 Task: Organize a bucket list of TED Talks and conferences to attend.
Action: Key pressed ted<Key.space>t<Key.caps_lock>ALKS<Key.space>AND<Key.space><Key.caps_lock>c<Key.caps_lock>ONFERENCES<Key.space><Key.caps_lock>b<Key.caps_lock>UCKET<Key.space><Key.caps_lock>l<Key.caps_lock>IST
Screenshot: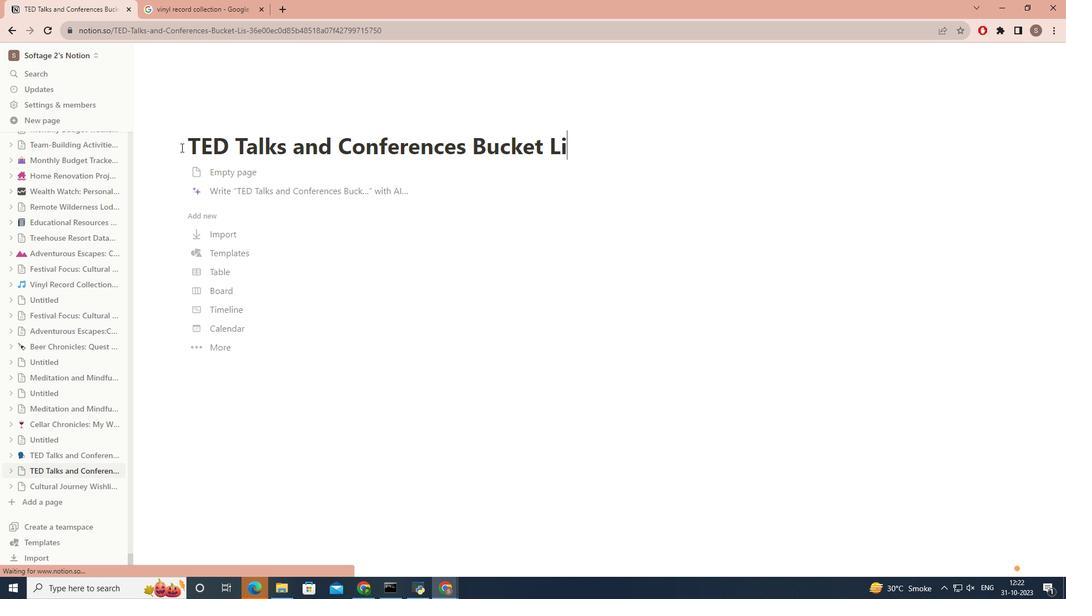 
Action: Mouse moved to (261, 119)
Screenshot: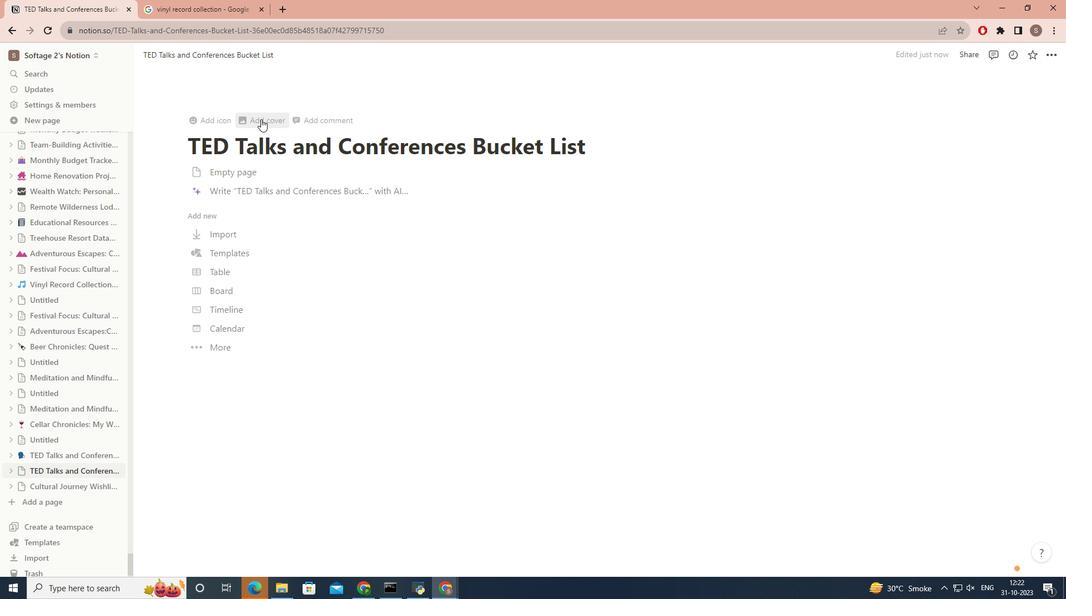 
Action: Mouse pressed left at (261, 119)
Screenshot: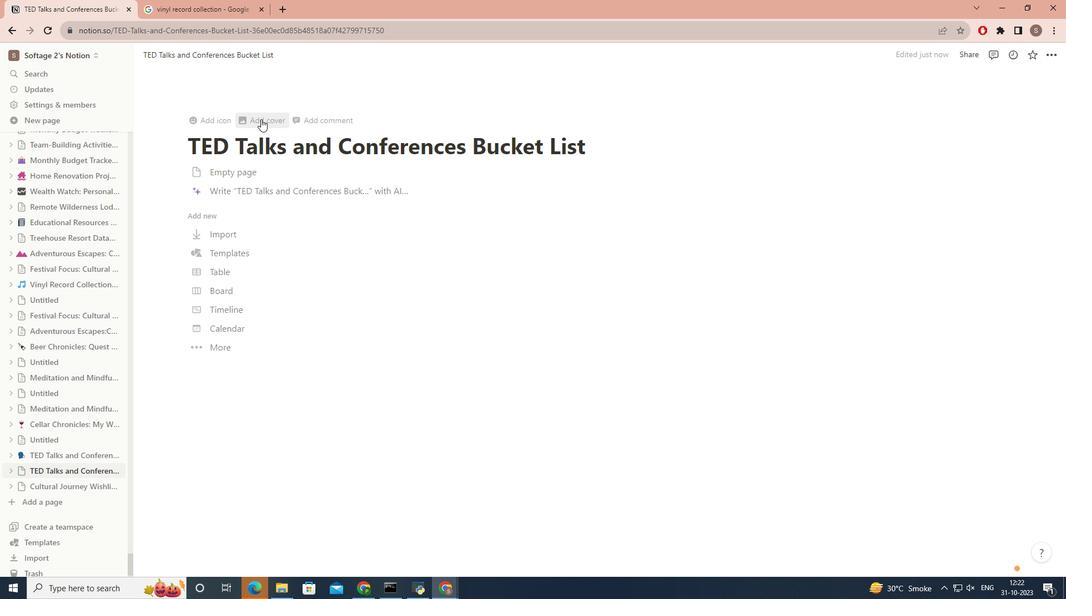 
Action: Mouse moved to (947, 218)
Screenshot: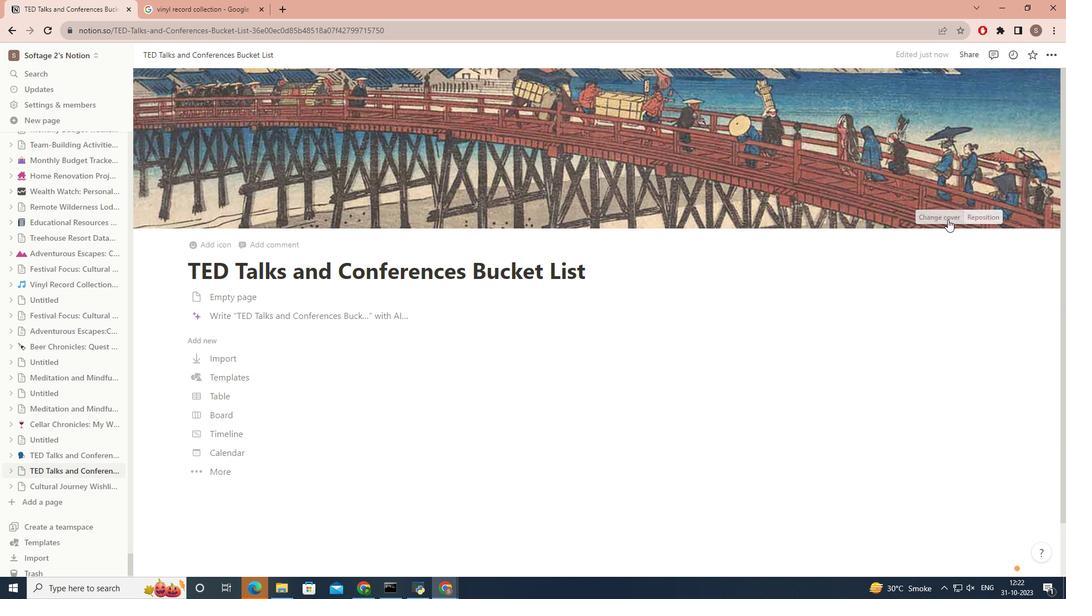
Action: Mouse pressed left at (947, 218)
Screenshot: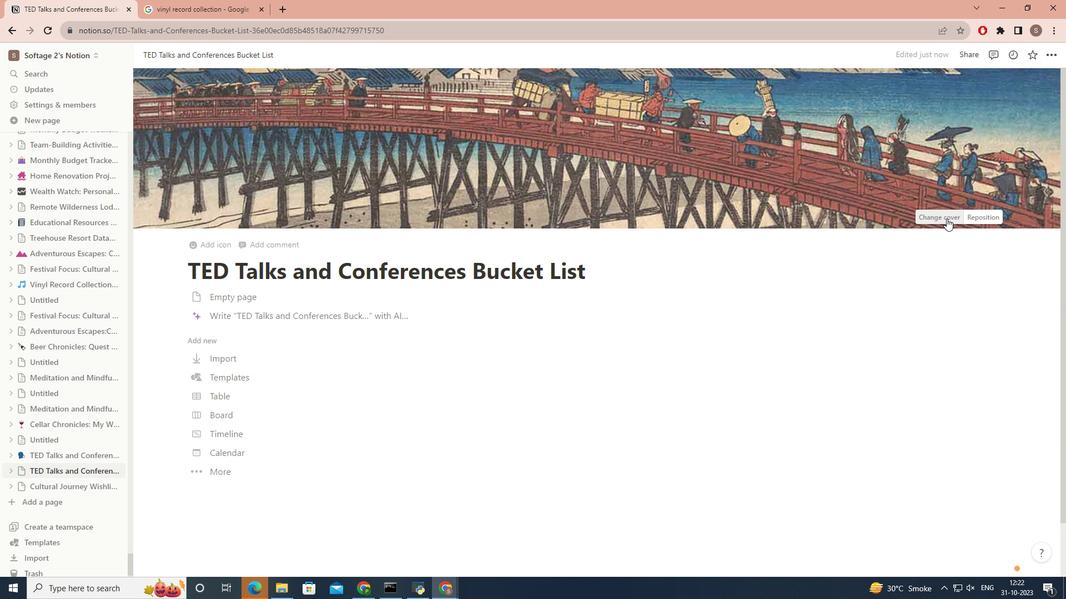 
Action: Mouse moved to (886, 235)
Screenshot: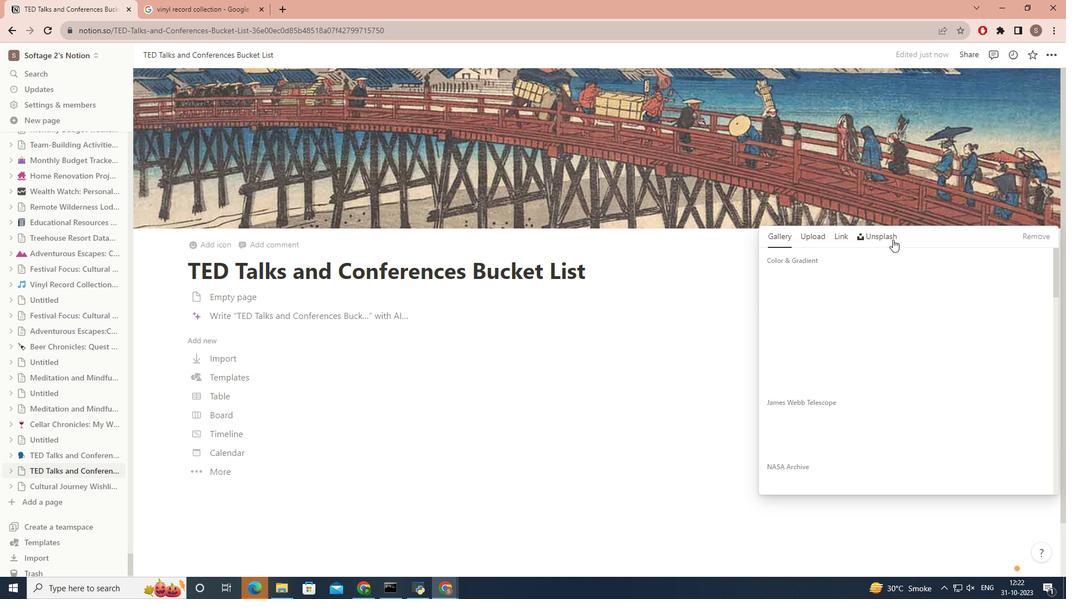 
Action: Mouse pressed left at (886, 235)
Screenshot: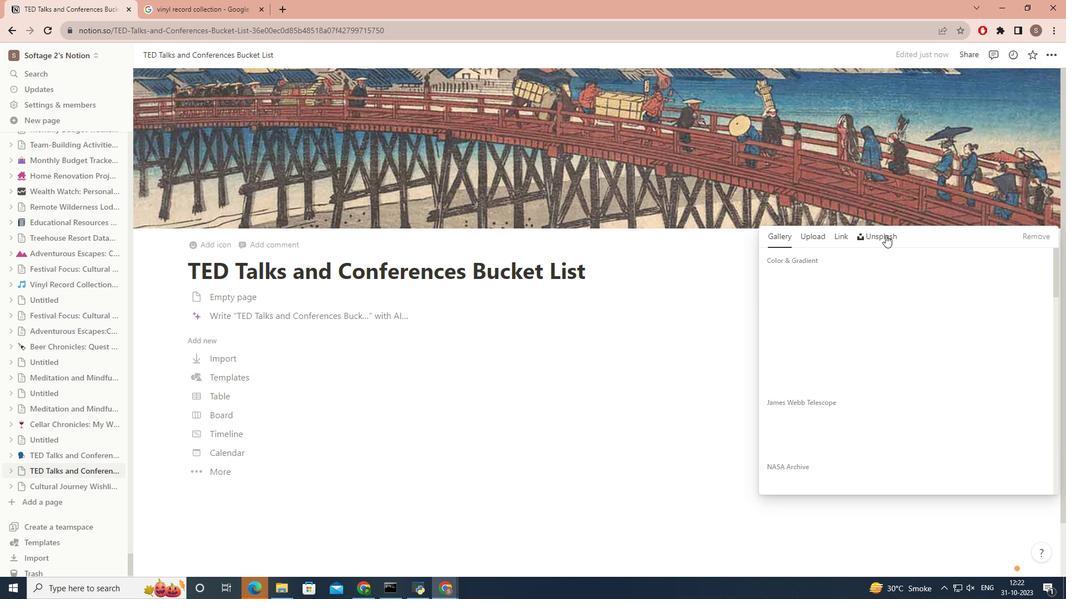 
Action: Mouse moved to (839, 266)
Screenshot: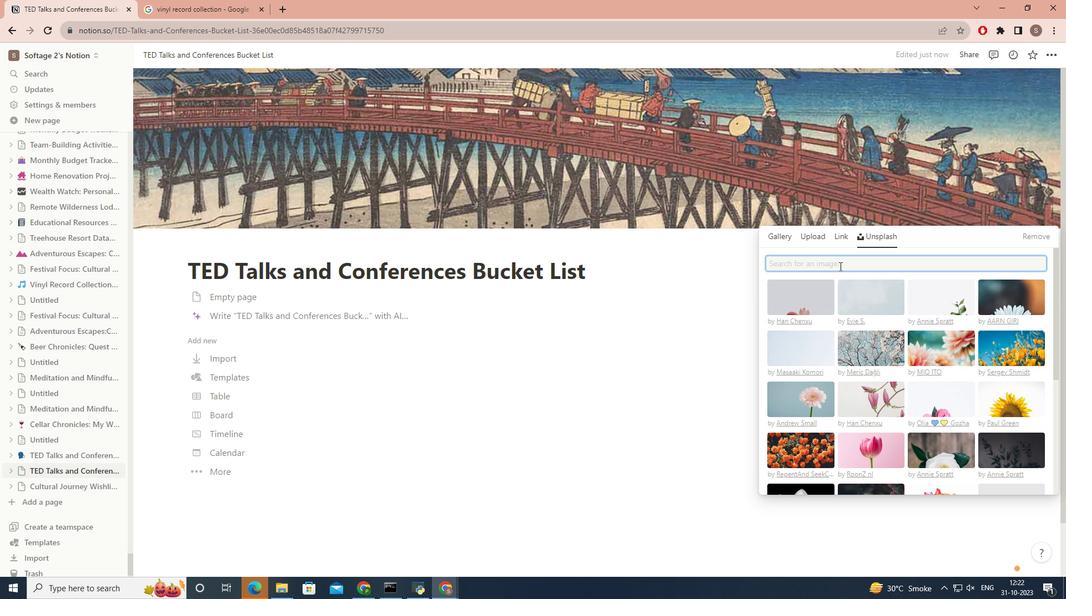 
Action: Key pressed CONFERENCES
Screenshot: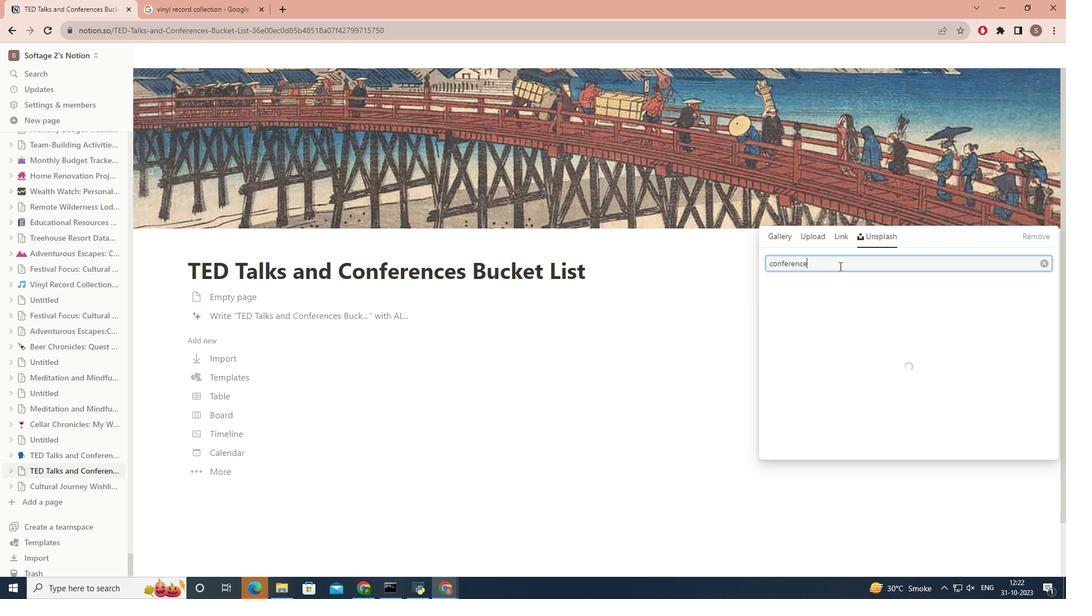 
Action: Mouse moved to (1009, 346)
Screenshot: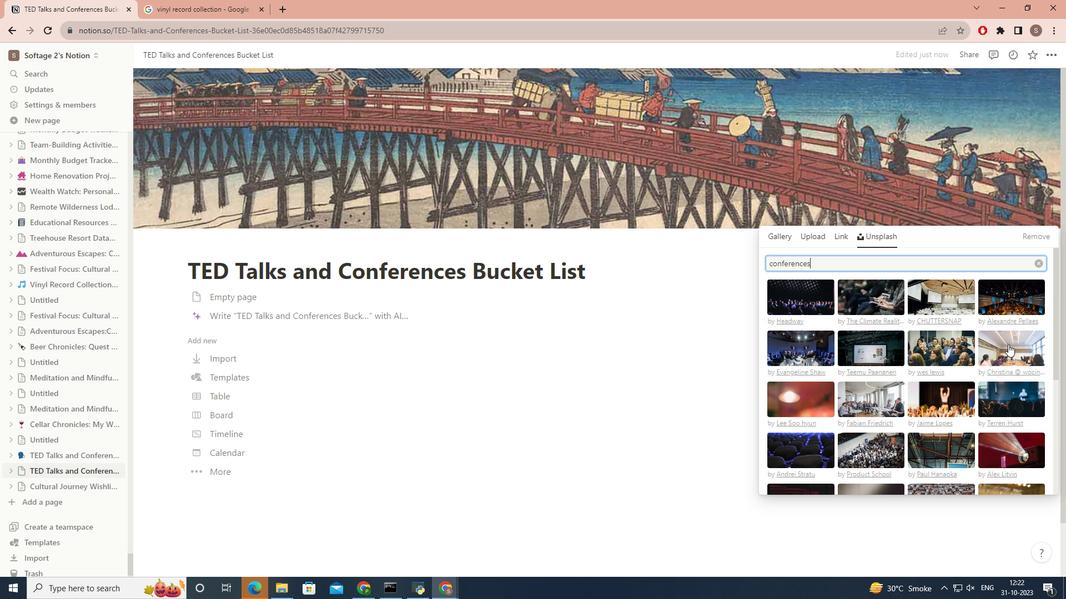 
Action: Mouse pressed left at (1009, 346)
Screenshot: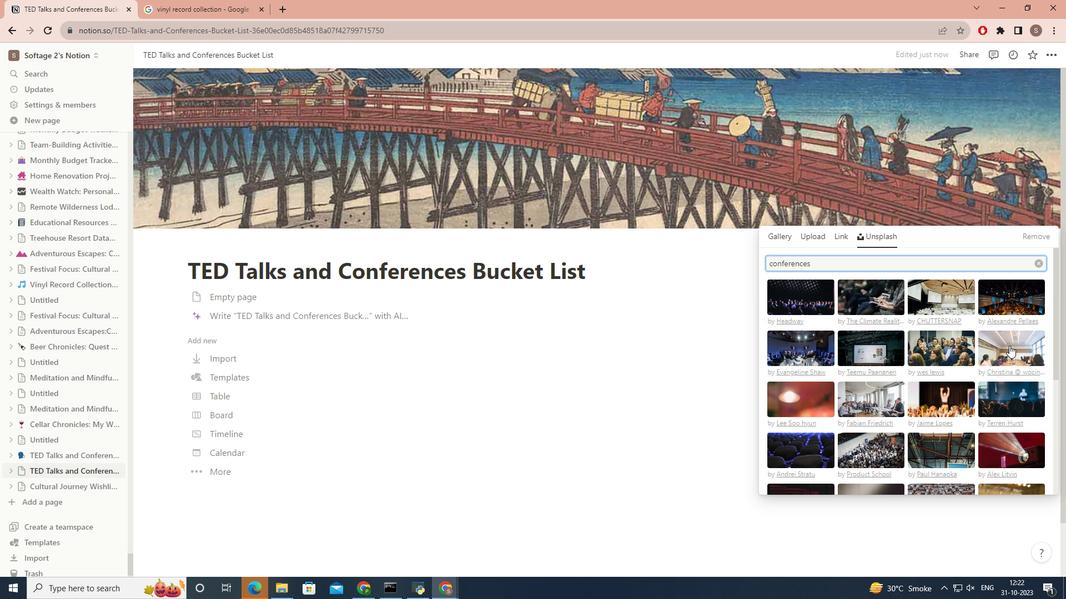 
Action: Mouse pressed left at (1009, 346)
Screenshot: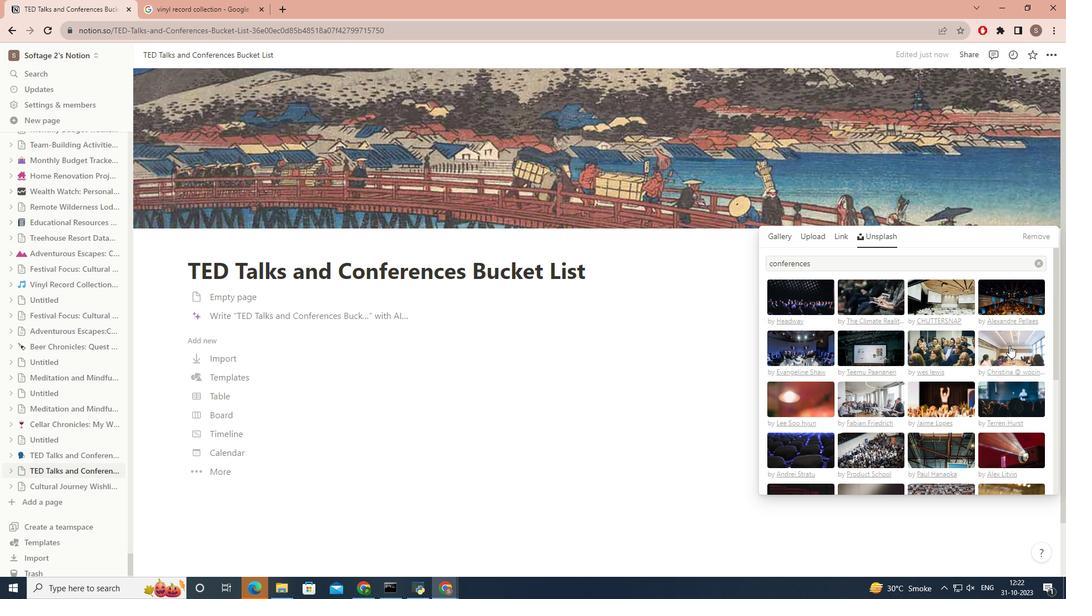 
Action: Mouse moved to (660, 339)
Screenshot: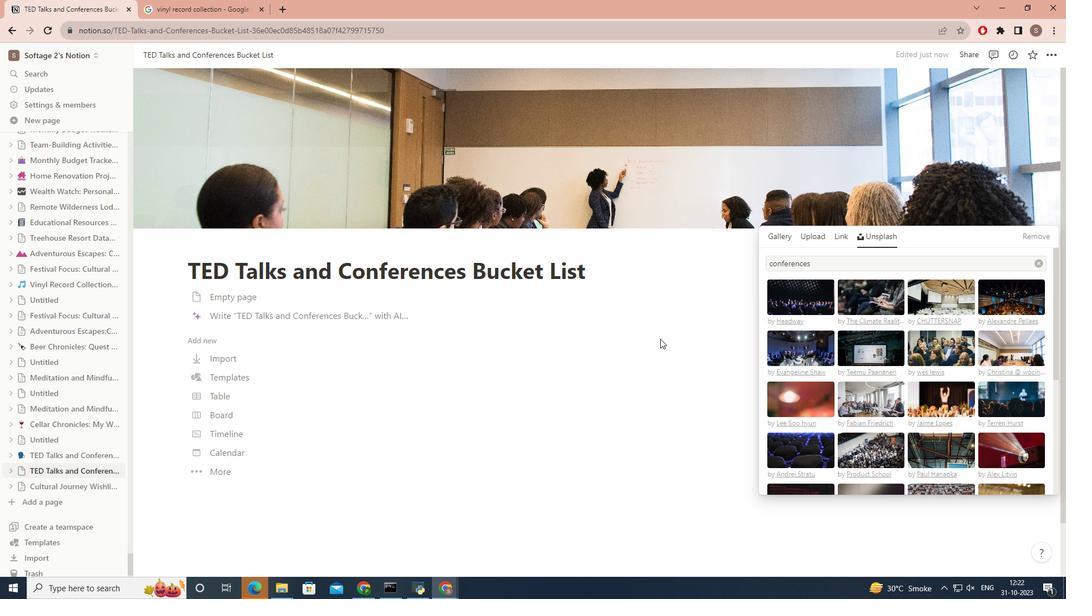 
Action: Mouse pressed left at (660, 339)
Screenshot: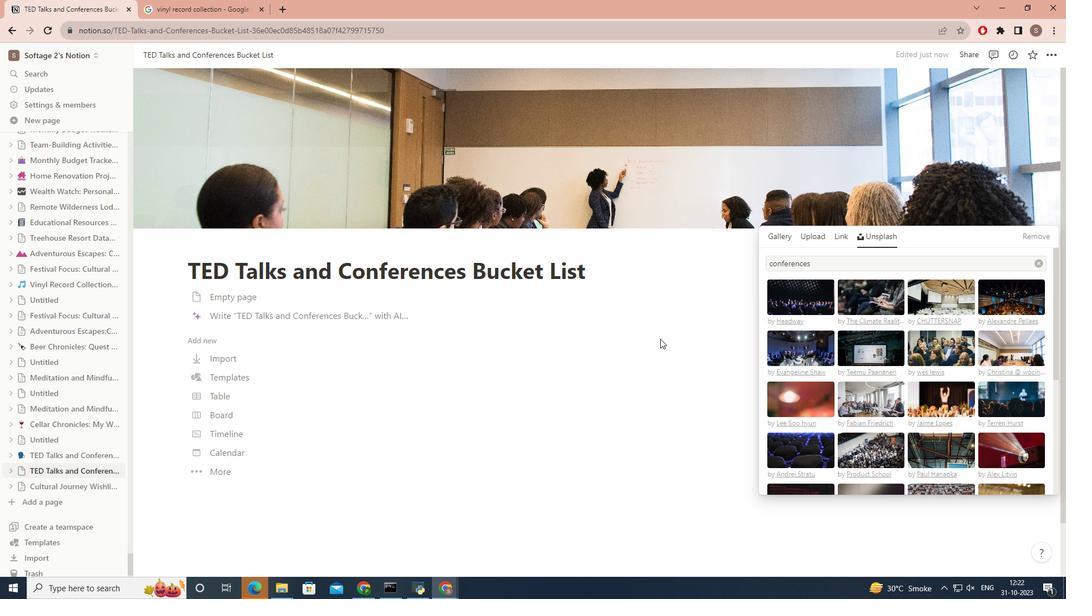 
Action: Mouse moved to (978, 215)
Screenshot: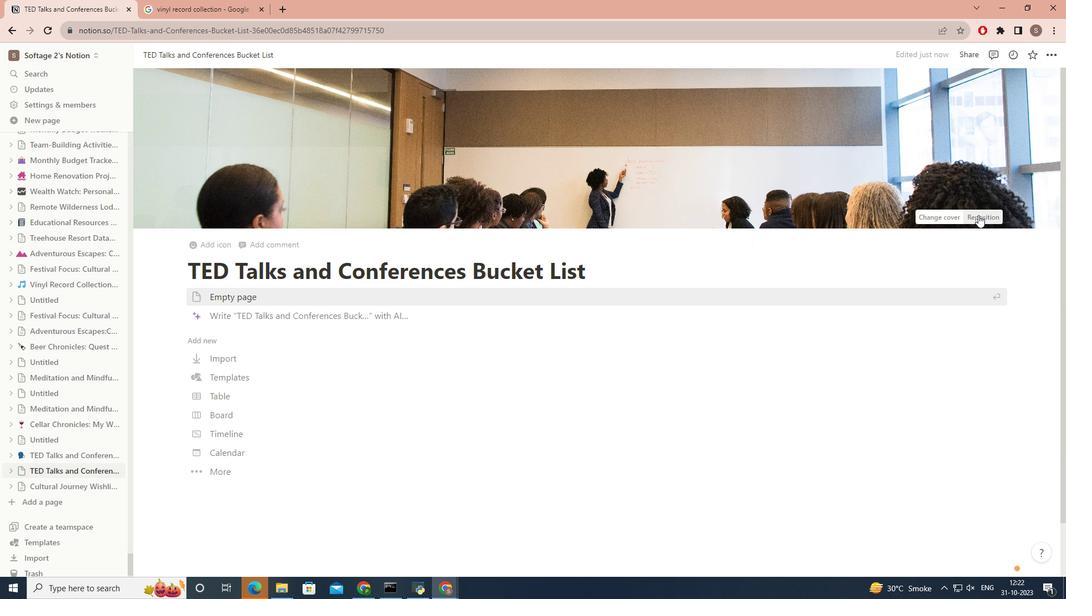 
Action: Mouse pressed left at (978, 215)
Screenshot: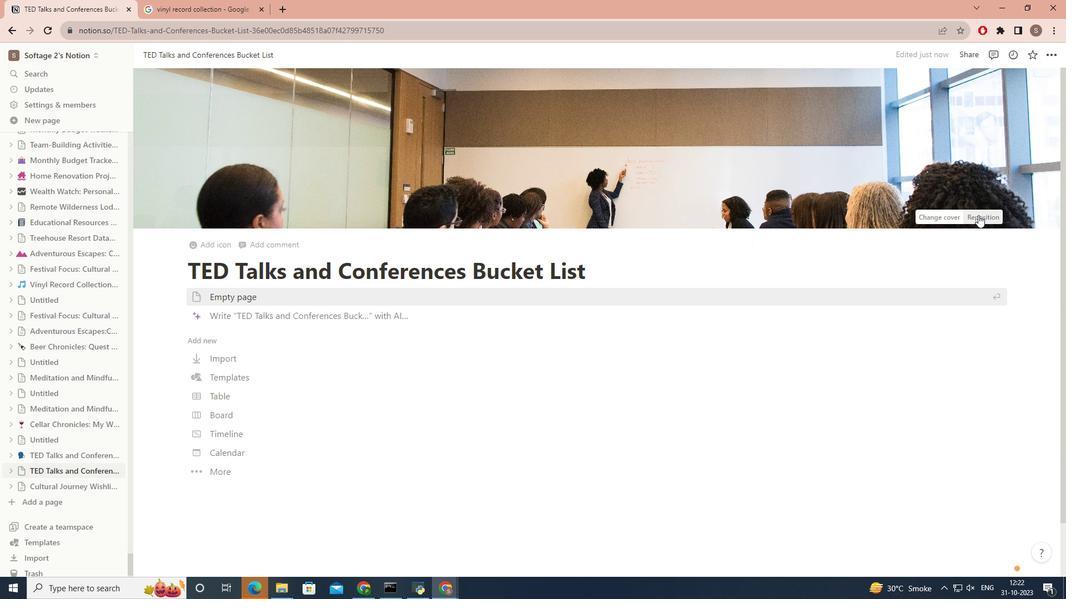 
Action: Mouse moved to (873, 161)
Screenshot: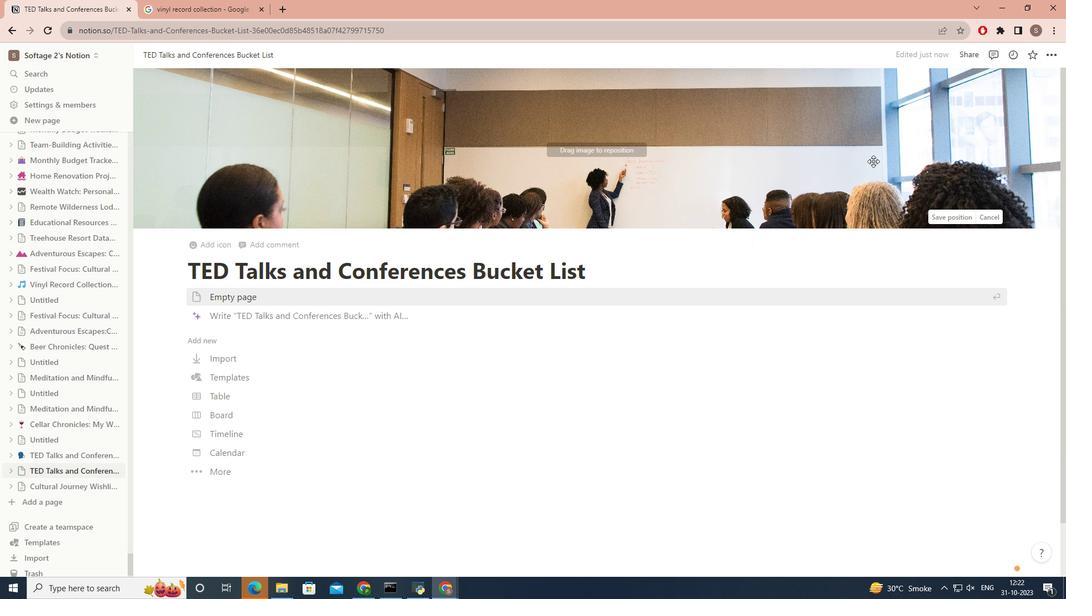 
Action: Mouse pressed left at (873, 161)
Screenshot: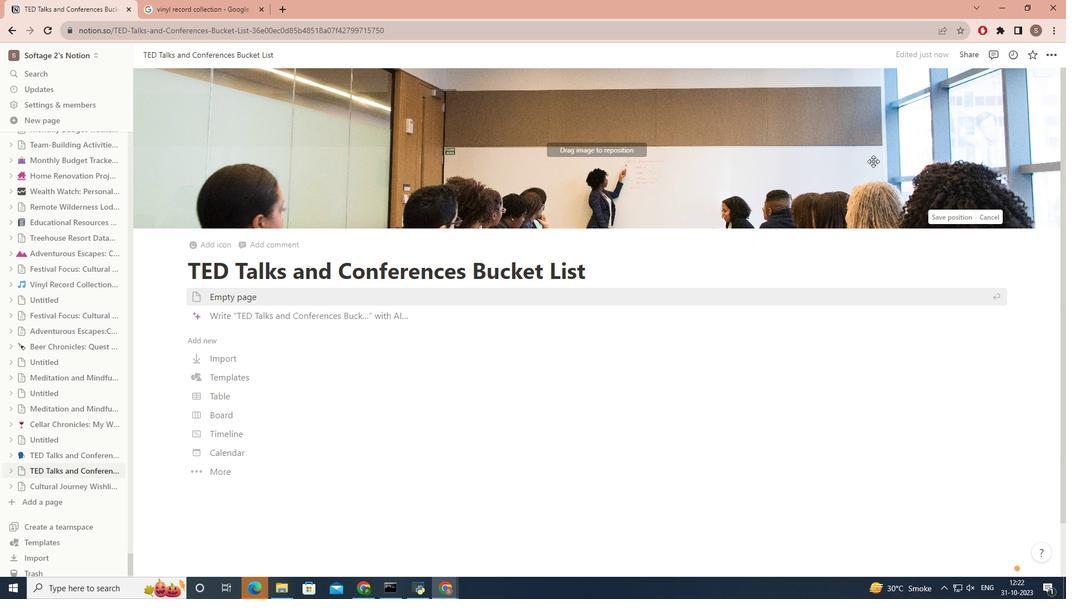 
Action: Mouse moved to (948, 215)
Screenshot: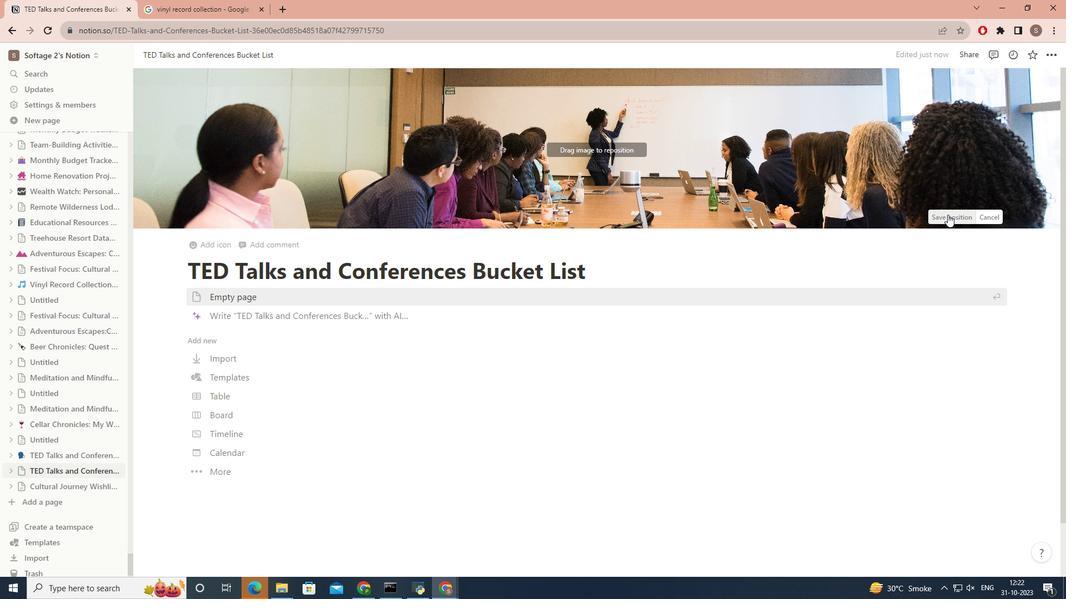 
Action: Mouse pressed left at (948, 215)
Screenshot: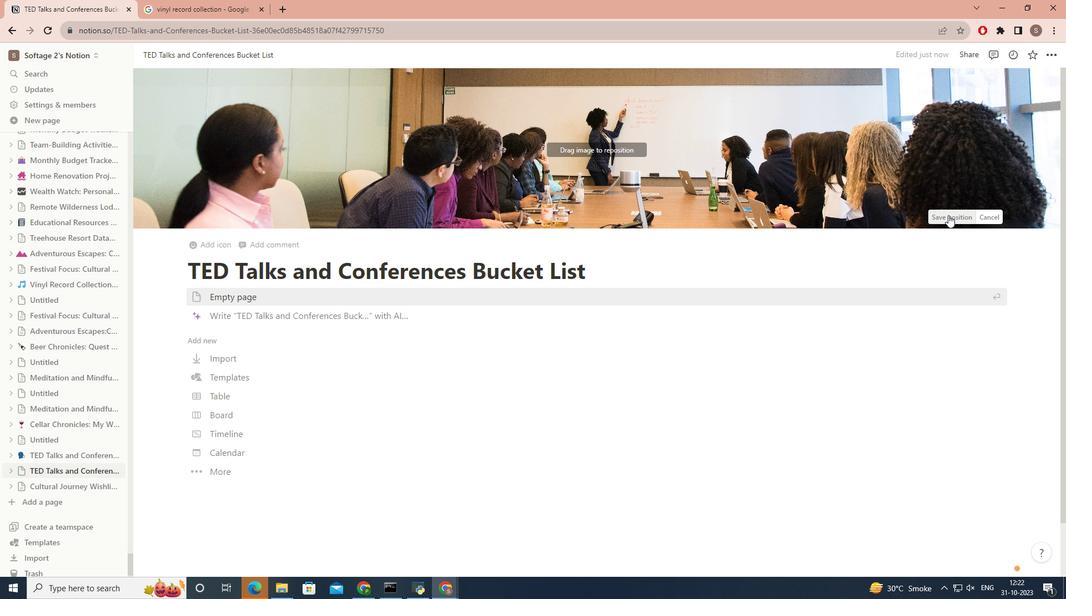 
Action: Mouse moved to (197, 241)
Screenshot: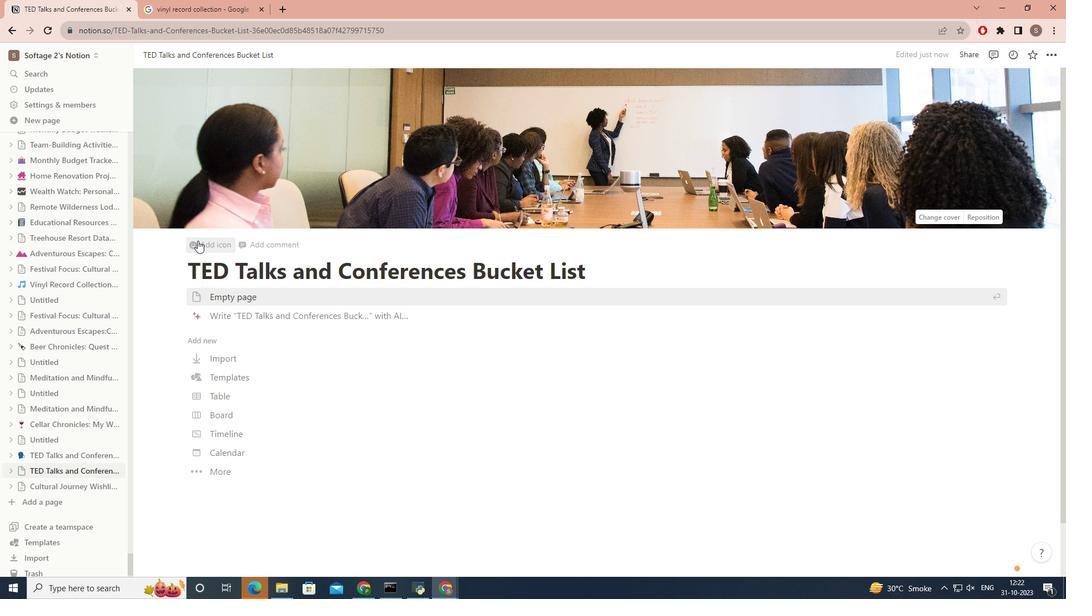 
Action: Mouse pressed left at (197, 241)
Screenshot: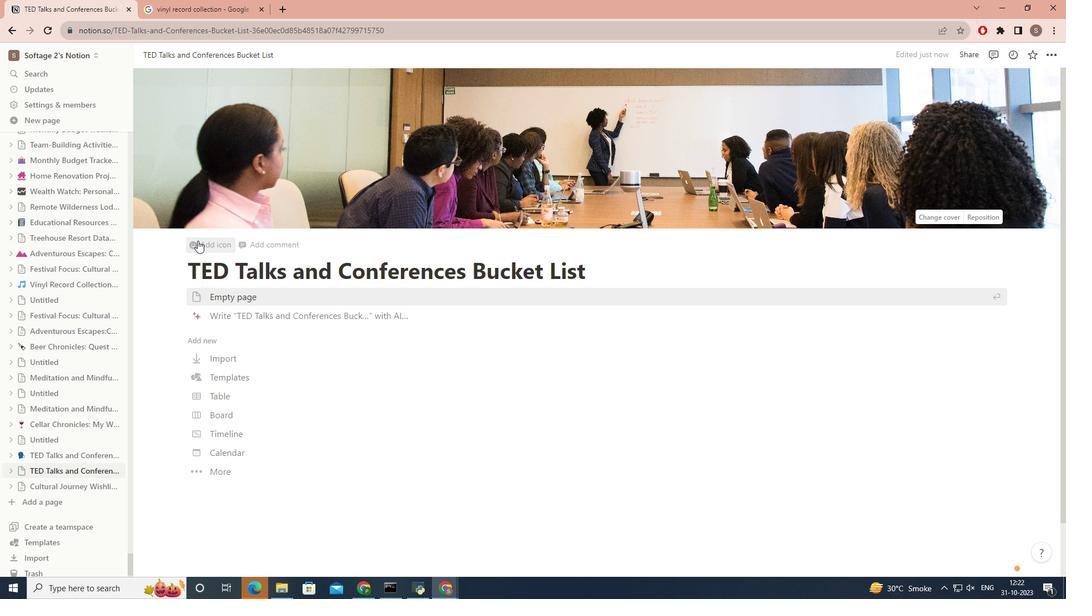 
Action: Mouse moved to (113, 328)
Screenshot: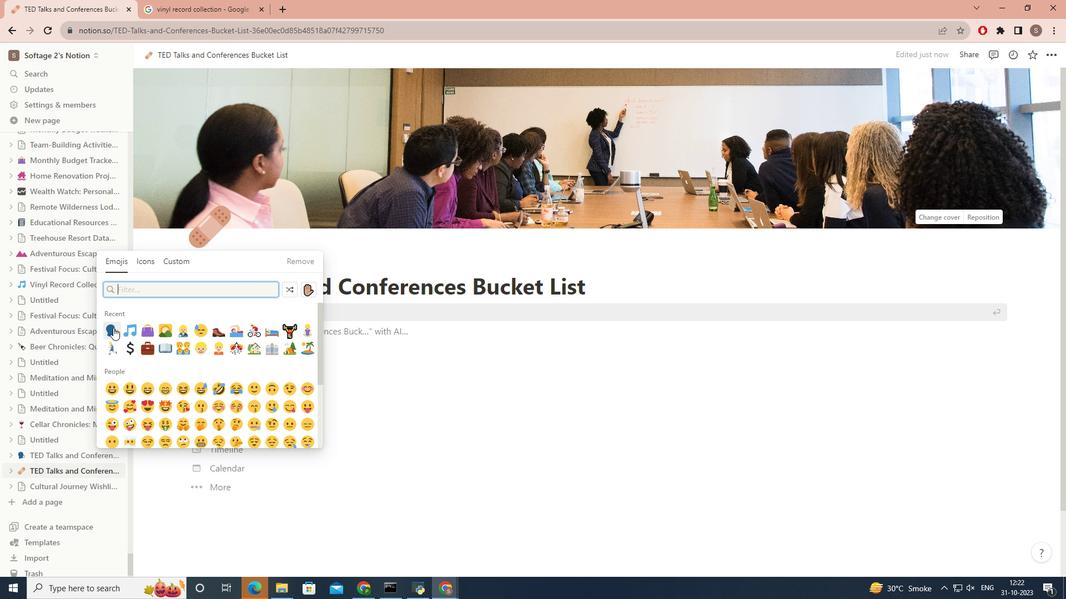 
Action: Mouse pressed left at (113, 328)
Screenshot: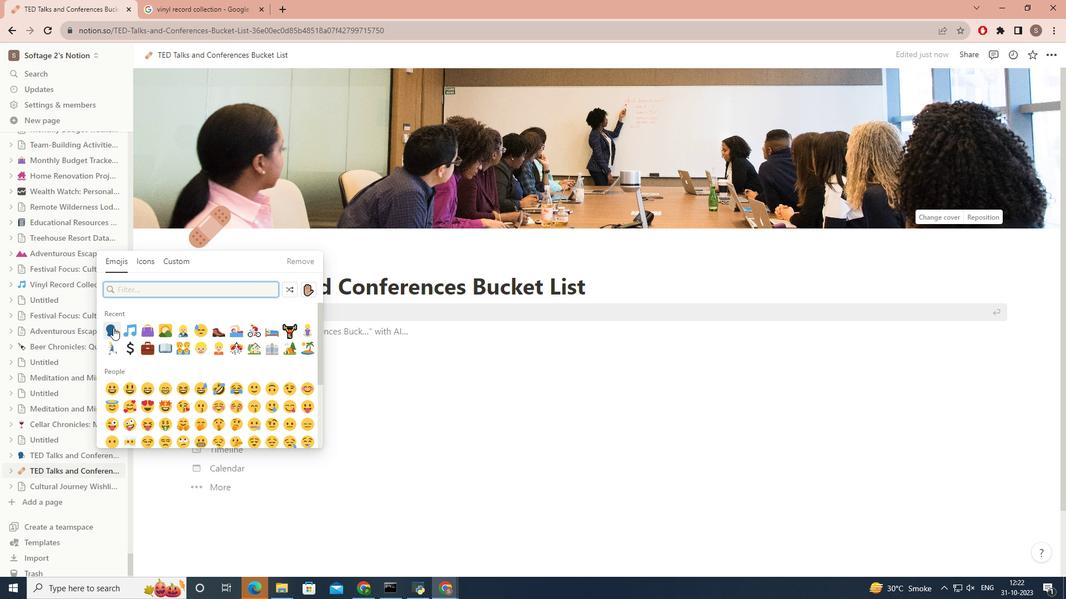 
Action: Mouse moved to (226, 411)
Screenshot: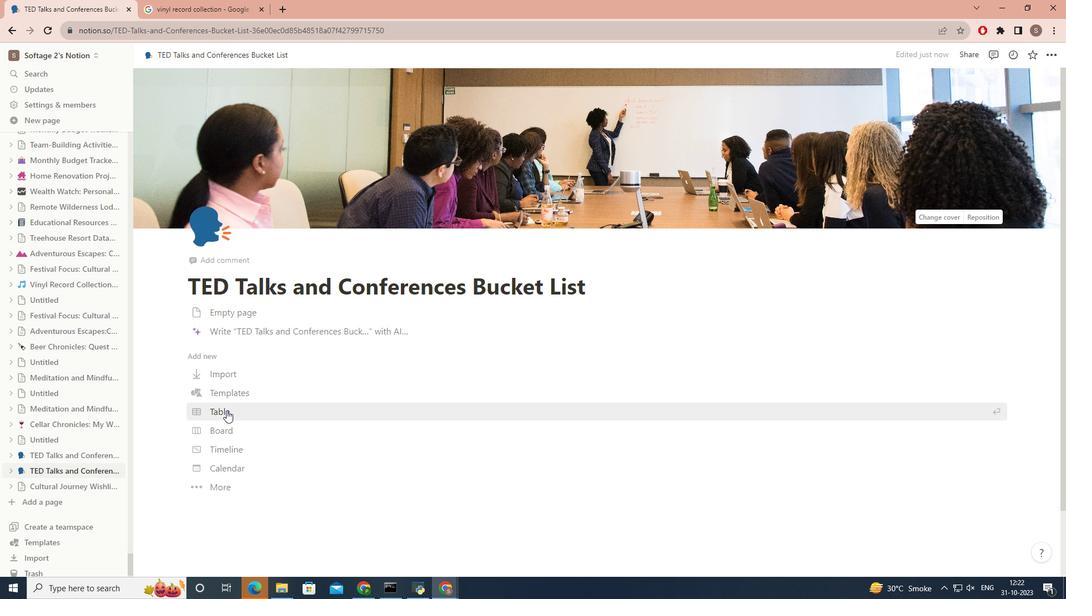 
Action: Mouse pressed left at (226, 411)
Screenshot: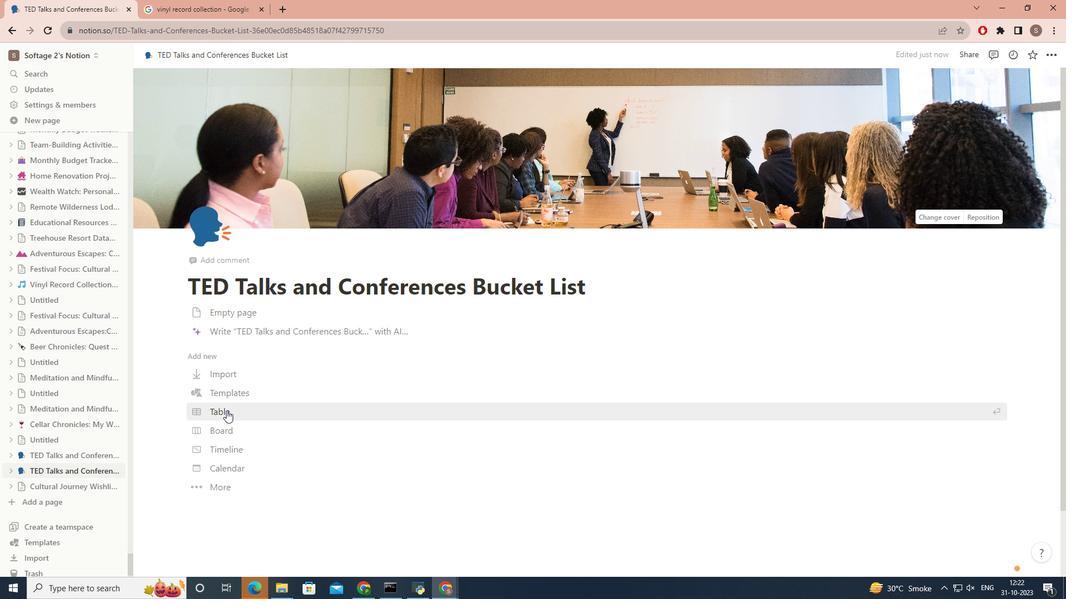 
Action: Mouse moved to (241, 412)
Screenshot: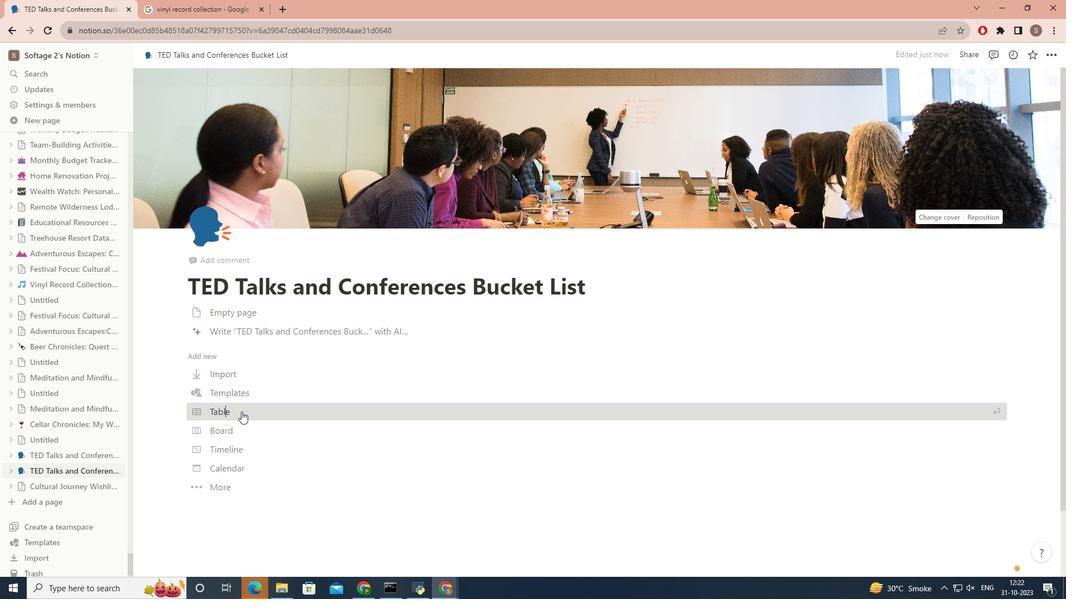 
Action: Mouse pressed left at (241, 412)
Screenshot: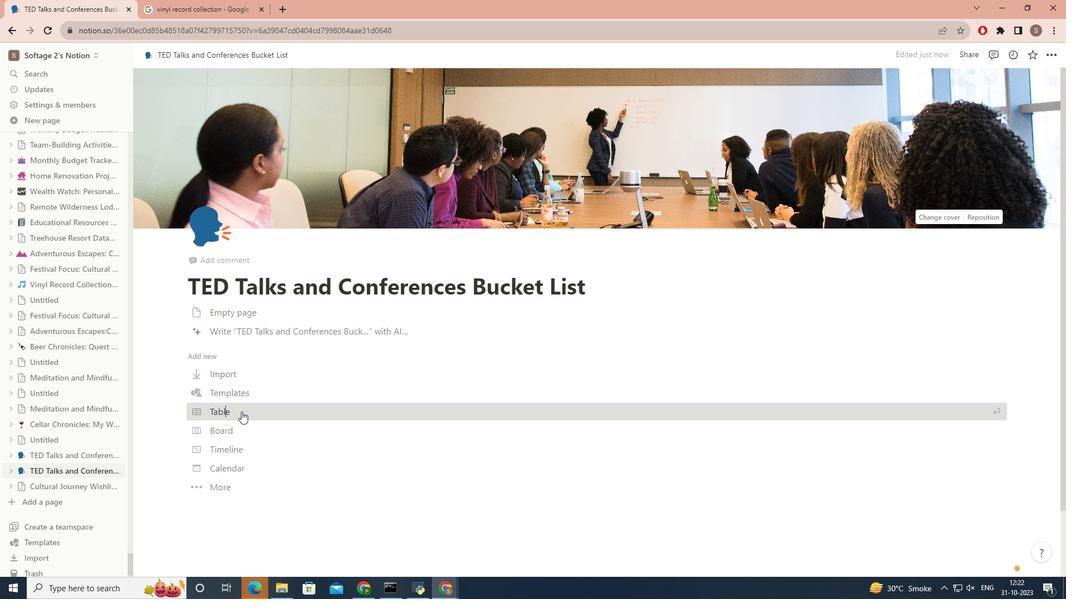 
Action: Mouse moved to (885, 443)
Screenshot: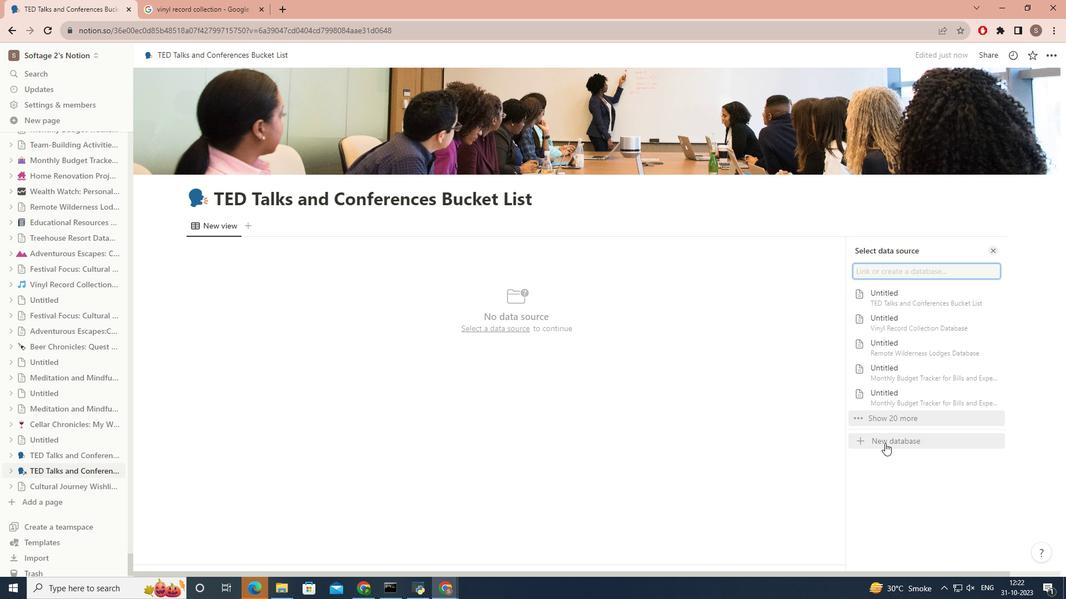 
Action: Mouse pressed left at (885, 443)
Screenshot: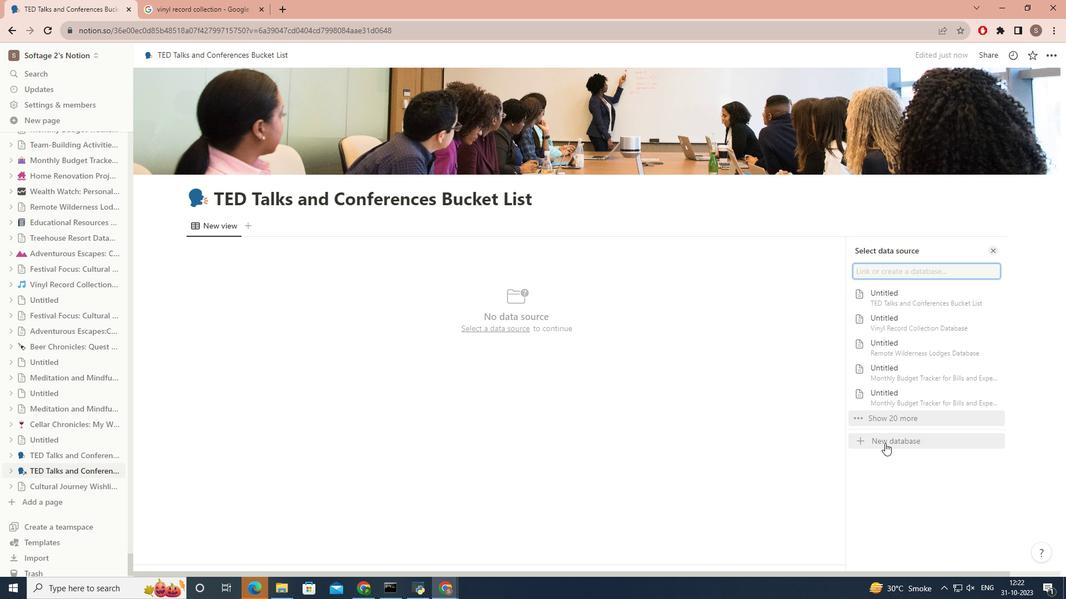 
Action: Mouse moved to (218, 256)
Screenshot: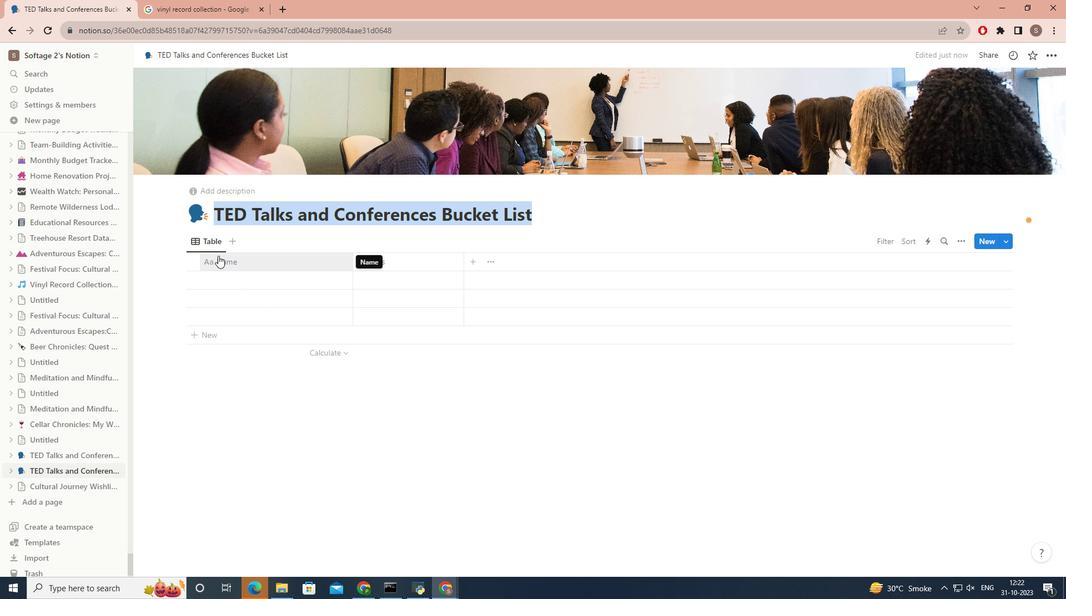 
Action: Mouse pressed left at (218, 256)
Screenshot: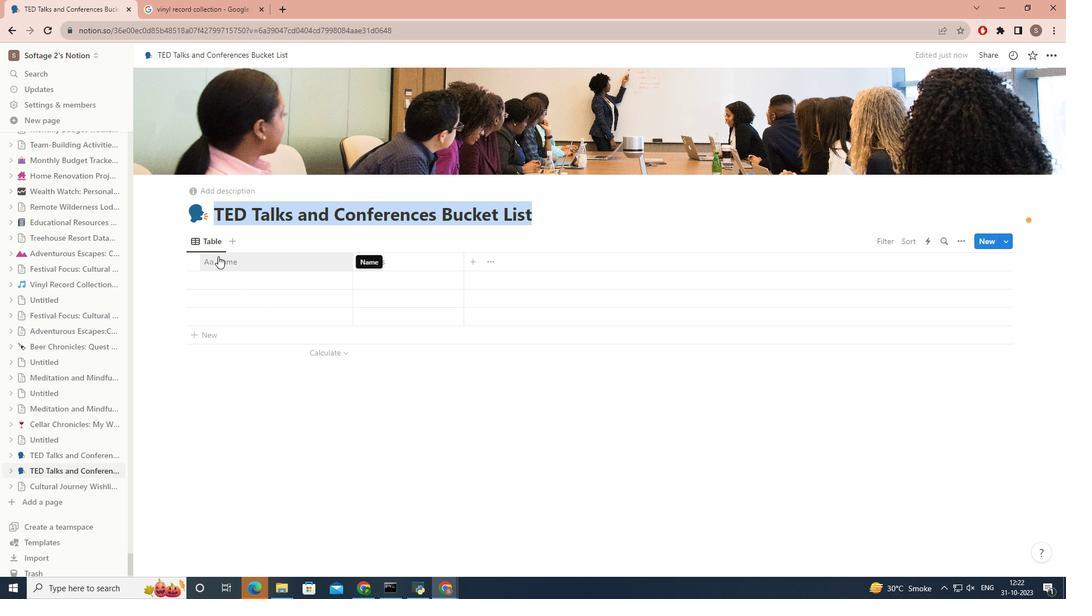 
Action: Mouse moved to (241, 284)
Screenshot: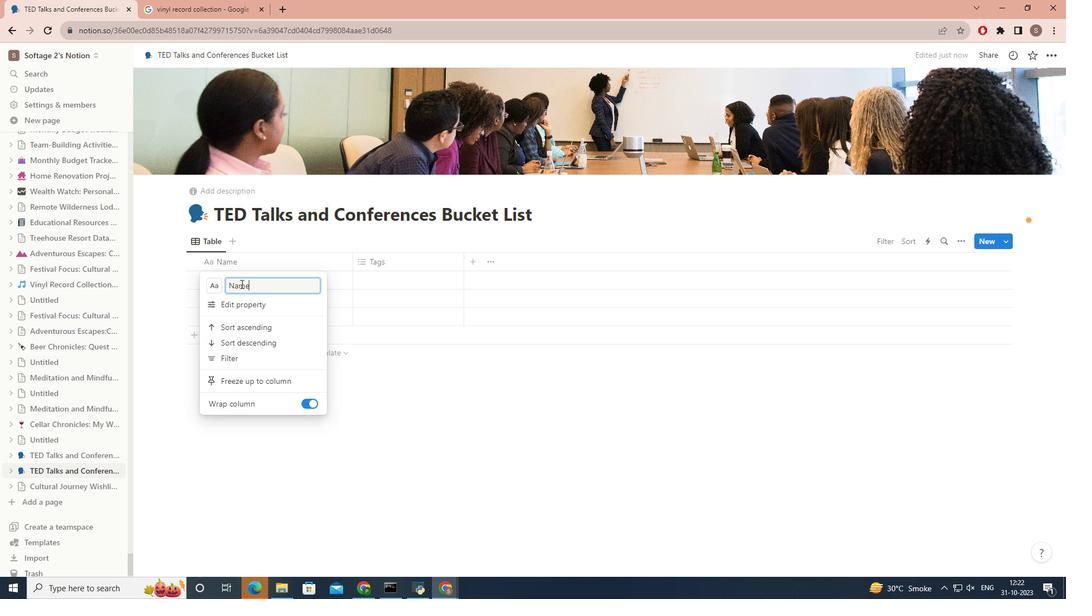 
Action: Mouse pressed left at (241, 284)
Screenshot: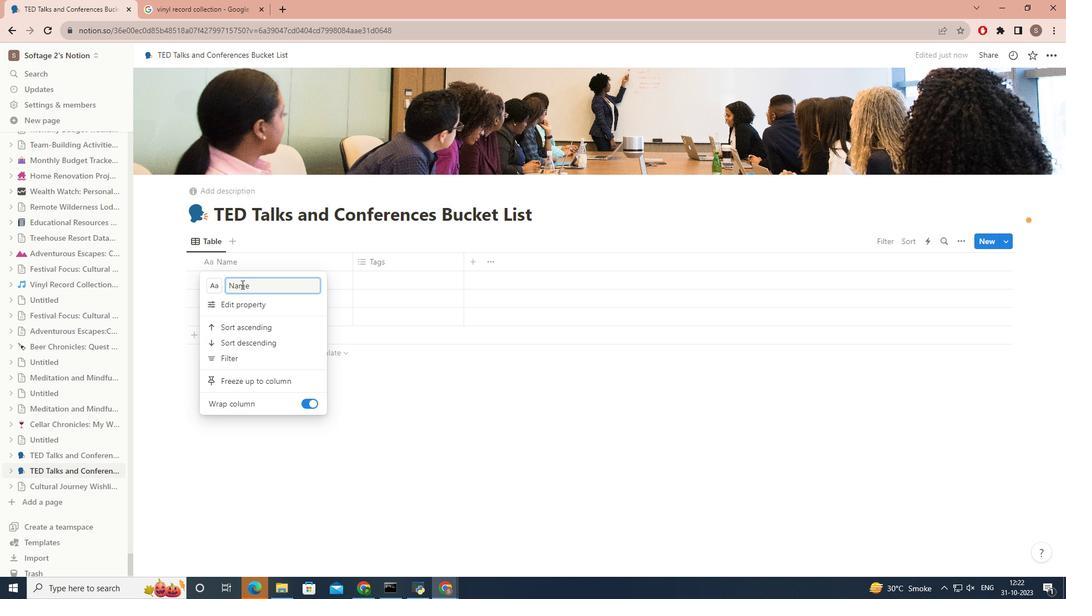 
Action: Mouse pressed left at (241, 284)
Screenshot: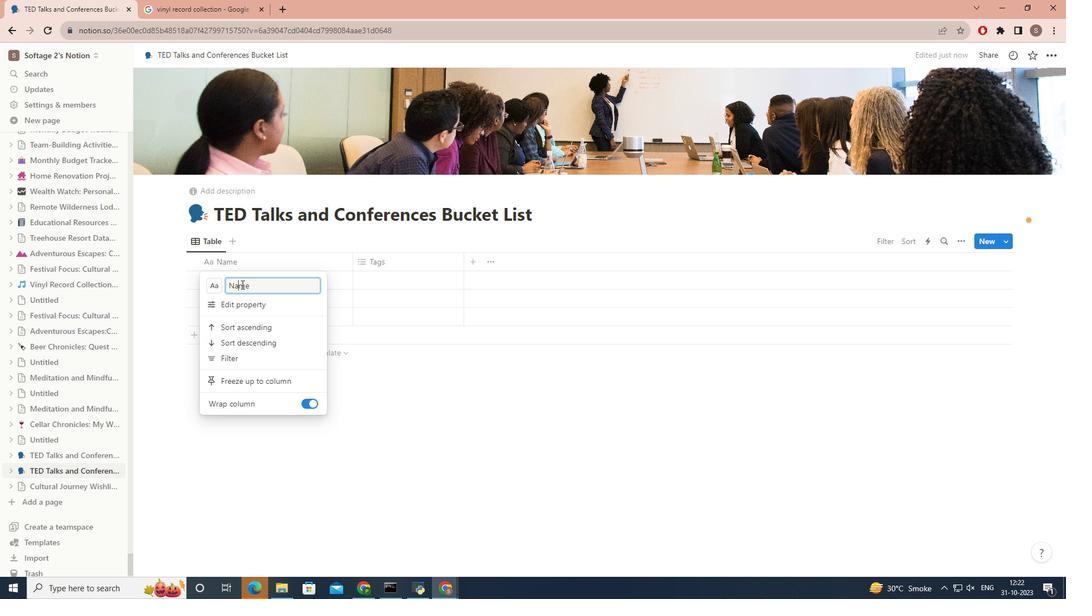 
Action: Key pressed <Key.delete><Key.caps_lock>e<Key.caps_lock>VENT<Key.space><Key.caps_lock>n<Key.caps_lock>AME<Key.space>
Screenshot: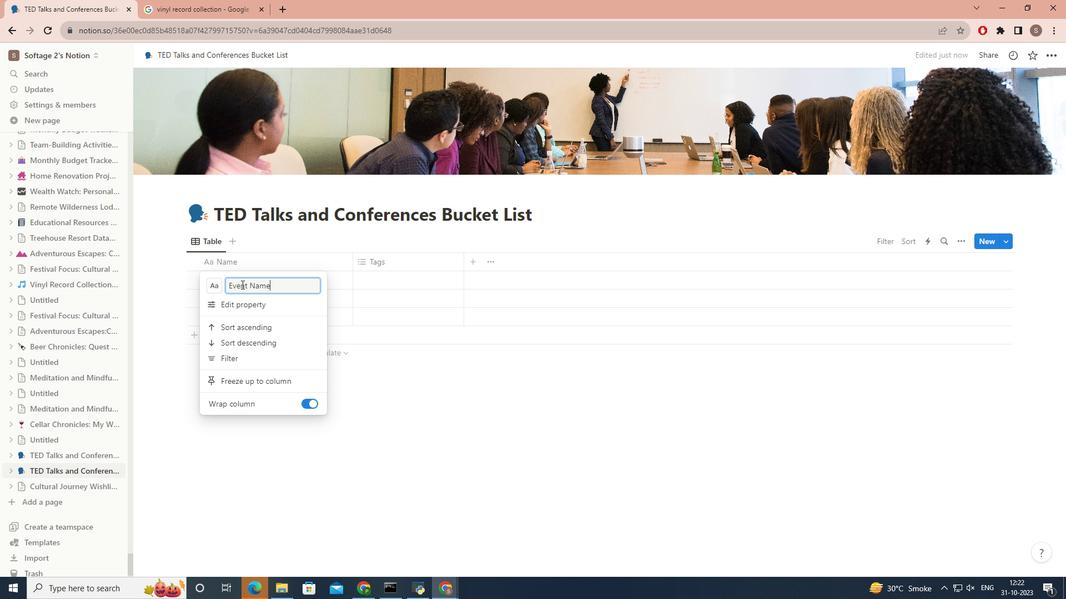 
Action: Mouse moved to (213, 286)
Screenshot: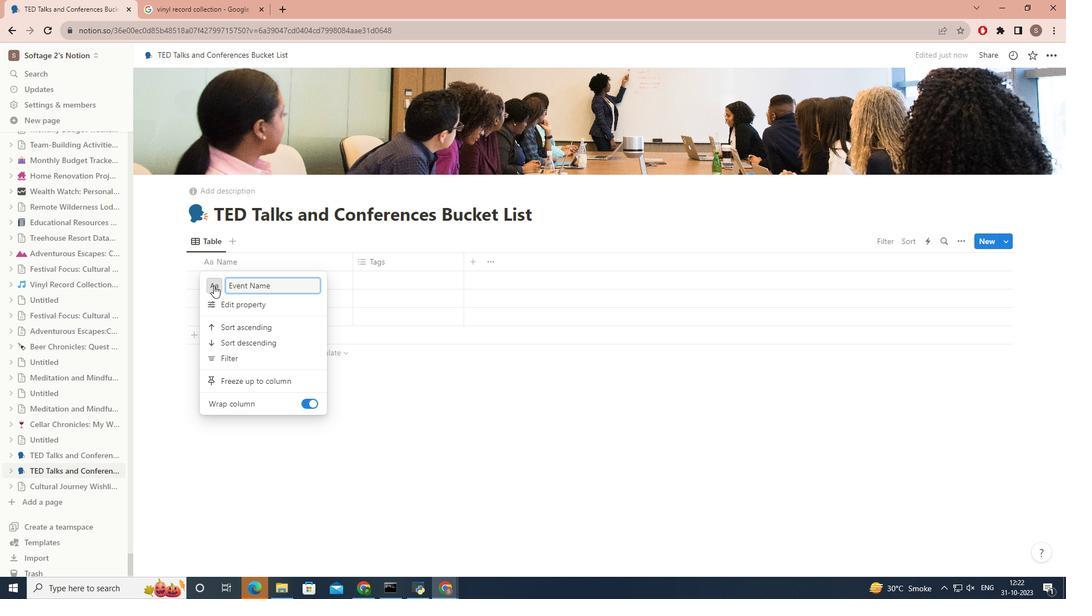 
Action: Mouse pressed left at (213, 286)
Screenshot: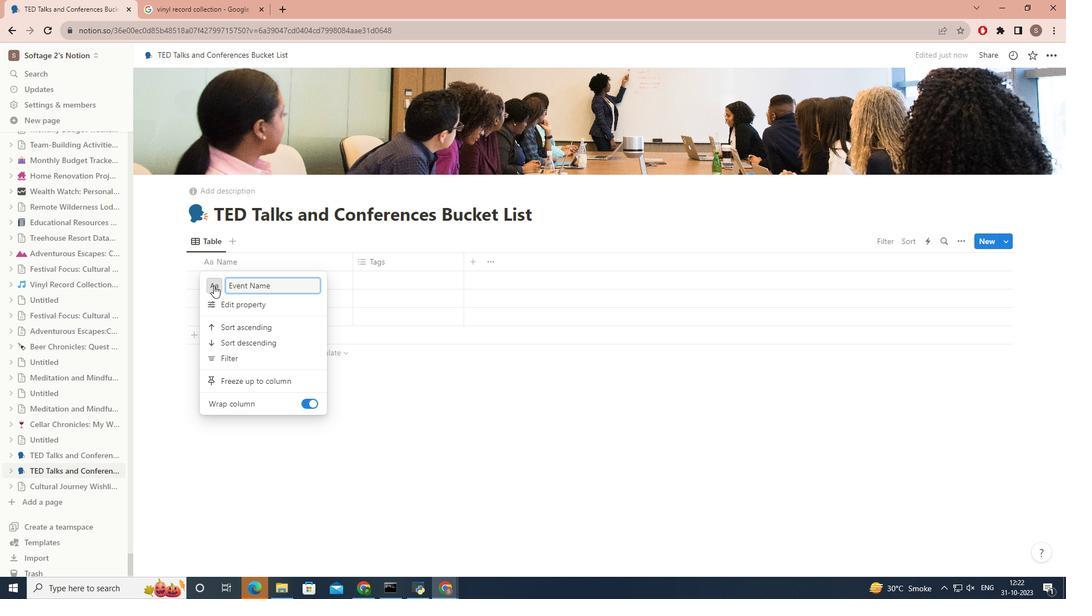 
Action: Mouse moved to (152, 367)
Screenshot: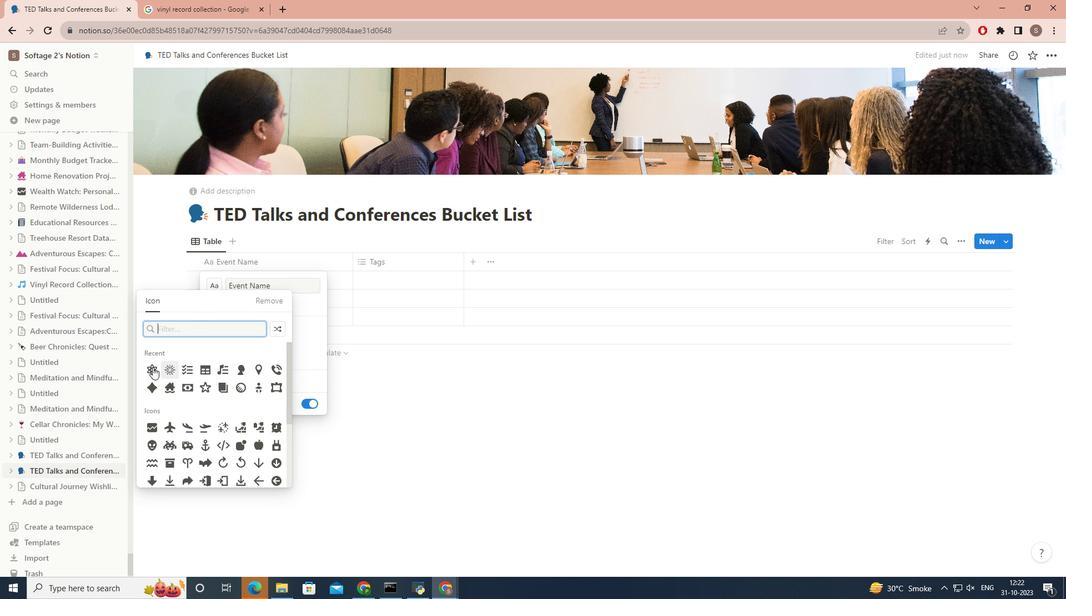 
Action: Mouse pressed left at (152, 367)
Screenshot: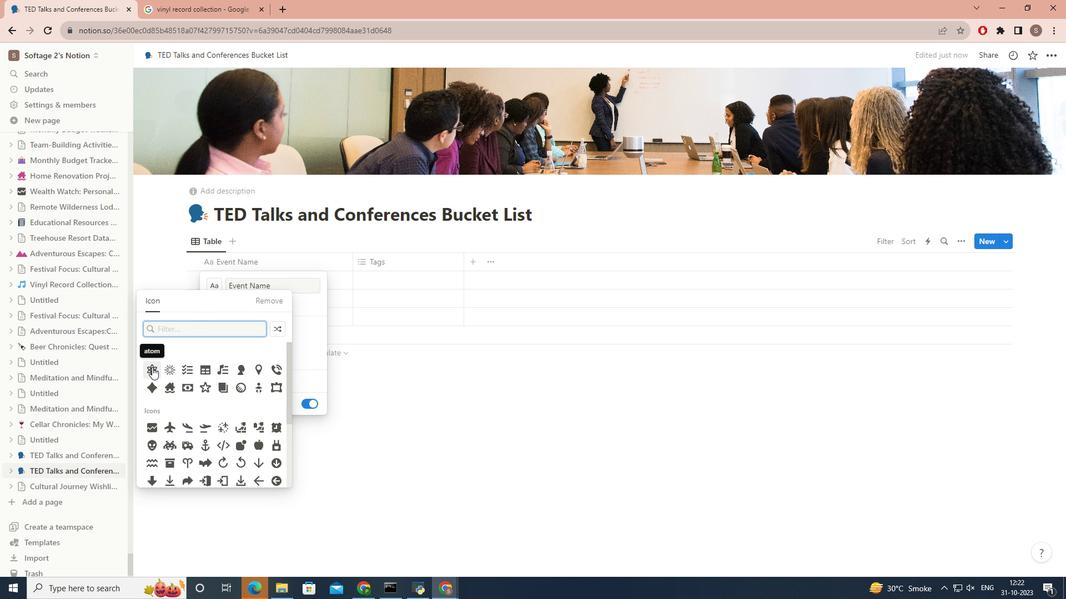 
Action: Mouse moved to (375, 402)
Screenshot: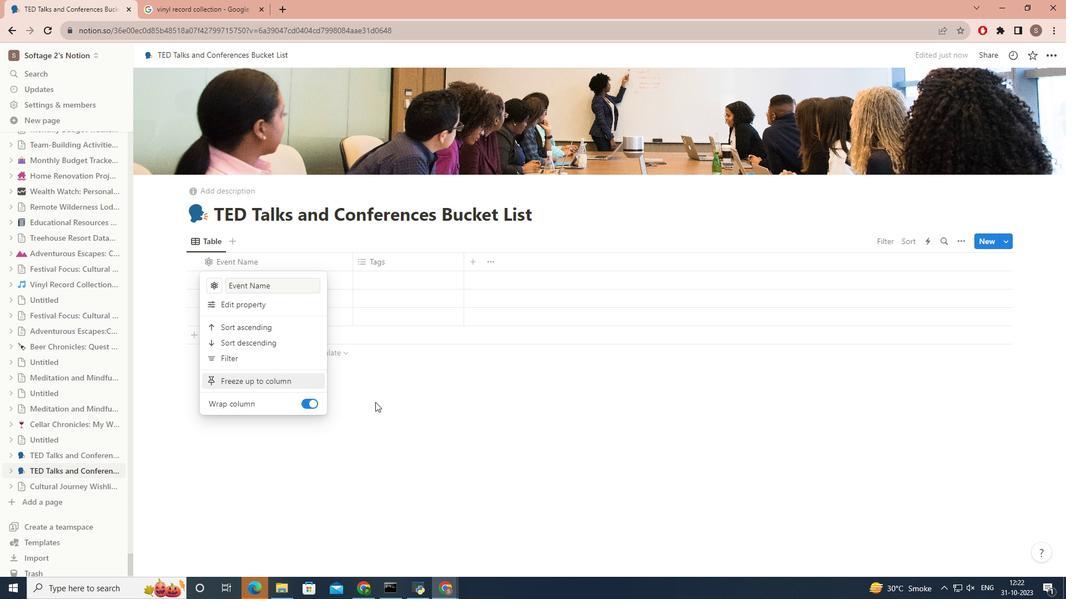
Action: Mouse pressed left at (375, 402)
Screenshot: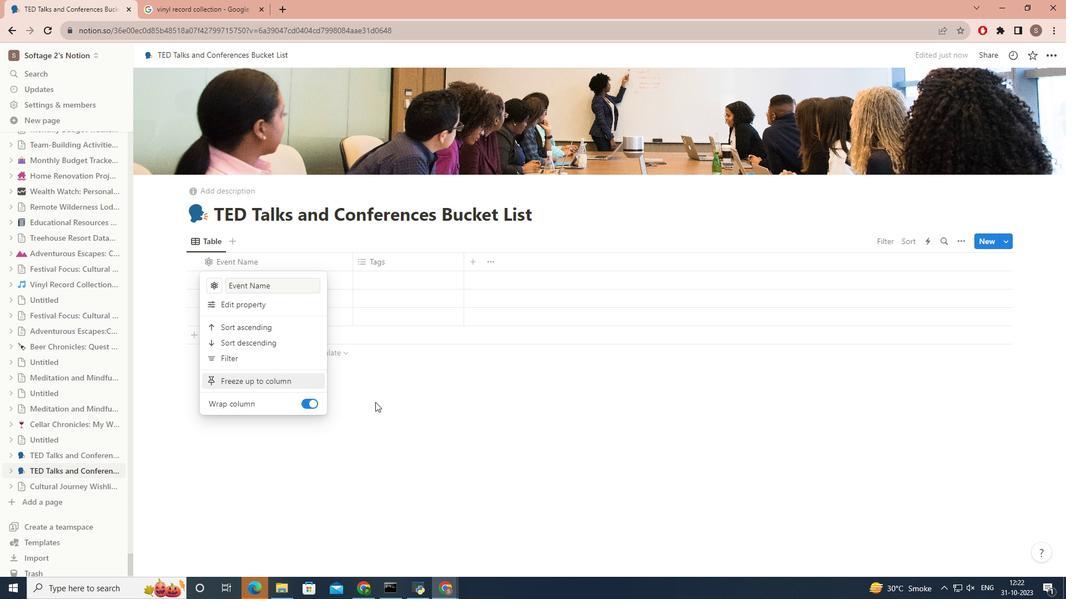 
Action: Mouse moved to (366, 264)
Screenshot: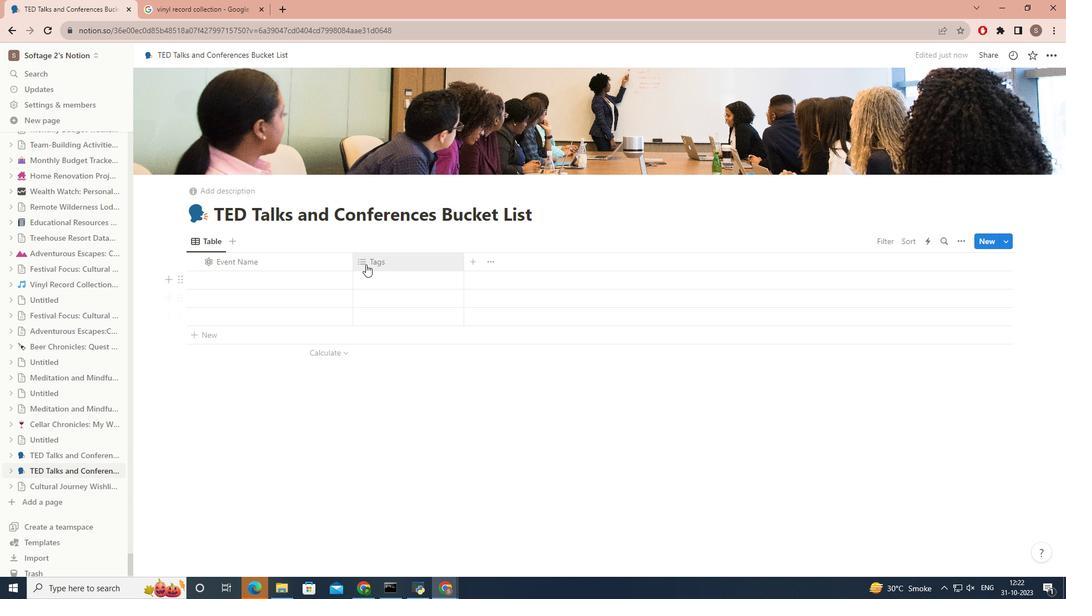 
Action: Mouse pressed left at (366, 264)
Screenshot: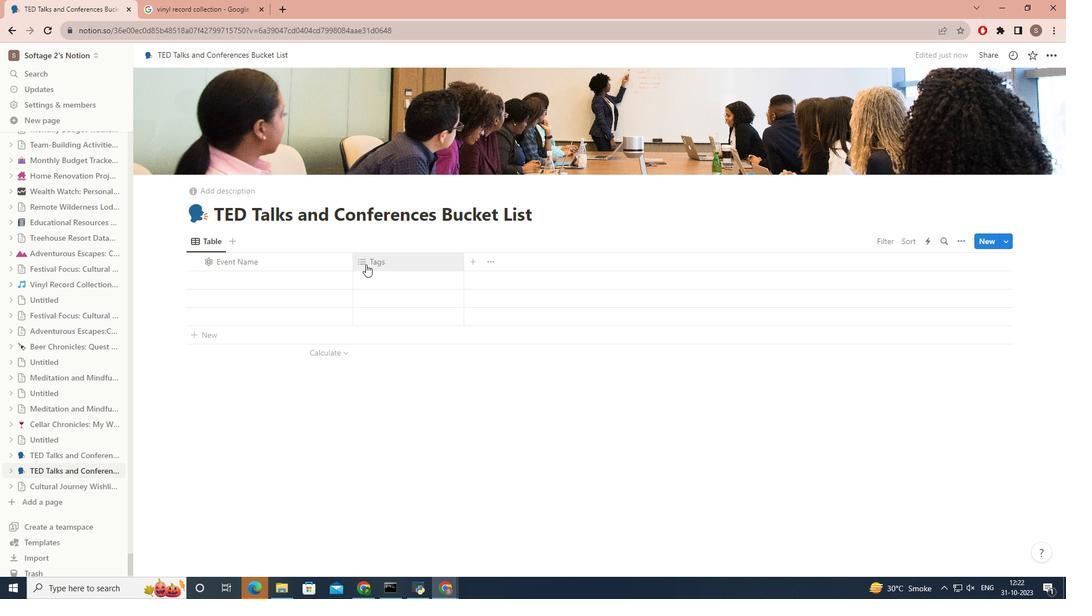 
Action: Key pressed <Key.backspace><Key.backspace><Key.backspace><Key.backspace><Key.backspace><Key.caps_lock>e<Key.caps_lock>VENT<Key.space><Key.caps_lock>t<Key.caps_lock>YPE<Key.space>
Screenshot: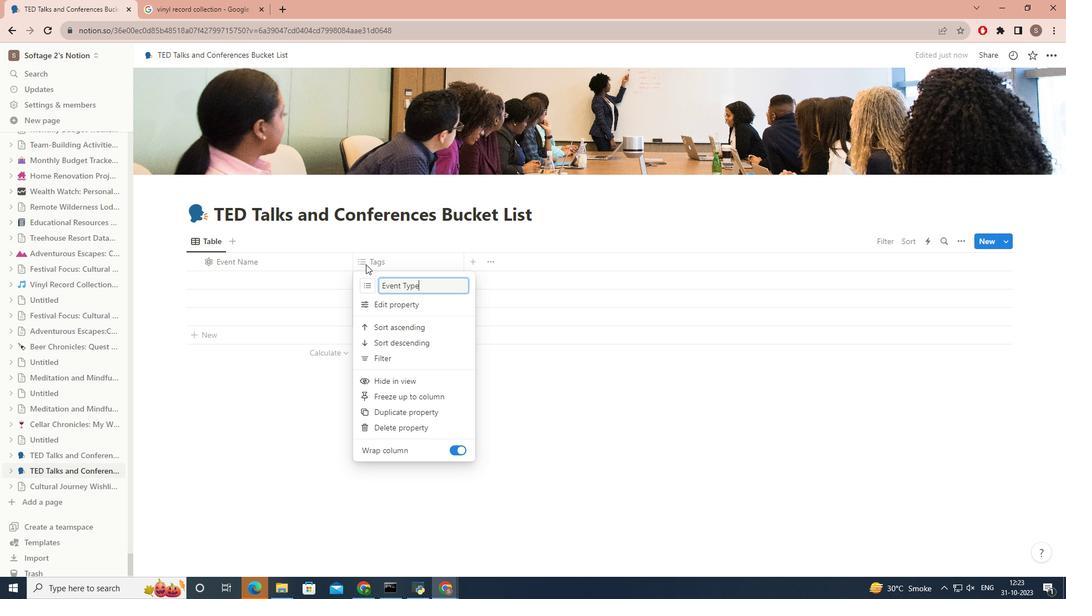 
Action: Mouse moved to (367, 281)
Screenshot: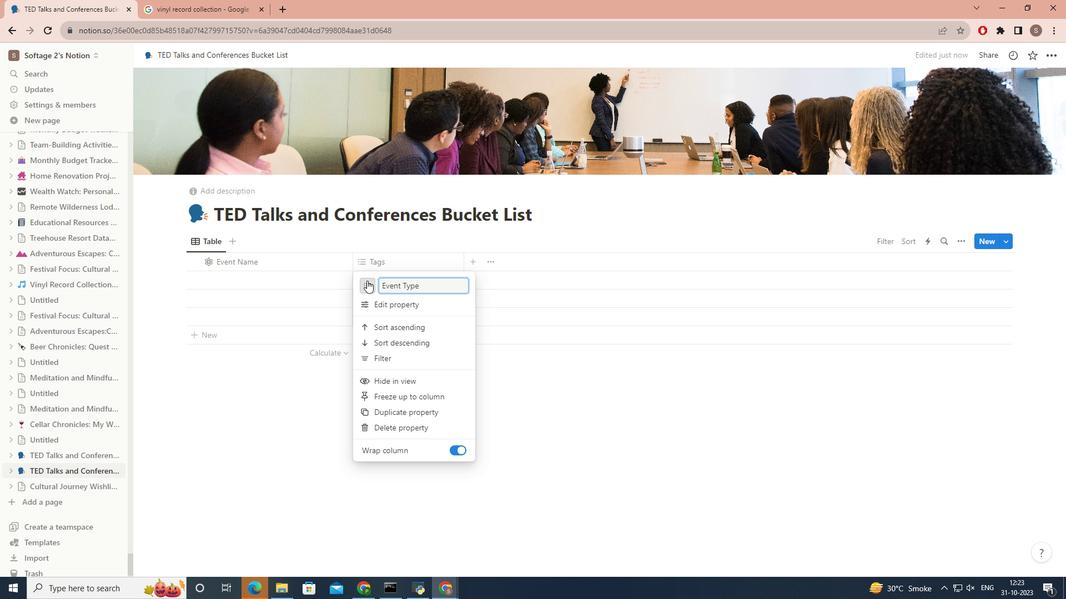 
Action: Mouse pressed left at (367, 281)
Screenshot: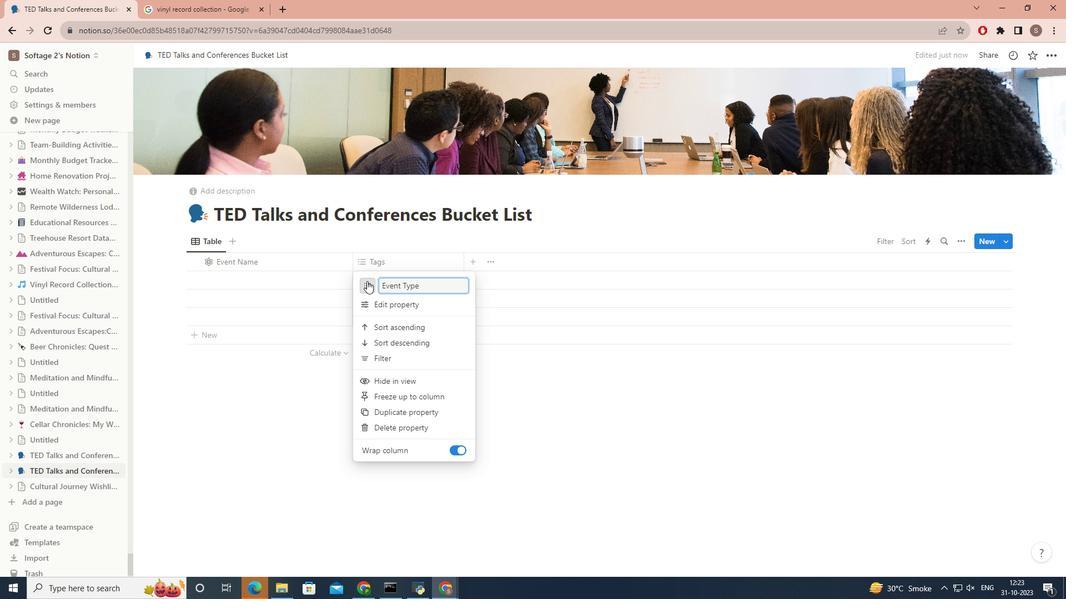 
Action: Mouse moved to (327, 372)
Screenshot: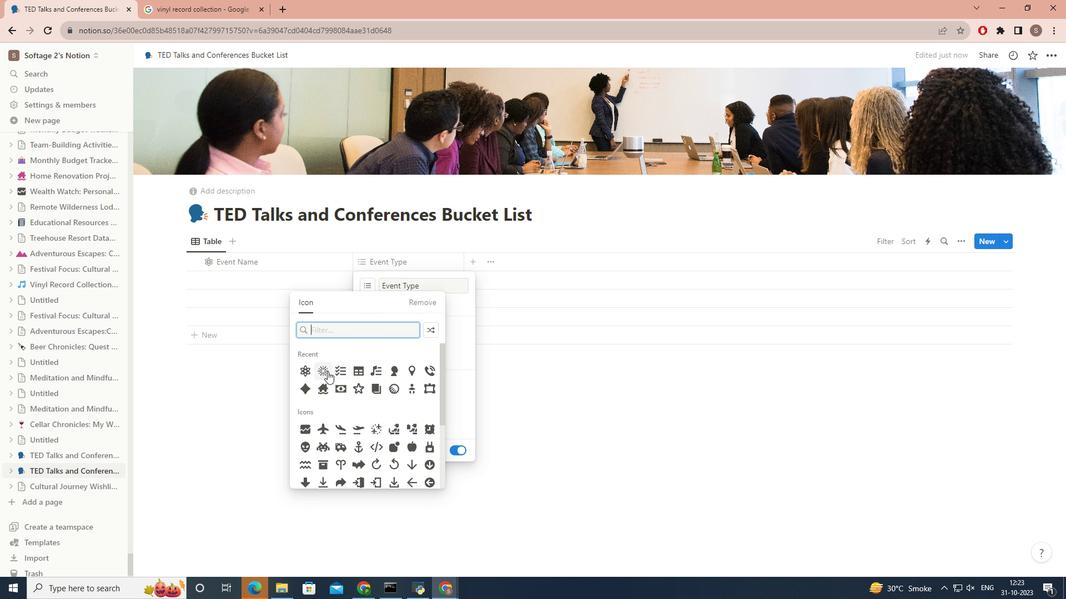 
Action: Mouse pressed left at (327, 372)
Screenshot: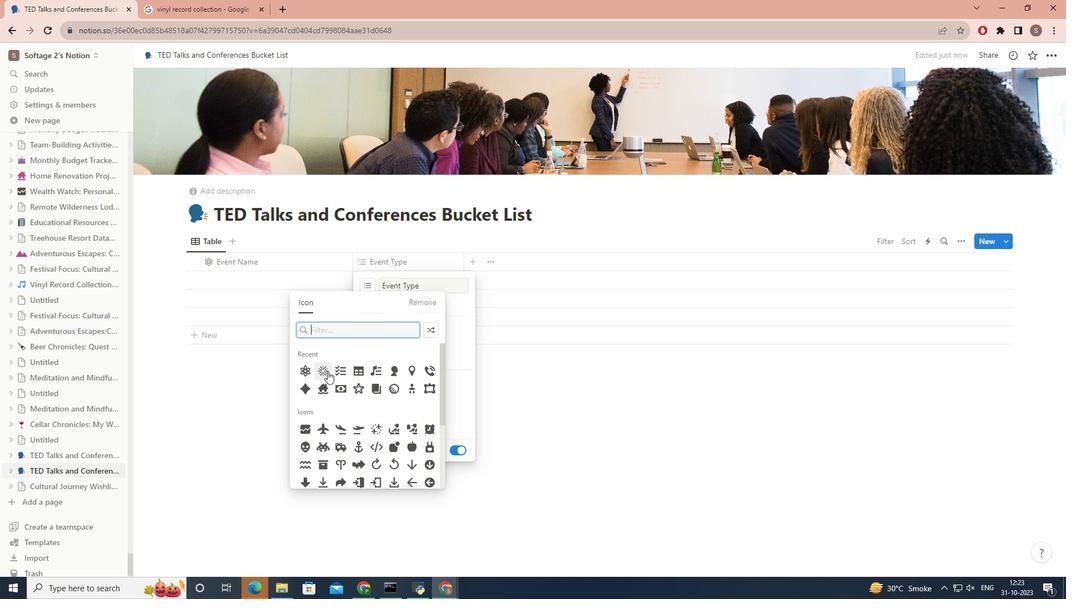 
Action: Mouse moved to (520, 370)
Screenshot: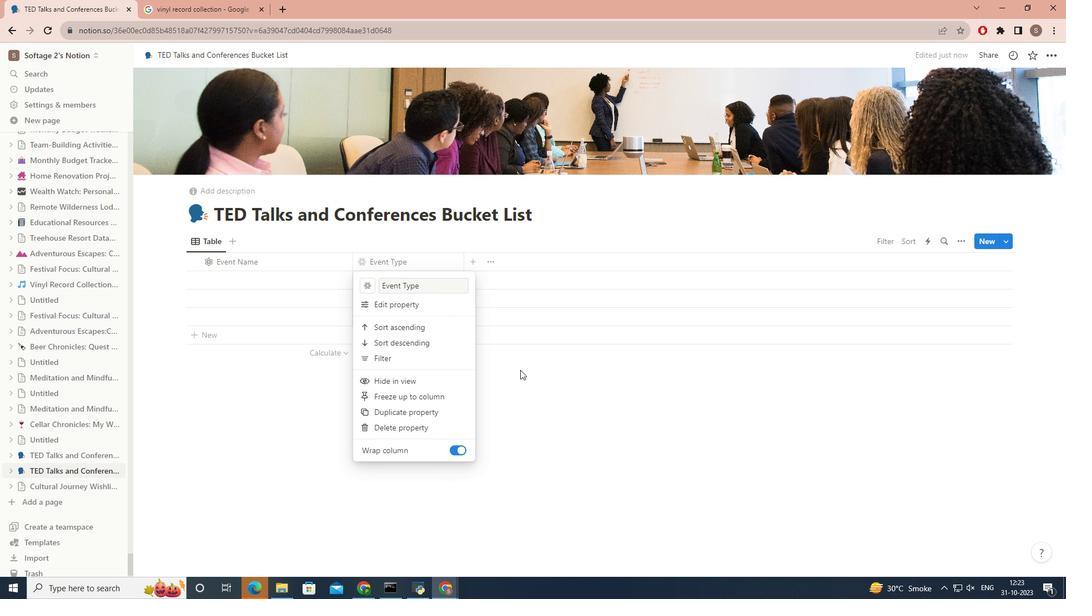 
Action: Mouse pressed left at (520, 370)
Screenshot: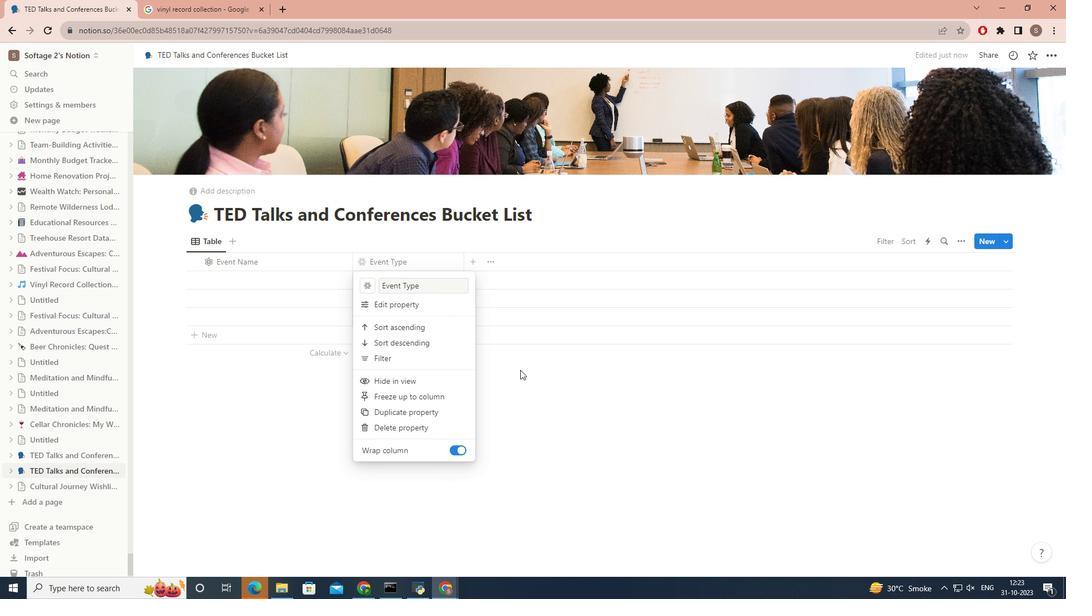 
Action: Mouse moved to (469, 257)
Screenshot: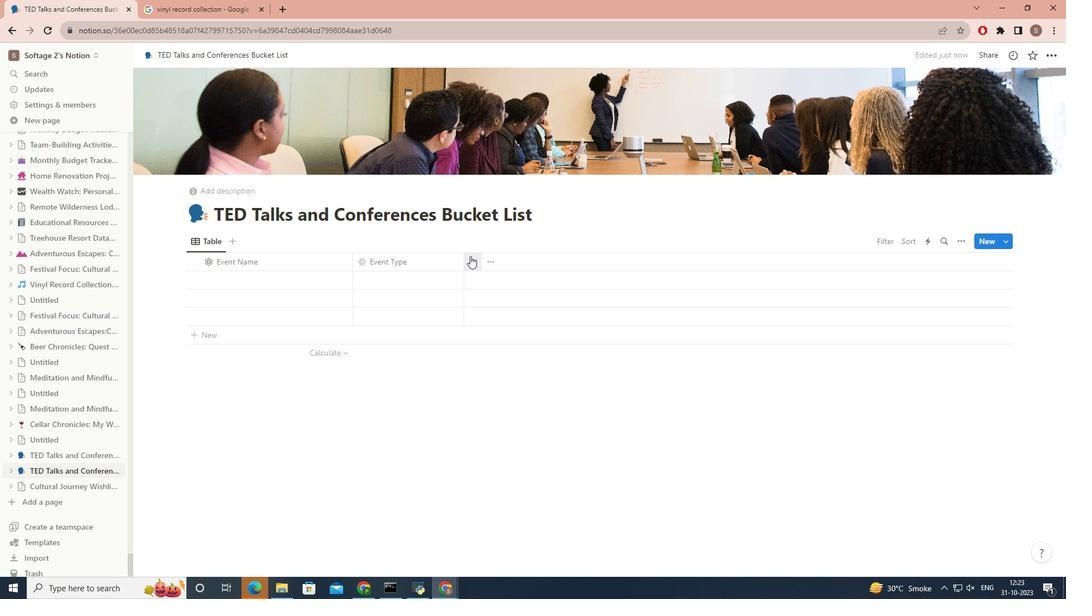 
Action: Mouse pressed left at (469, 257)
Screenshot: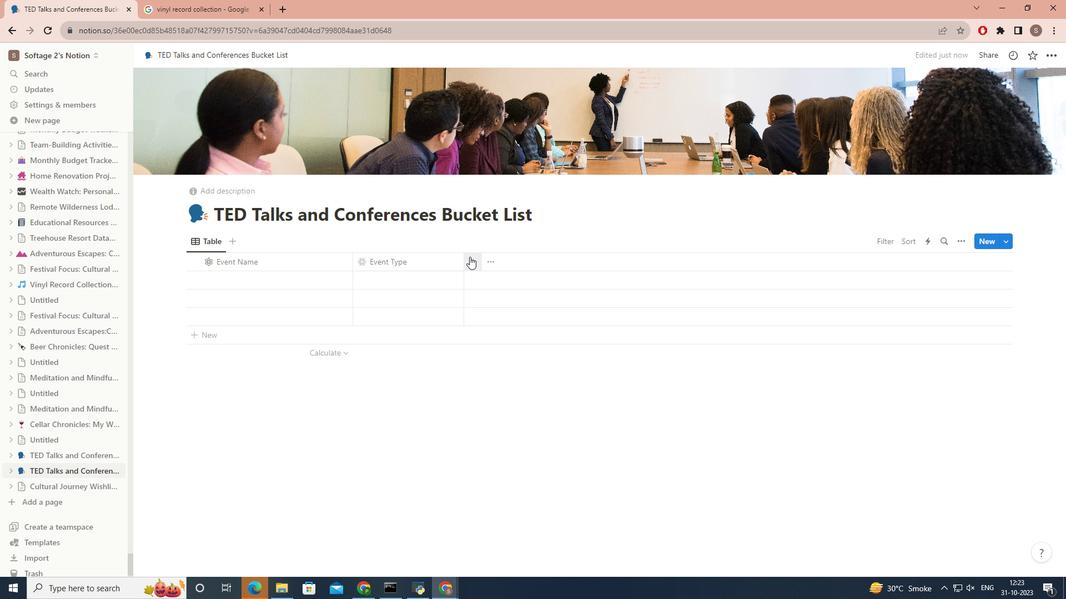 
Action: Key pressed <Key.caps_lock>l<Key.caps_lock>OCATION
Screenshot: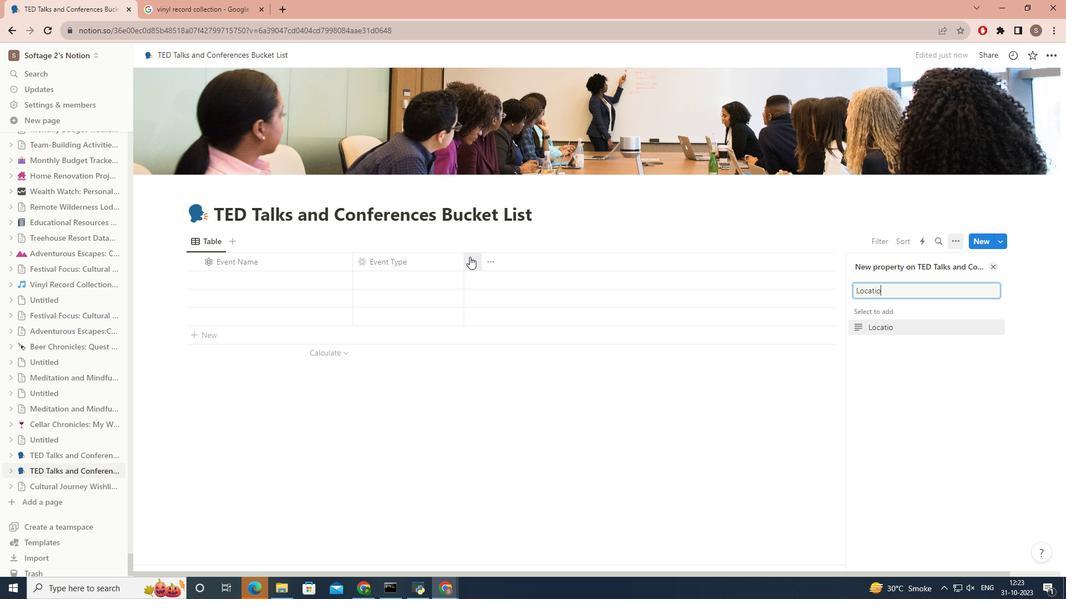 
Action: Mouse moved to (865, 328)
Screenshot: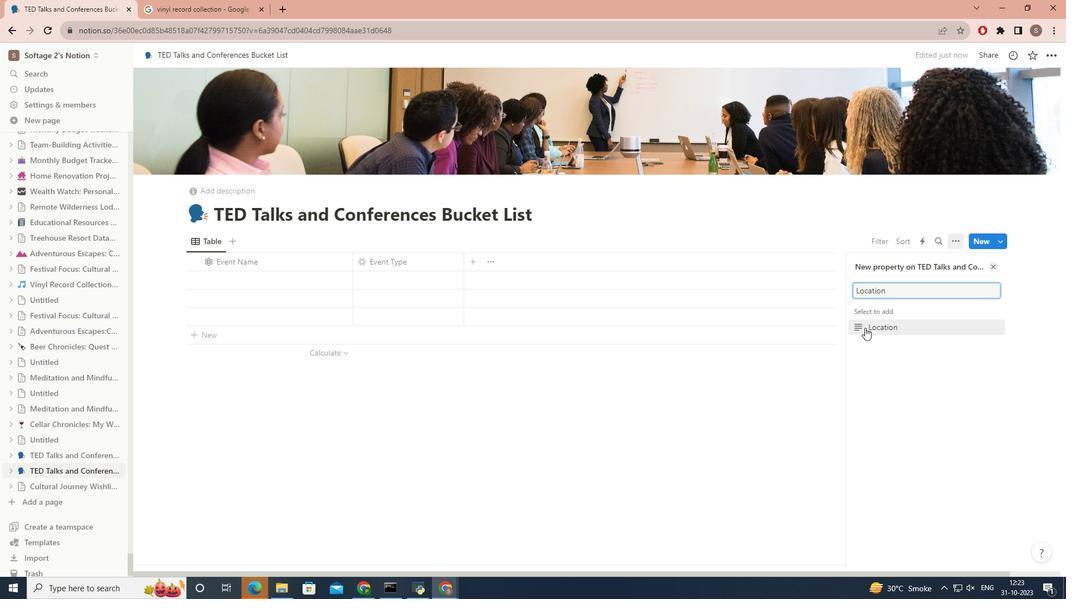 
Action: Mouse pressed left at (865, 328)
Screenshot: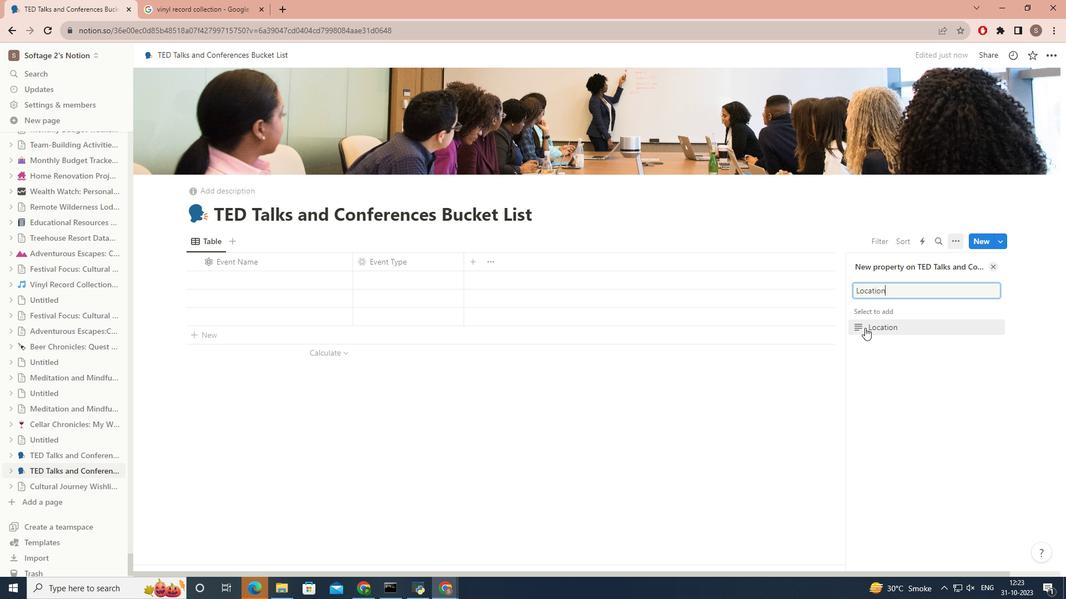 
Action: Mouse moved to (859, 289)
Screenshot: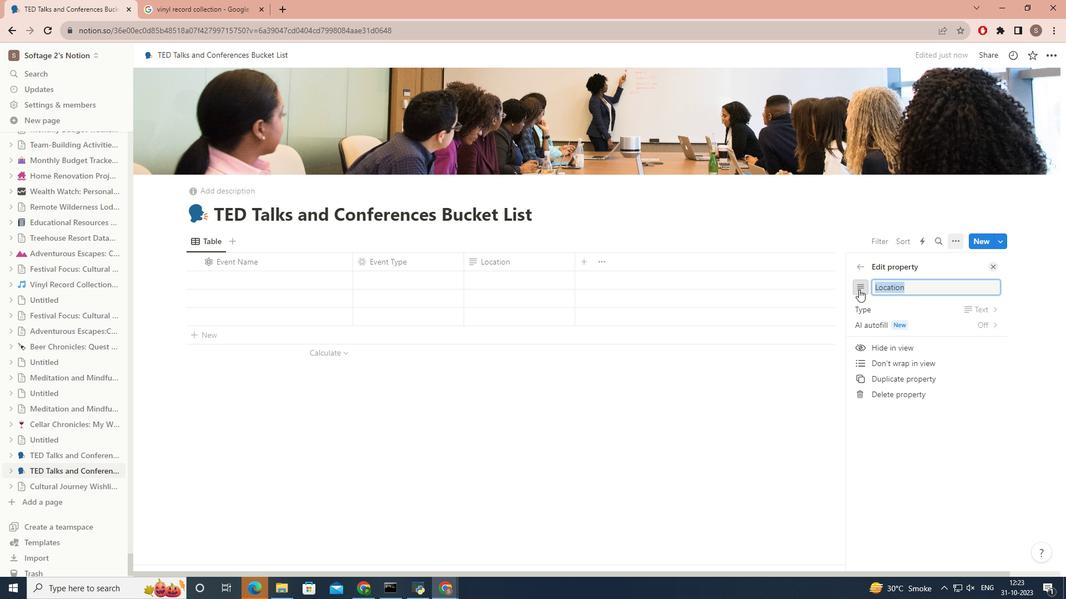 
Action: Mouse pressed left at (859, 289)
Screenshot: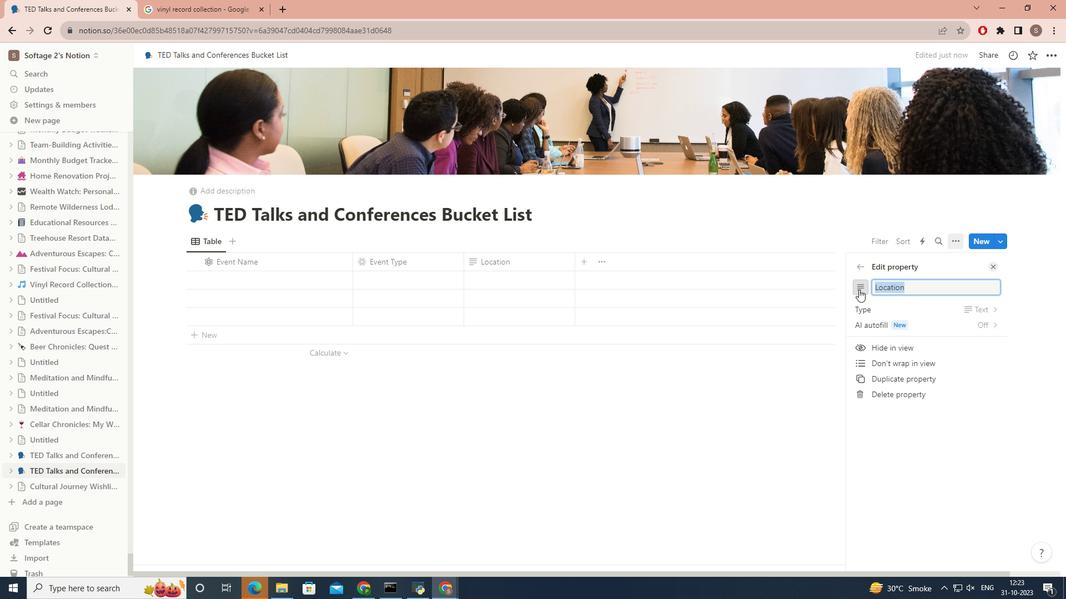
Action: Mouse moved to (906, 375)
Screenshot: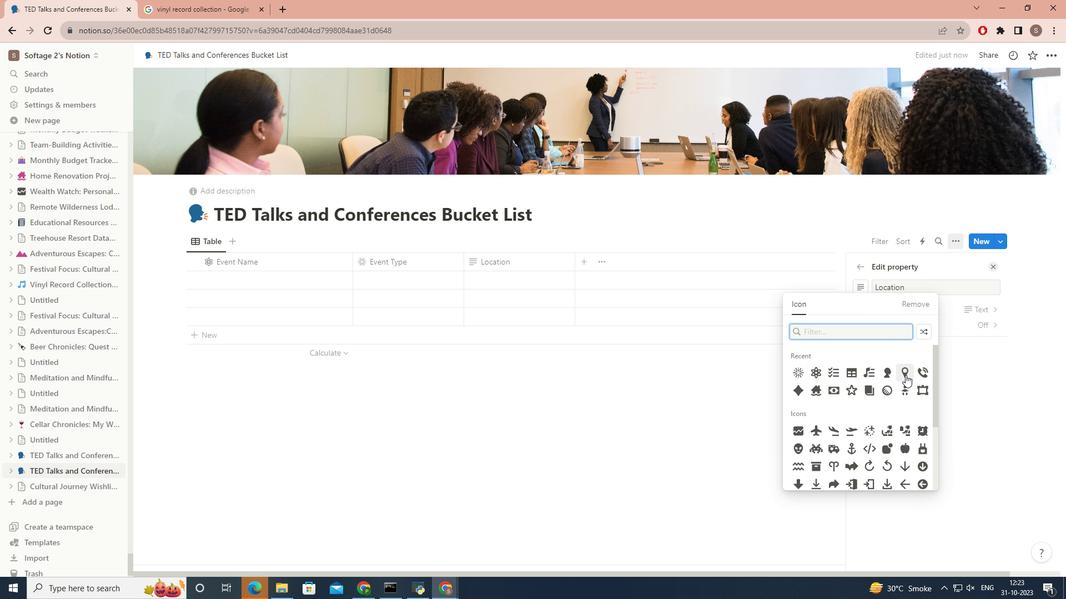 
Action: Mouse pressed left at (906, 375)
Screenshot: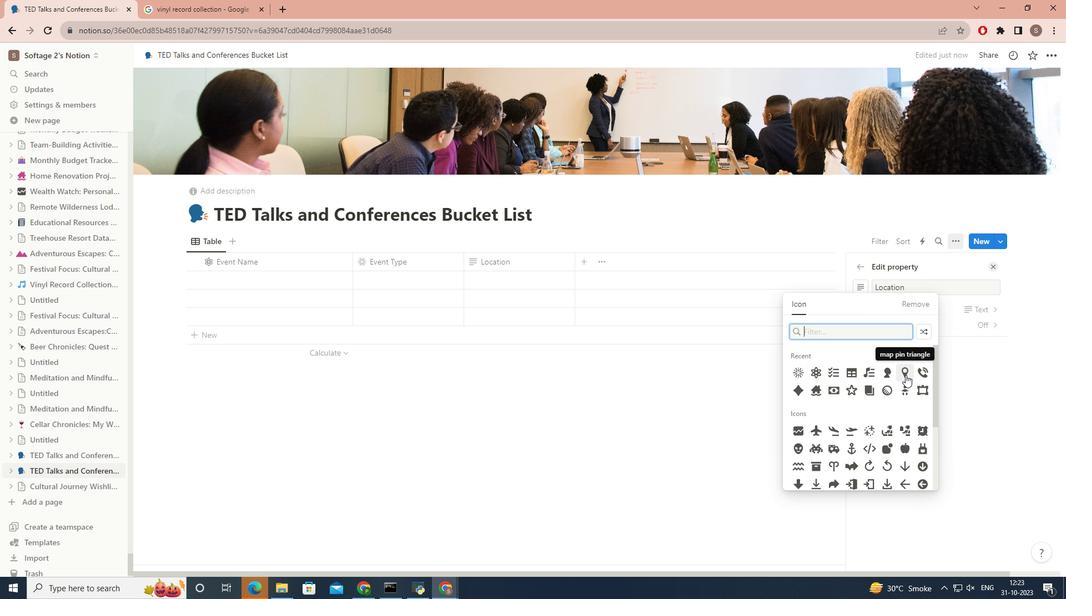 
Action: Mouse moved to (586, 261)
Screenshot: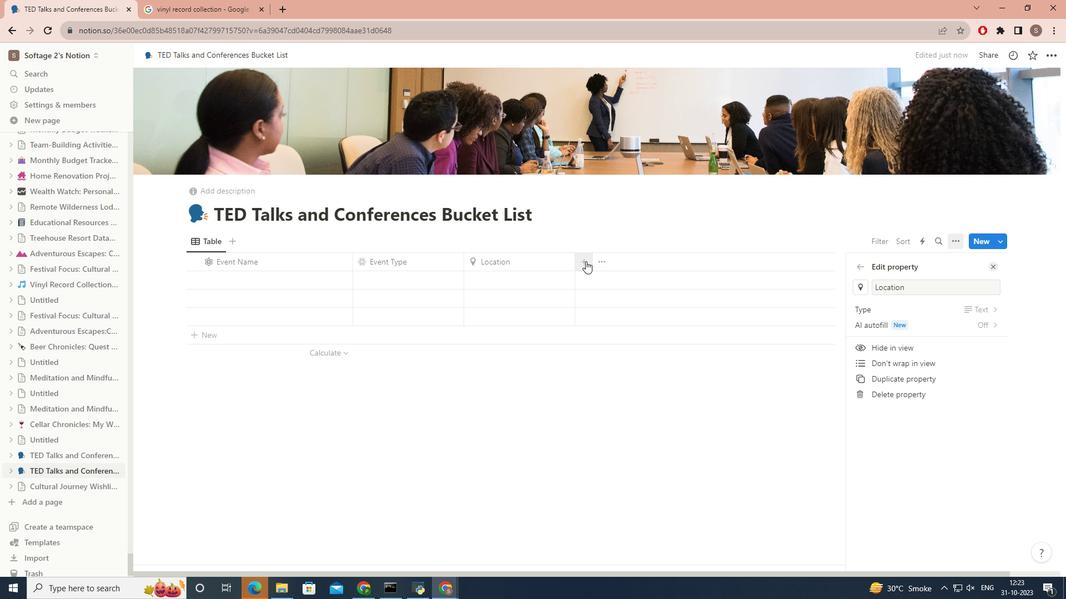 
Action: Mouse pressed left at (586, 261)
Screenshot: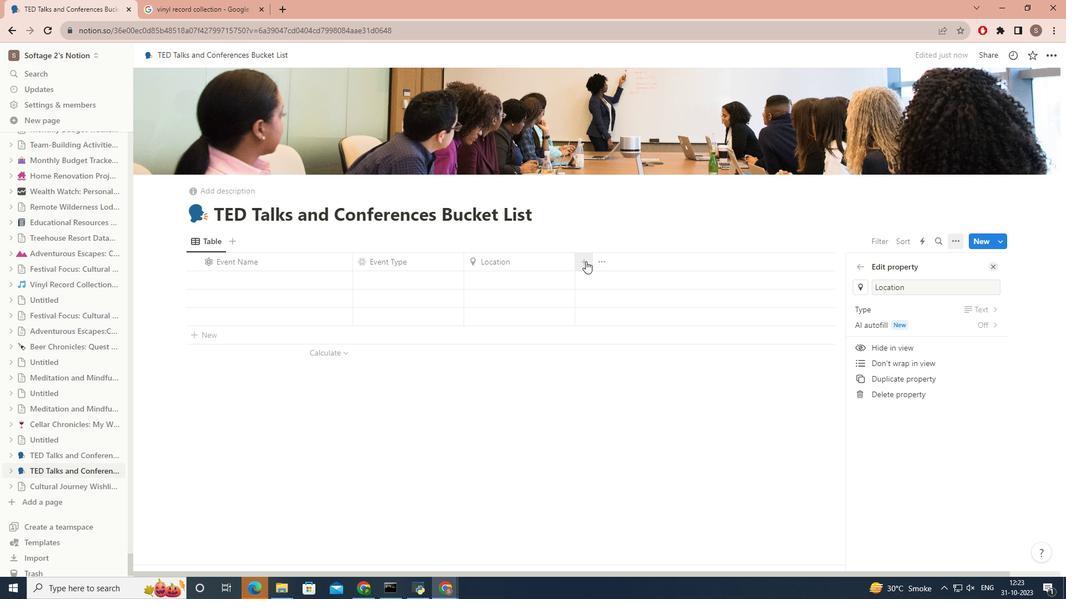 
Action: Mouse pressed left at (586, 261)
Screenshot: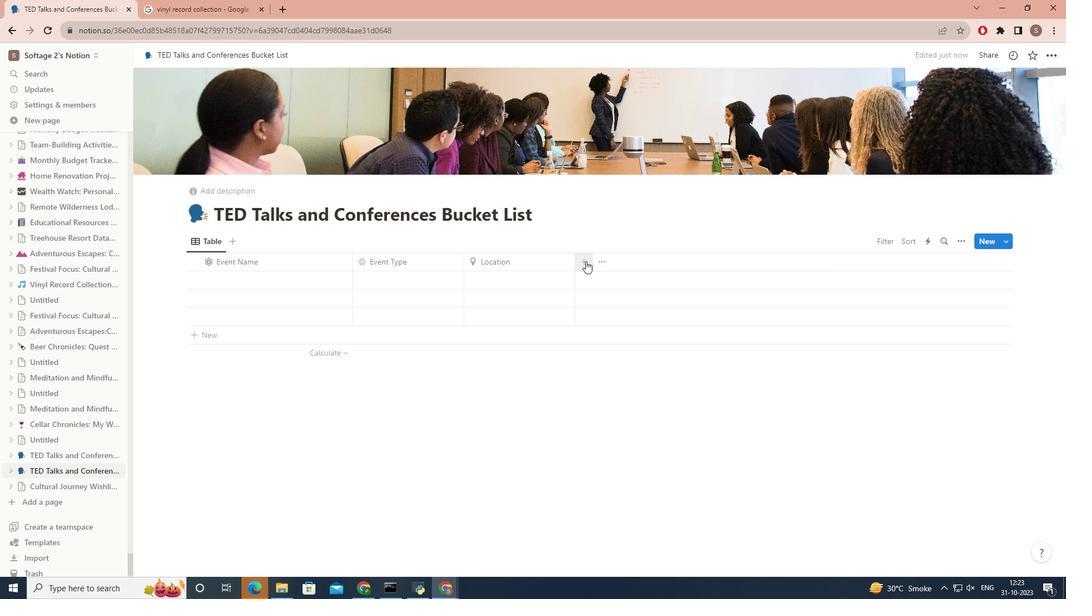 
Action: Key pressed <Key.caps_lock>d<Key.caps_lock>ATE
Screenshot: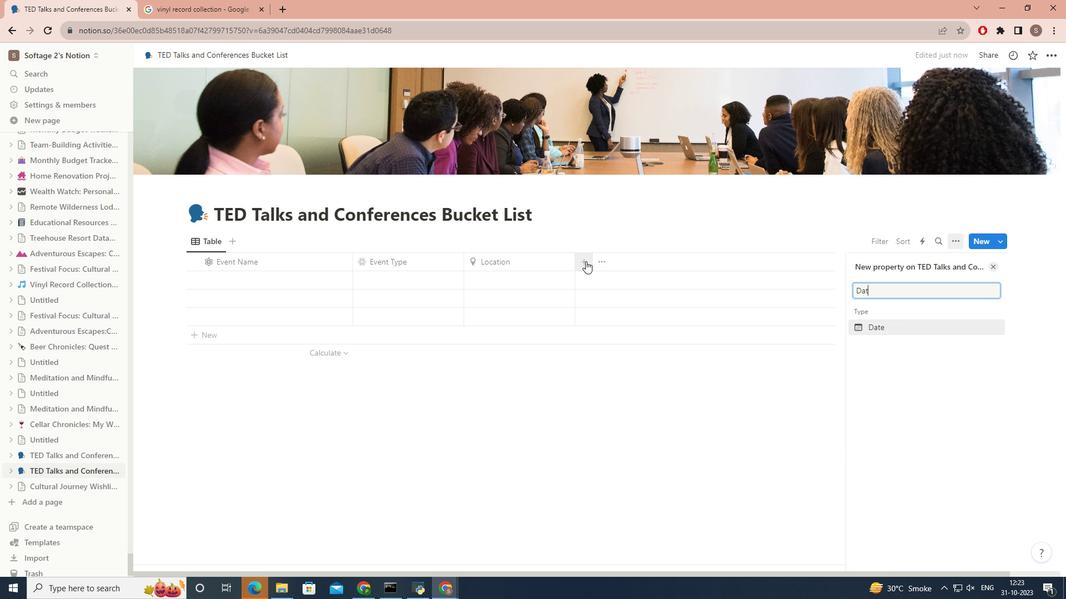 
Action: Mouse moved to (869, 326)
Screenshot: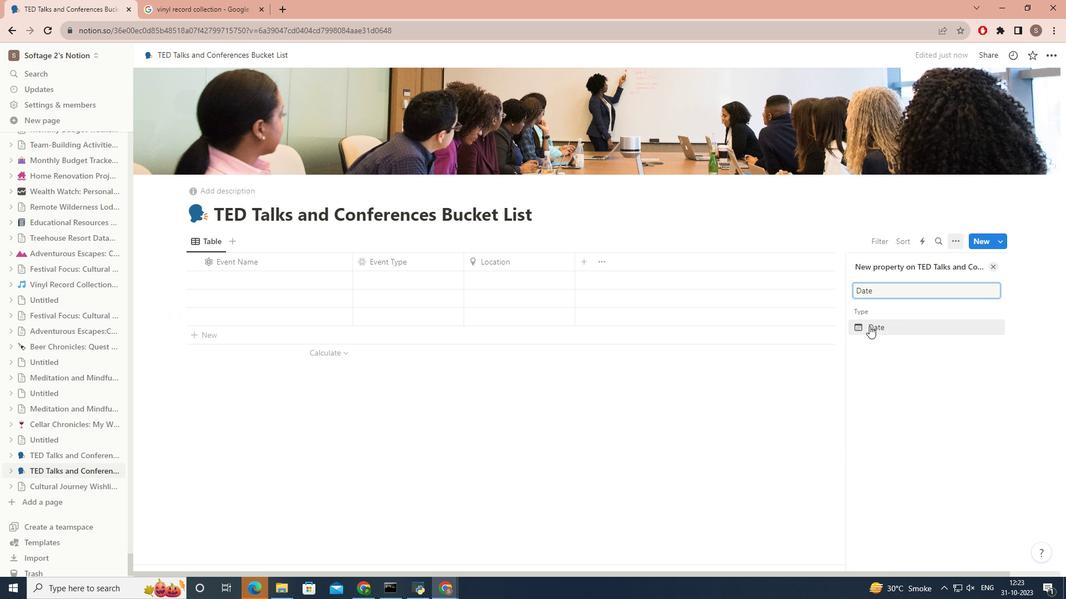 
Action: Mouse pressed left at (869, 326)
Screenshot: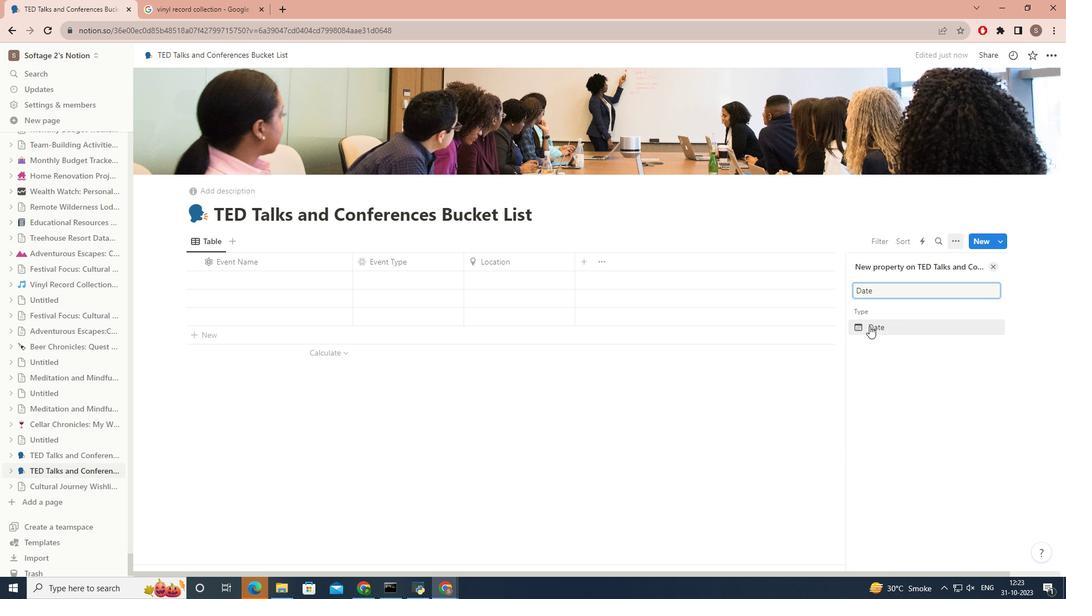 
Action: Mouse moved to (694, 261)
Screenshot: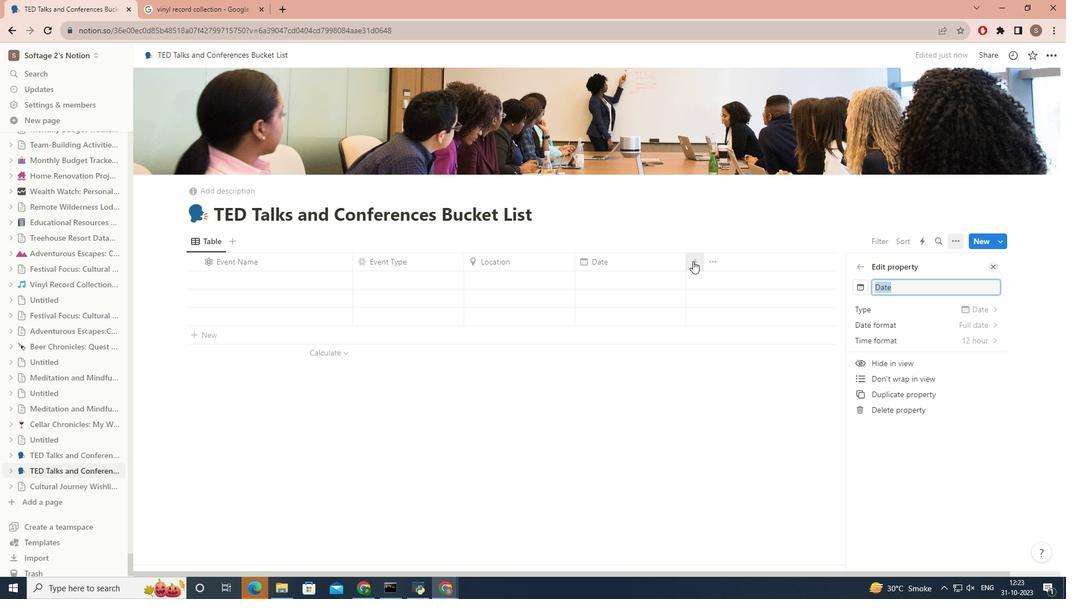 
Action: Mouse pressed left at (694, 261)
Screenshot: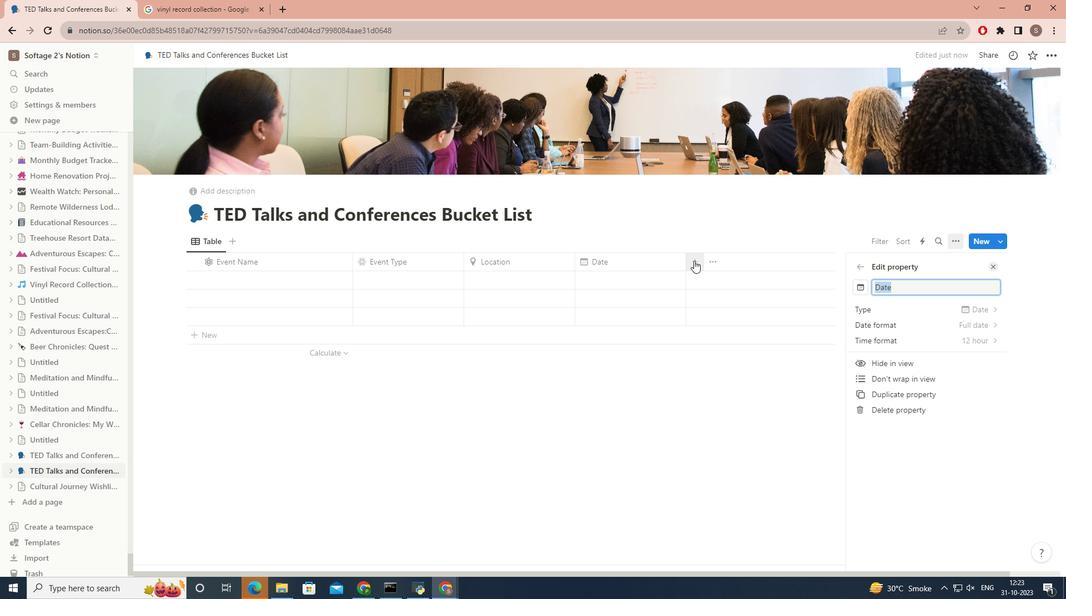
Action: Mouse pressed left at (694, 261)
Screenshot: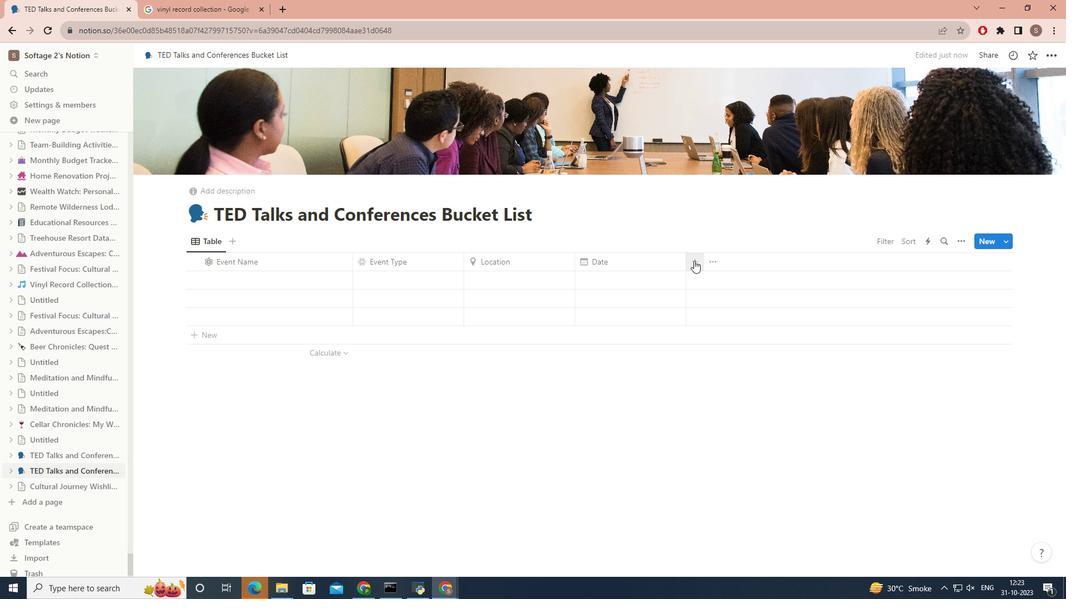 
Action: Key pressed <Key.caps_lock>d<Key.caps_lock>ESCRIPTION<Key.space>
Screenshot: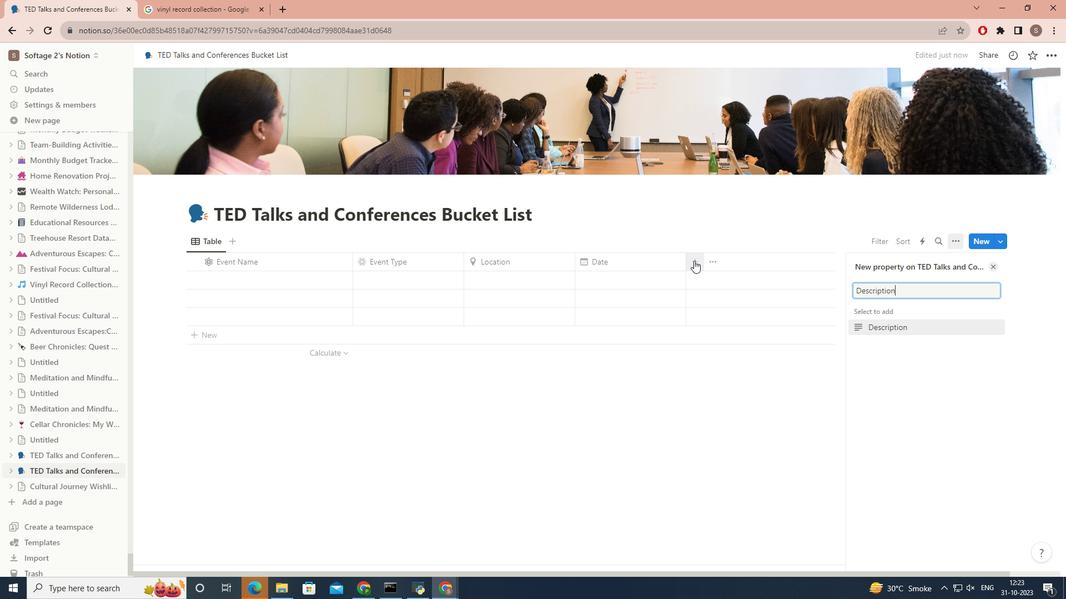 
Action: Mouse moved to (871, 332)
Screenshot: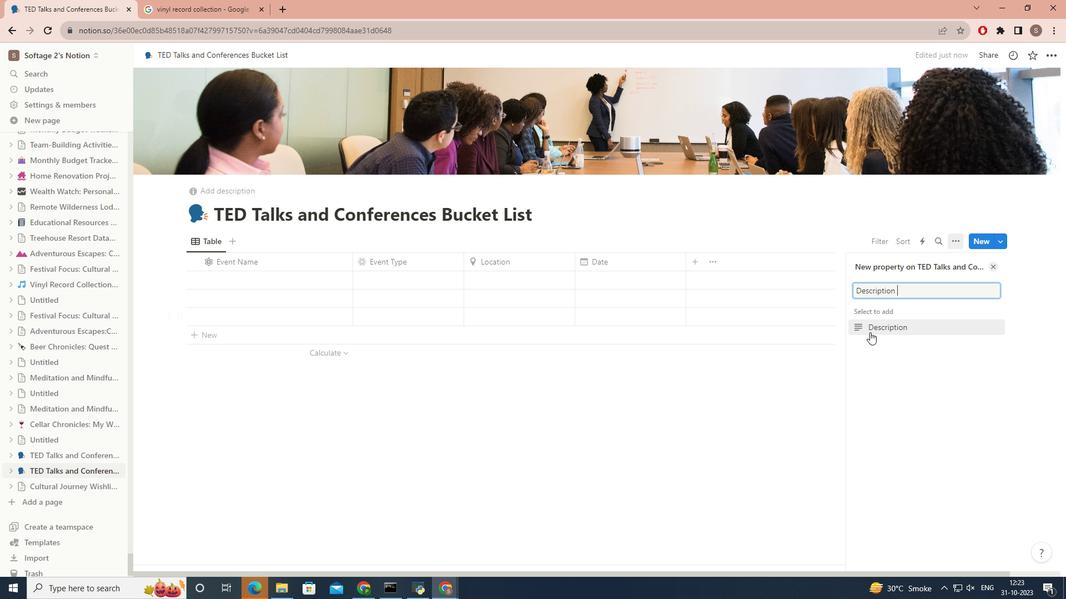 
Action: Mouse pressed left at (871, 332)
Screenshot: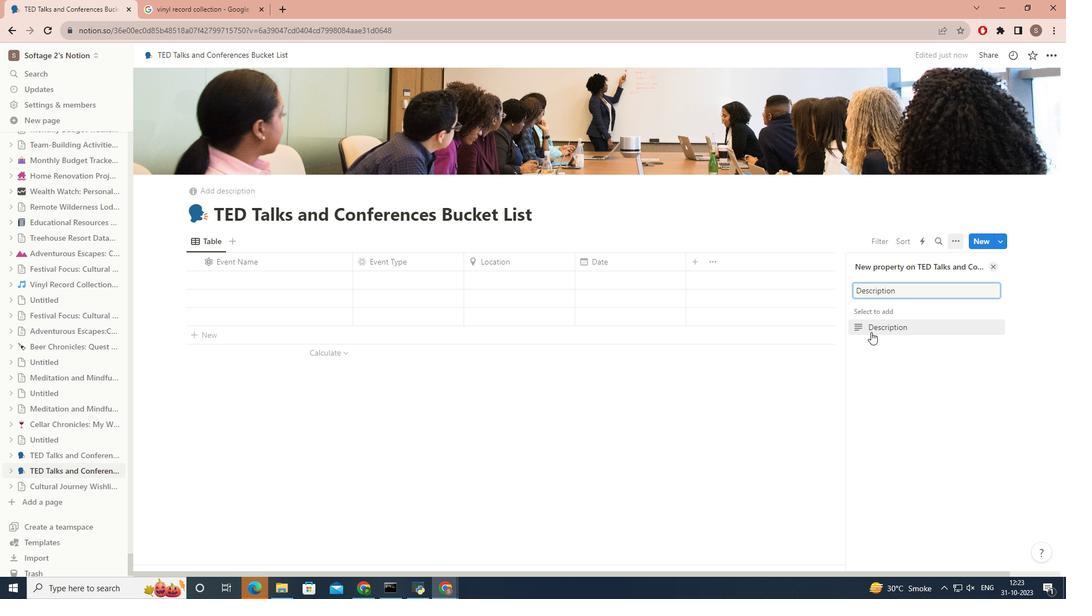 
Action: Mouse moved to (859, 289)
Screenshot: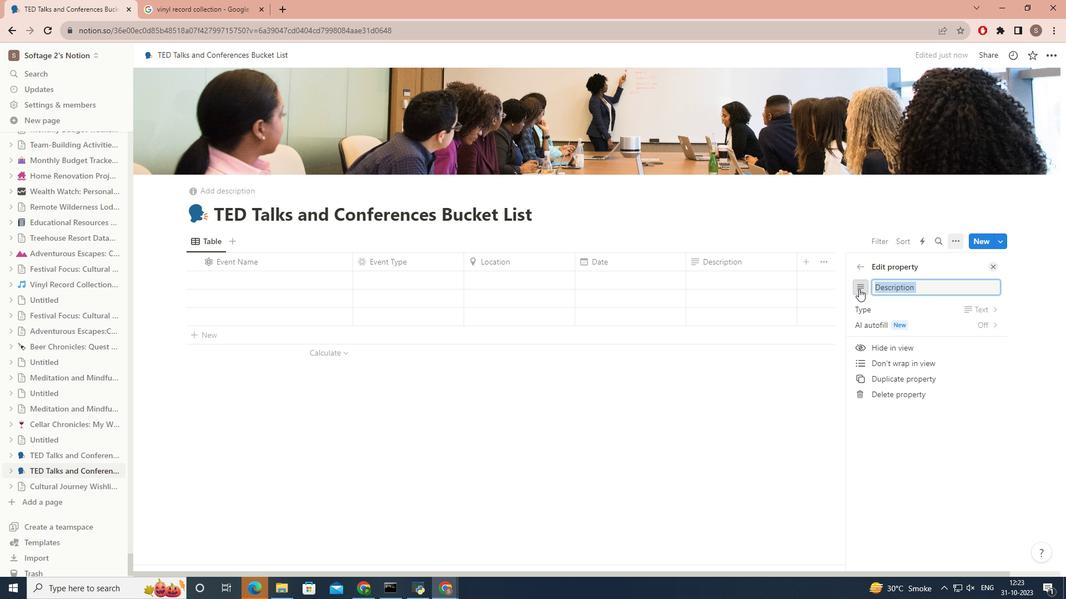 
Action: Mouse pressed left at (859, 289)
Screenshot: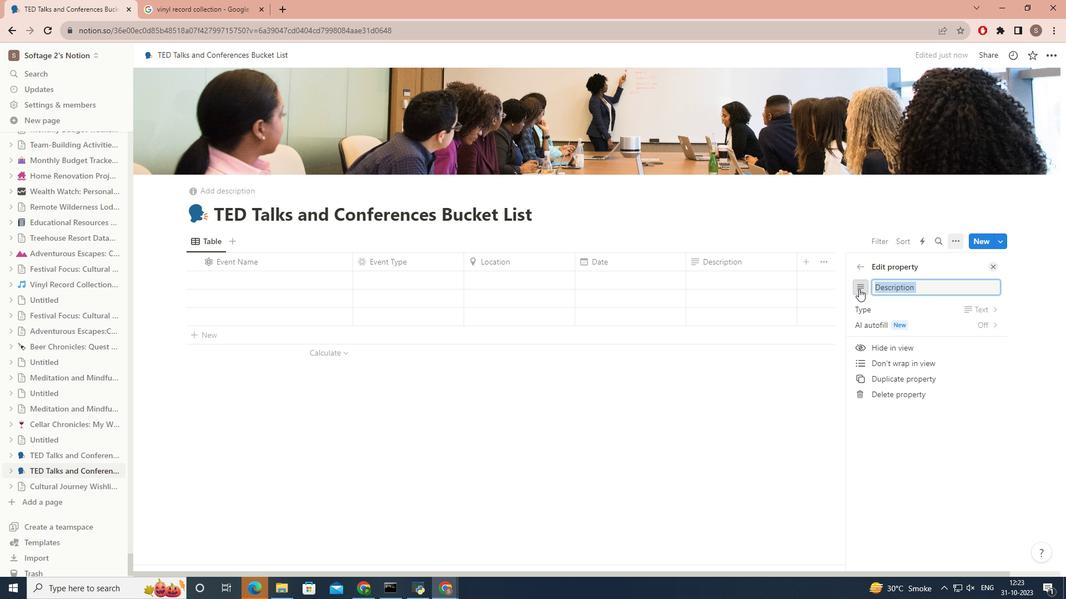 
Action: Mouse moved to (921, 389)
Screenshot: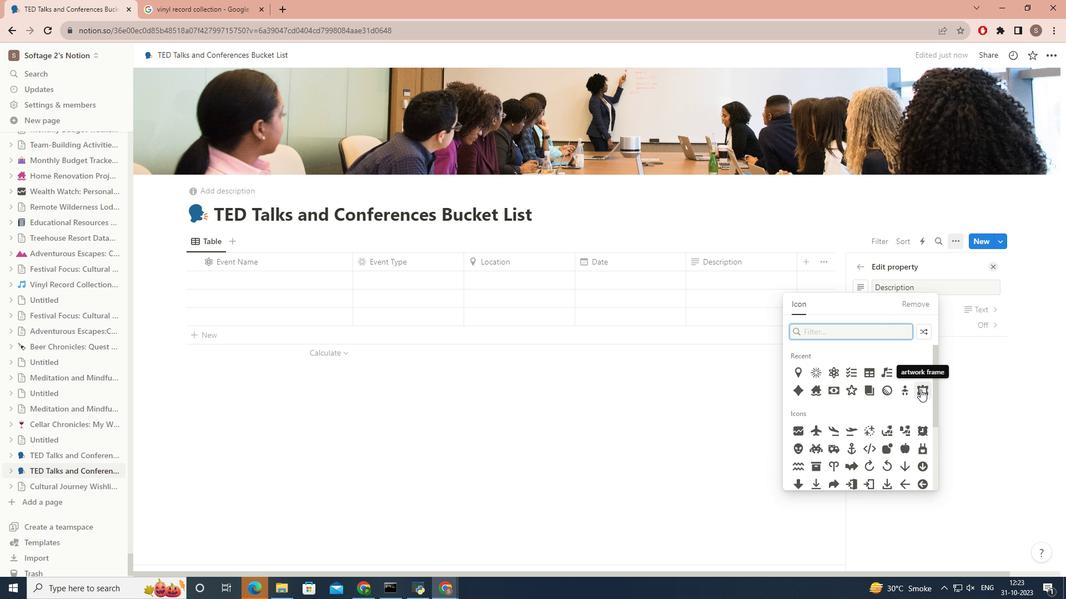 
Action: Mouse pressed left at (921, 389)
Screenshot: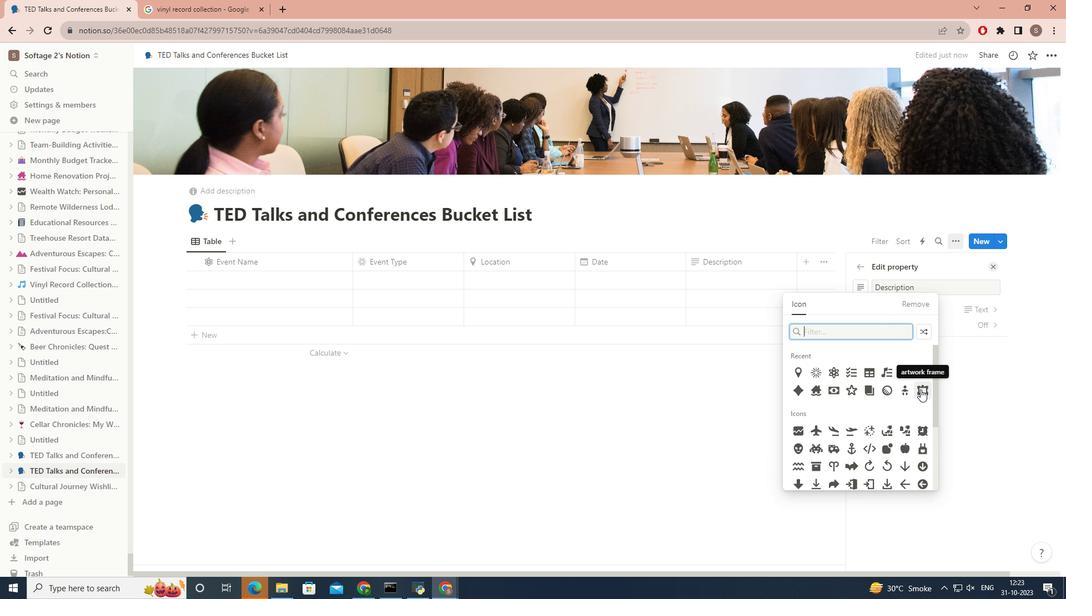 
Action: Mouse moved to (994, 266)
Screenshot: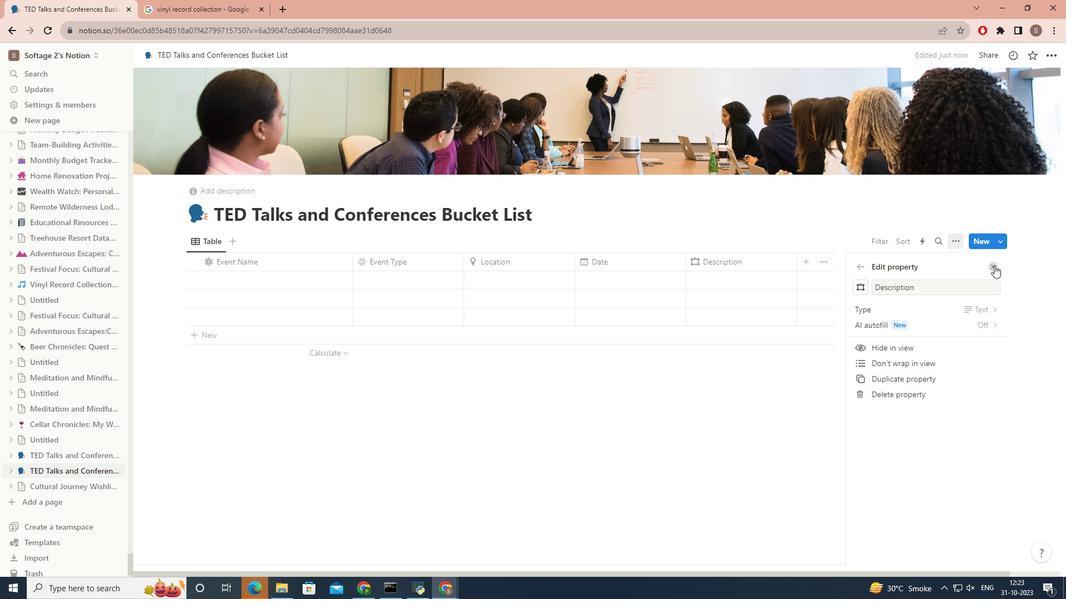 
Action: Mouse pressed left at (994, 266)
Screenshot: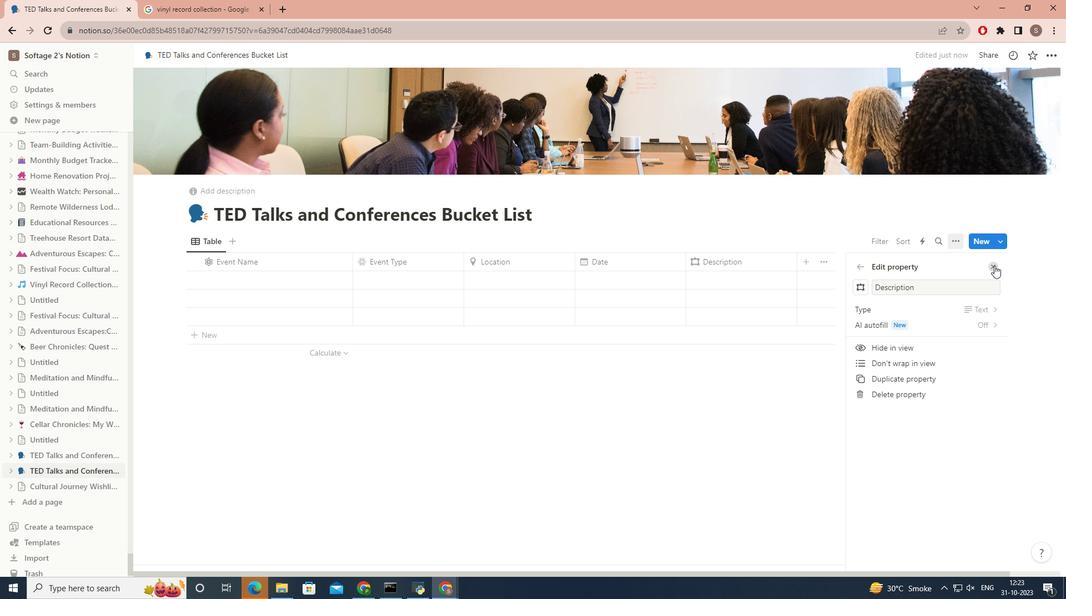 
Action: Mouse moved to (251, 282)
Screenshot: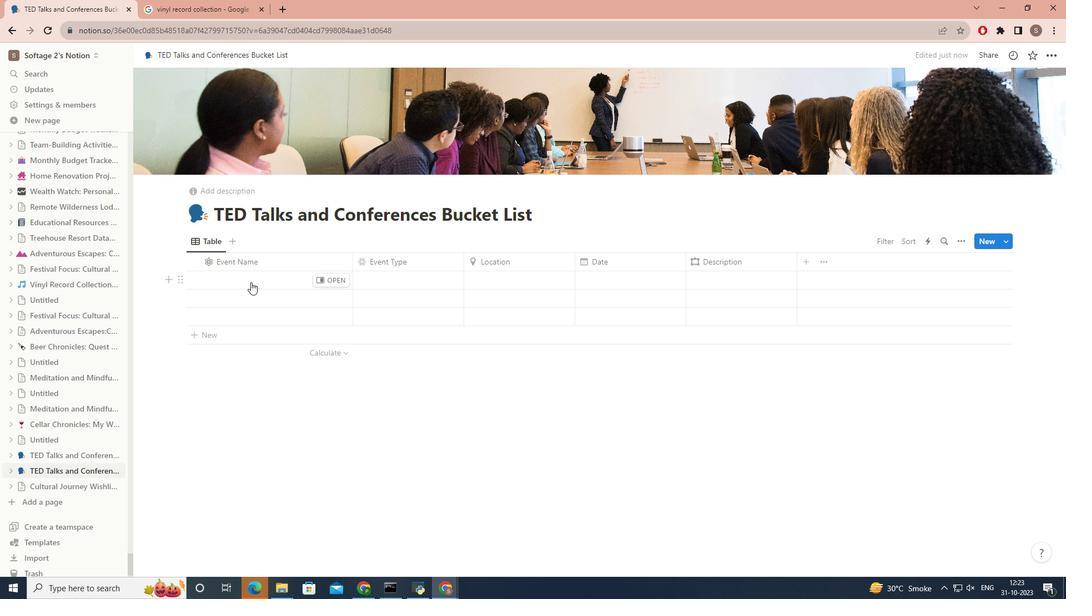 
Action: Mouse pressed left at (251, 282)
Screenshot: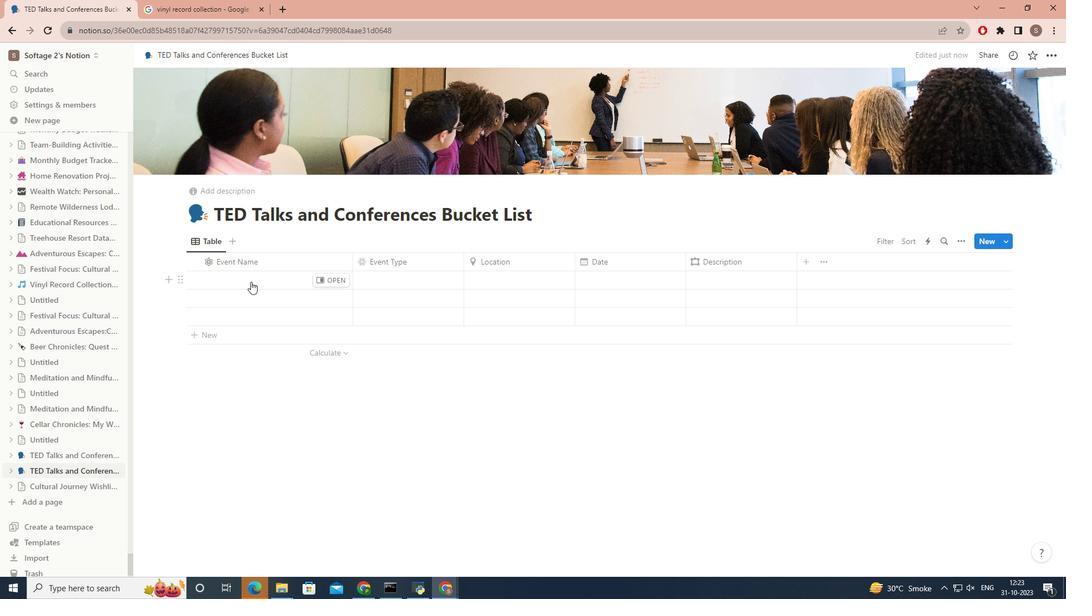 
Action: Key pressed <Key.caps_lock>ted2023;<Key.space>s<Key.caps_lock>HIFT<Key.space>THE<Key.space><Key.caps_lock>f<Key.caps_lock>UTURE
Screenshot: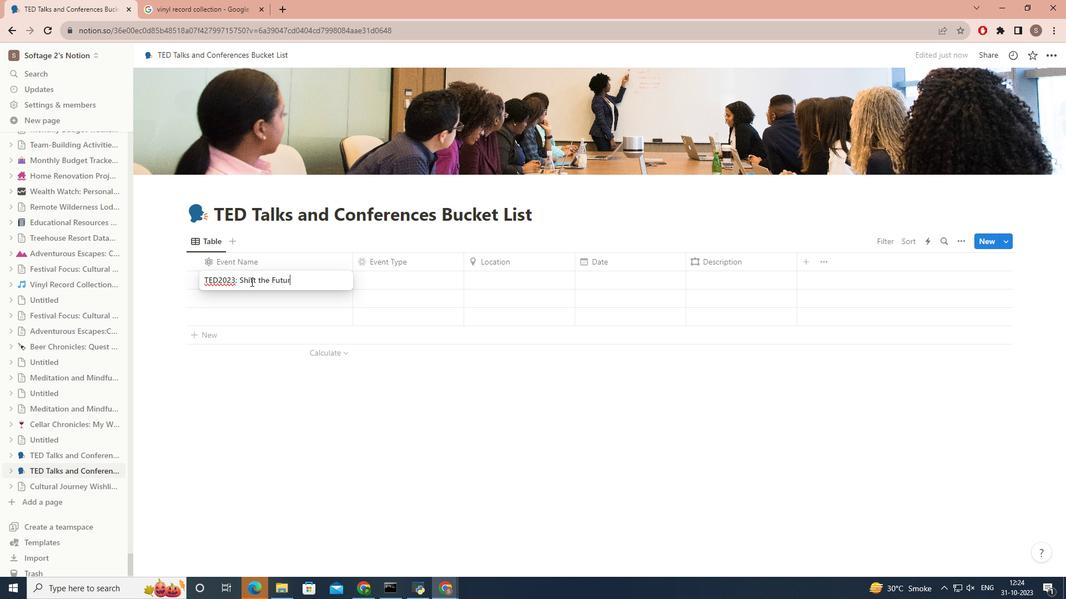 
Action: Mouse moved to (376, 279)
Screenshot: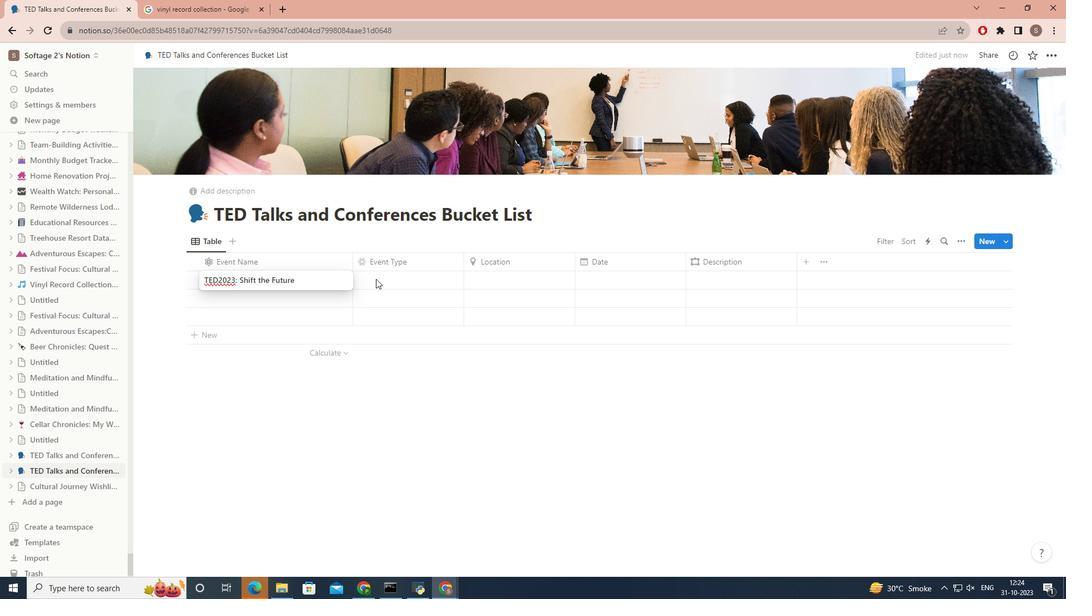 
Action: Mouse pressed left at (376, 279)
Screenshot: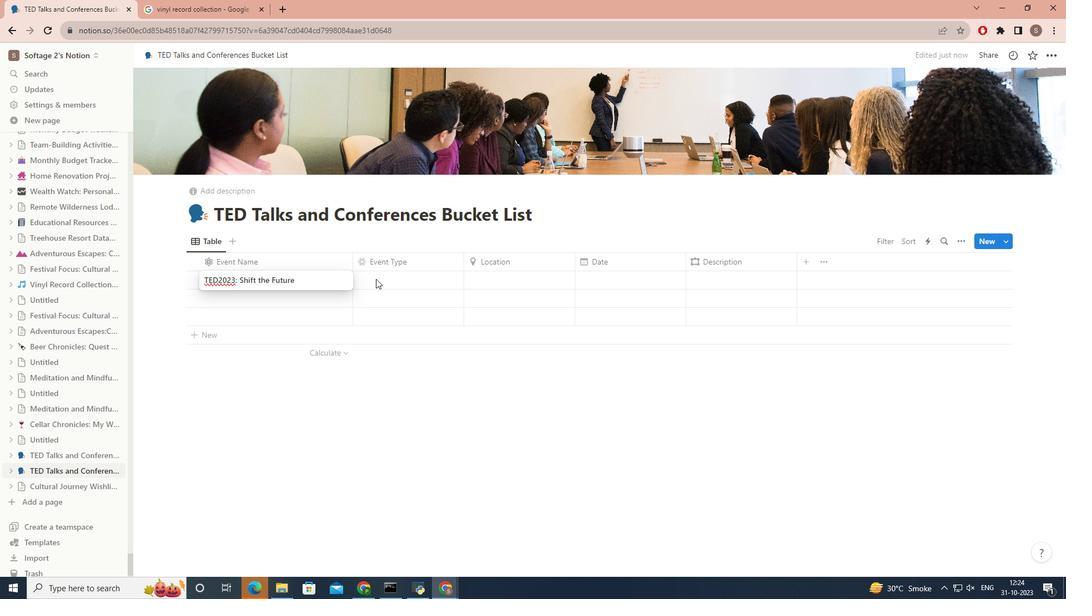 
Action: Mouse pressed left at (376, 279)
Screenshot: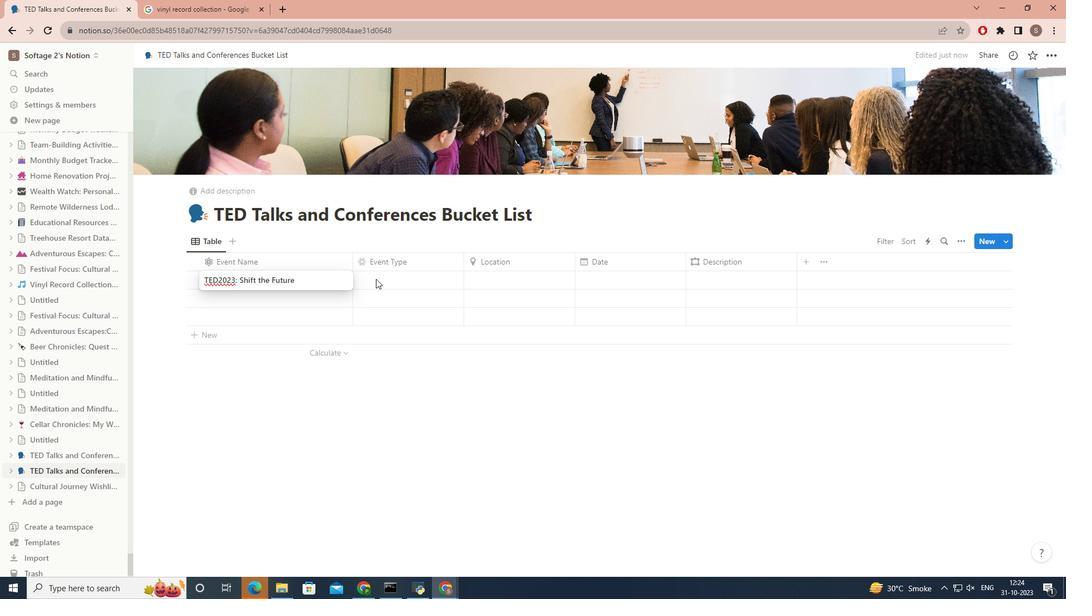 
Action: Key pressed <Key.caps_lock>c<Key.caps_lock>ONFERENCE
Screenshot: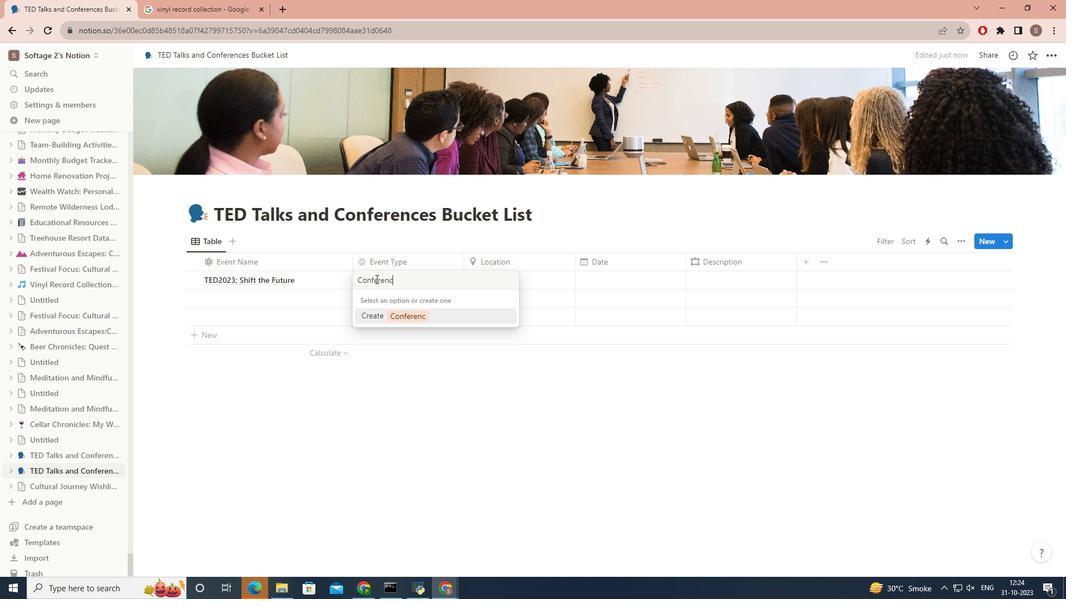 
Action: Mouse moved to (406, 319)
Screenshot: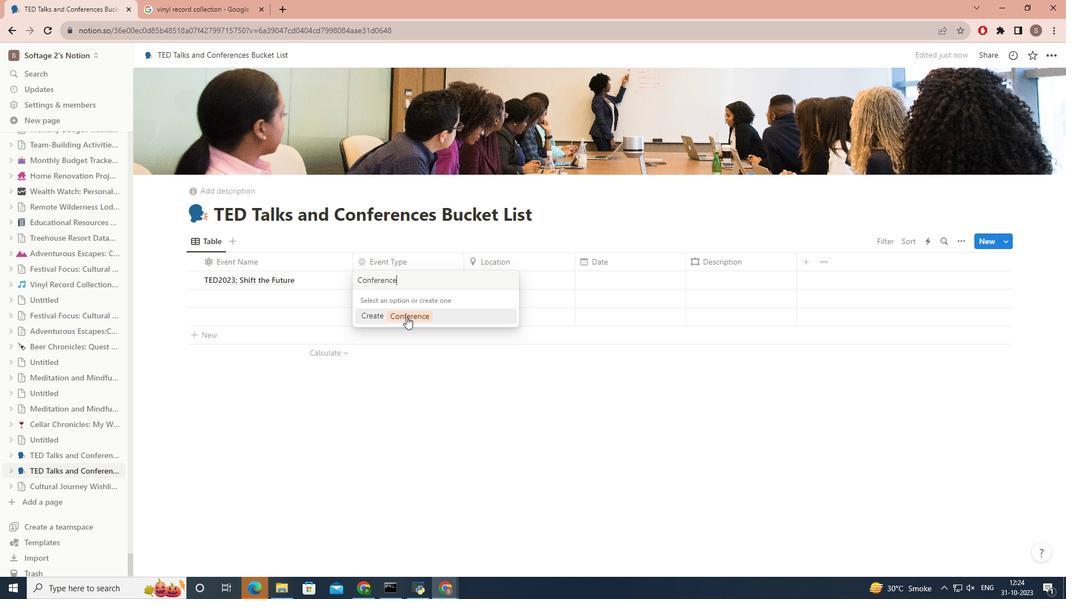 
Action: Mouse pressed left at (406, 319)
Screenshot: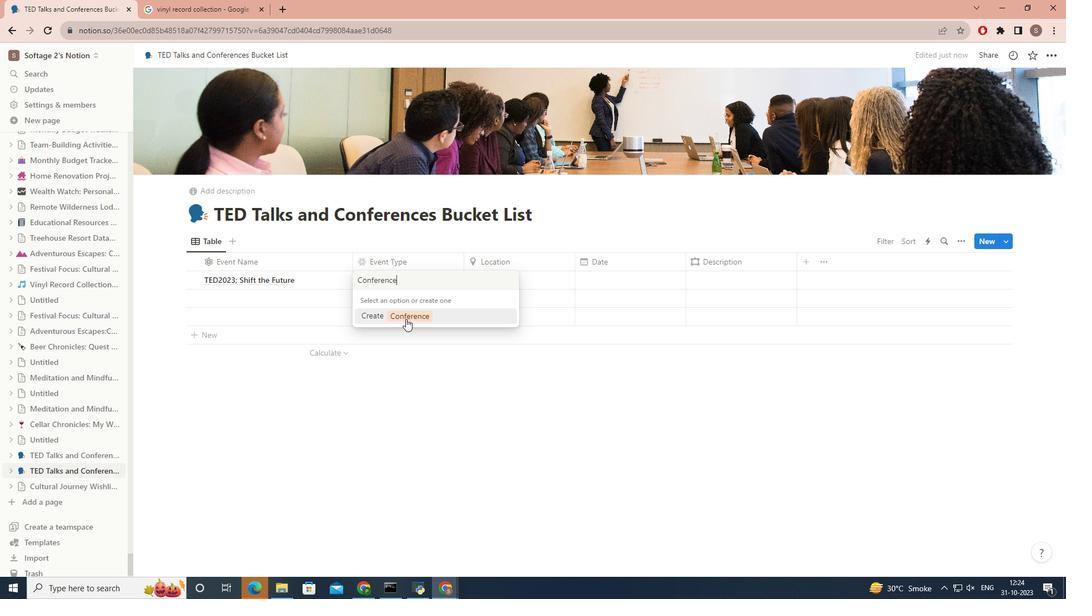 
Action: Mouse moved to (530, 278)
Screenshot: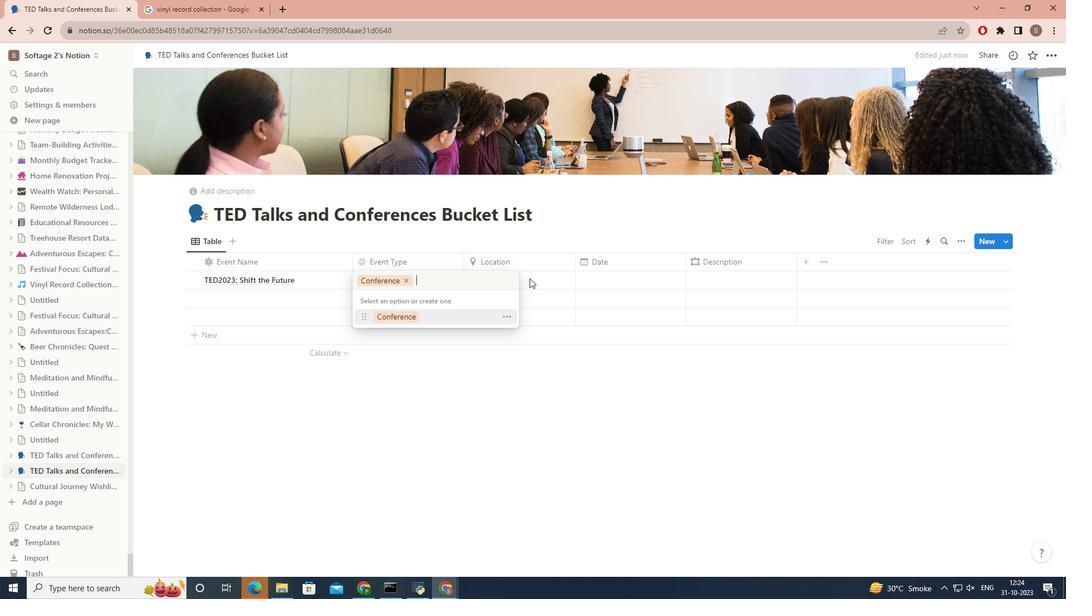 
Action: Mouse pressed left at (530, 278)
Screenshot: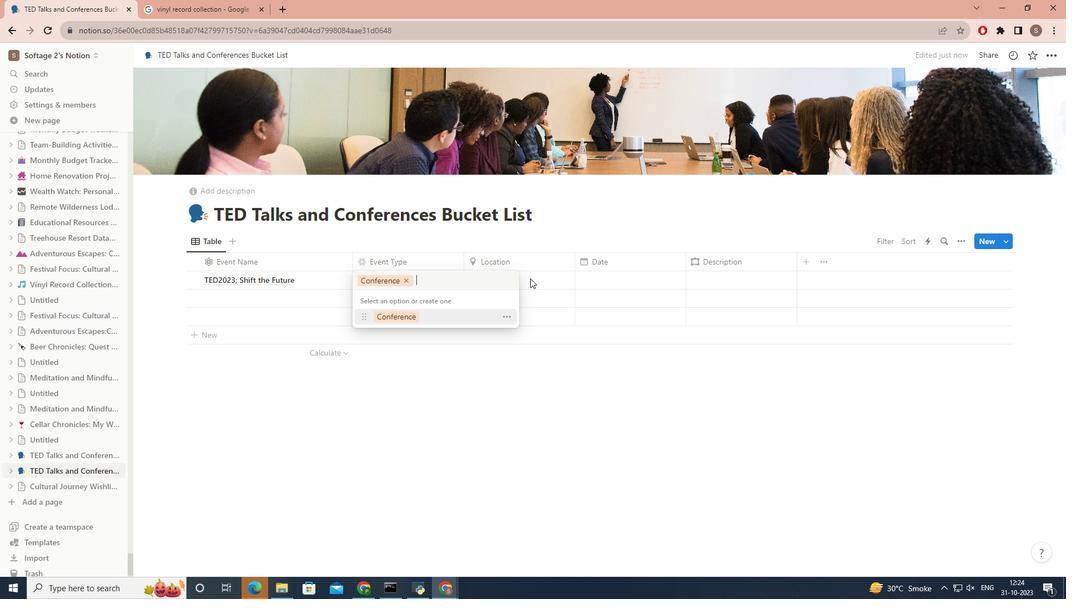 
Action: Mouse pressed left at (530, 278)
Screenshot: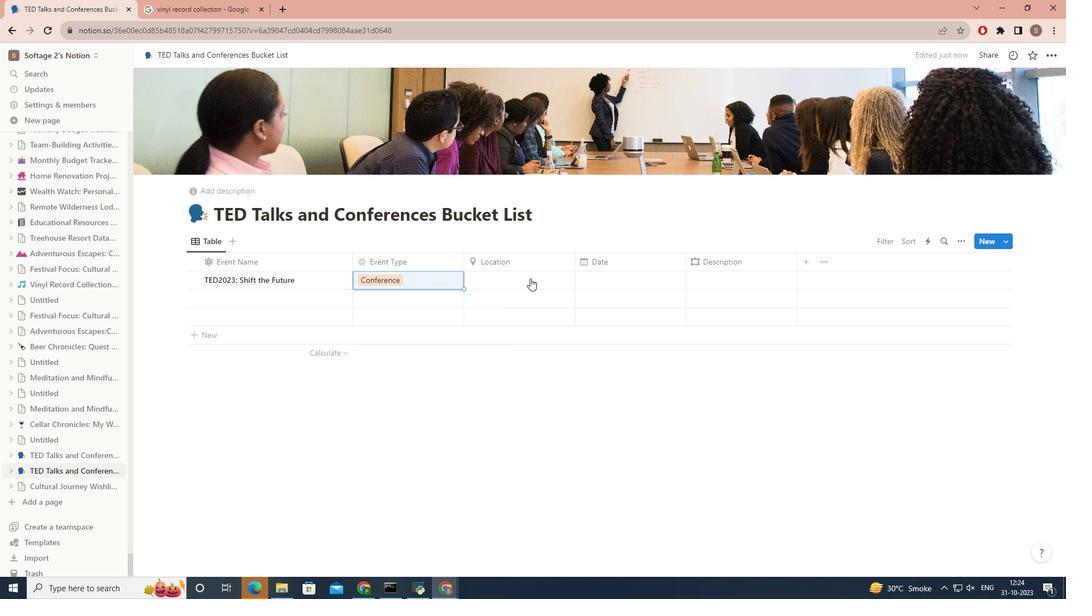 
Action: Key pressed <Key.caps_lock>n<Key.caps_lock>EW<Key.space><Key.caps_lock>y<Key.caps_lock>ORK,<Key.space><Key.caps_lock>usa
Screenshot: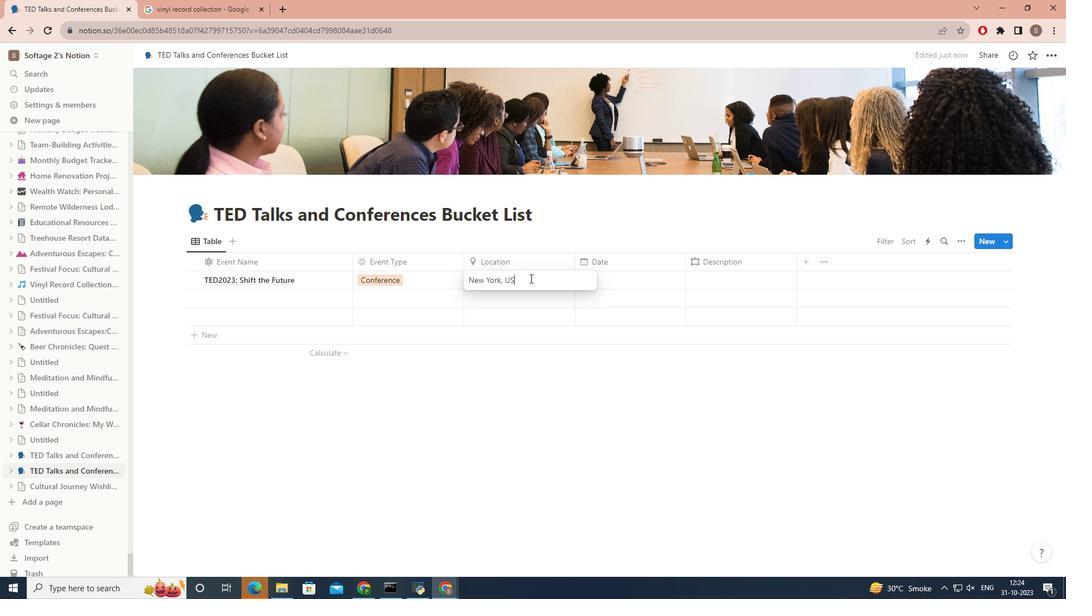 
Action: Mouse moved to (613, 278)
Screenshot: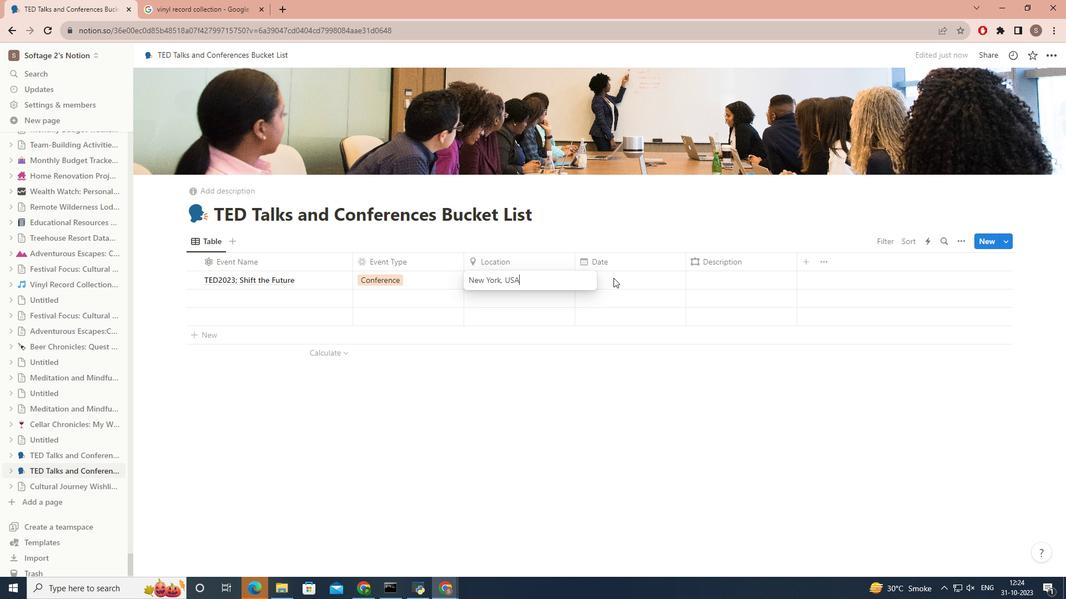 
Action: Mouse pressed left at (613, 278)
Screenshot: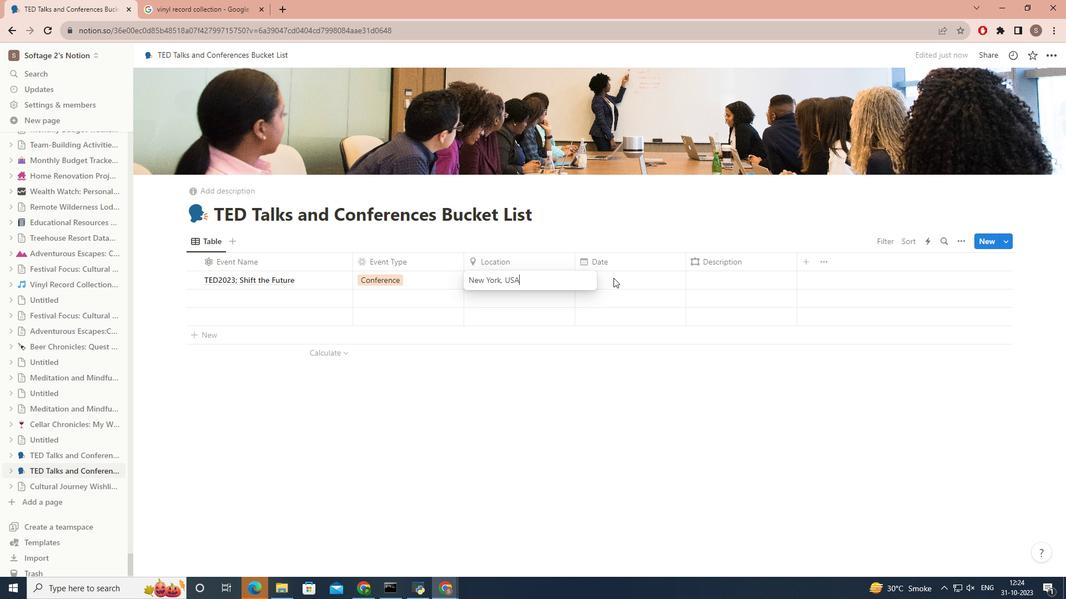 
Action: Mouse pressed left at (613, 278)
Screenshot: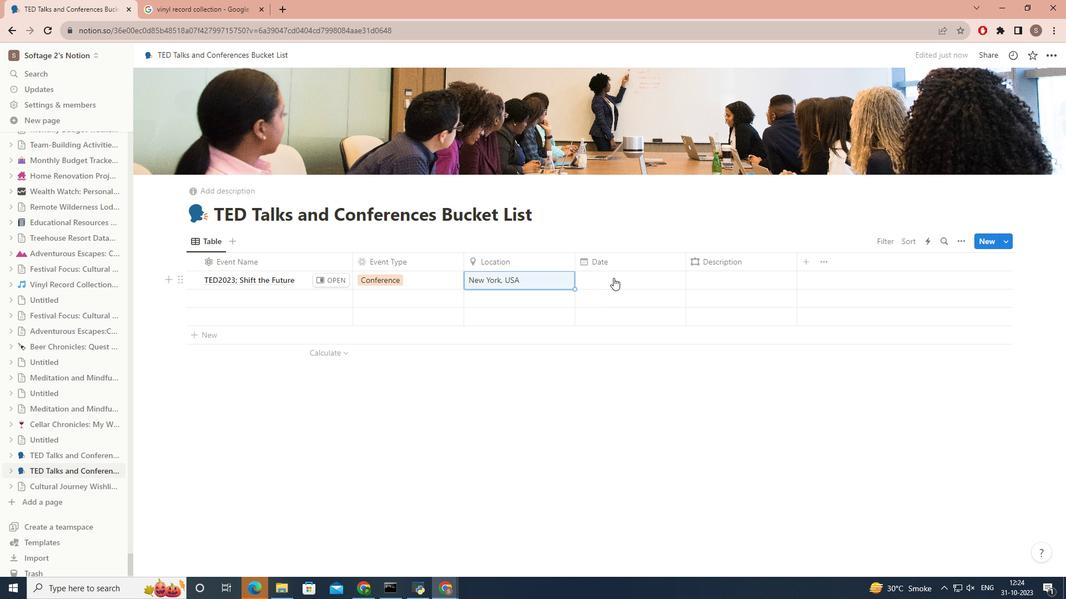 
Action: Mouse moved to (687, 304)
Screenshot: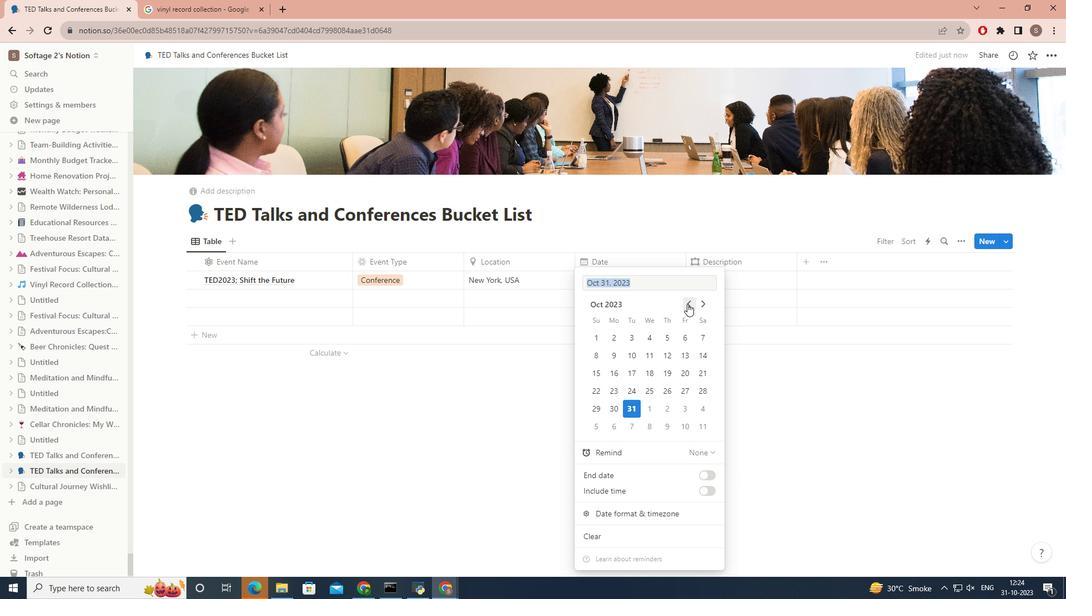 
Action: Mouse pressed left at (687, 304)
Screenshot: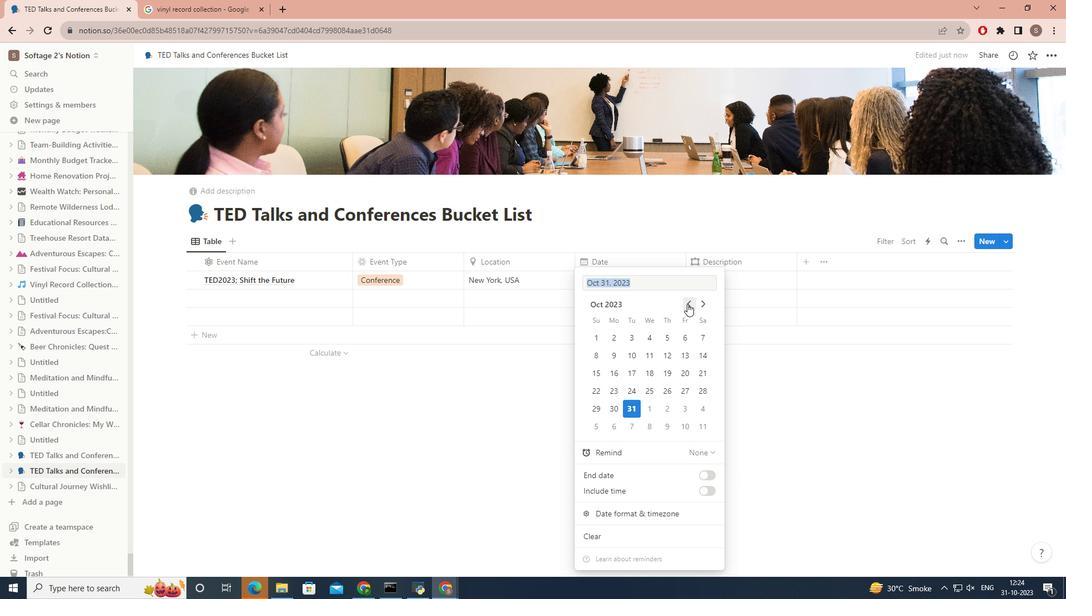
Action: Mouse pressed left at (687, 304)
Screenshot: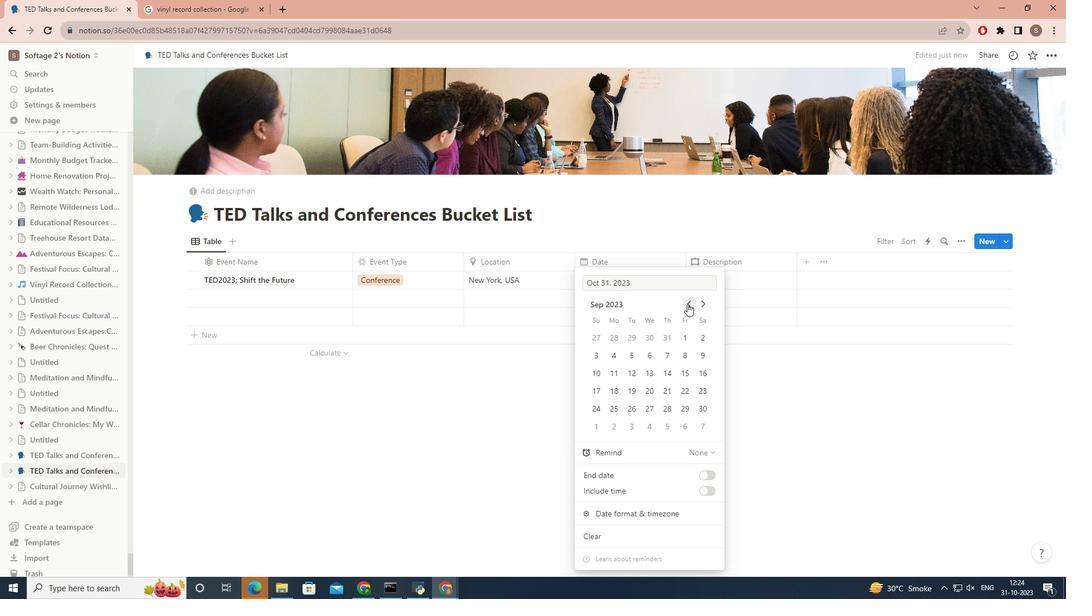 
Action: Mouse pressed left at (687, 304)
Screenshot: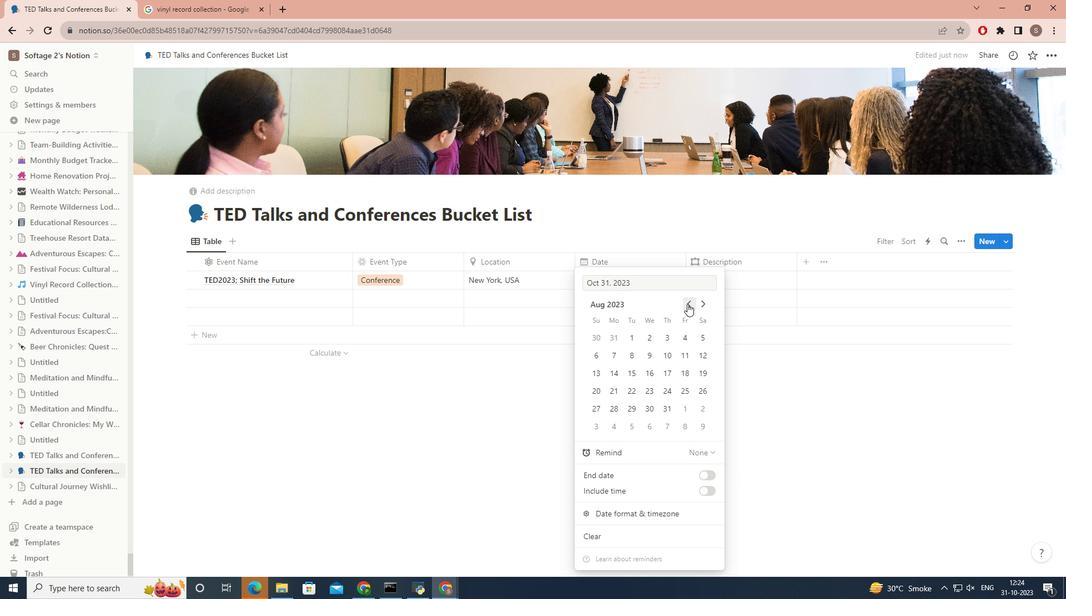 
Action: Mouse pressed left at (687, 304)
Screenshot: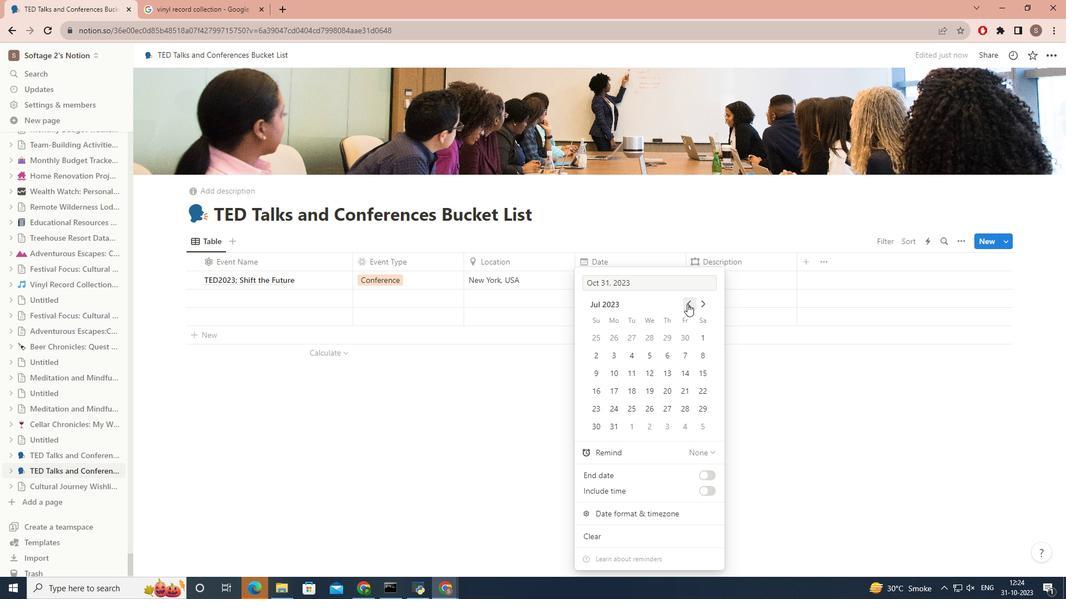 
Action: Mouse pressed left at (687, 304)
Screenshot: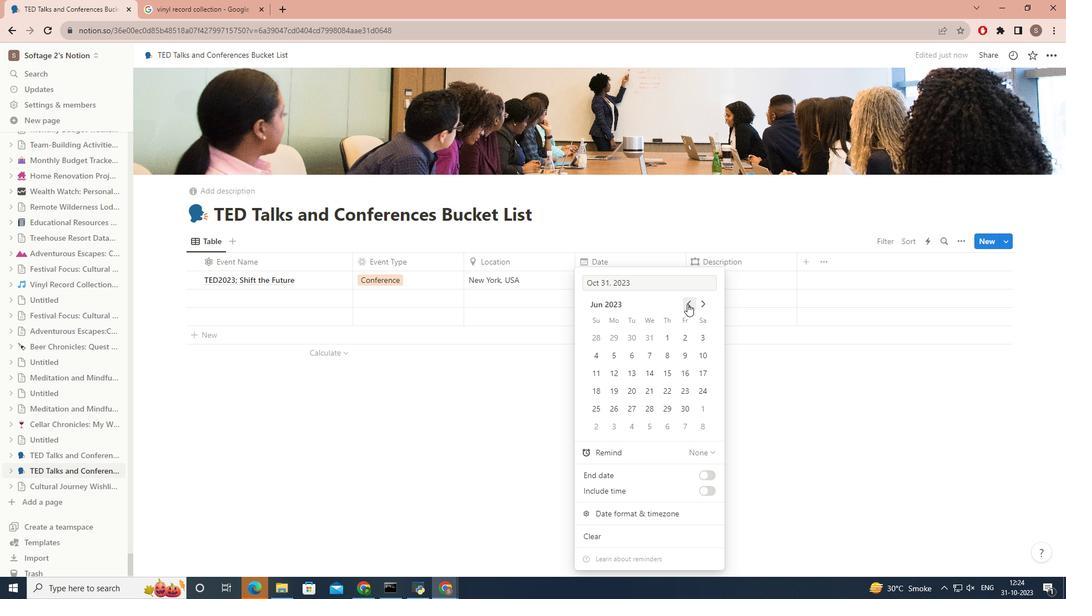 
Action: Mouse pressed left at (687, 304)
Screenshot: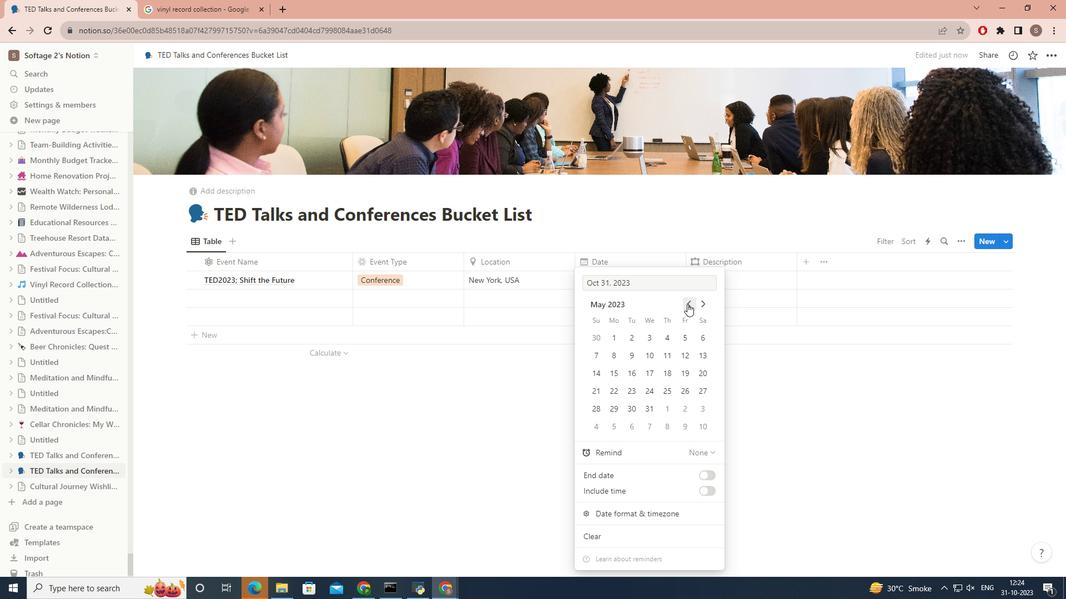 
Action: Mouse pressed left at (687, 304)
Screenshot: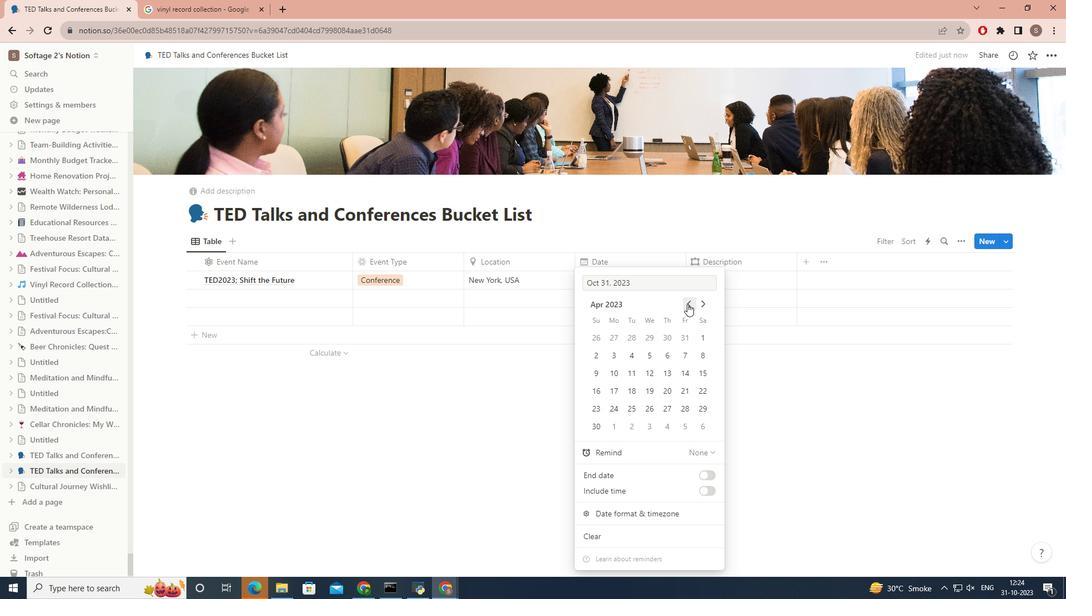 
Action: Mouse moved to (615, 354)
Screenshot: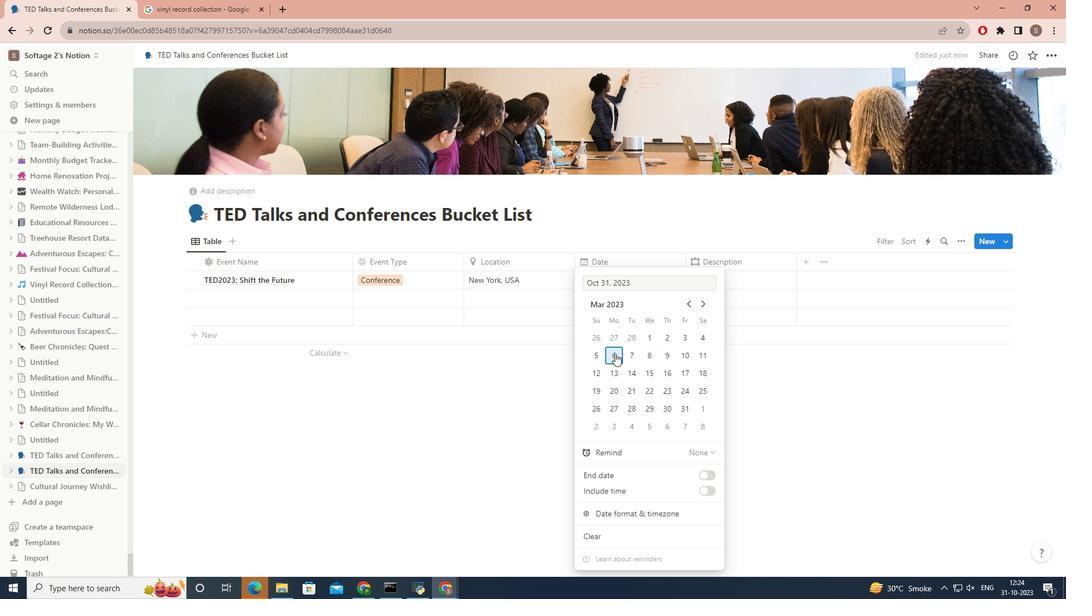 
Action: Mouse pressed left at (615, 354)
Screenshot: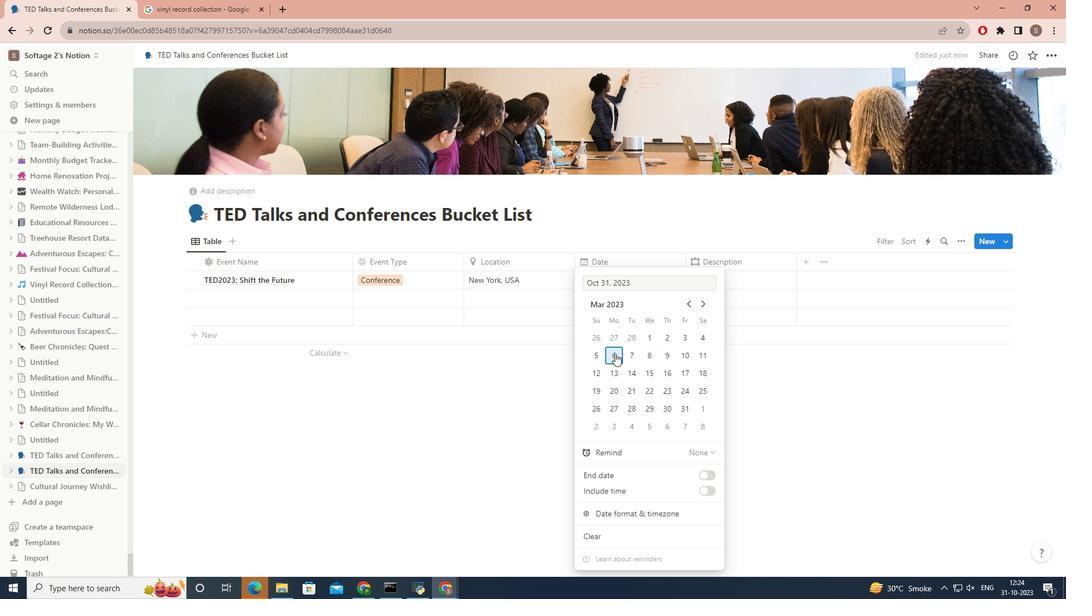 
Action: Mouse moved to (793, 400)
Screenshot: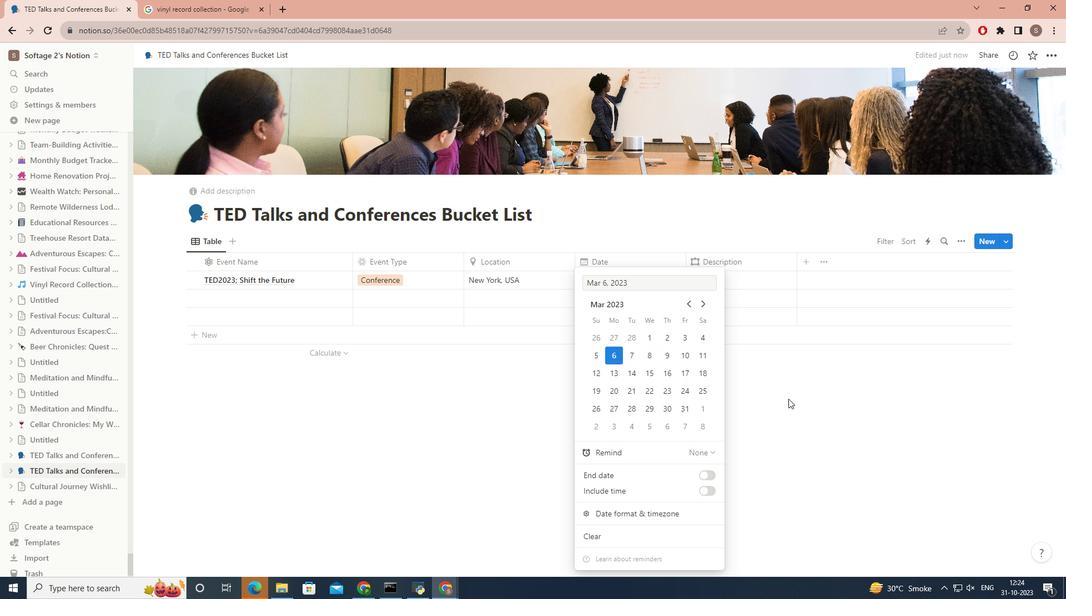 
Action: Mouse pressed left at (793, 400)
Screenshot: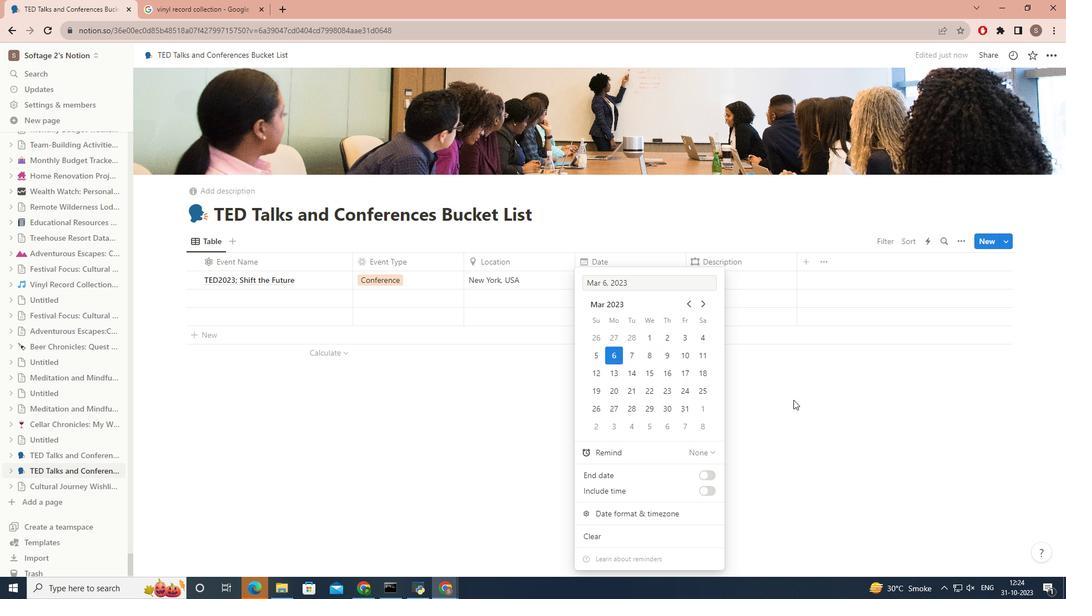 
Action: Mouse moved to (723, 279)
Screenshot: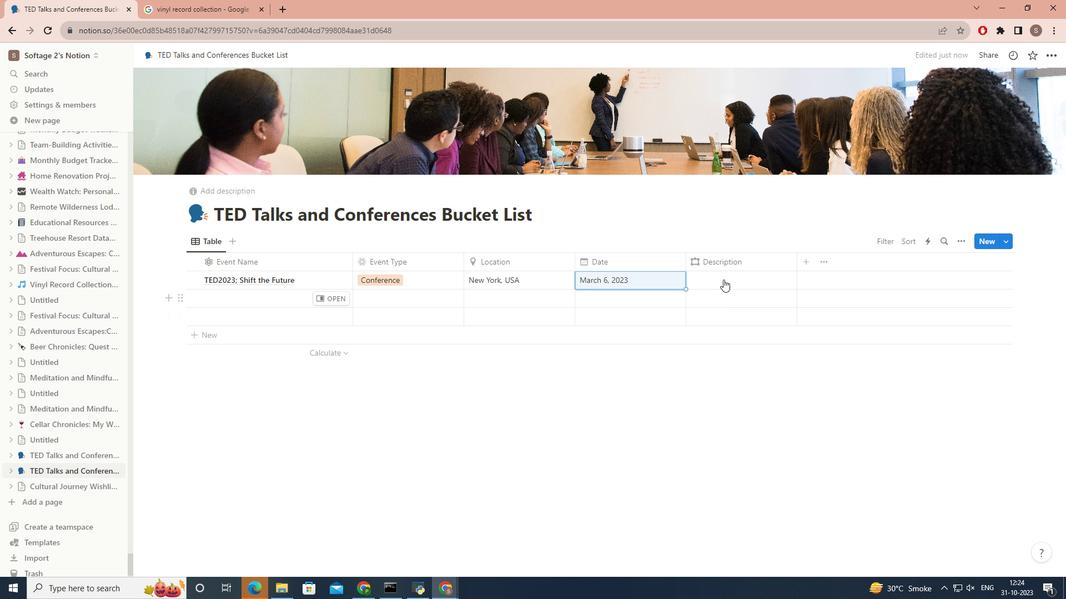
Action: Mouse pressed left at (723, 279)
Screenshot: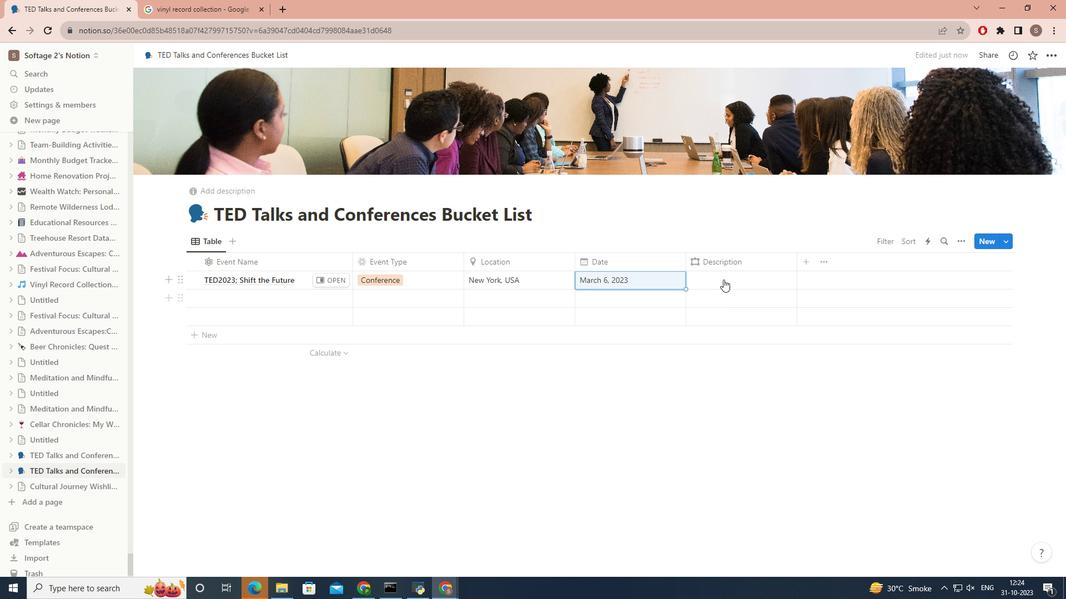 
Action: Mouse pressed left at (723, 279)
Screenshot: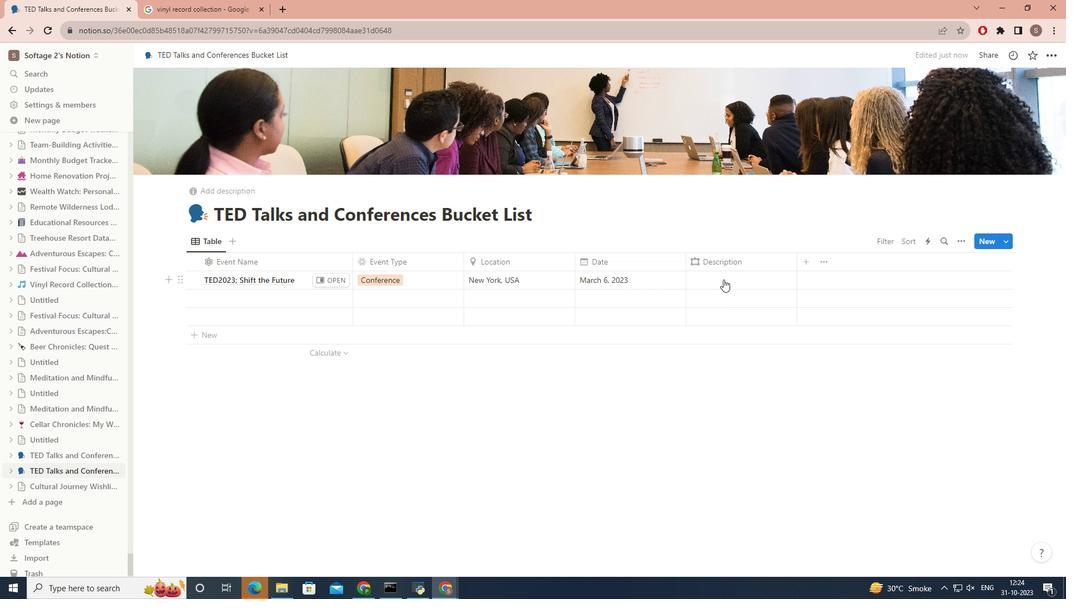 
Action: Key pressed <Key.caps_lock><Key.caps_lock>c<Key.caps_lock>UTTING-EDGE<Key.space>TALKS<Key.space>ON<Key.space>TECH<Key.space><Key.shift>&<Key.space>SOCIETY<Key.space>
Screenshot: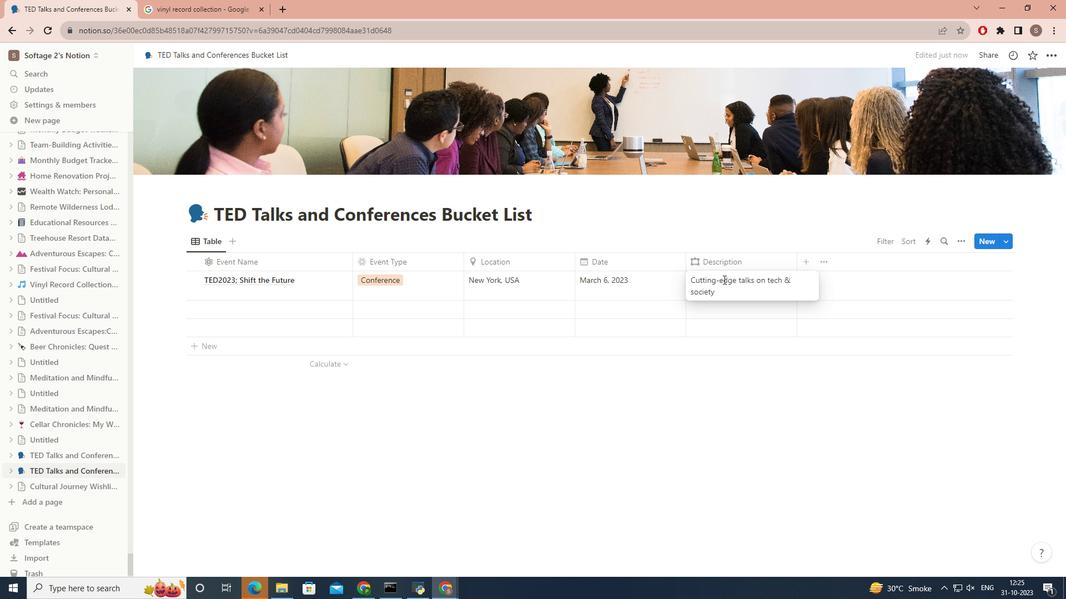 
Action: Mouse moved to (263, 304)
Screenshot: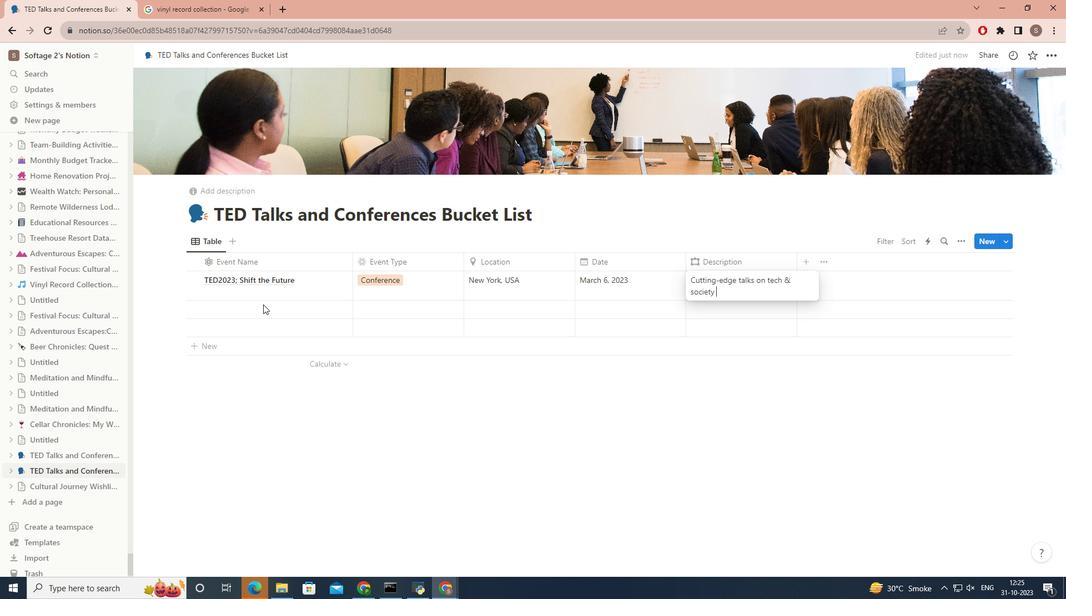 
Action: Mouse pressed left at (263, 304)
Screenshot: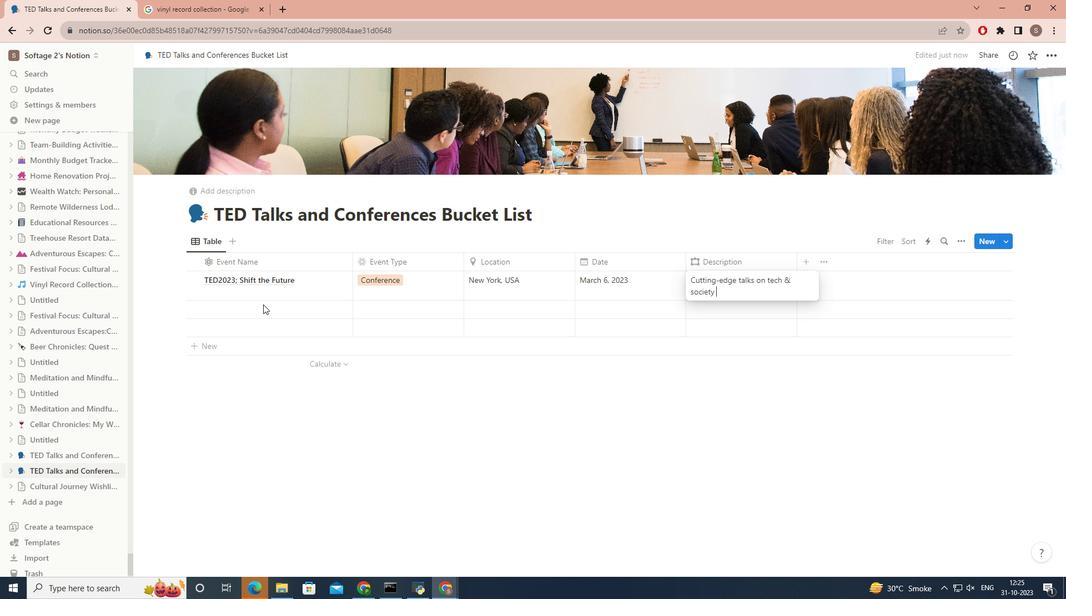 
Action: Mouse pressed left at (263, 304)
Screenshot: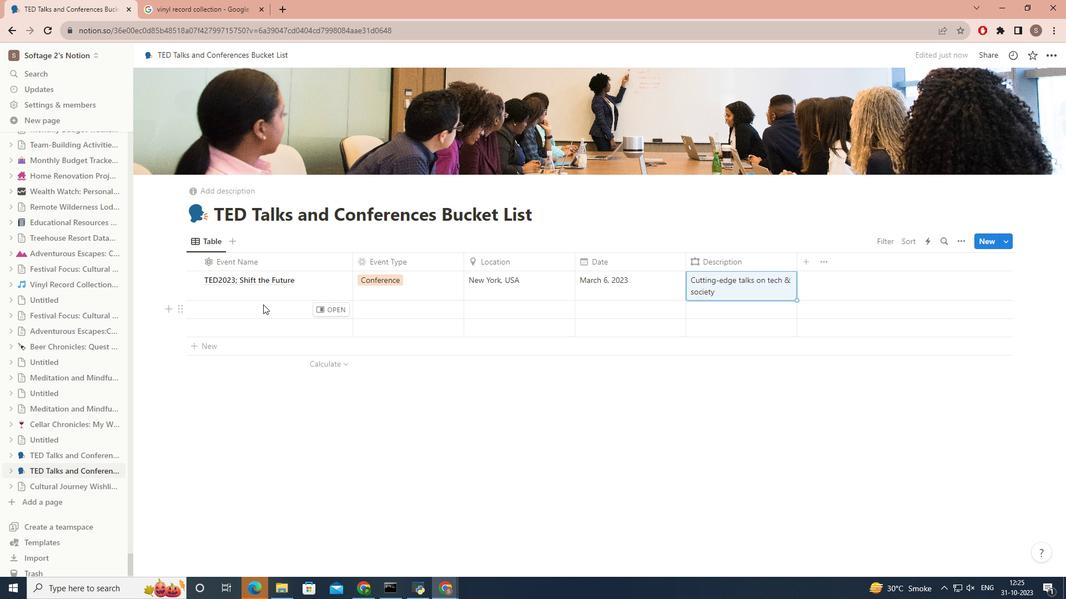 
Action: Key pressed <Key.caps_lock>tedw<Key.caps_lock>OMEN<Key.space>2024
Screenshot: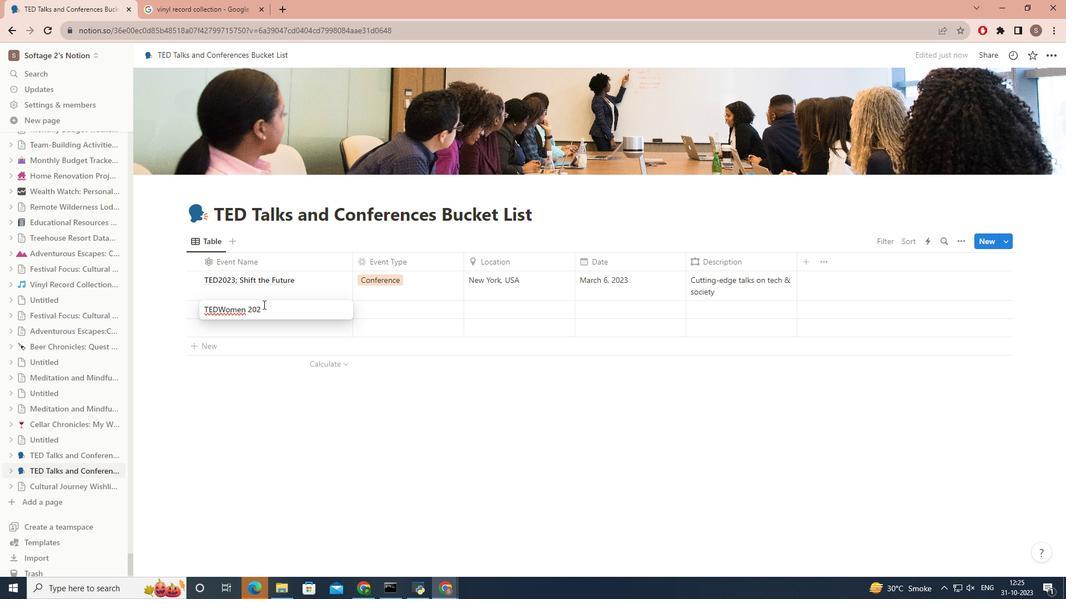 
Action: Mouse moved to (389, 308)
Screenshot: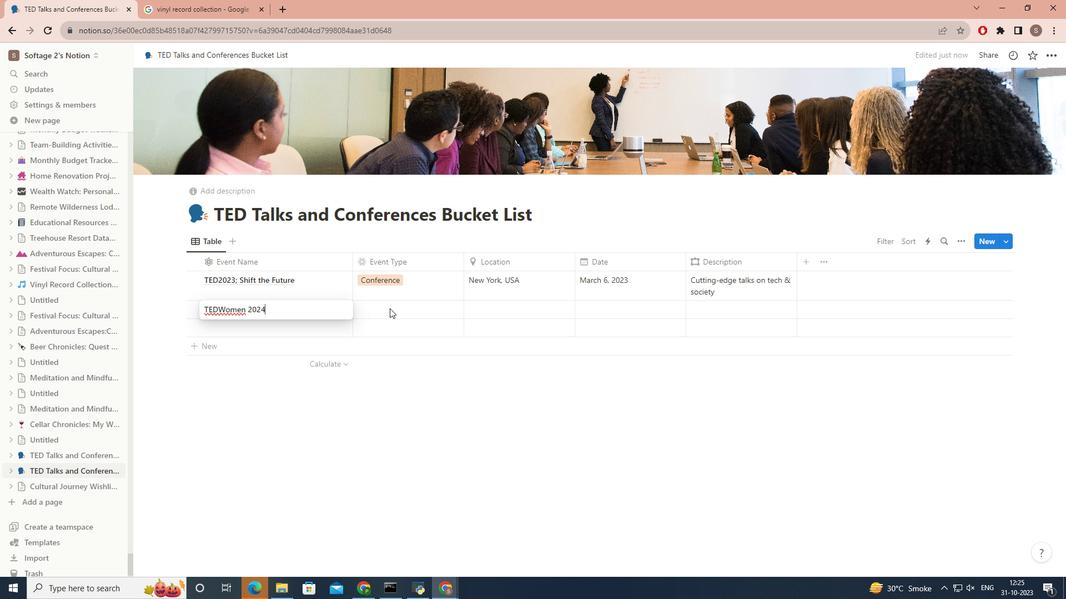
Action: Mouse pressed left at (389, 308)
Screenshot: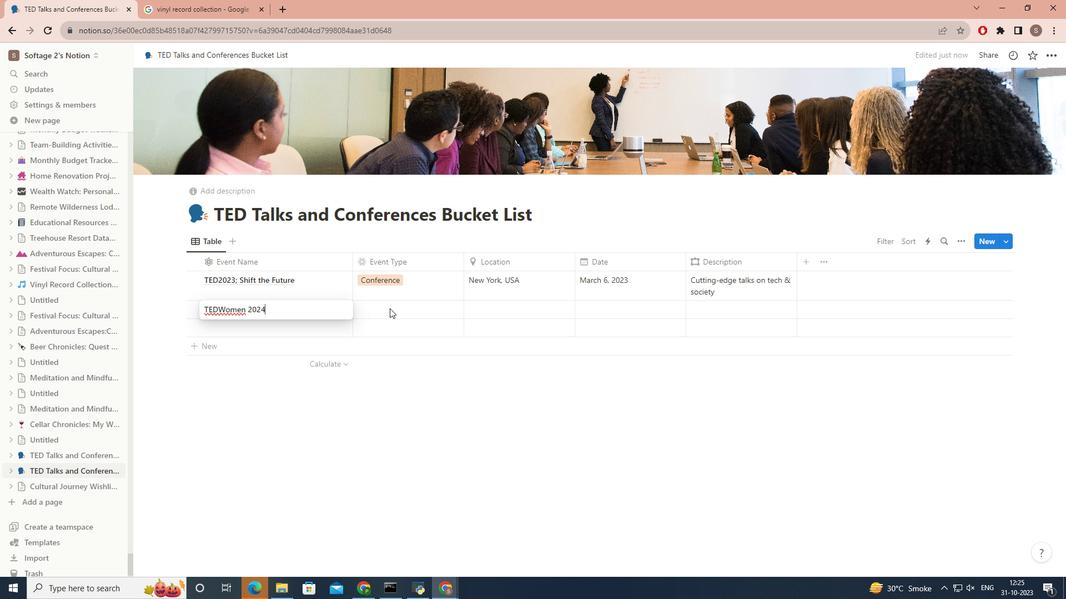 
Action: Mouse pressed left at (389, 308)
Screenshot: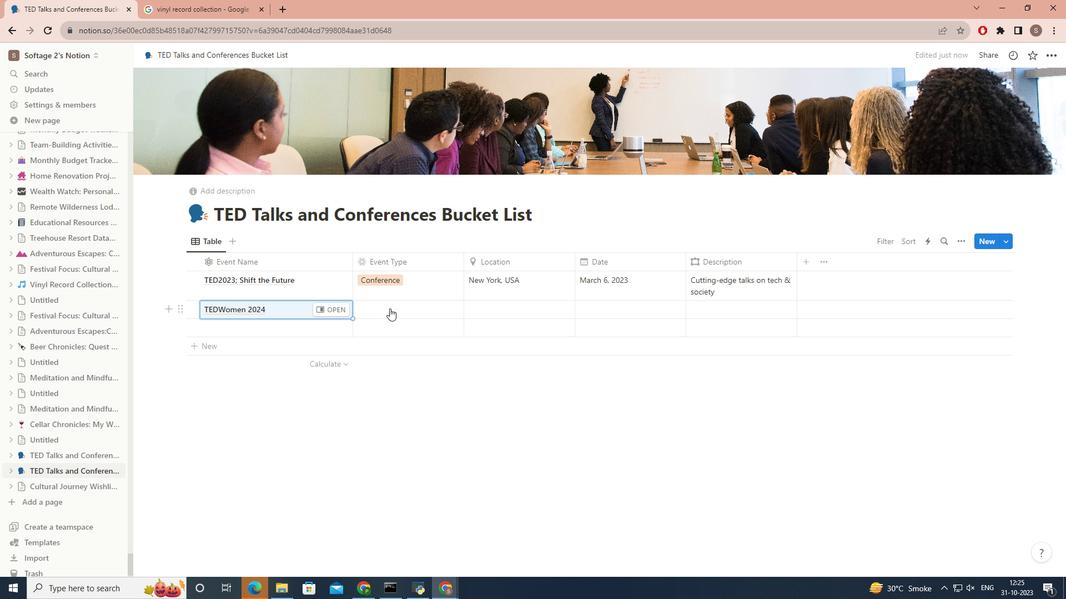 
Action: Mouse moved to (390, 344)
Screenshot: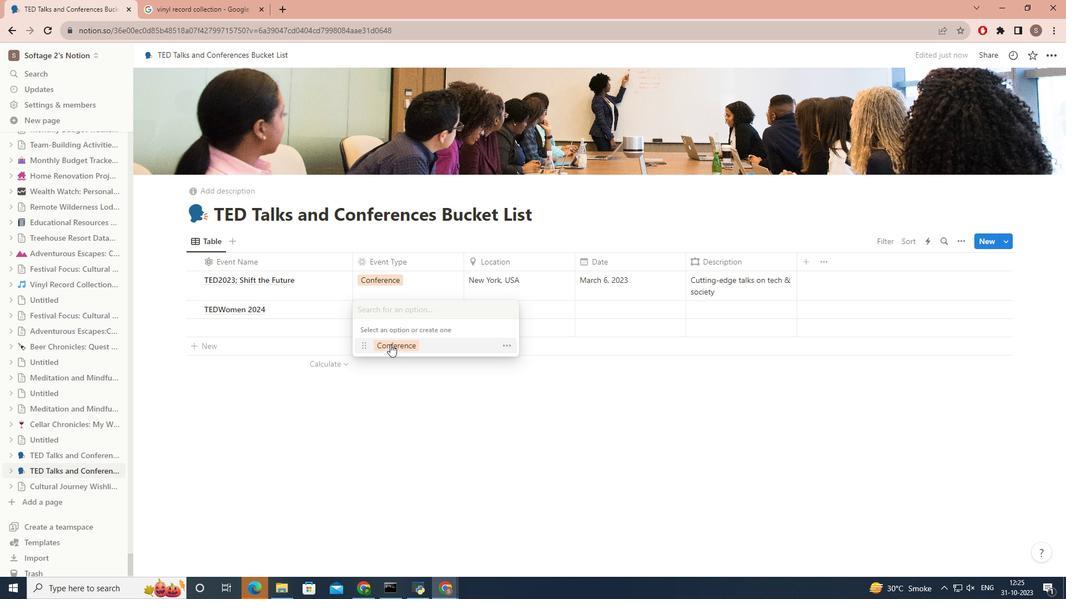 
Action: Mouse pressed left at (390, 344)
Screenshot: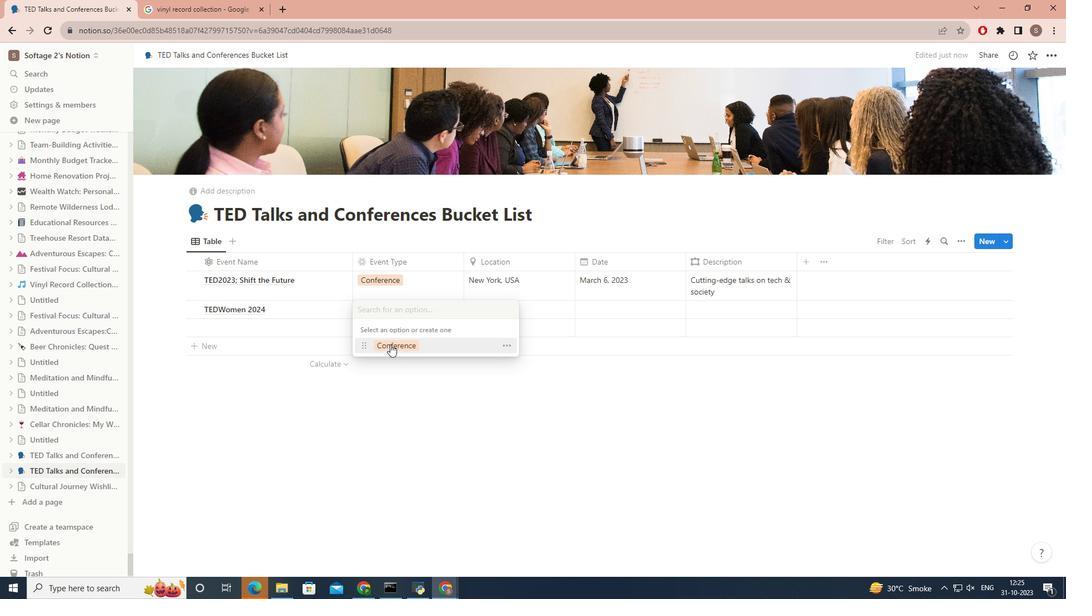 
Action: Mouse moved to (532, 313)
Screenshot: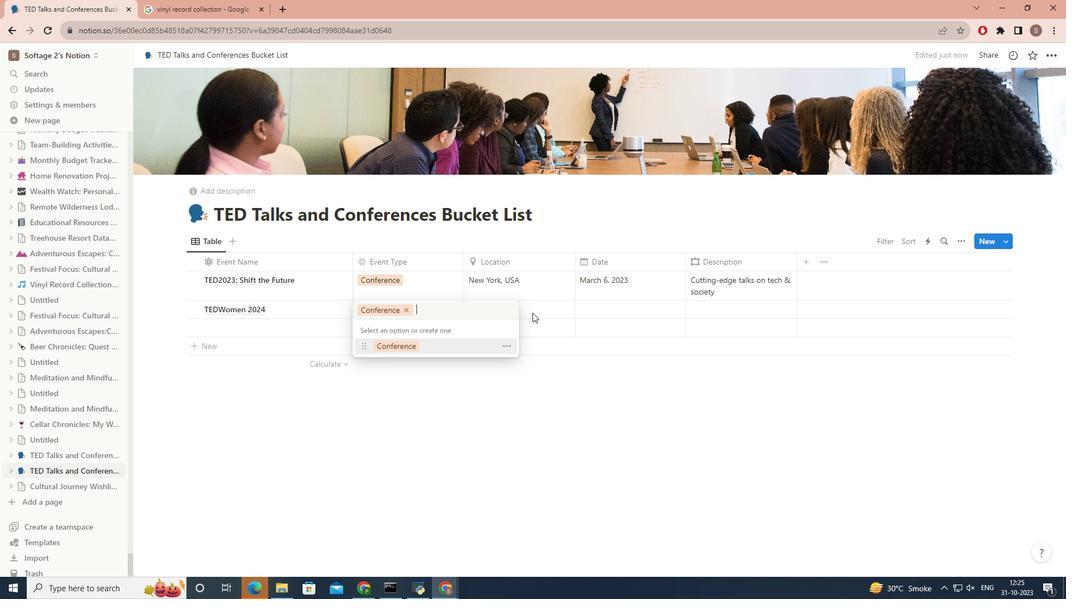 
Action: Mouse pressed left at (532, 313)
Screenshot: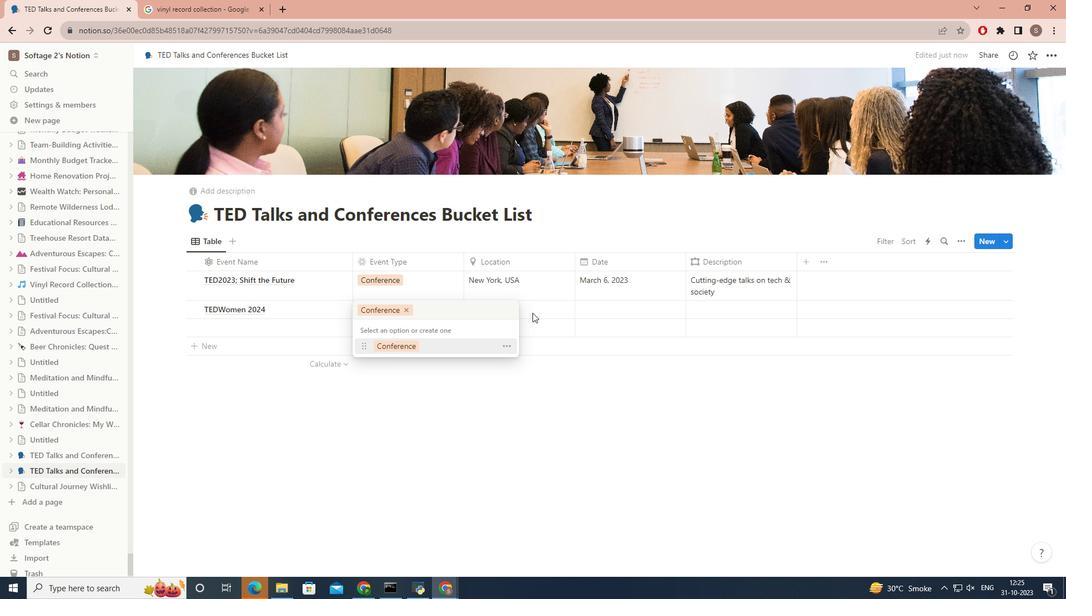 
Action: Mouse moved to (532, 311)
Screenshot: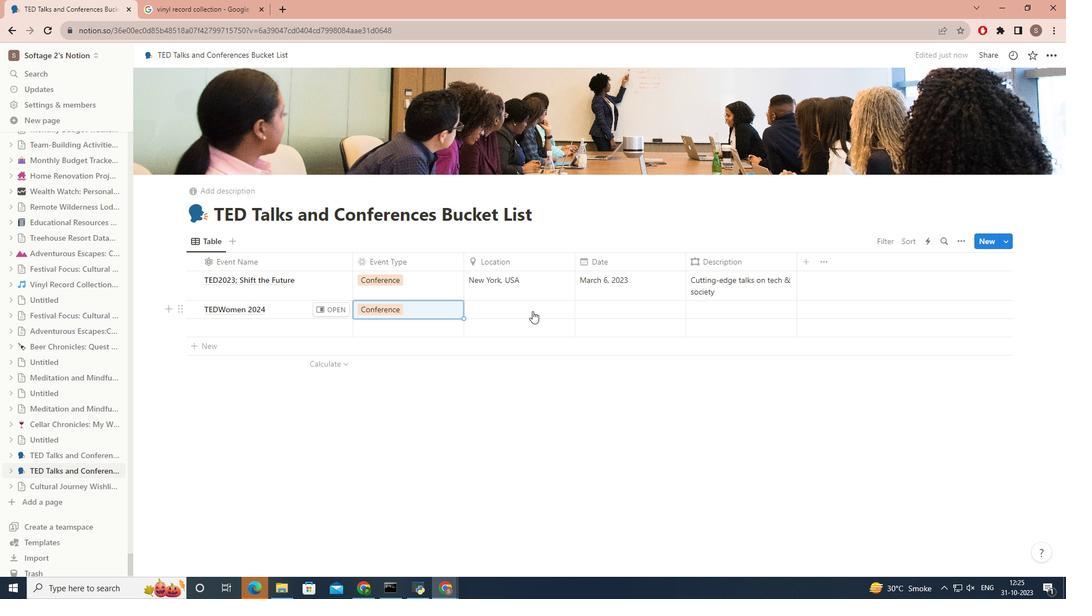 
Action: Mouse pressed left at (532, 311)
Screenshot: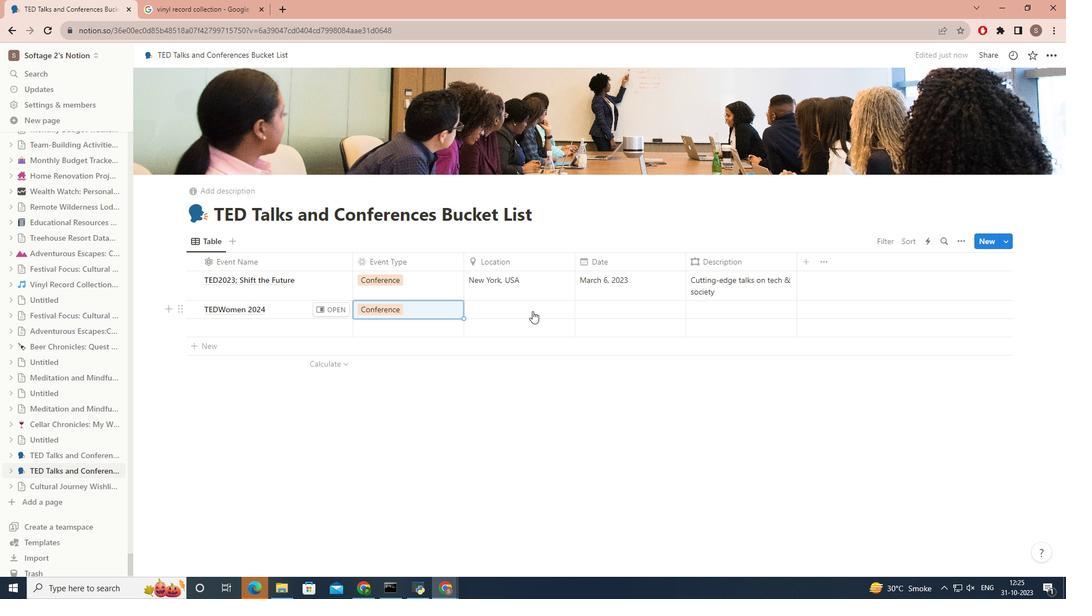 
Action: Key pressed <Key.caps_lock>tbd
Screenshot: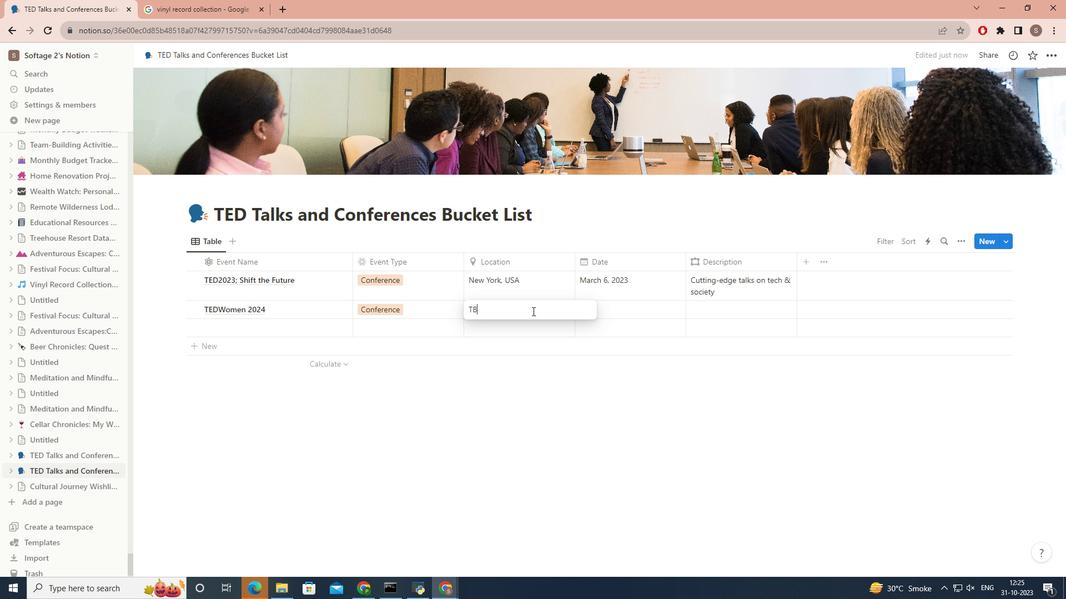 
Action: Mouse moved to (632, 308)
Screenshot: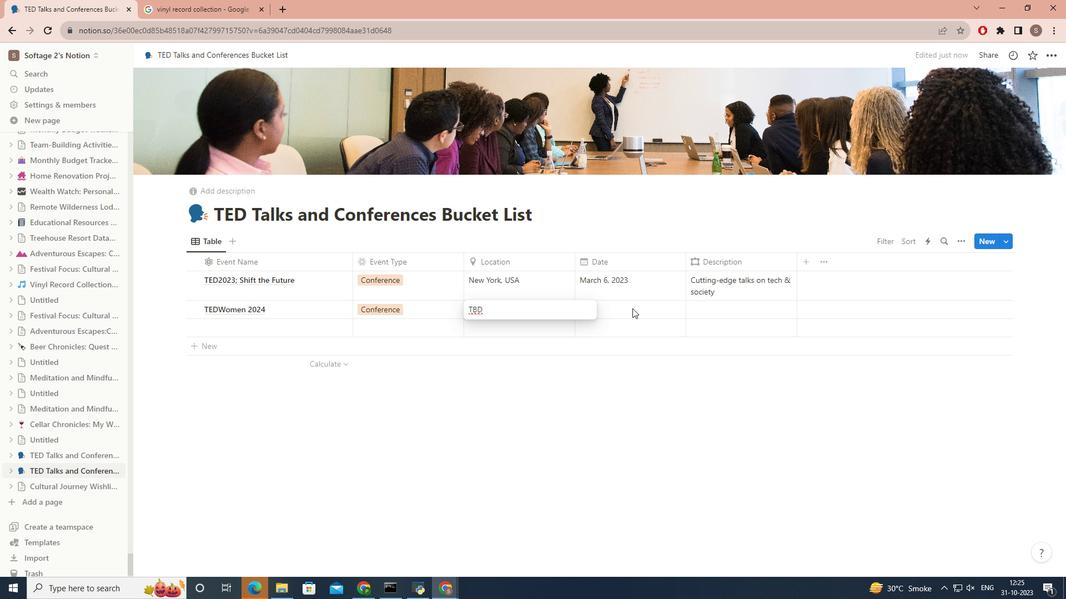 
Action: Mouse pressed left at (632, 308)
Screenshot: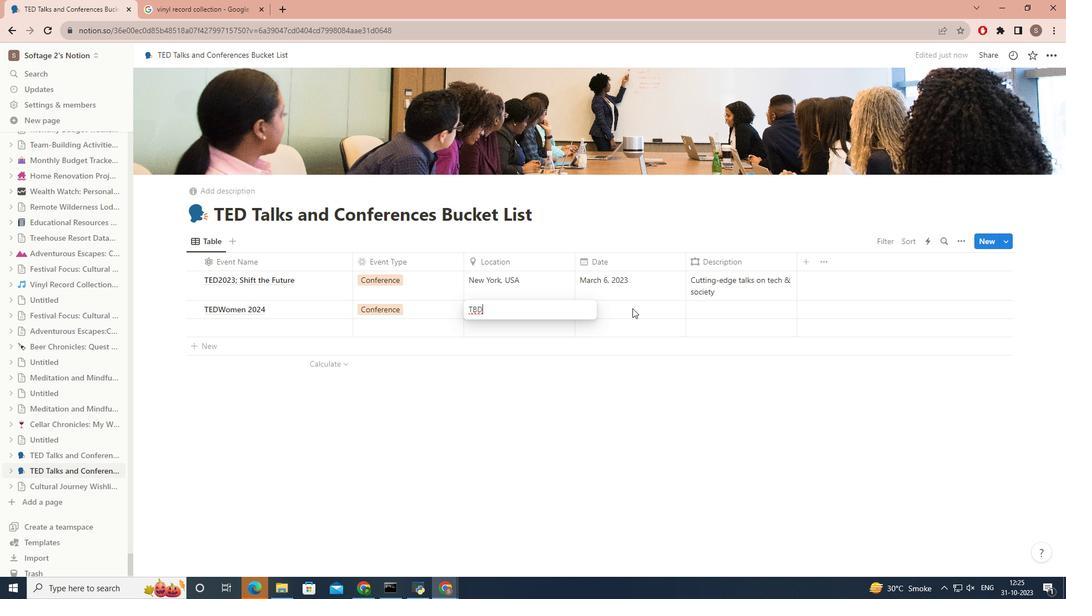 
Action: Mouse pressed left at (632, 308)
Screenshot: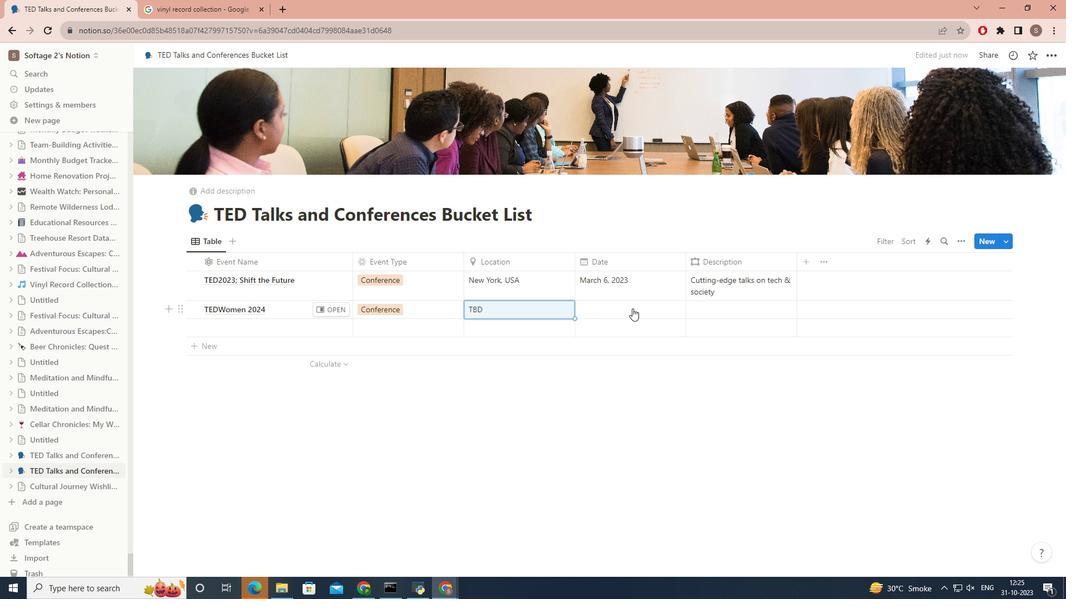 
Action: Mouse moved to (596, 284)
Screenshot: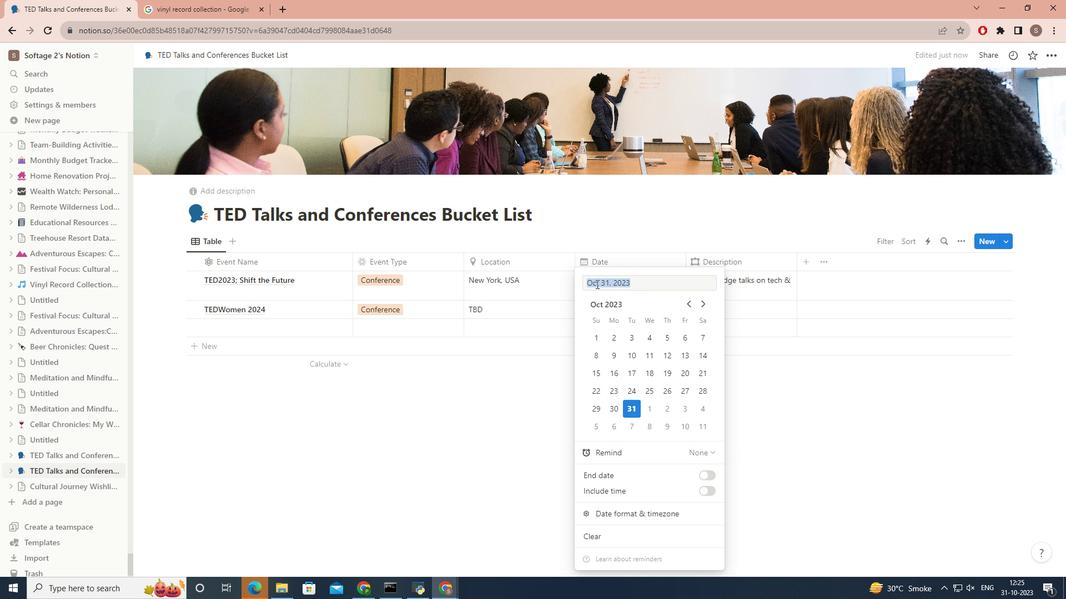 
Action: Mouse pressed left at (596, 284)
Screenshot: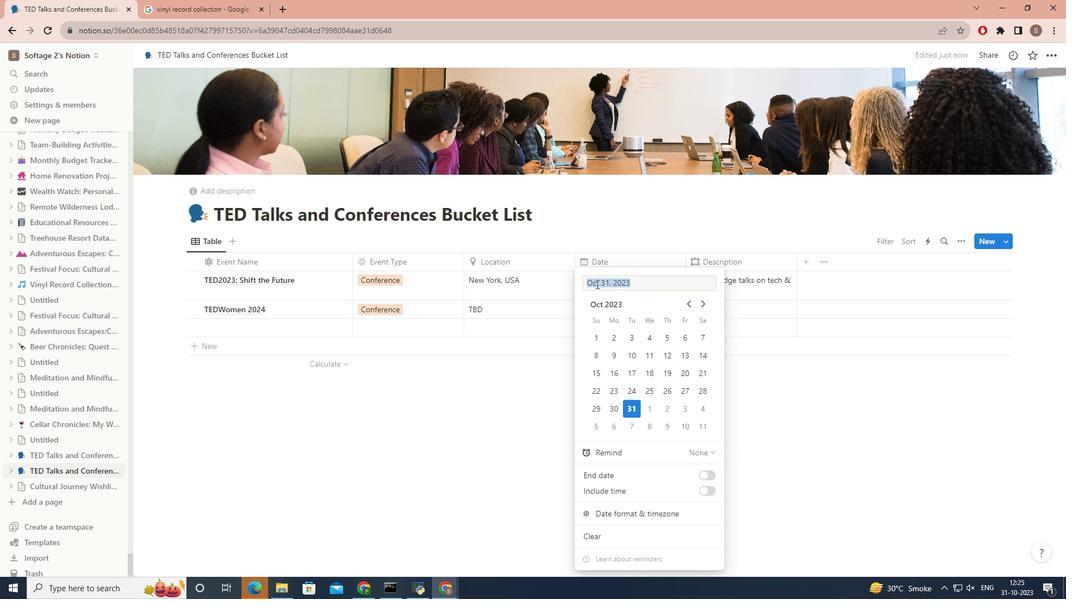 
Action: Mouse moved to (639, 283)
Screenshot: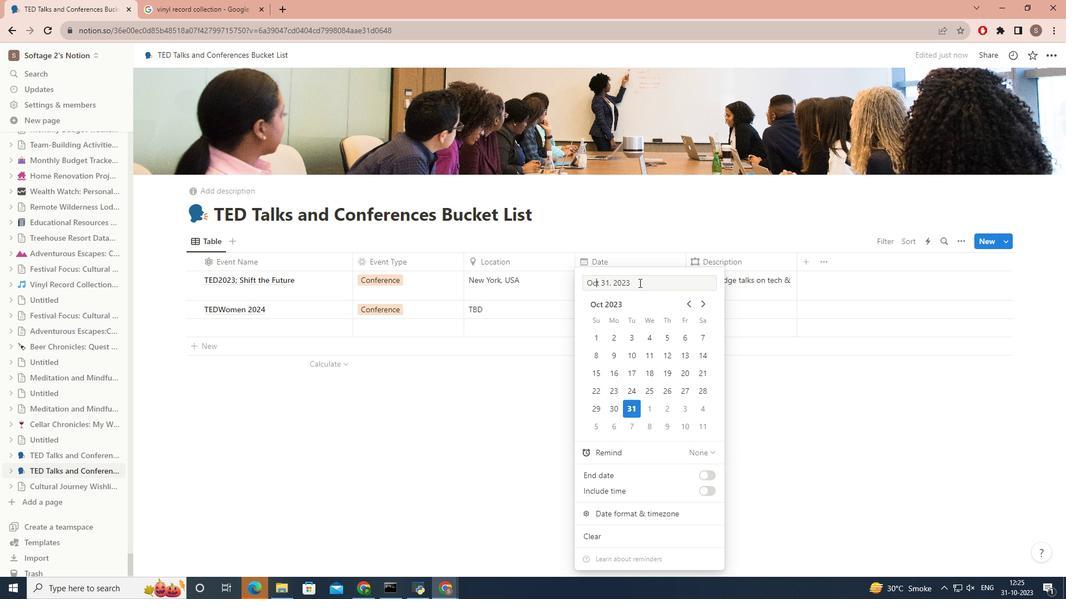 
Action: Mouse pressed left at (639, 283)
Screenshot: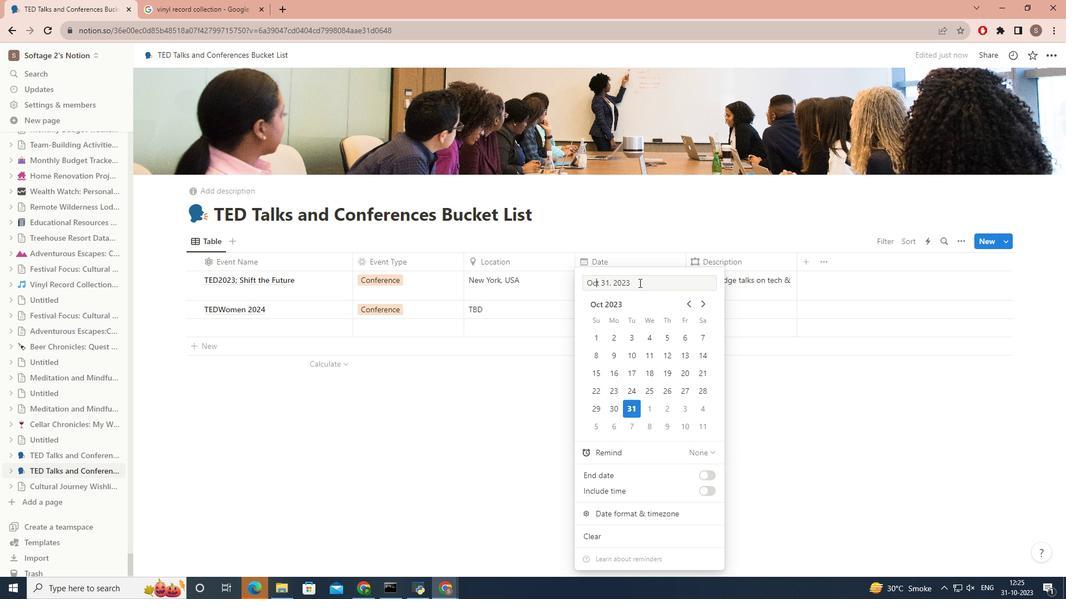 
Action: Key pressed <Key.backspace>4<Key.enter>
Screenshot: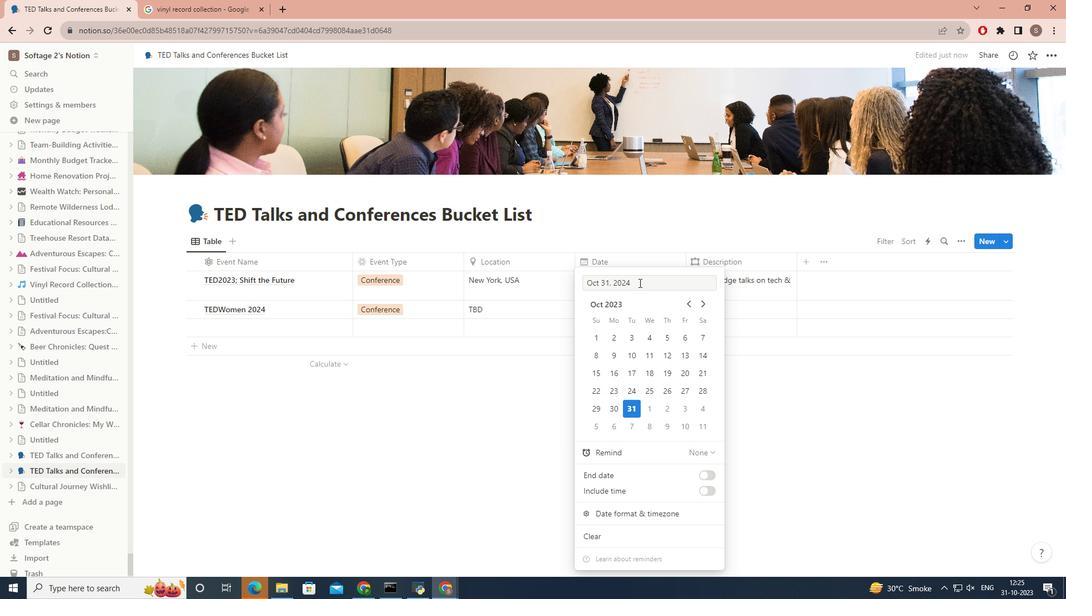 
Action: Mouse moved to (691, 357)
Screenshot: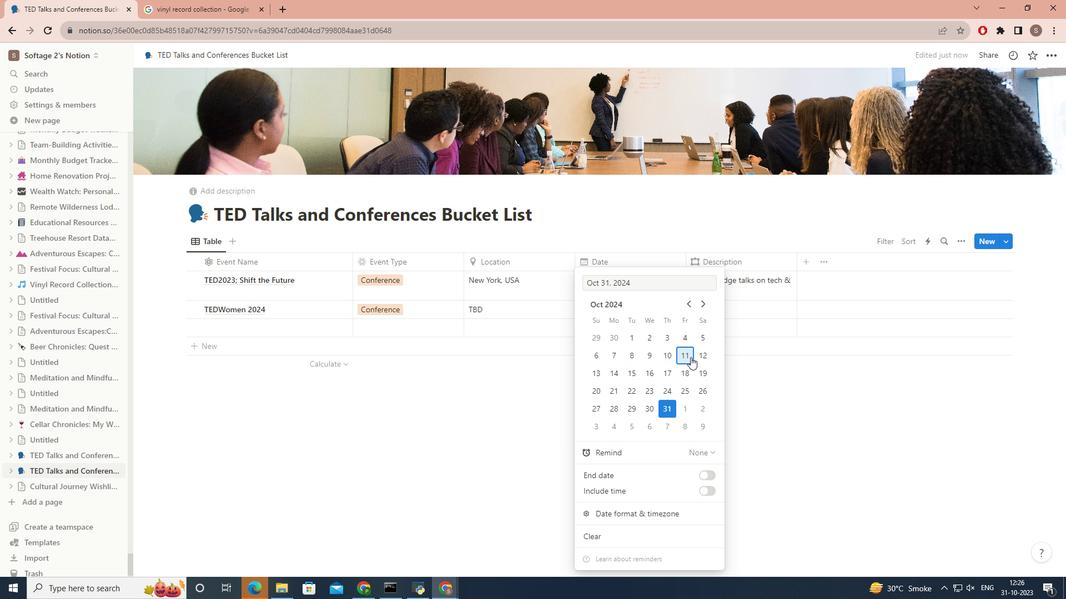 
Action: Mouse pressed left at (691, 357)
Screenshot: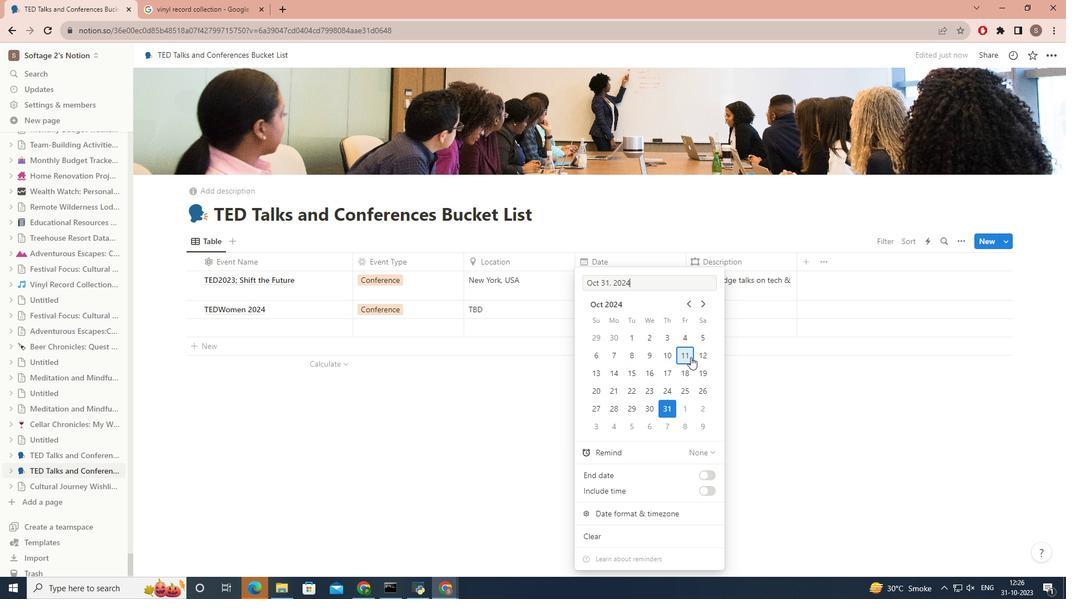 
Action: Mouse moved to (819, 392)
Screenshot: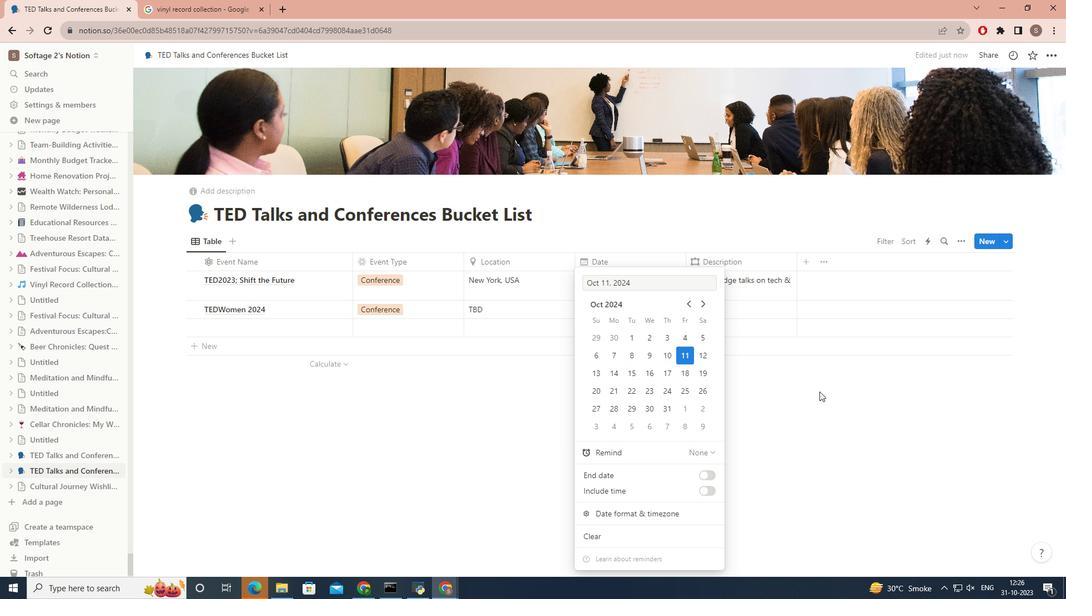 
Action: Mouse pressed left at (819, 392)
Screenshot: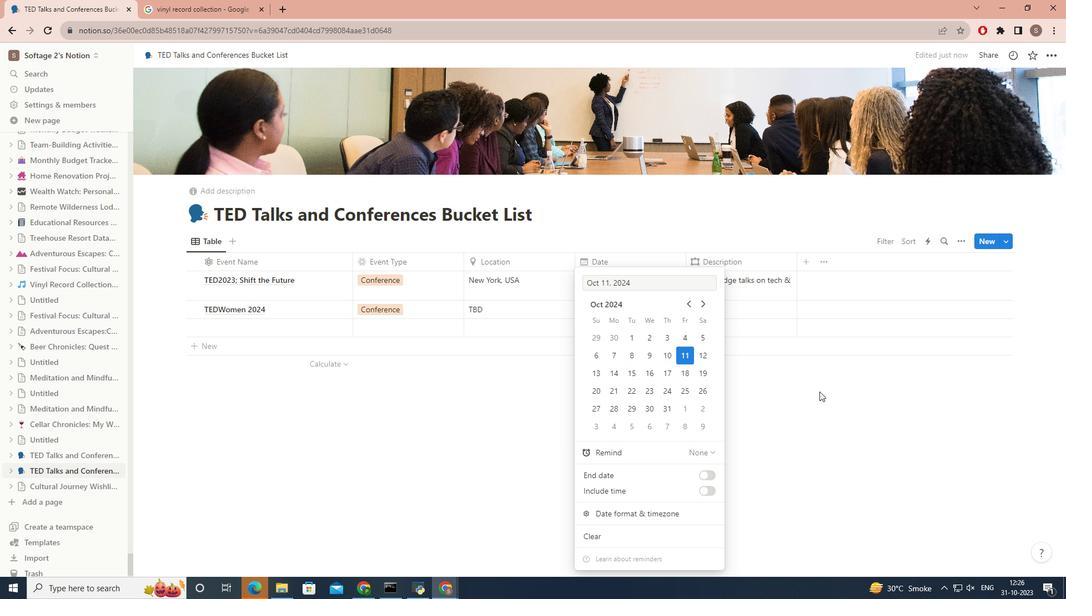 
Action: Mouse moved to (736, 306)
Screenshot: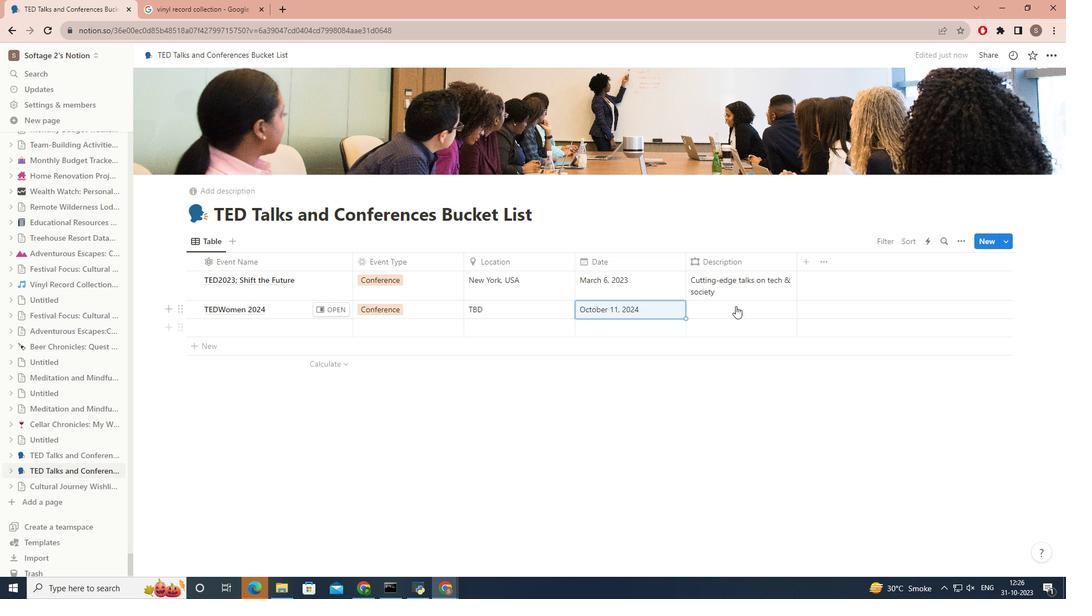 
Action: Mouse pressed left at (736, 306)
Screenshot: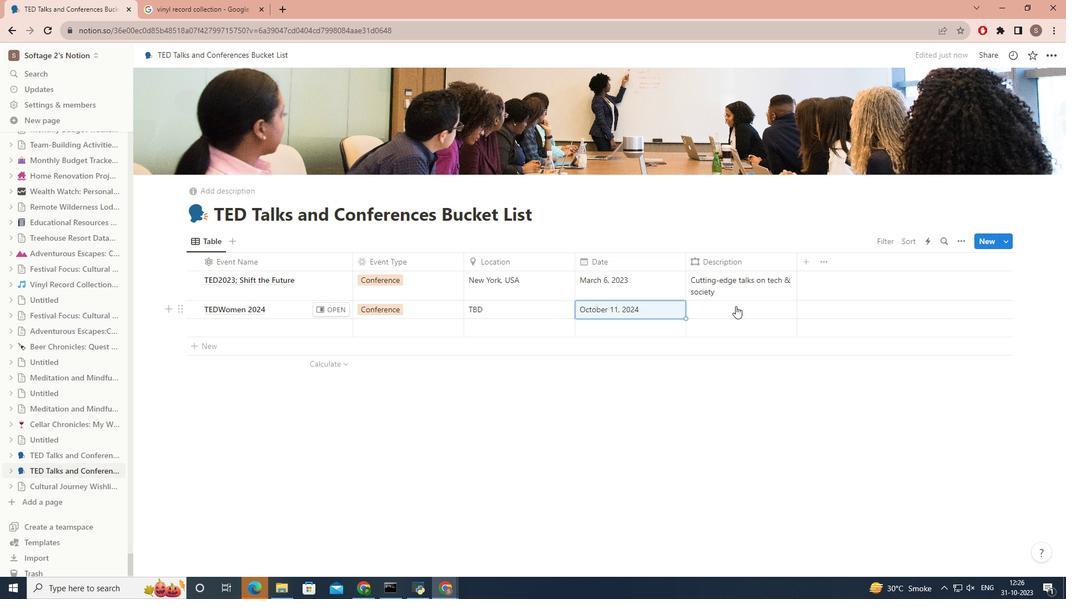 
Action: Key pressed <Key.caps_lock><Key.caps_lock>e<Key.caps_lock>MPWERING<Key.space>TALKS<Key.space>ON<Key.space>WOMEN'S<Key.space>ISSUES
Screenshot: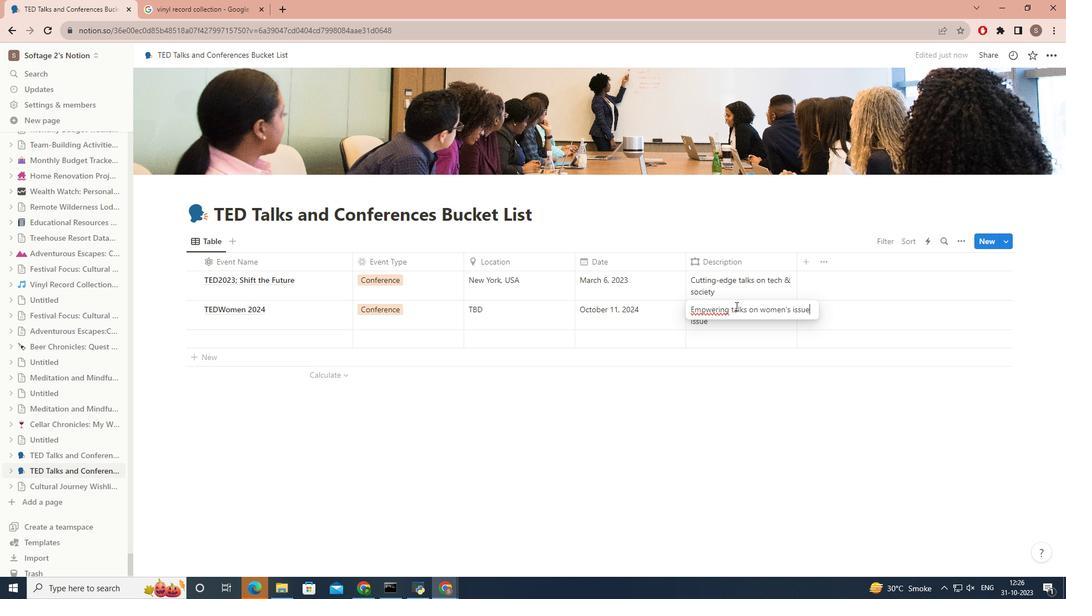 
Action: Mouse moved to (706, 307)
Screenshot: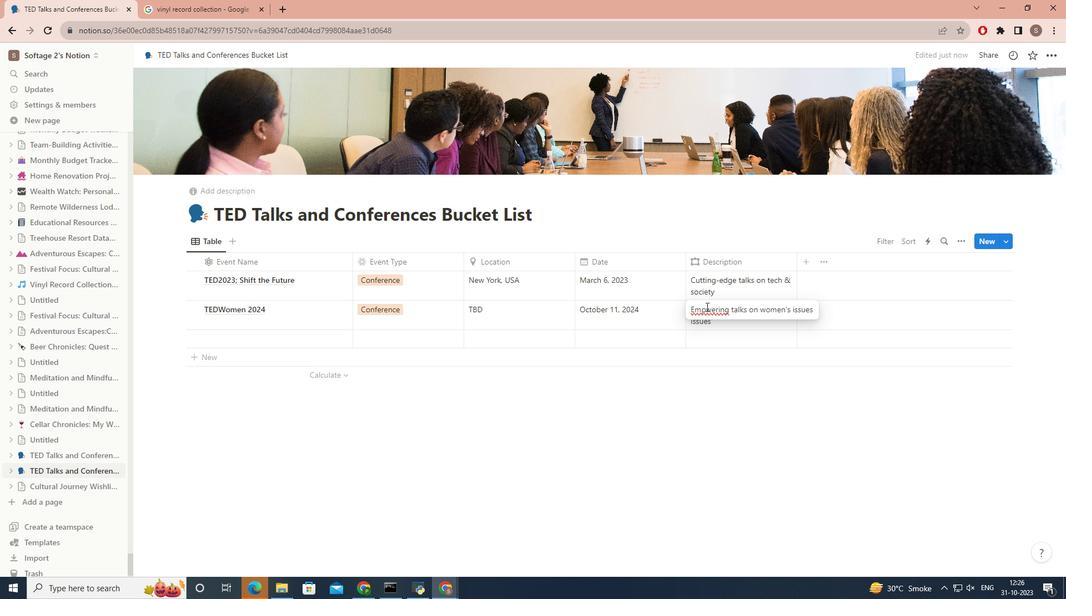 
Action: Mouse pressed left at (706, 307)
Screenshot: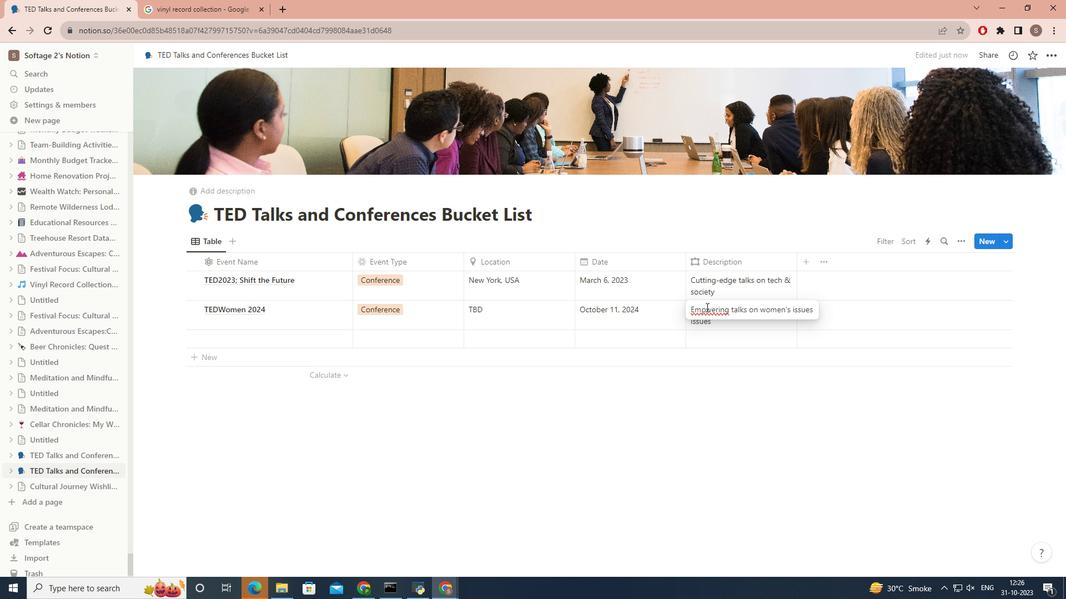 
Action: Key pressed O
Screenshot: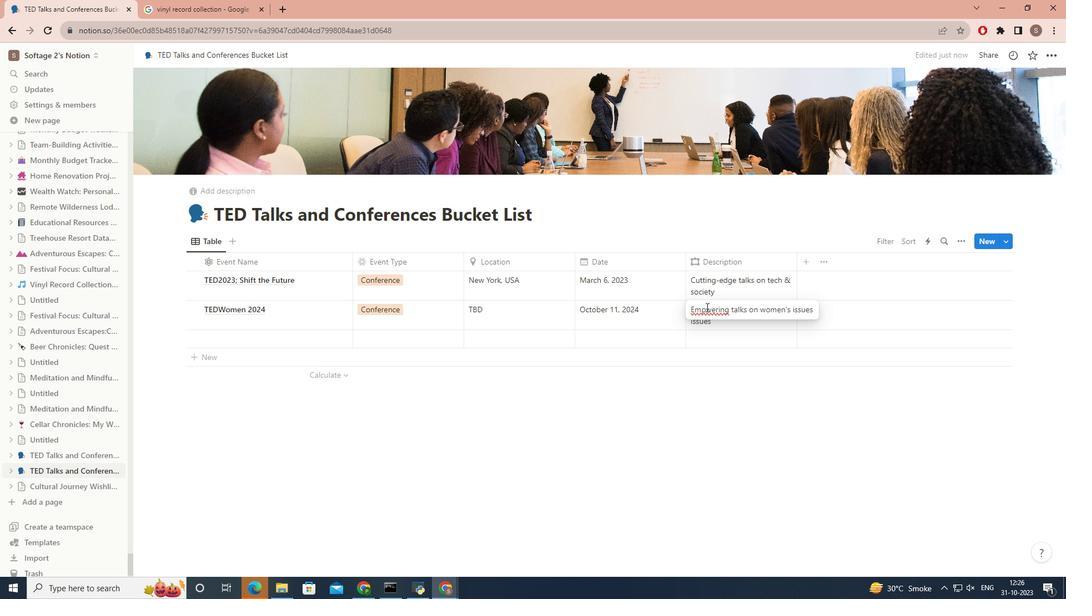 
Action: Mouse moved to (268, 336)
Screenshot: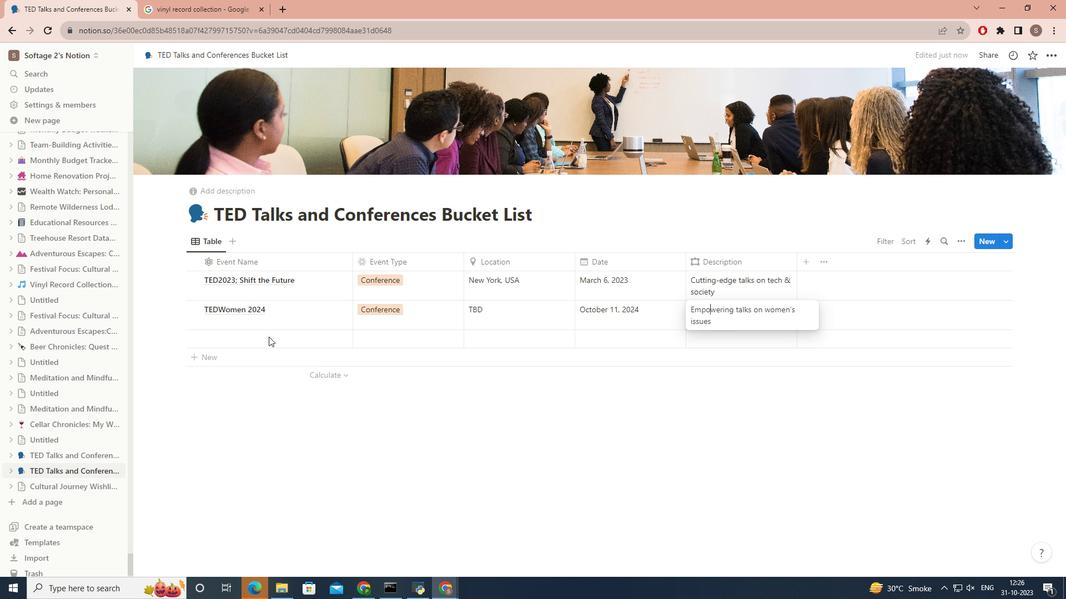 
Action: Mouse pressed left at (268, 336)
Screenshot: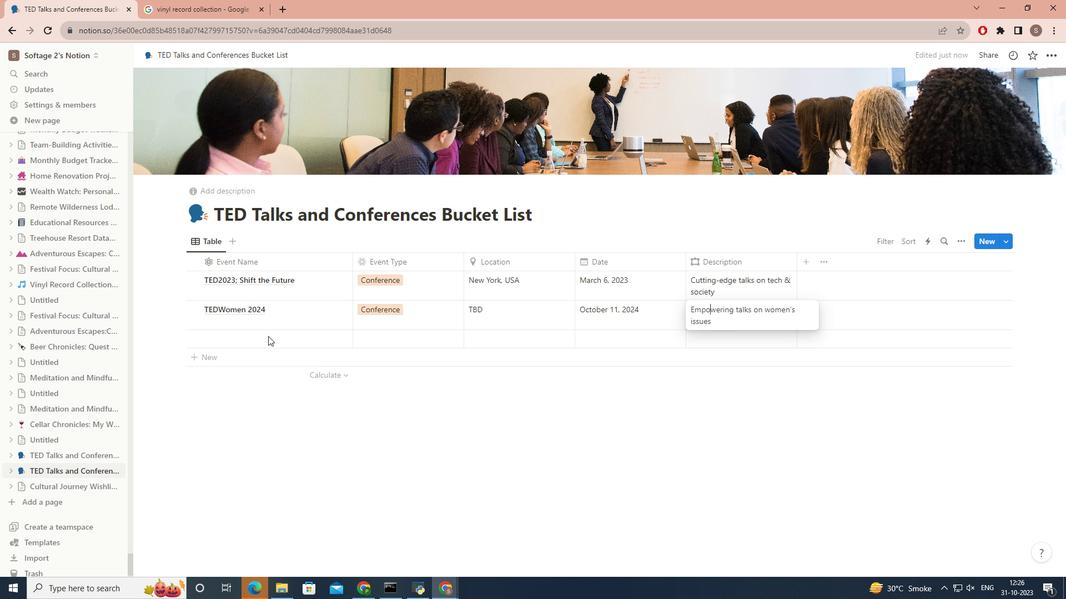 
Action: Mouse pressed left at (268, 336)
Screenshot: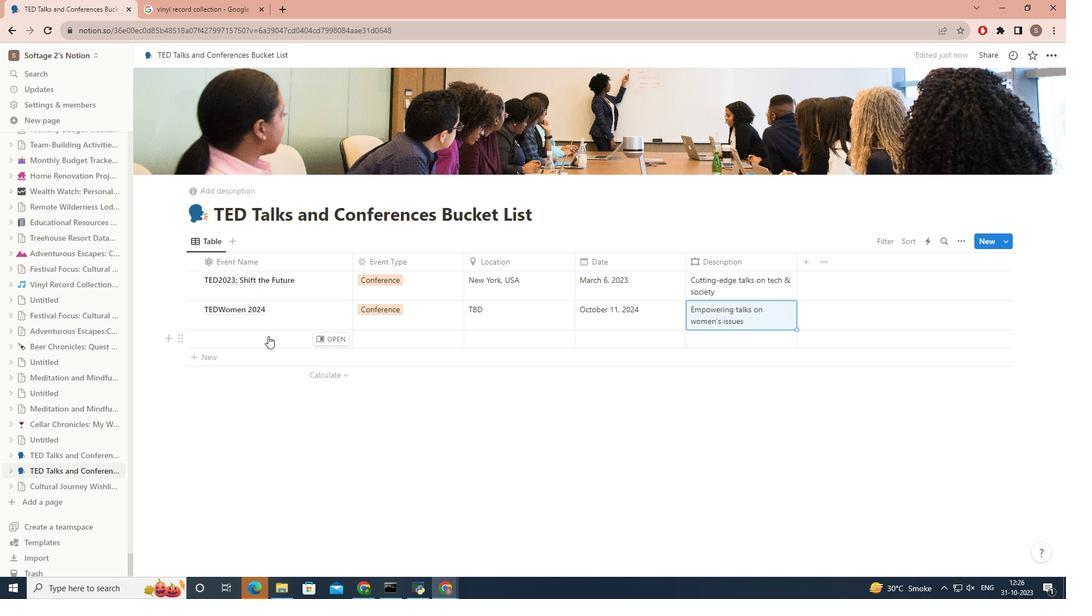
Action: Key pressed <Key.caps_lock>tedg<Key.caps_lock>LOBAL<Key.space>2025
Screenshot: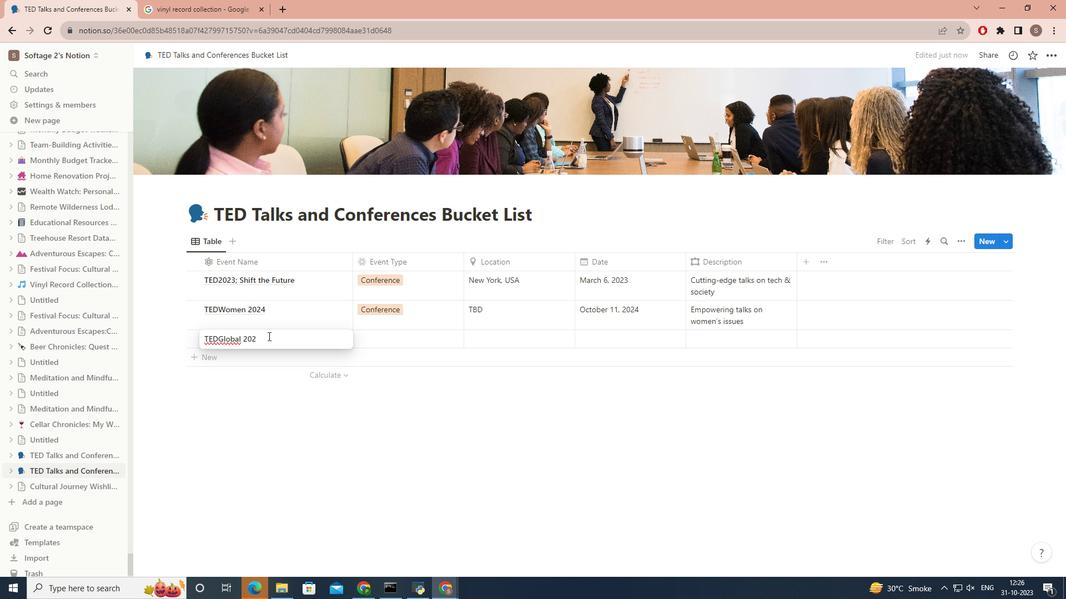 
Action: Mouse moved to (378, 337)
Screenshot: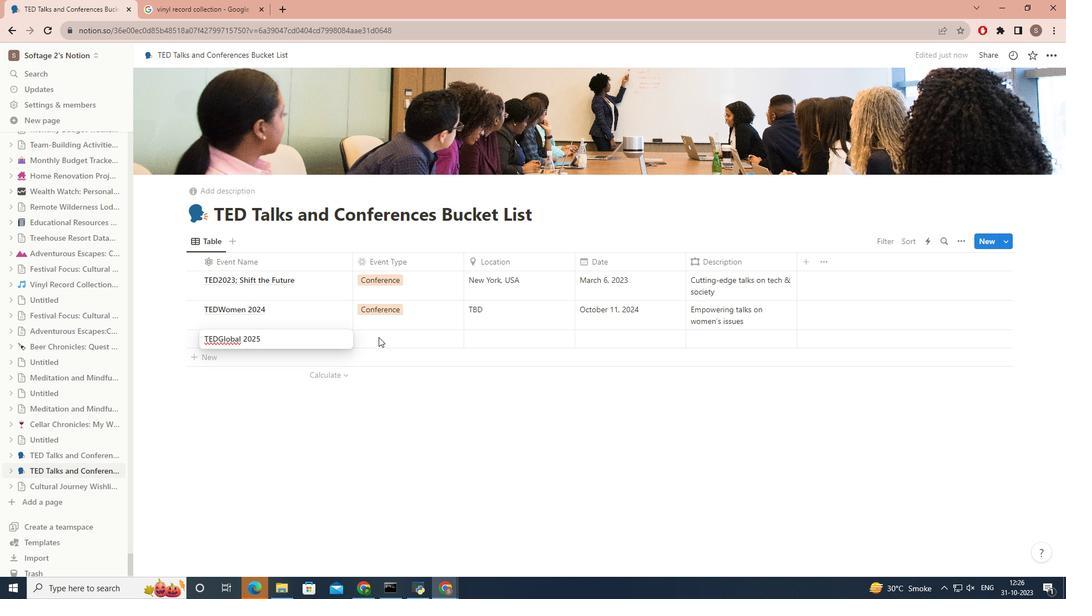 
Action: Mouse pressed left at (378, 337)
Screenshot: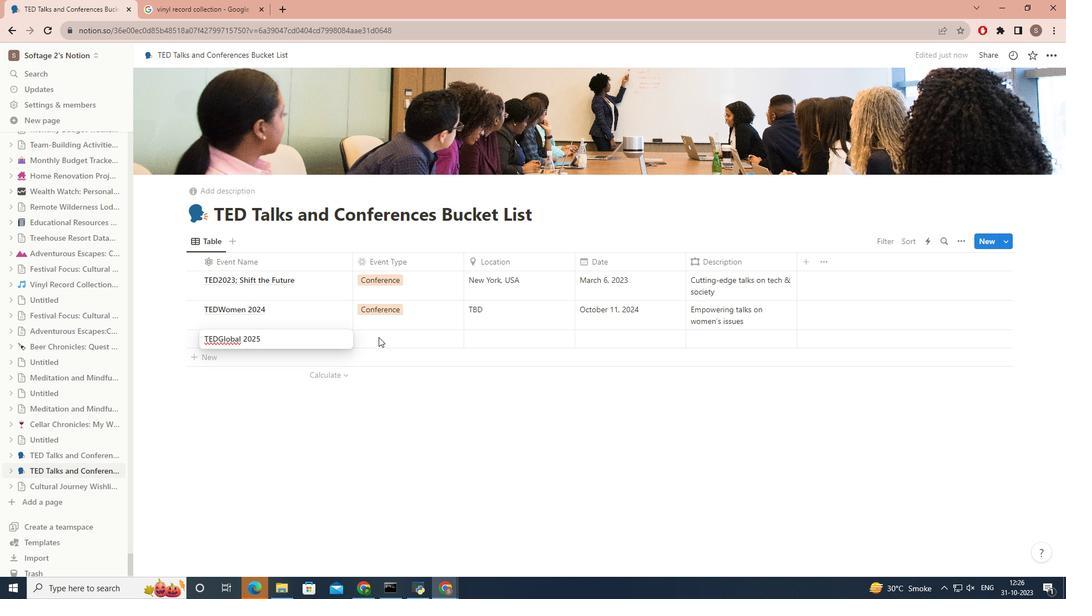 
Action: Mouse pressed left at (378, 337)
Screenshot: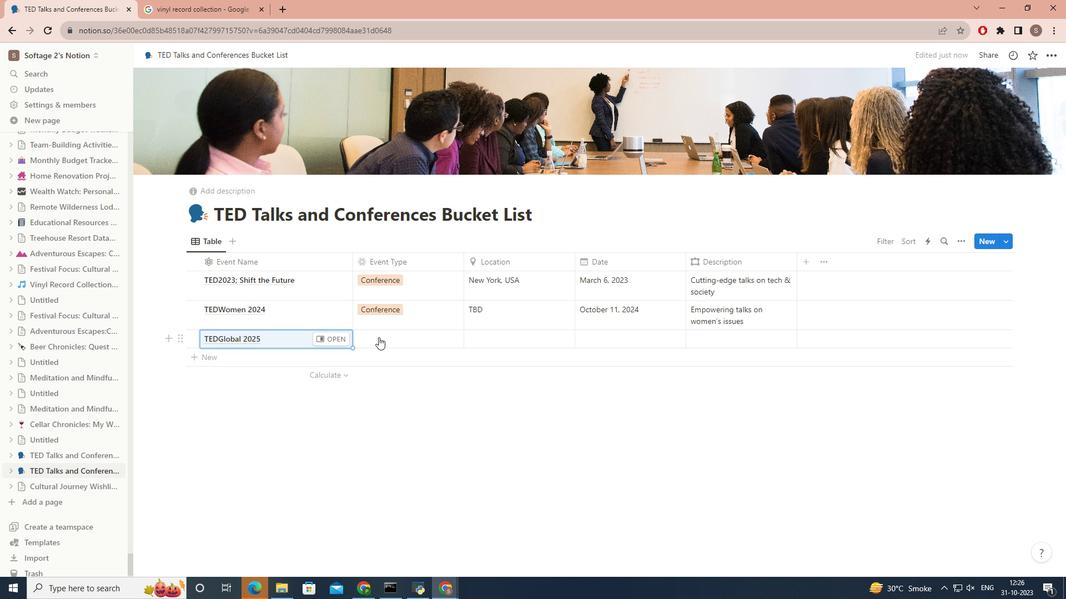 
Action: Mouse moved to (400, 372)
Screenshot: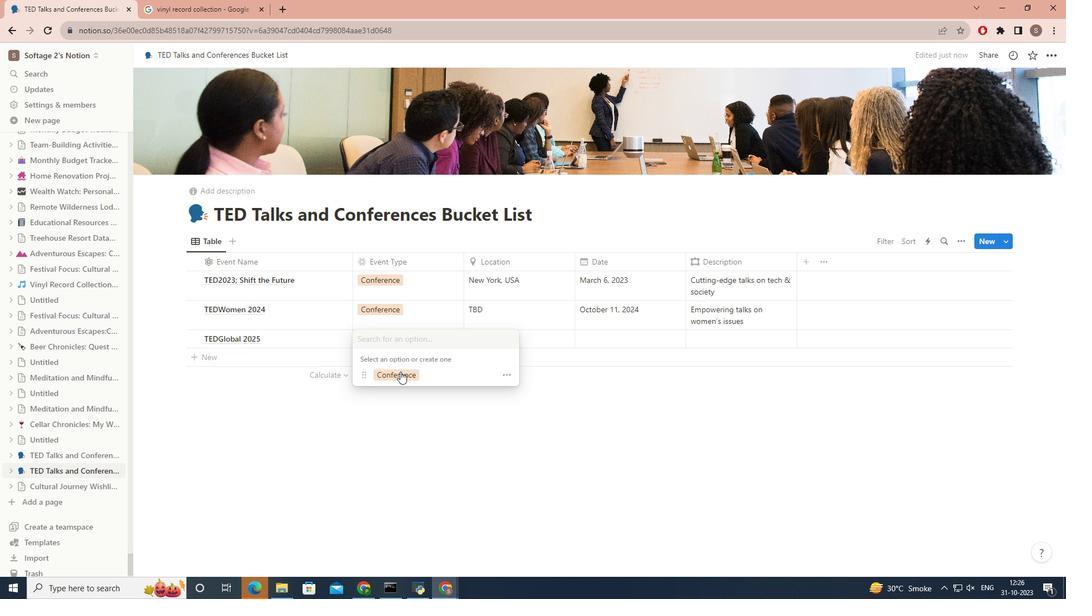 
Action: Mouse pressed left at (400, 372)
Screenshot: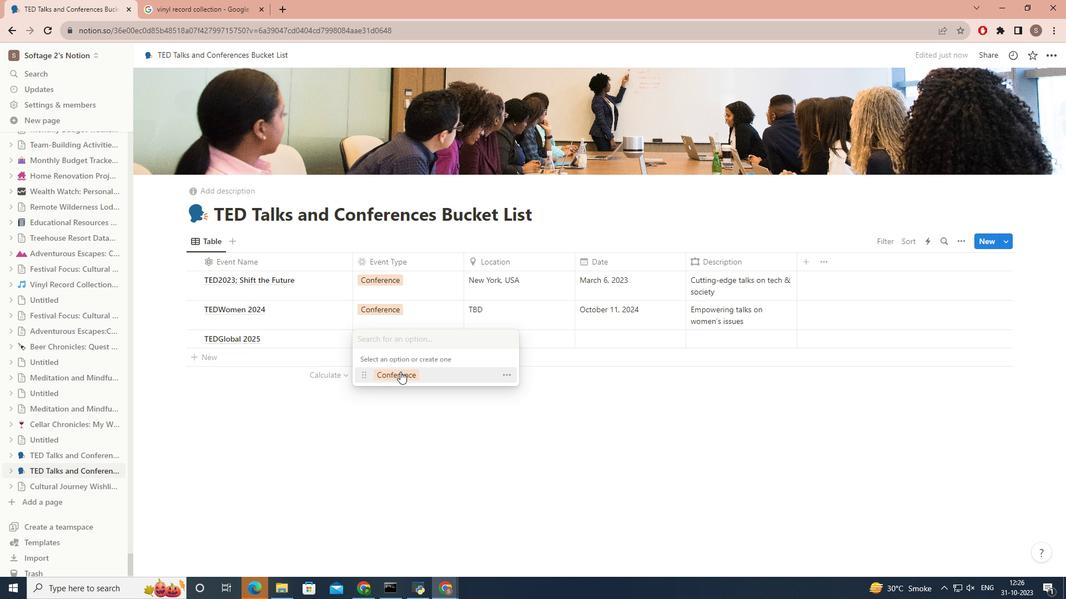 
Action: Mouse moved to (529, 337)
Screenshot: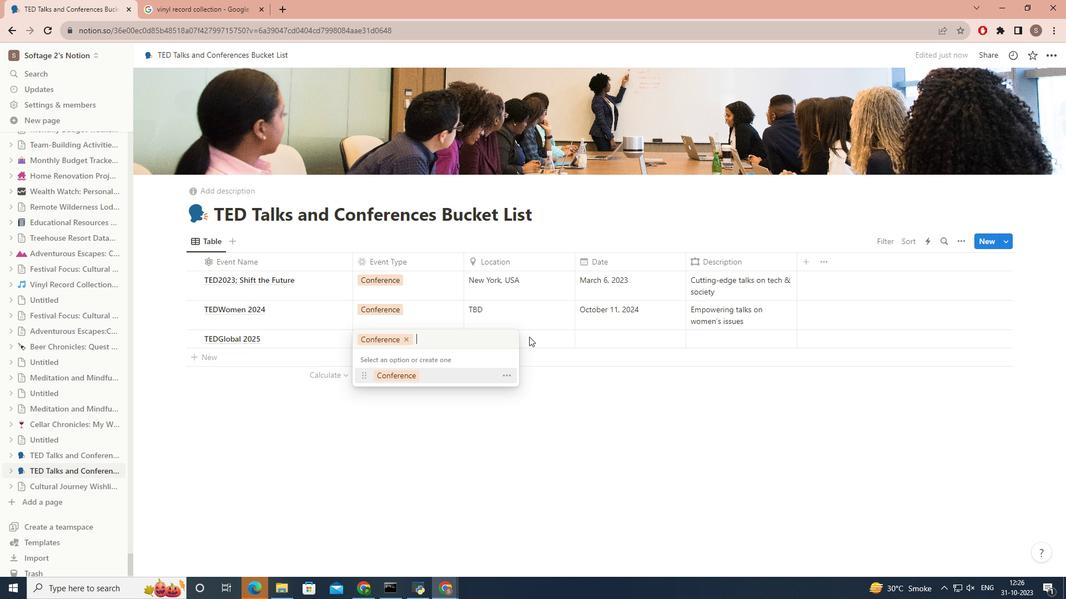 
Action: Mouse pressed left at (529, 337)
Screenshot: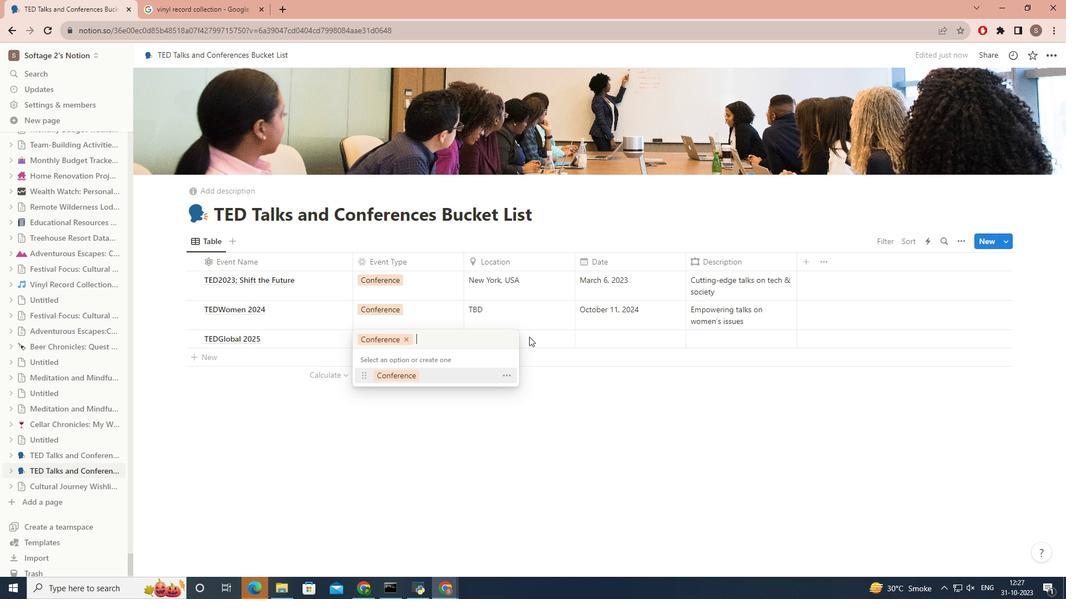 
Action: Mouse moved to (530, 336)
Screenshot: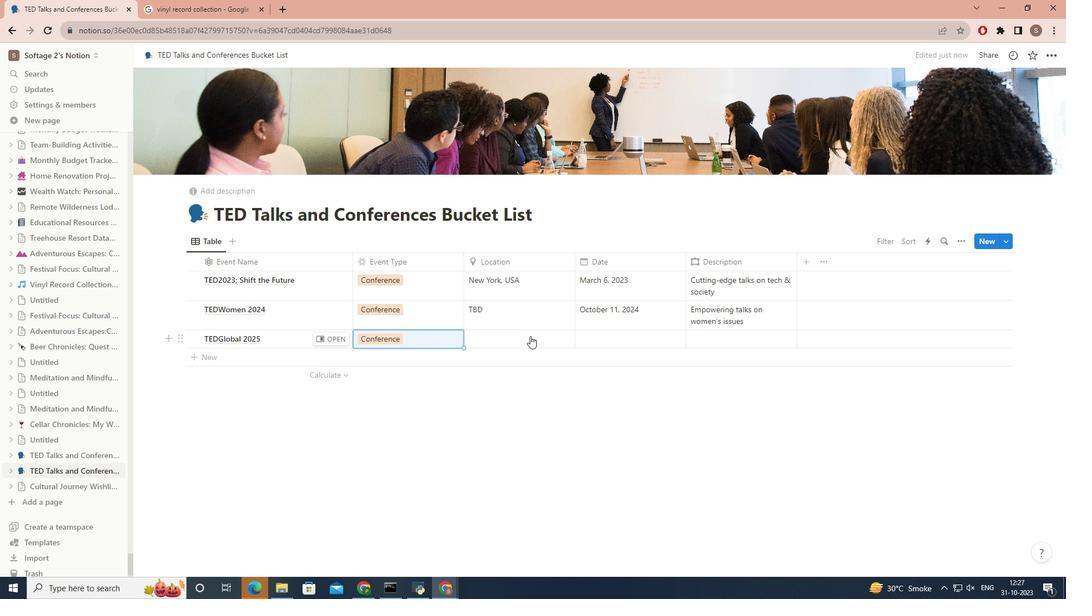 
Action: Mouse pressed left at (530, 336)
Screenshot: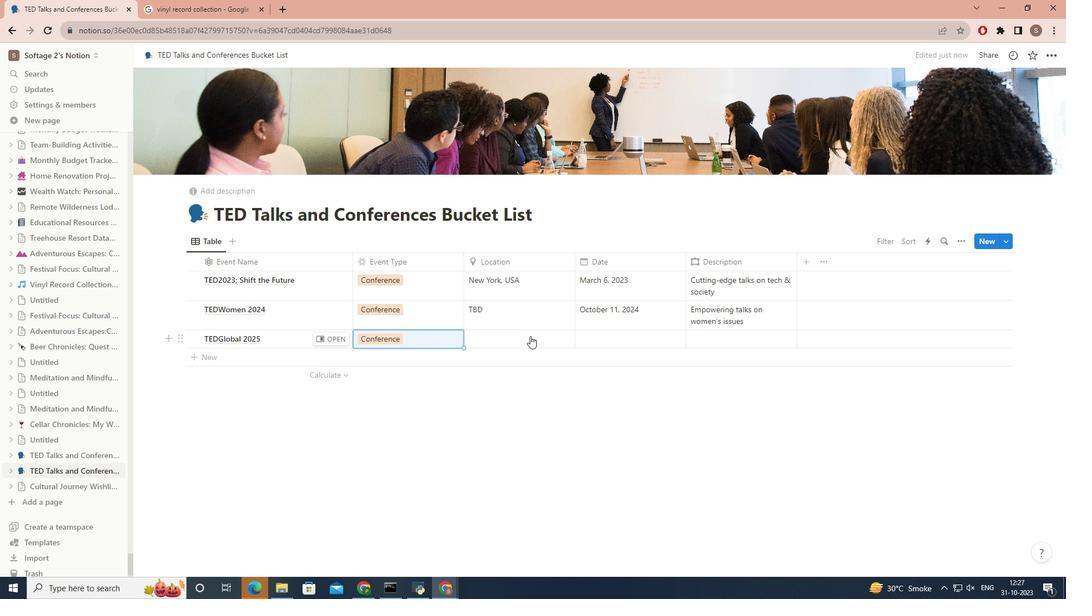 
Action: Key pressed <Key.caps_lock>tbd<Key.space>
Screenshot: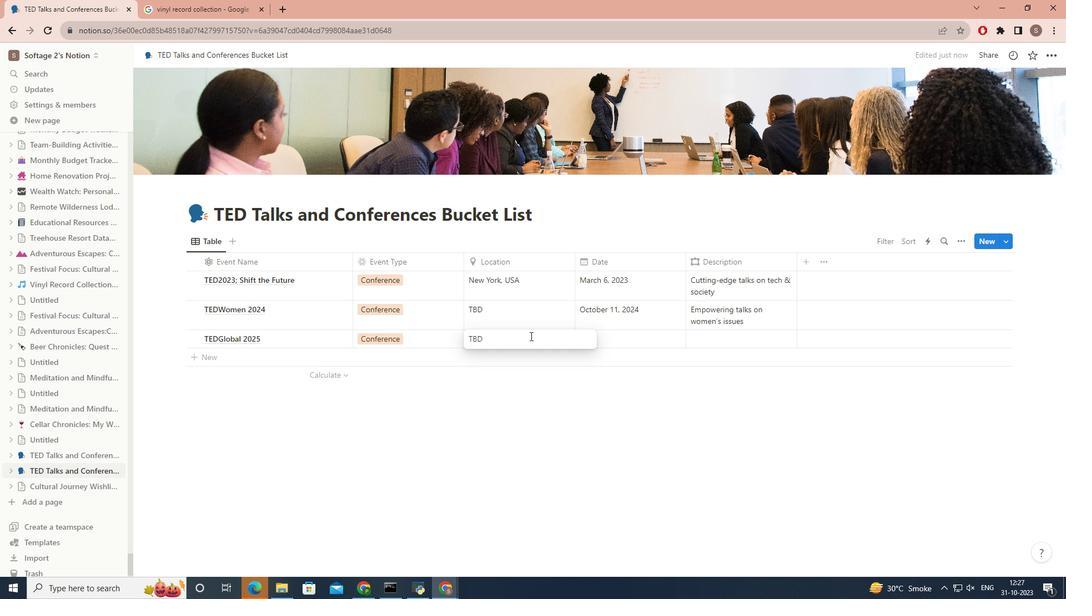 
Action: Mouse moved to (649, 334)
Screenshot: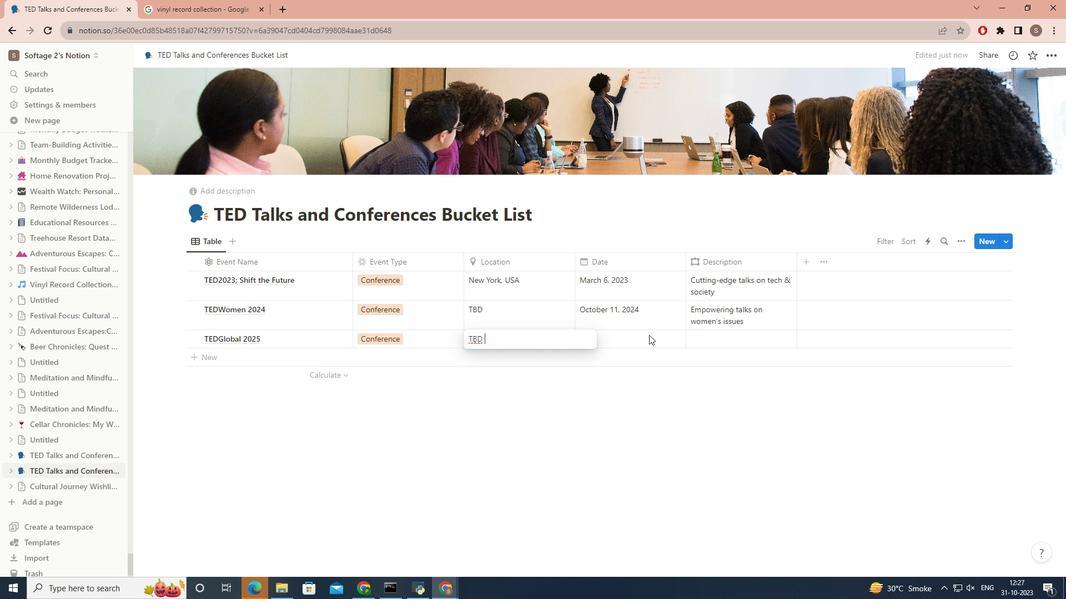 
Action: Mouse pressed left at (649, 334)
Screenshot: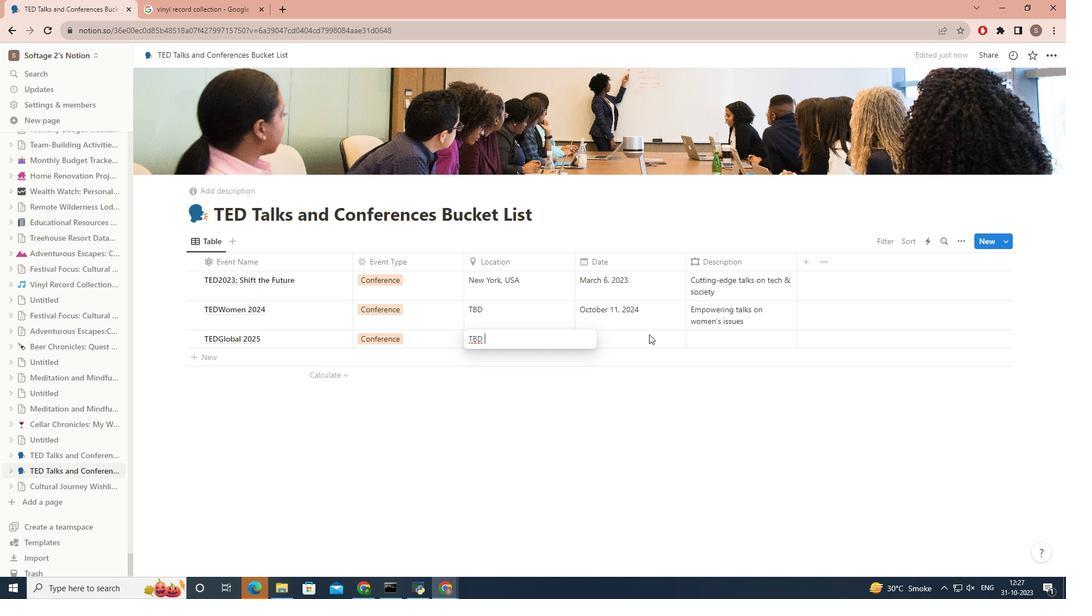 
Action: Mouse moved to (643, 337)
Screenshot: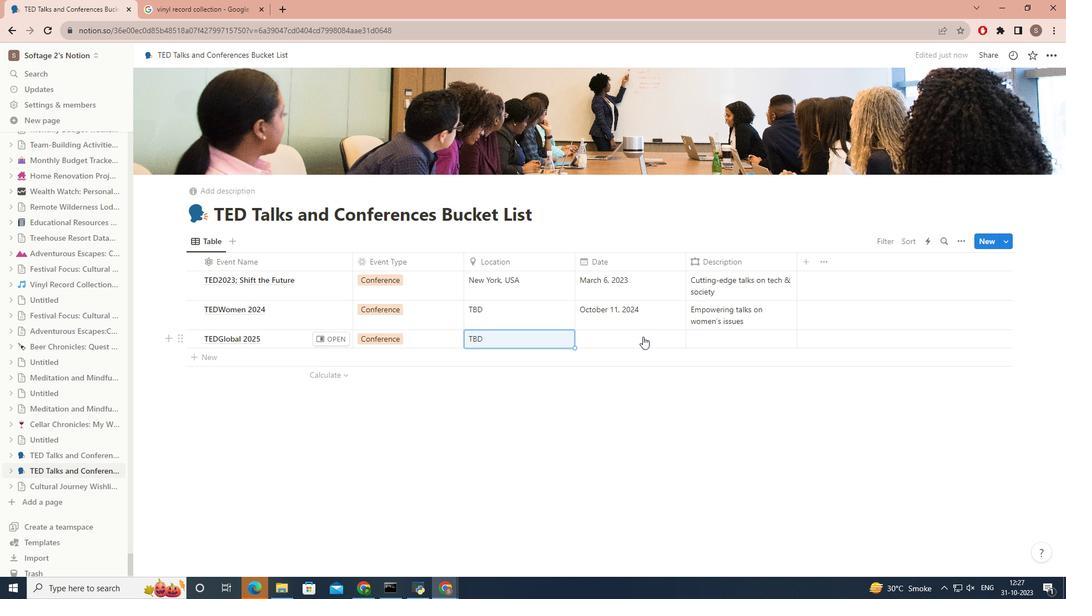 
Action: Mouse pressed left at (643, 337)
Screenshot: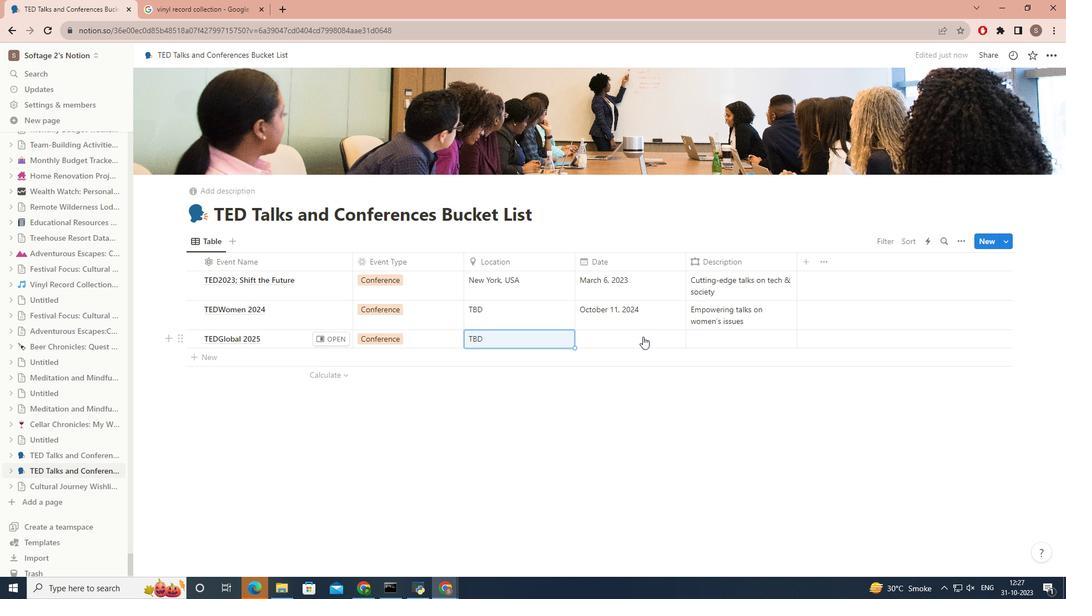 
Action: Mouse pressed left at (643, 337)
Screenshot: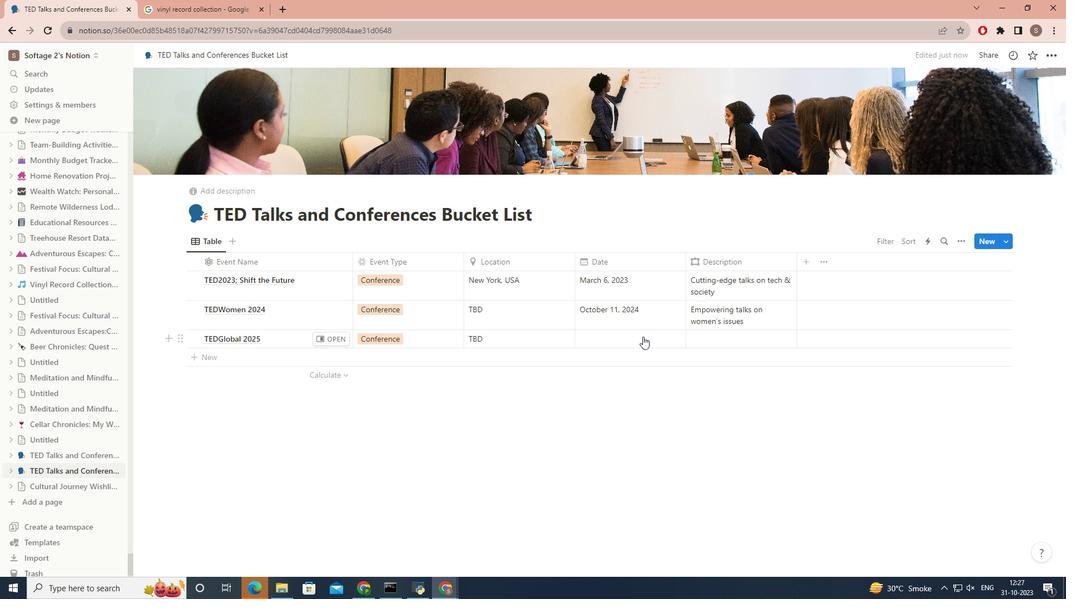 
Action: Mouse moved to (626, 284)
Screenshot: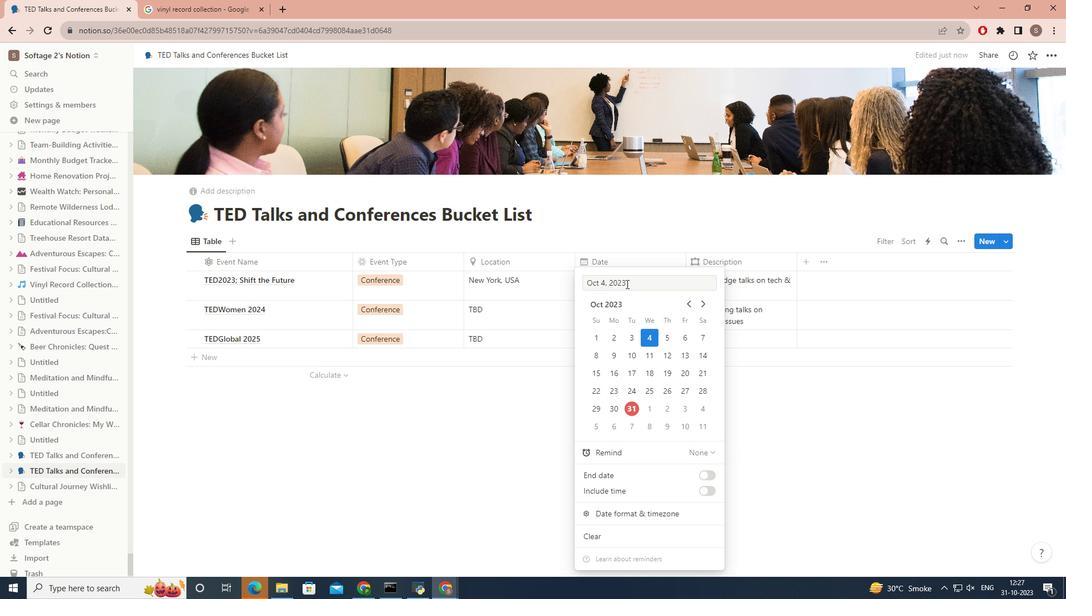 
Action: Mouse pressed left at (626, 284)
Screenshot: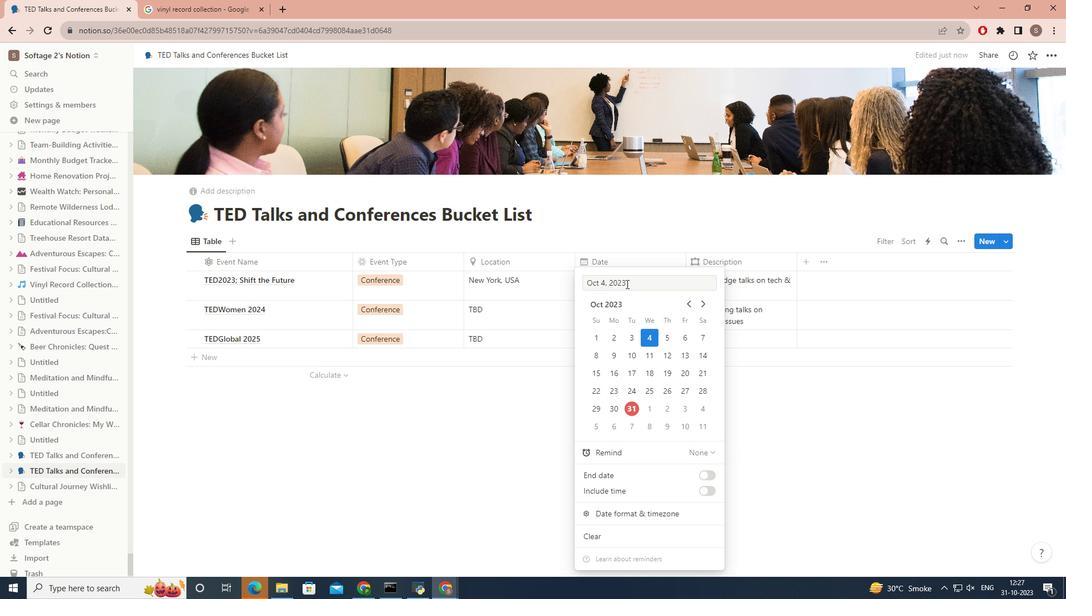 
Action: Key pressed <Key.backspace>5
Screenshot: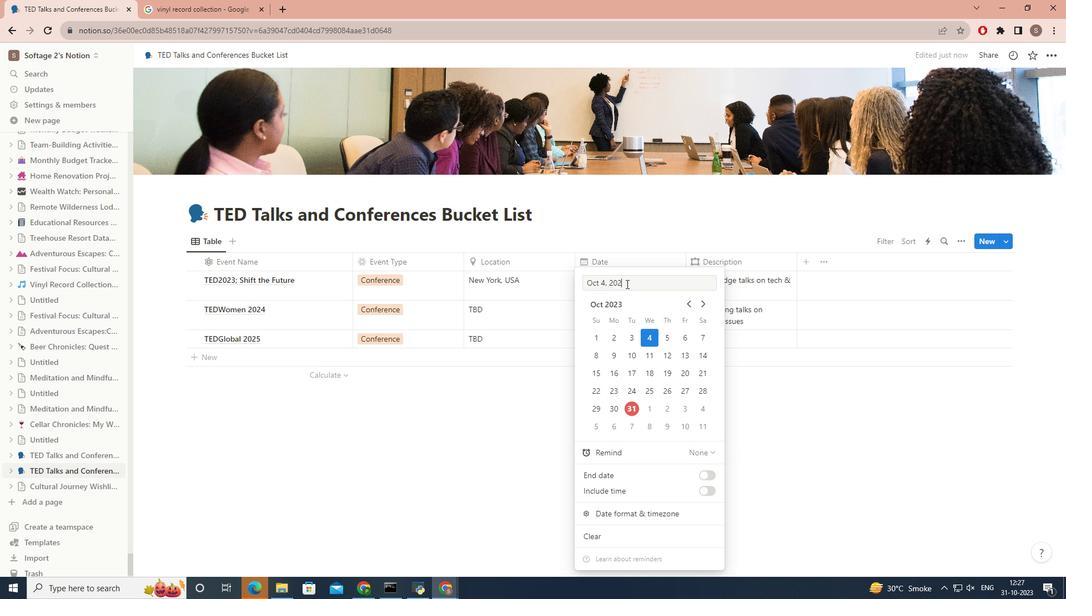 
Action: Mouse moved to (591, 281)
Screenshot: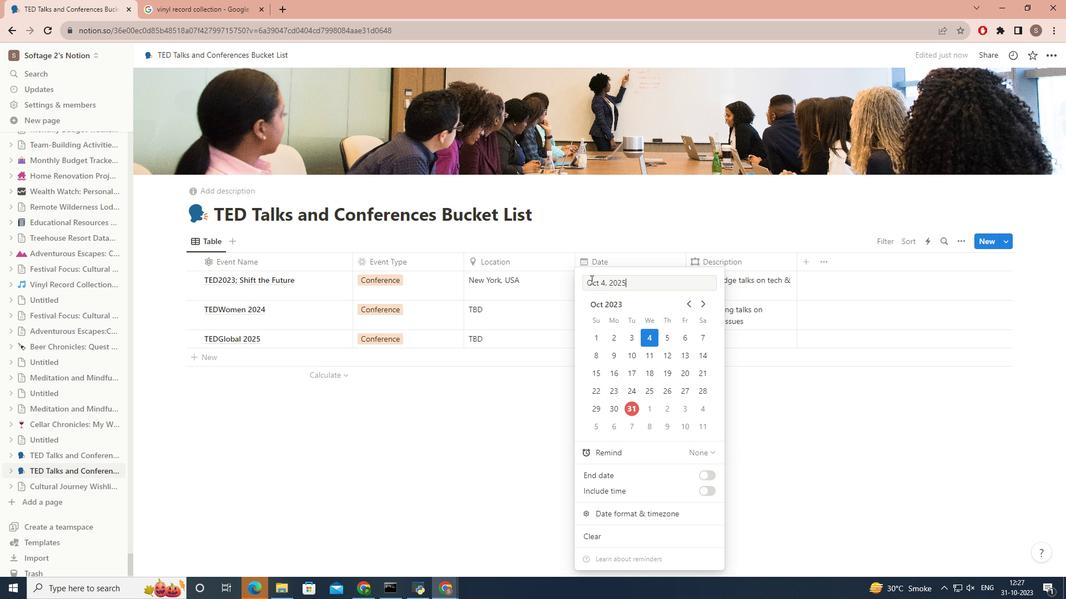 
Action: Mouse pressed left at (591, 281)
Screenshot: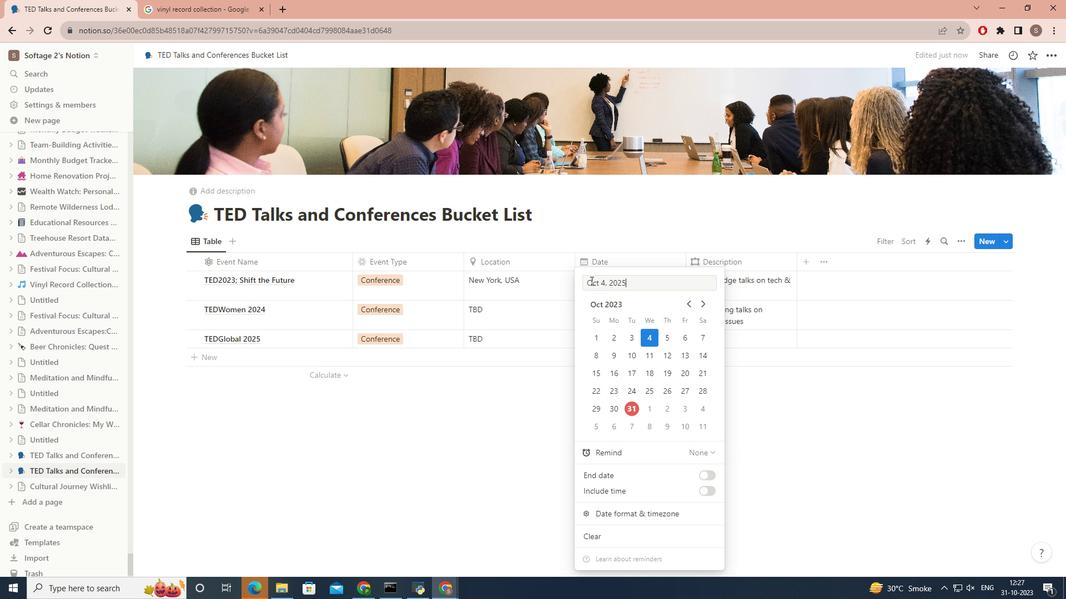 
Action: Mouse pressed left at (591, 281)
Screenshot: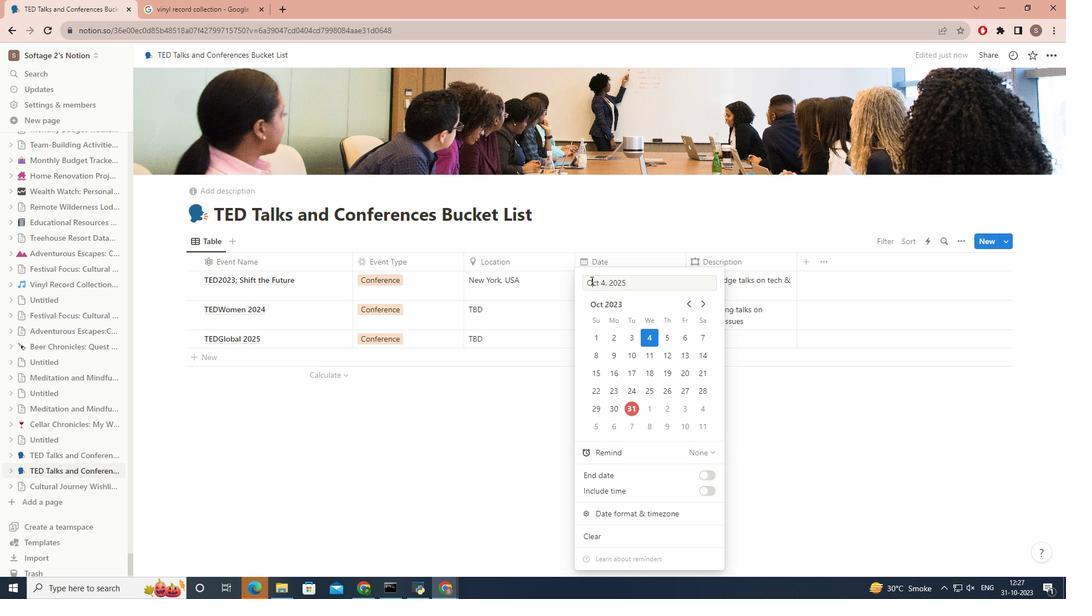 
Action: Key pressed j<Key.caps_lock>UNE<Key.space><Key.enter>
Screenshot: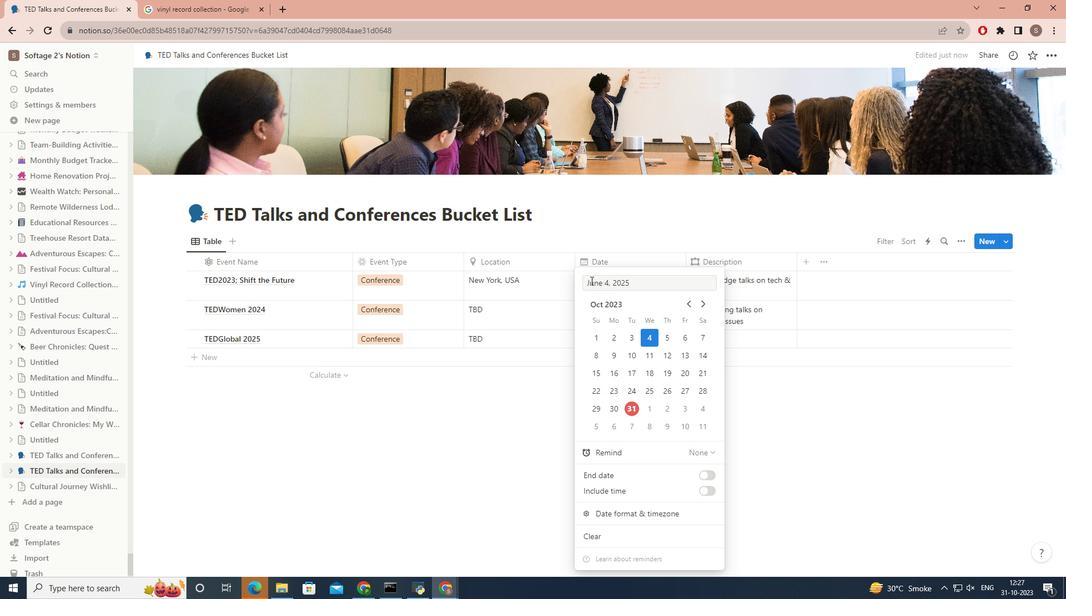 
Action: Mouse moved to (614, 373)
Screenshot: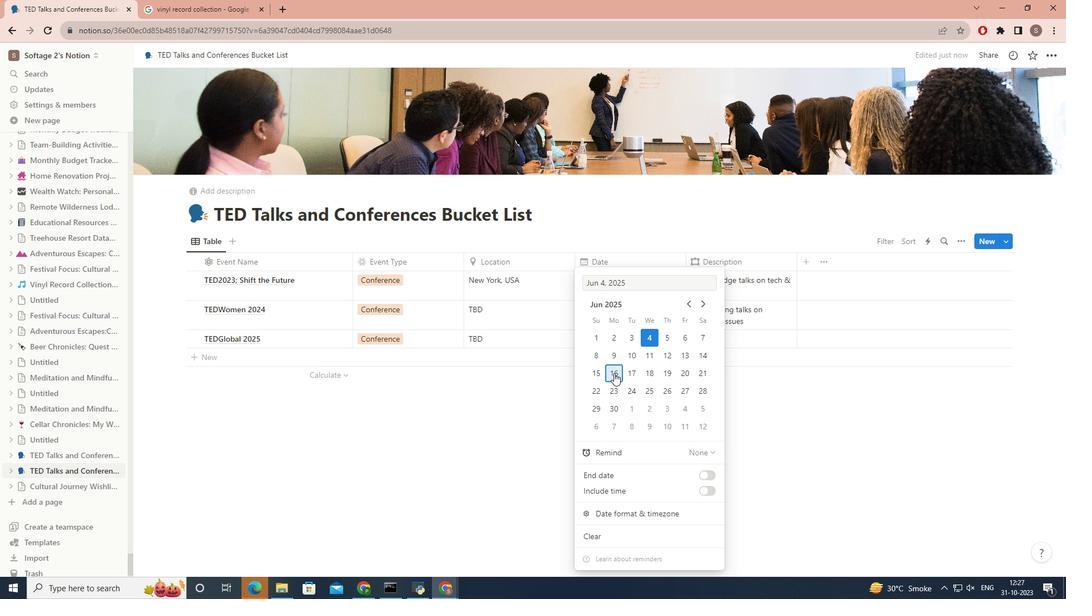 
Action: Mouse pressed left at (614, 373)
Screenshot: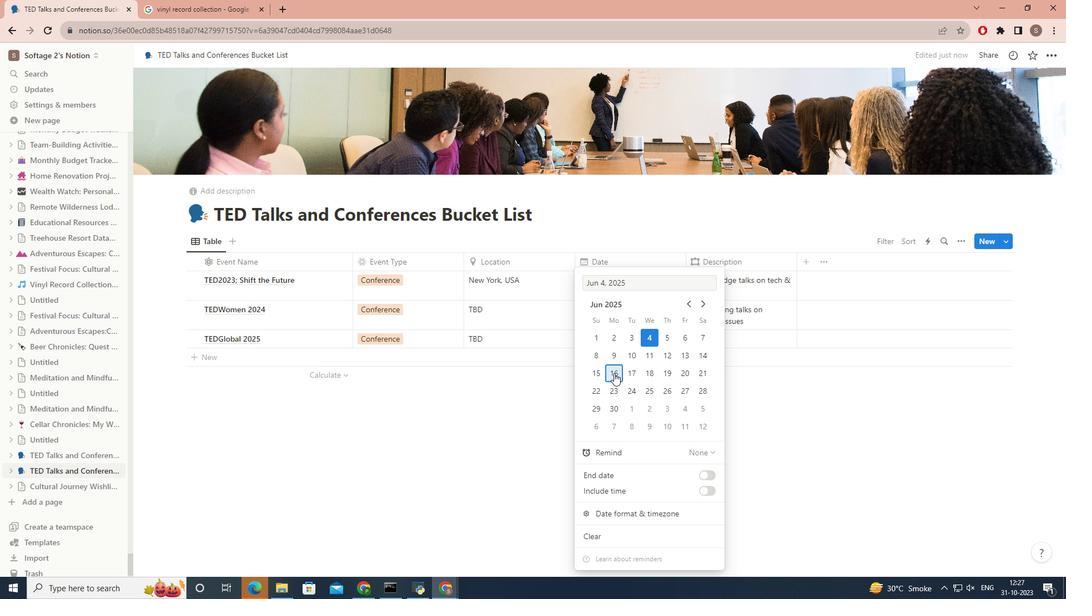 
Action: Mouse moved to (774, 386)
Screenshot: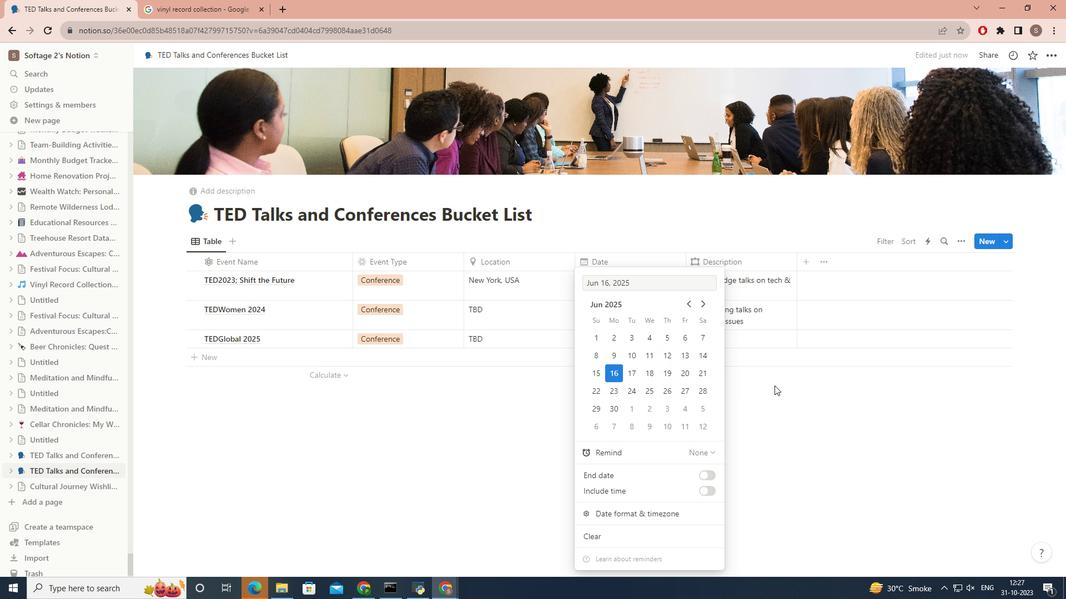
Action: Mouse pressed left at (774, 386)
Screenshot: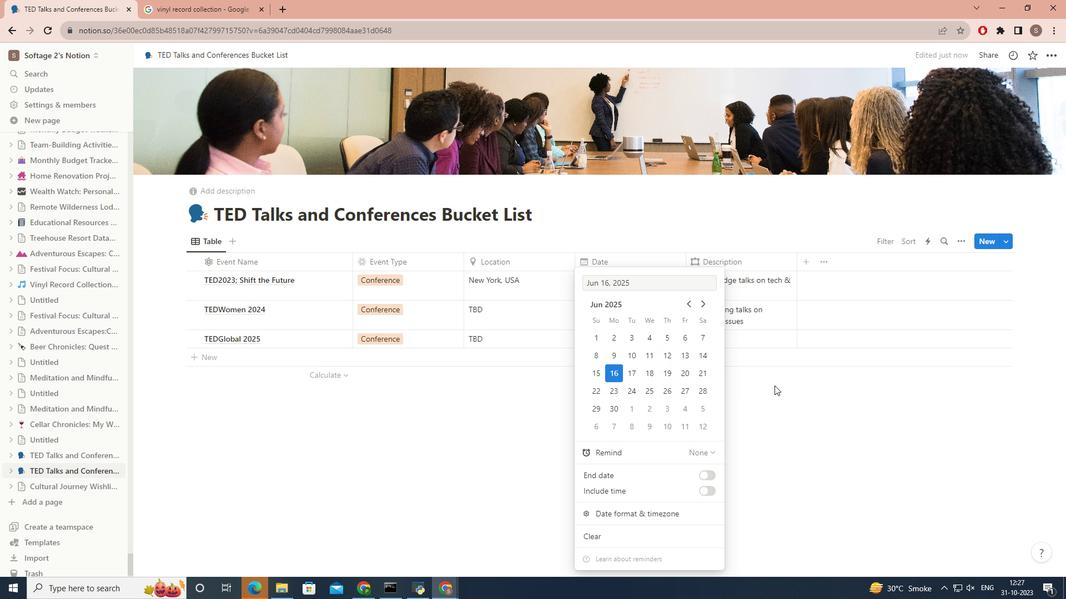 
Action: Mouse moved to (721, 336)
Screenshot: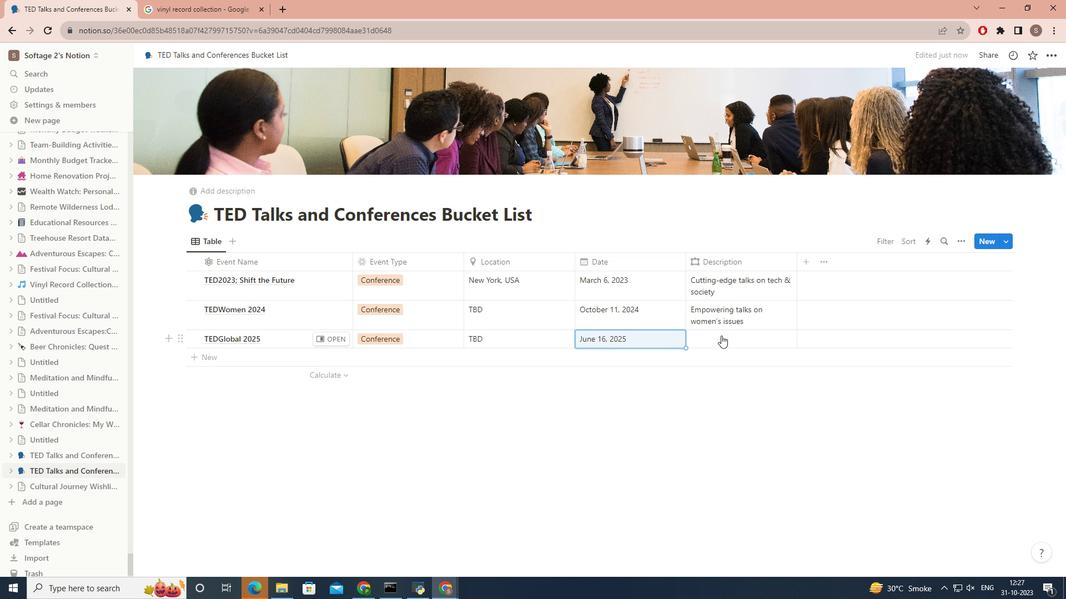 
Action: Mouse pressed left at (721, 336)
Screenshot: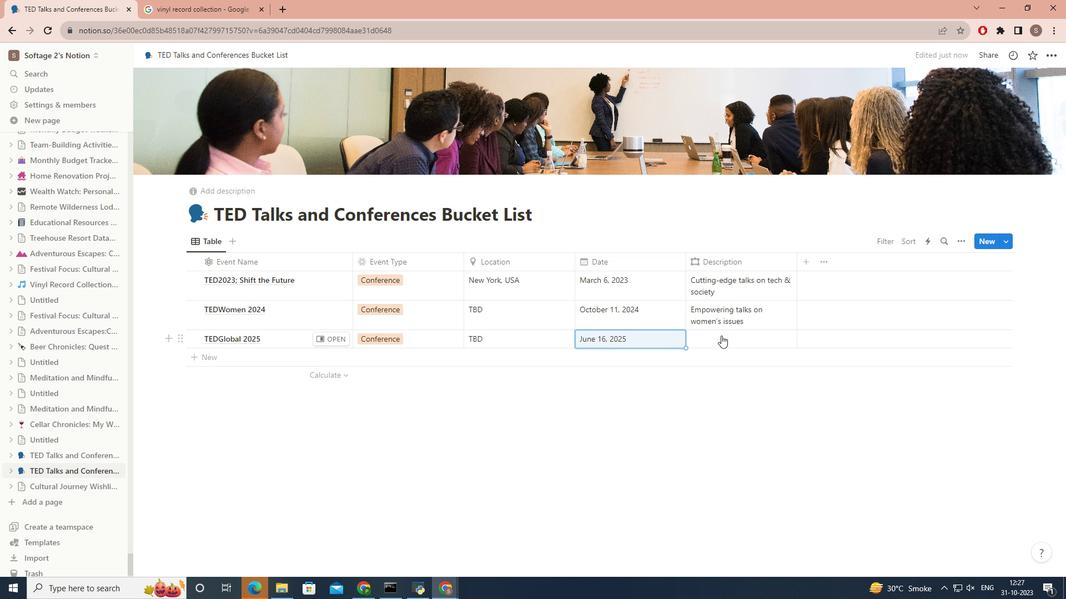
Action: Key pressed <Key.caps_lock>g<Key.caps_lock>LOBAL<Key.space>TOPICS<Key.space>SHAPING<Key.space>THE<Key.space>G<Key.backspace>FUTURE<Key.space>
Screenshot: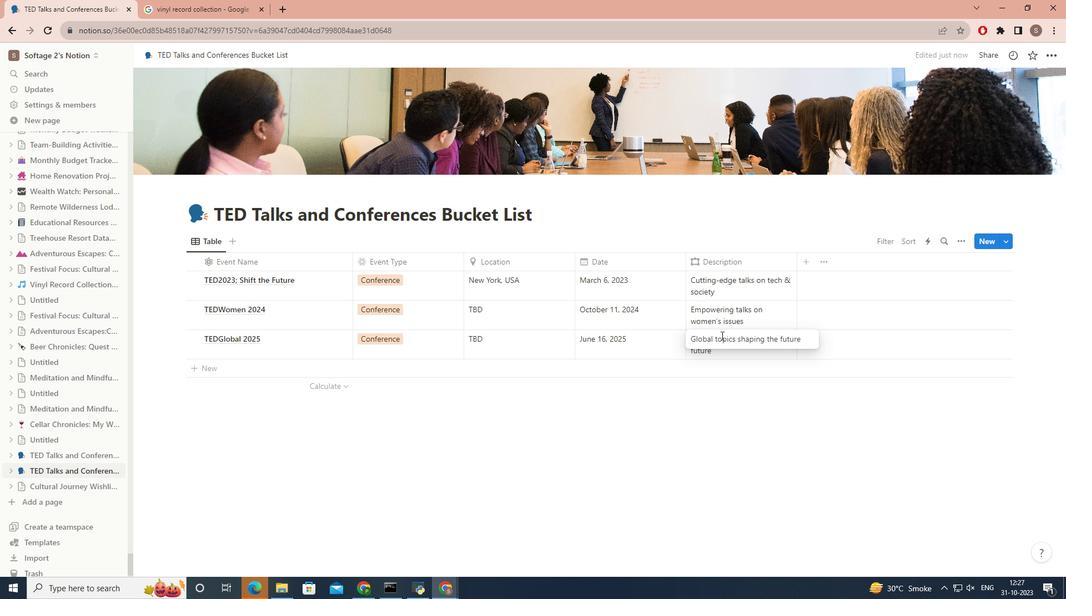 
Action: Mouse moved to (261, 366)
Screenshot: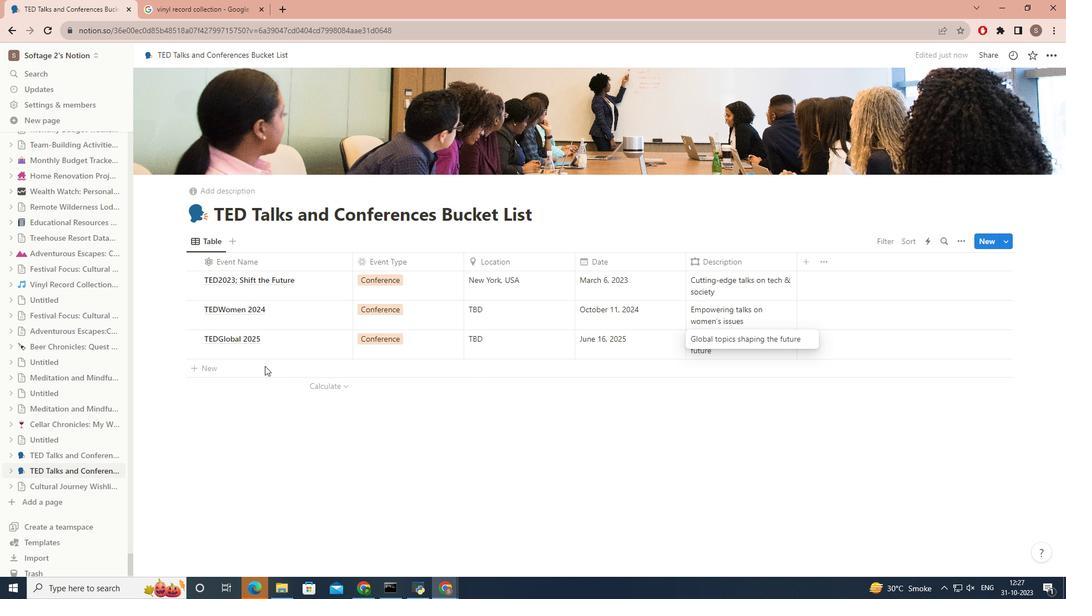 
Action: Mouse pressed left at (261, 366)
Screenshot: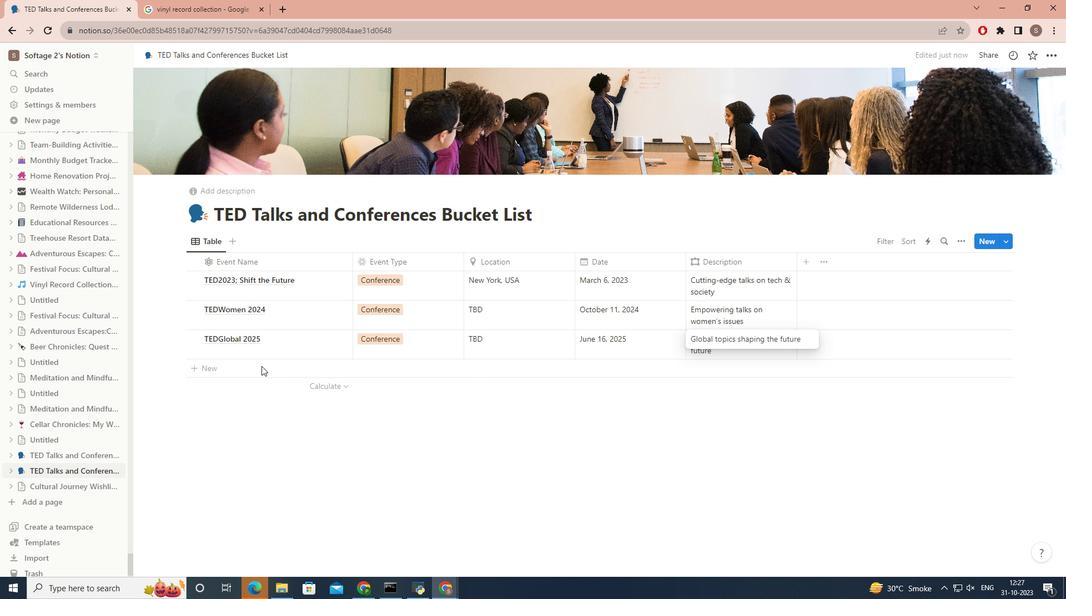 
Action: Mouse pressed left at (261, 366)
Screenshot: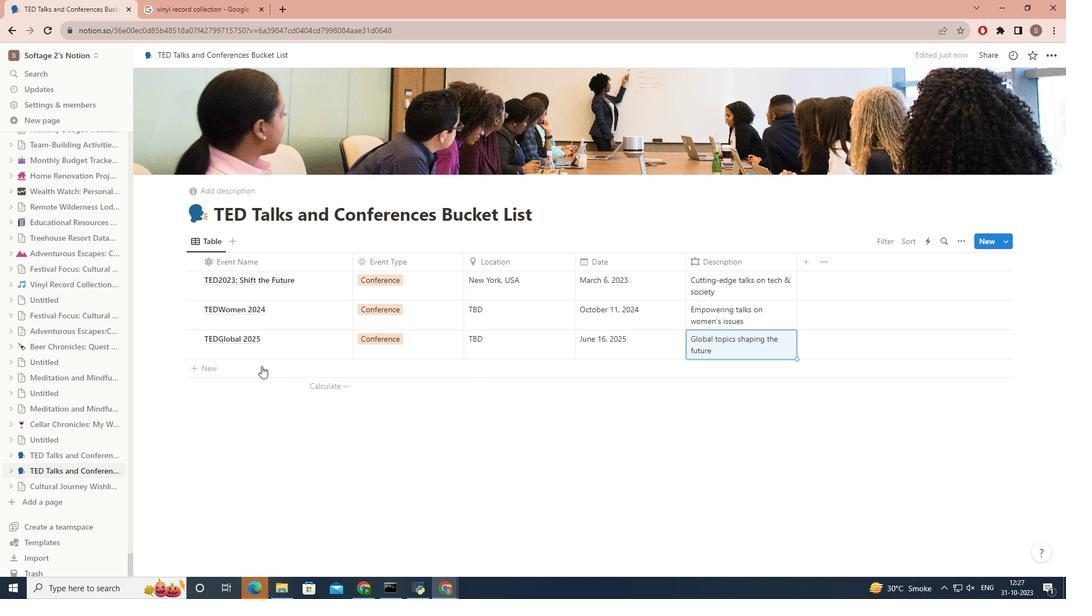 
Action: Key pressed <Key.caps_lock>ted<Key.caps_lock>X<Key.caps_lock>l<Key.caps_lock>ONDAON
Screenshot: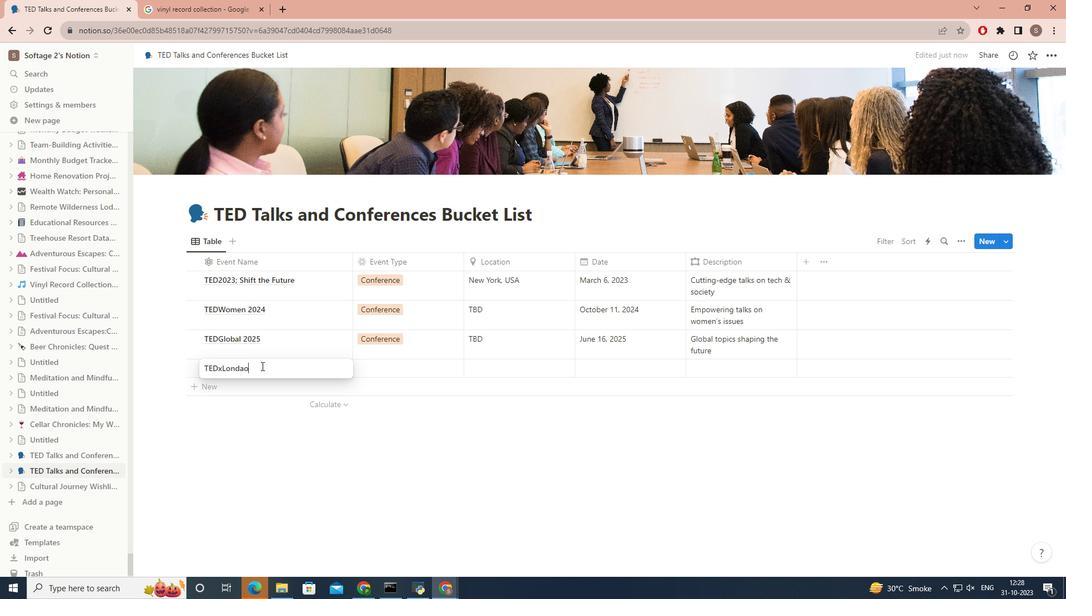 
Action: Mouse moved to (243, 367)
Screenshot: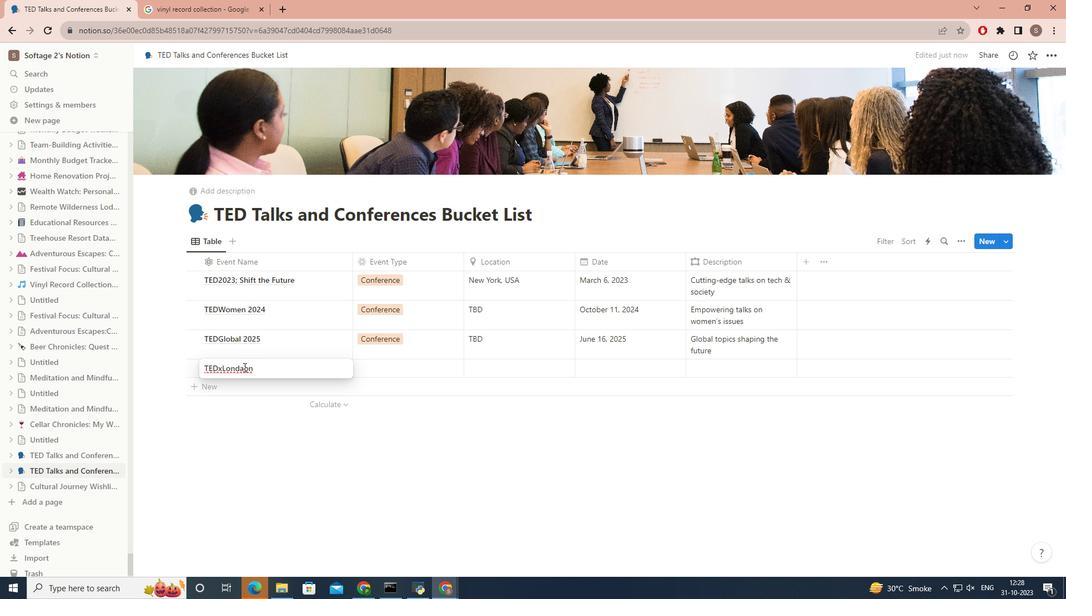 
Action: Mouse pressed left at (243, 367)
Screenshot: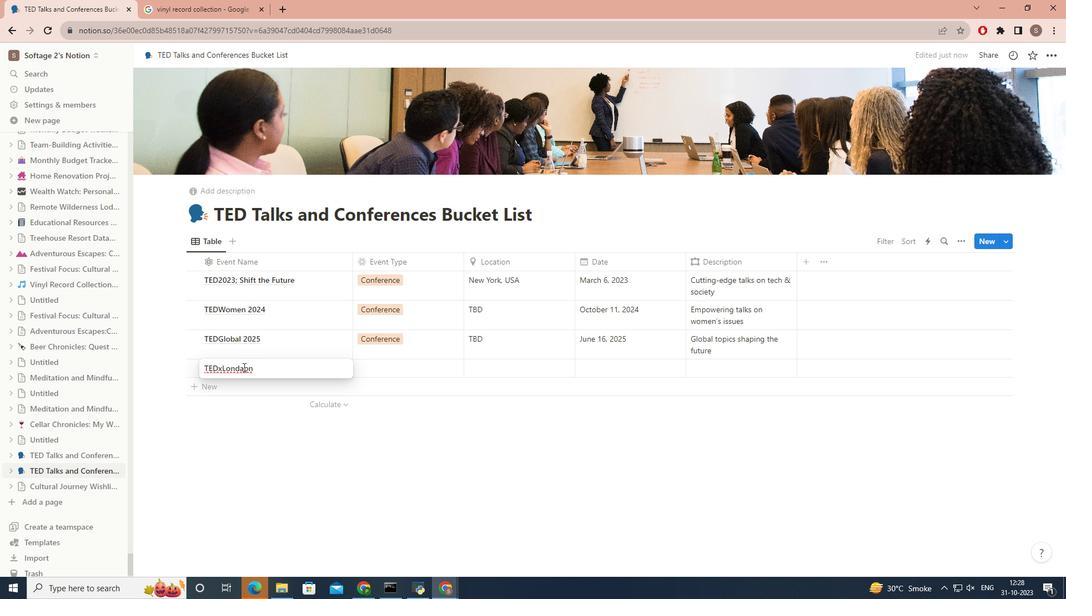 
Action: Key pressed <Key.backspace>
Screenshot: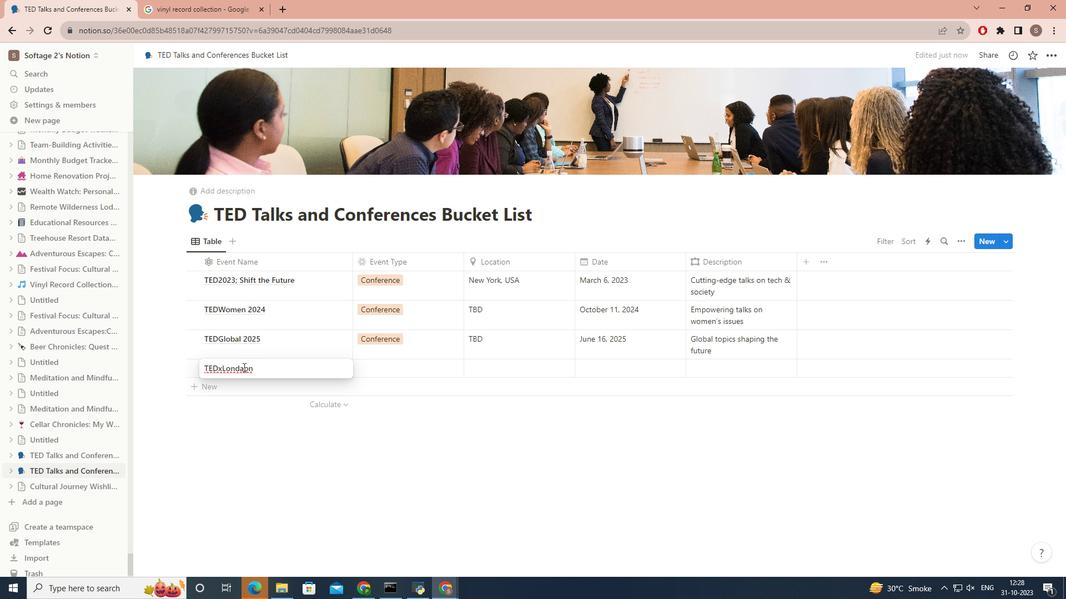 
Action: Mouse moved to (418, 371)
Screenshot: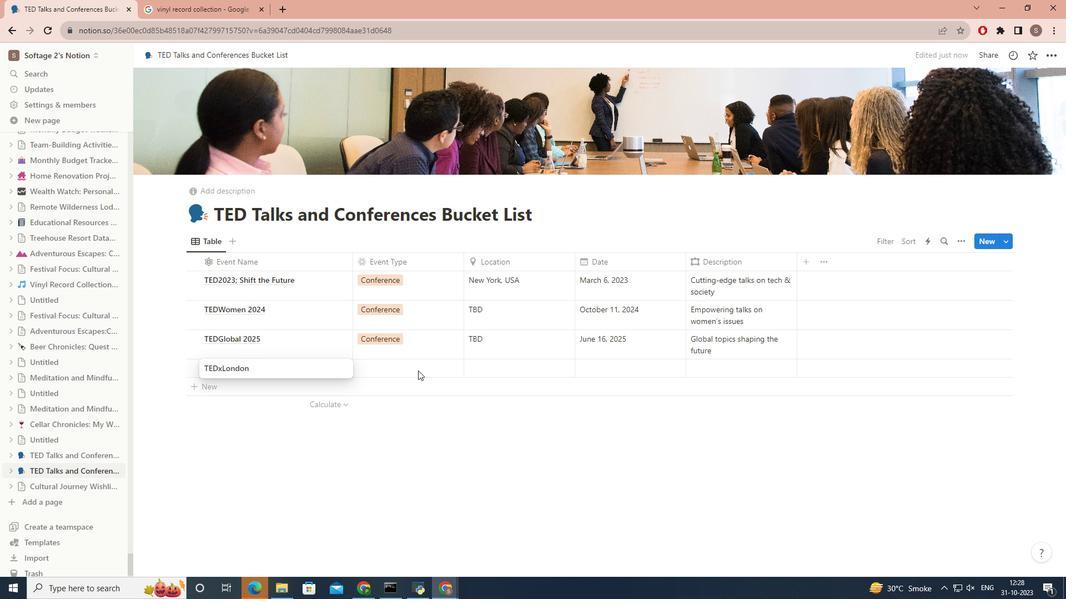 
Action: Mouse pressed left at (418, 371)
Screenshot: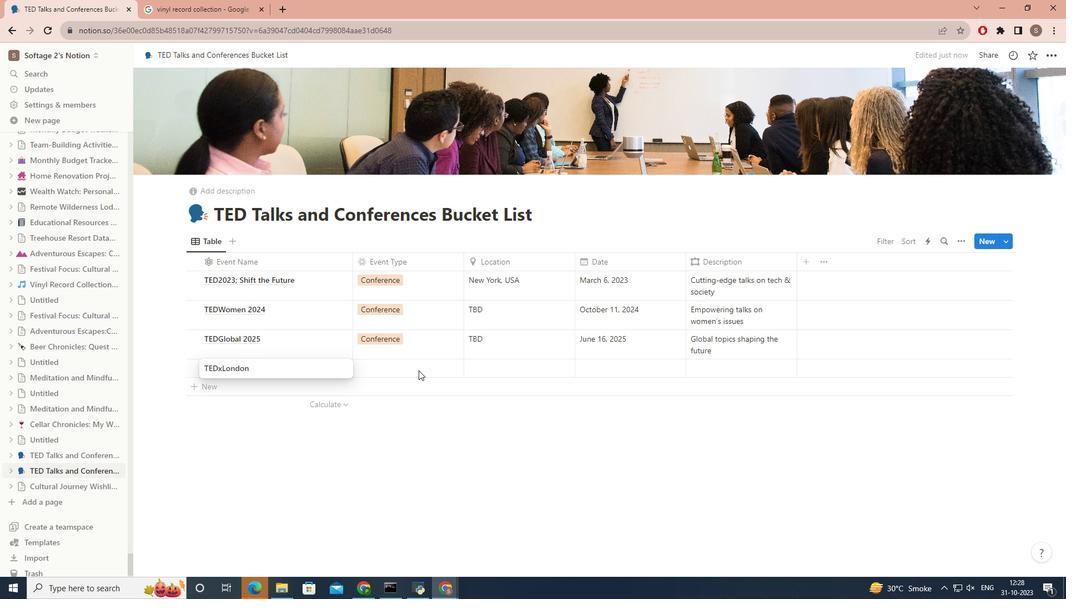 
Action: Mouse pressed left at (418, 371)
Screenshot: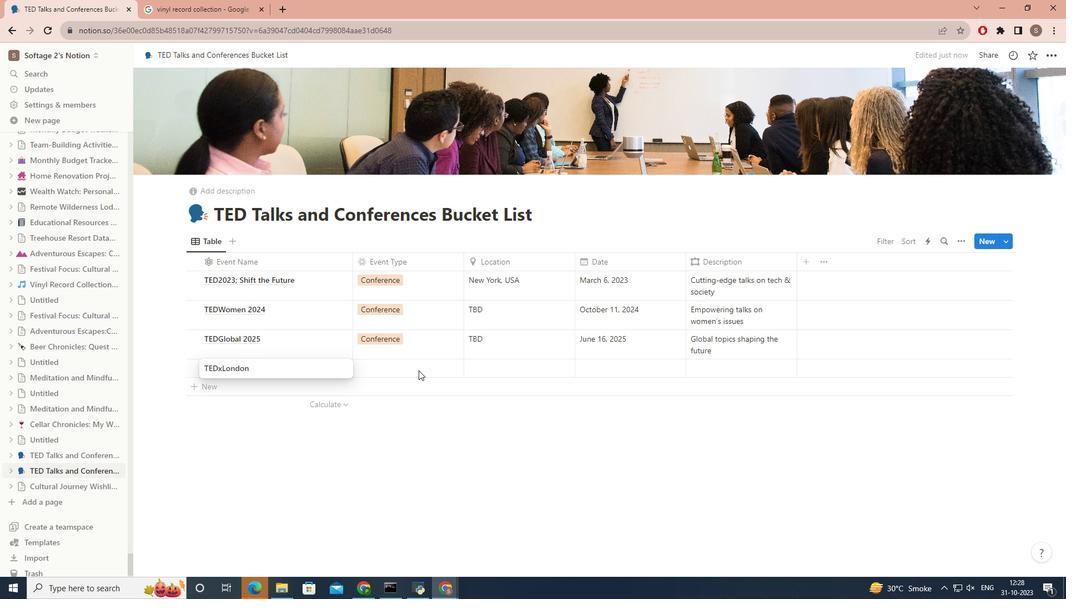 
Action: Key pressed <Key.caps_lock>ted<Key.caps_lock>X<Key.caps_lock><Key.space>e<Key.caps_lock>VENT
Screenshot: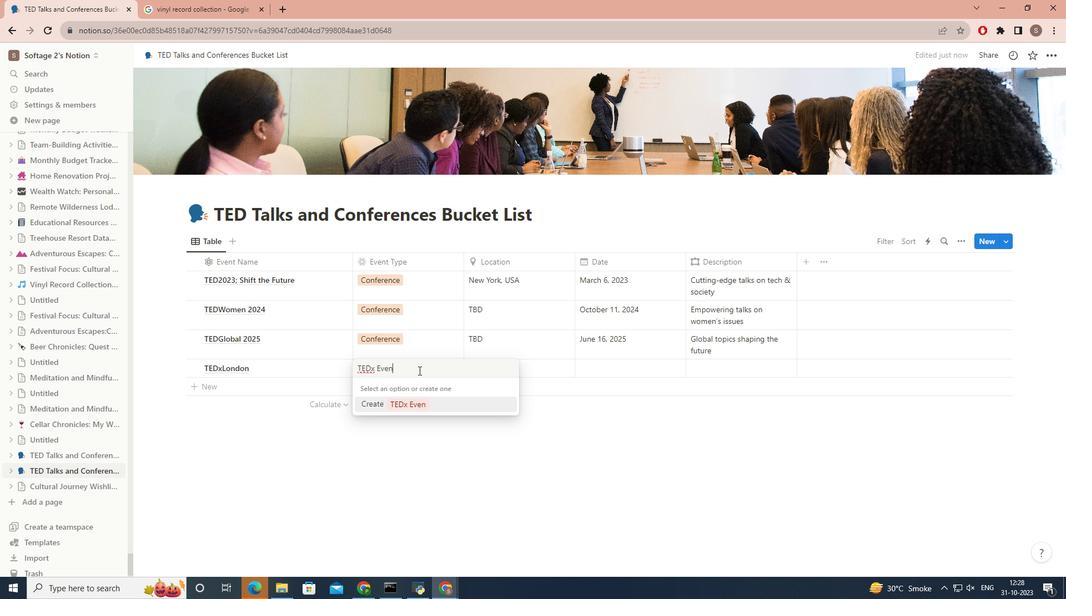 
Action: Mouse moved to (411, 406)
Screenshot: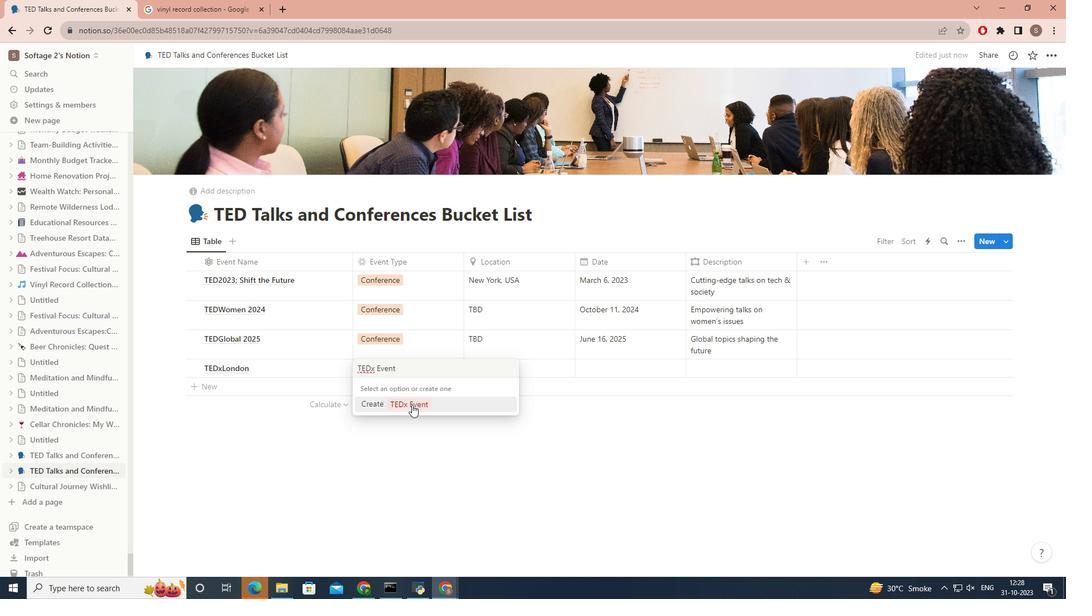 
Action: Mouse pressed left at (411, 406)
Screenshot: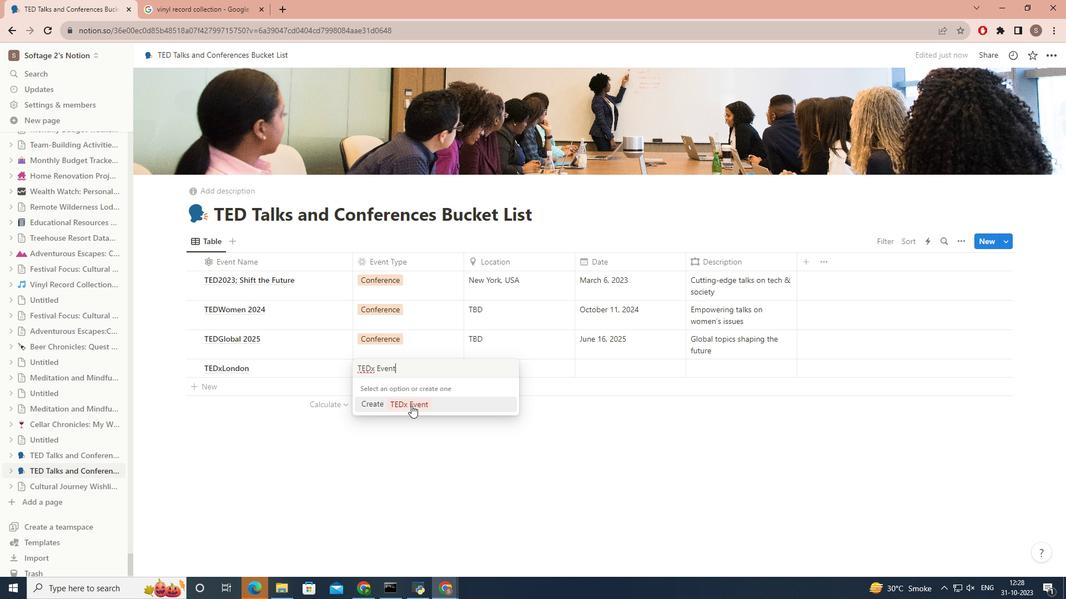 
Action: Mouse moved to (537, 369)
Screenshot: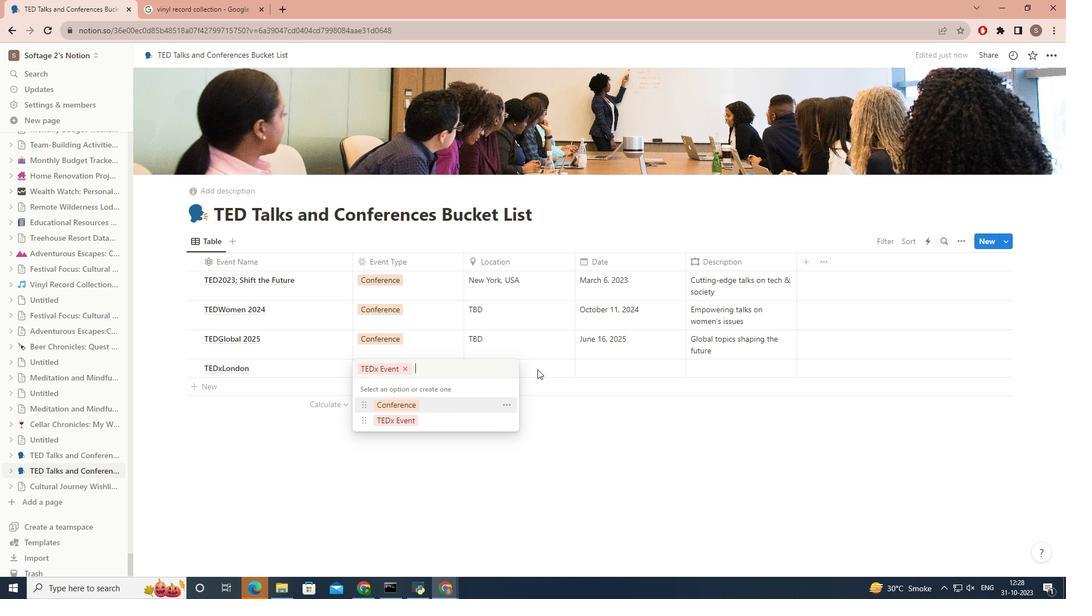 
Action: Mouse pressed left at (537, 369)
Screenshot: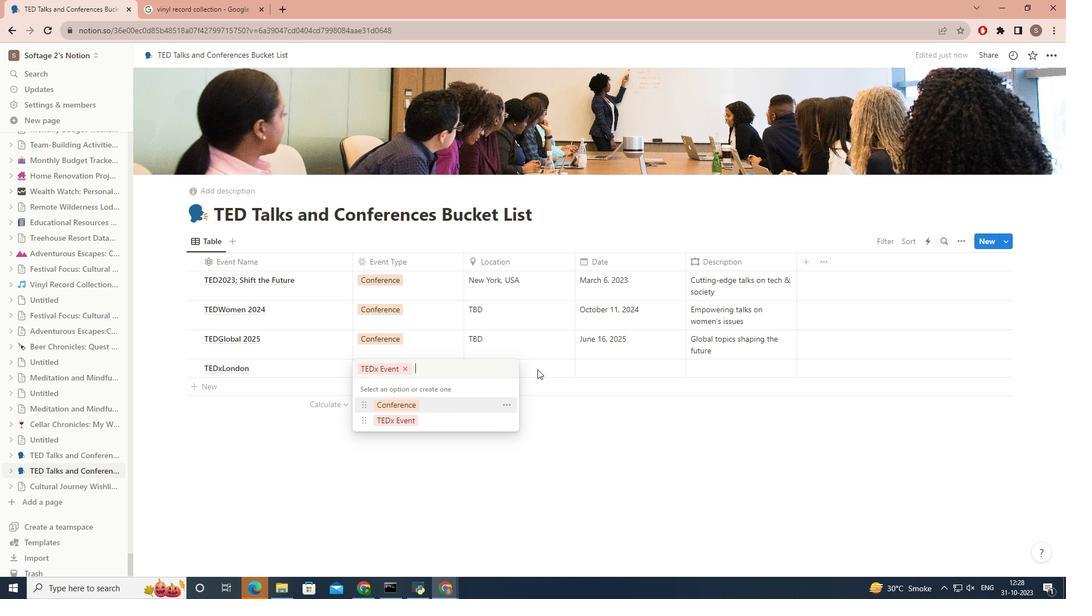 
Action: Mouse pressed left at (537, 369)
Screenshot: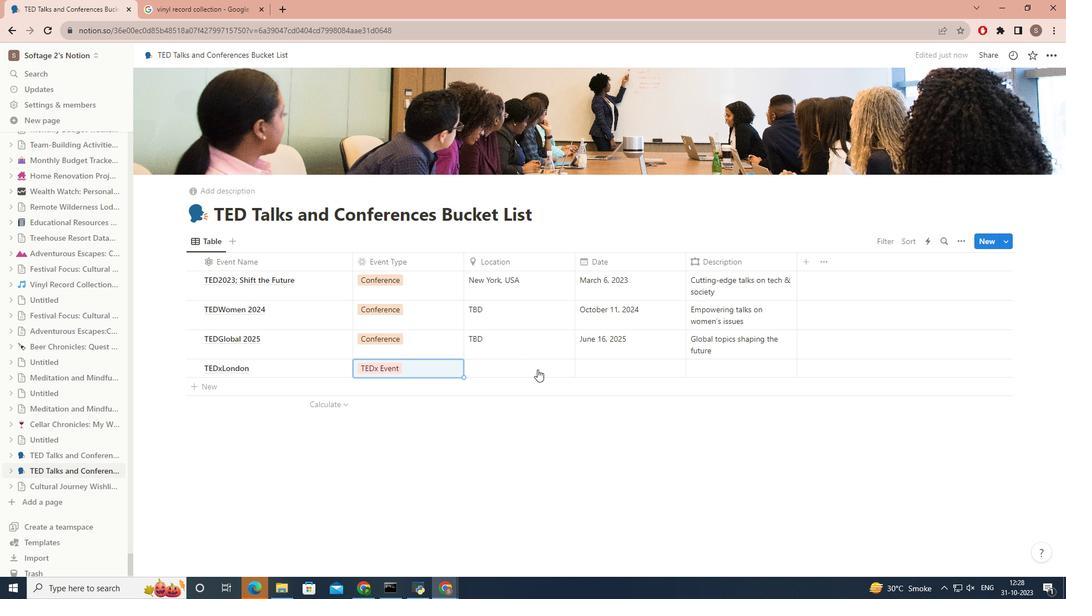 
Action: Key pressed <Key.caps_lock>l<Key.caps_lock>ONDON<Key.space><Key.backspace>,<Key.space><Key.caps_lock>uk<Key.space>
Screenshot: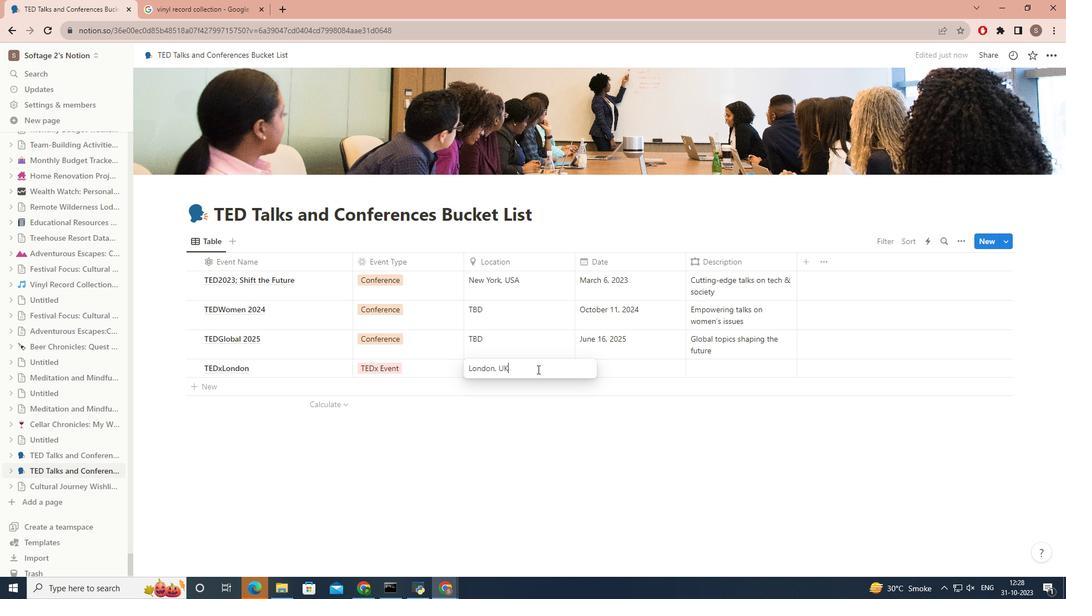 
Action: Mouse moved to (618, 364)
Screenshot: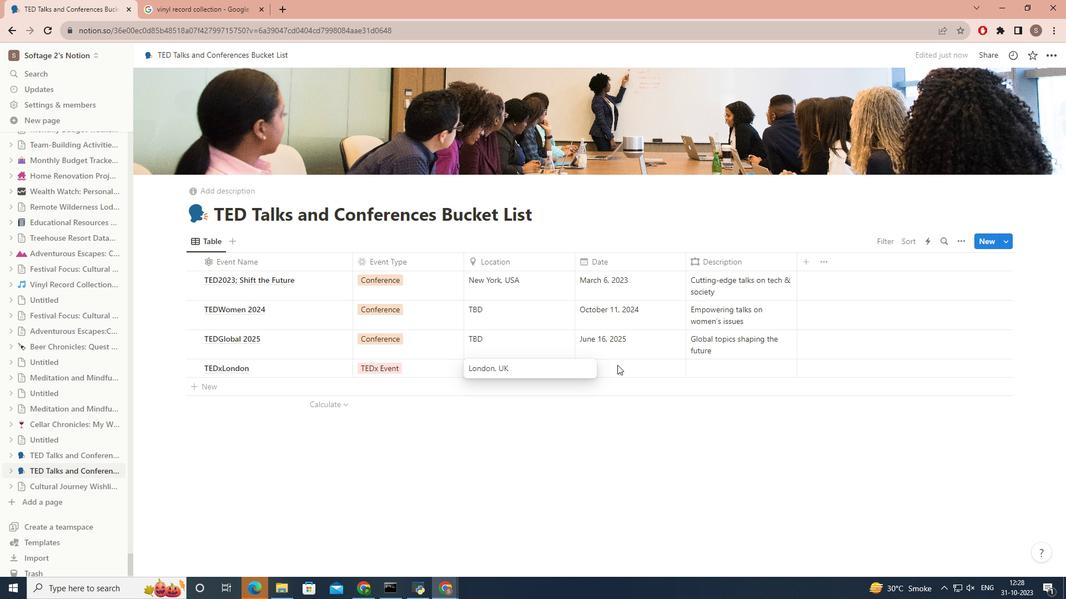 
Action: Mouse pressed left at (618, 364)
Screenshot: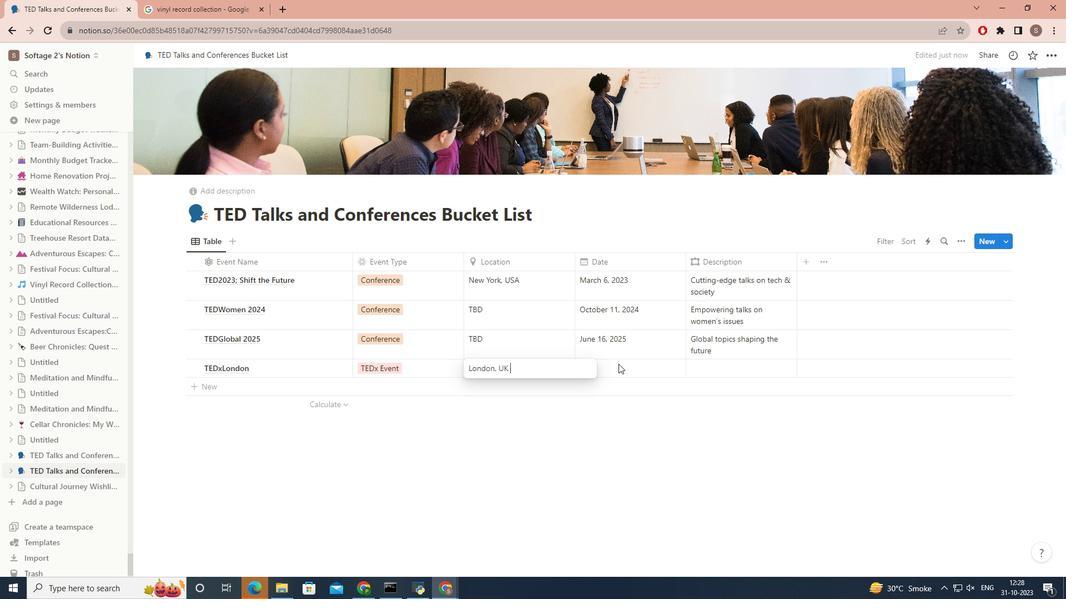 
Action: Mouse pressed left at (618, 364)
Screenshot: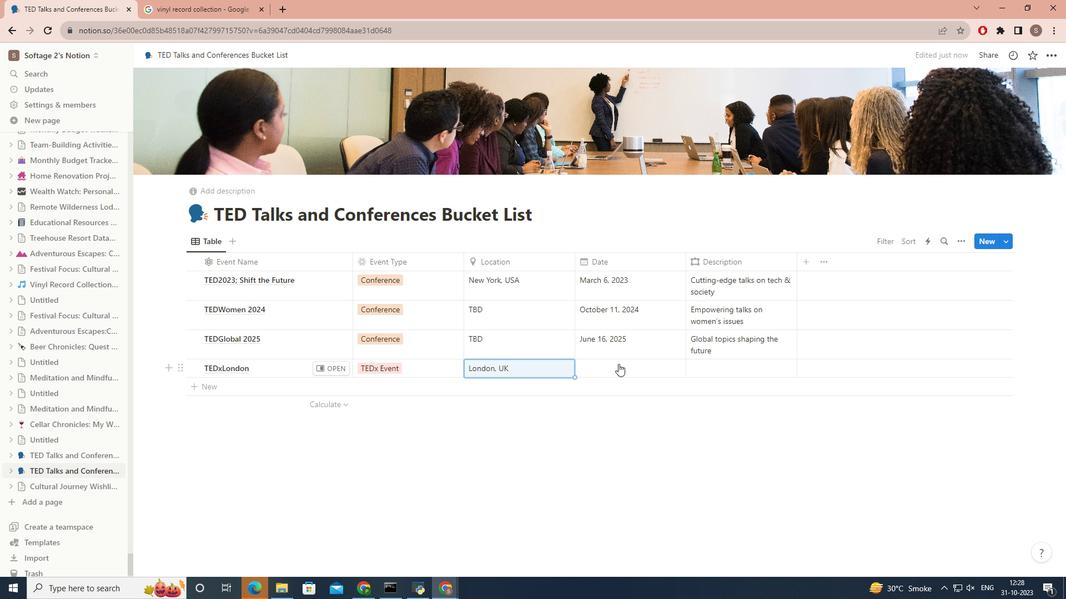 
Action: Mouse moved to (683, 108)
Screenshot: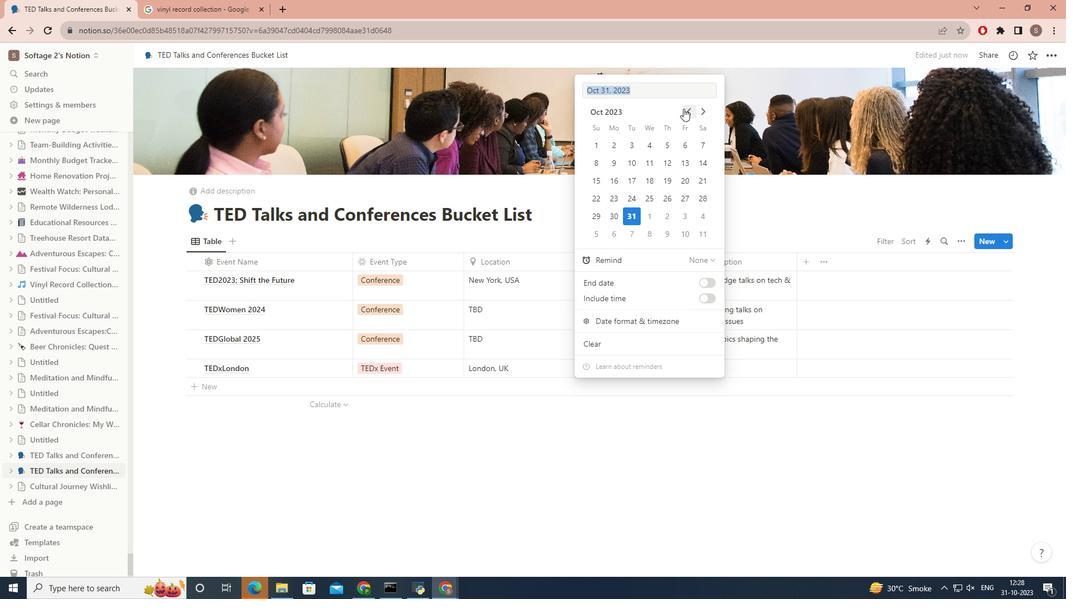 
Action: Mouse pressed left at (683, 108)
Screenshot: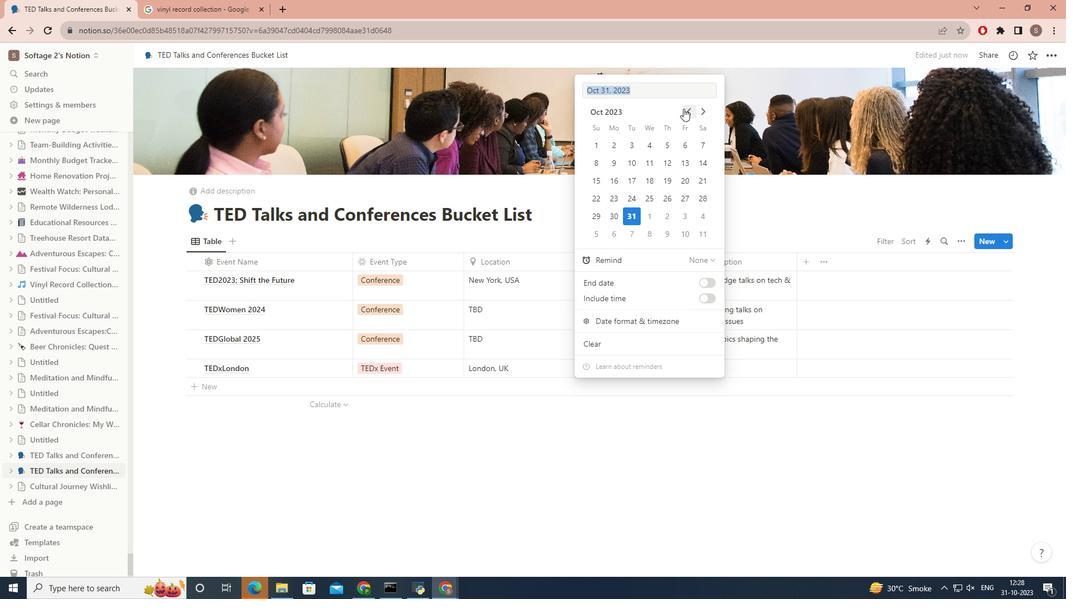 
Action: Mouse moved to (662, 197)
Screenshot: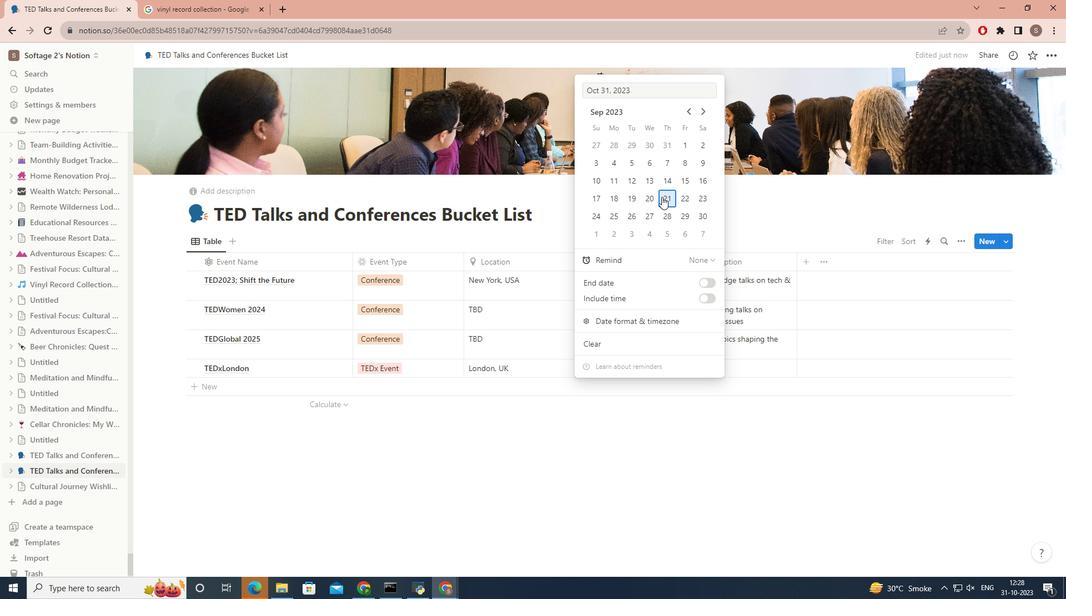 
Action: Mouse pressed left at (662, 197)
Screenshot: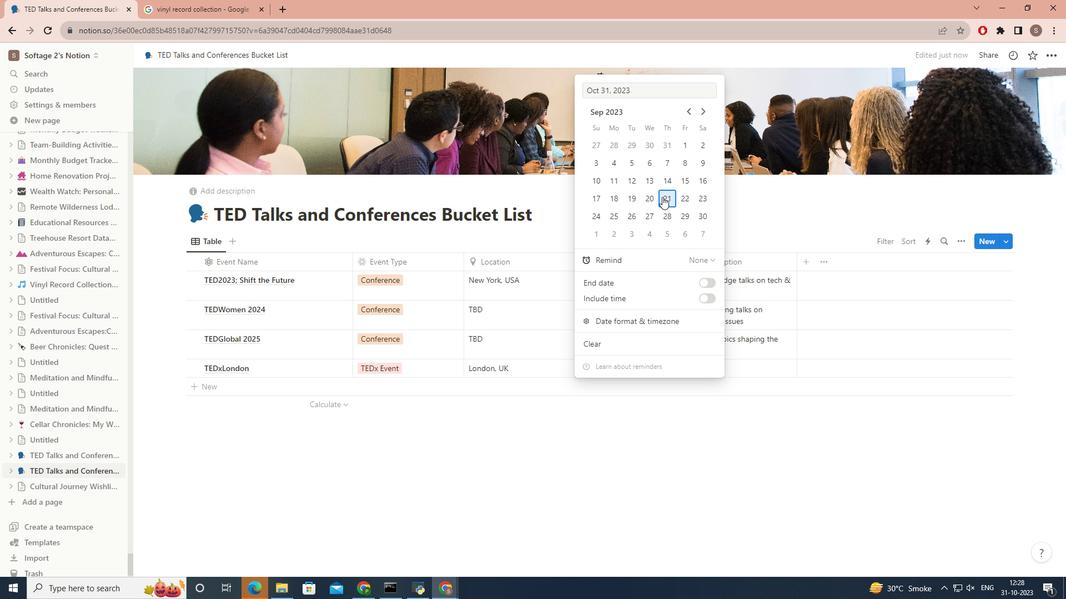 
Action: Mouse moved to (580, 423)
Screenshot: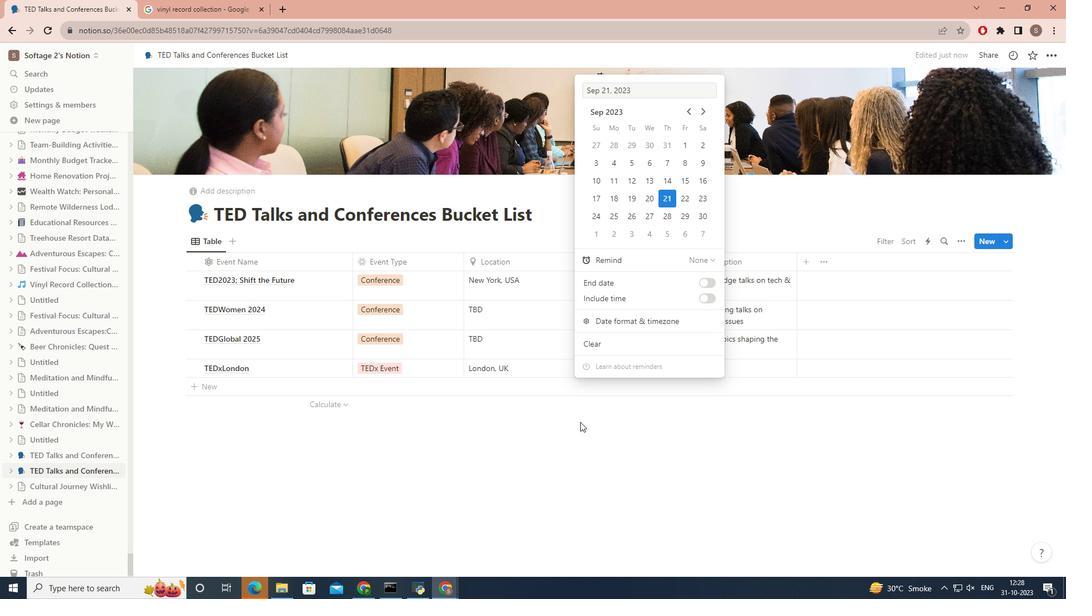 
Action: Mouse pressed left at (580, 423)
Screenshot: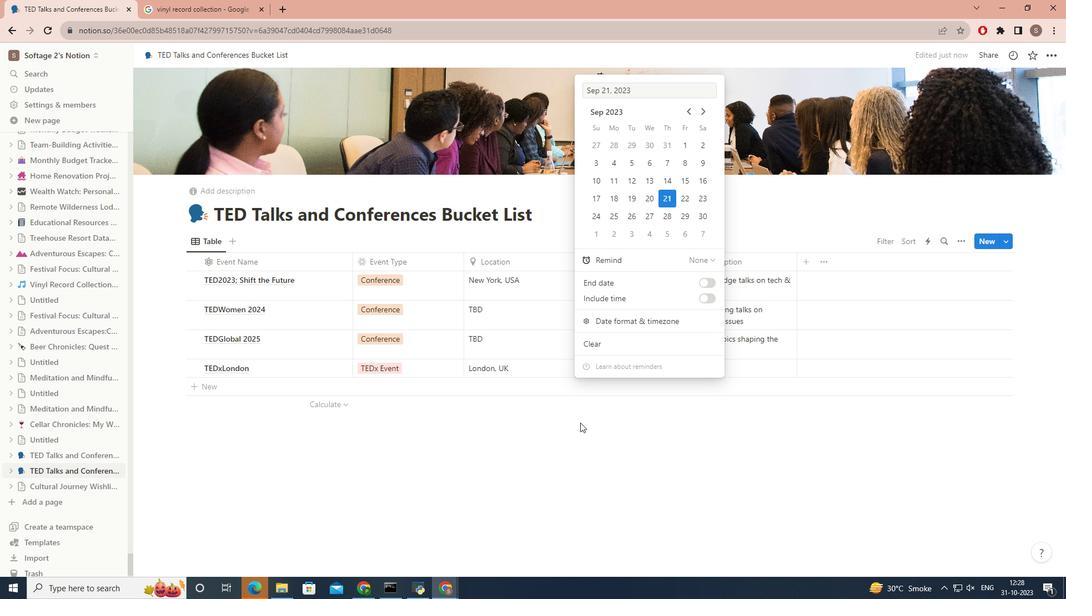 
Action: Mouse moved to (705, 367)
Screenshot: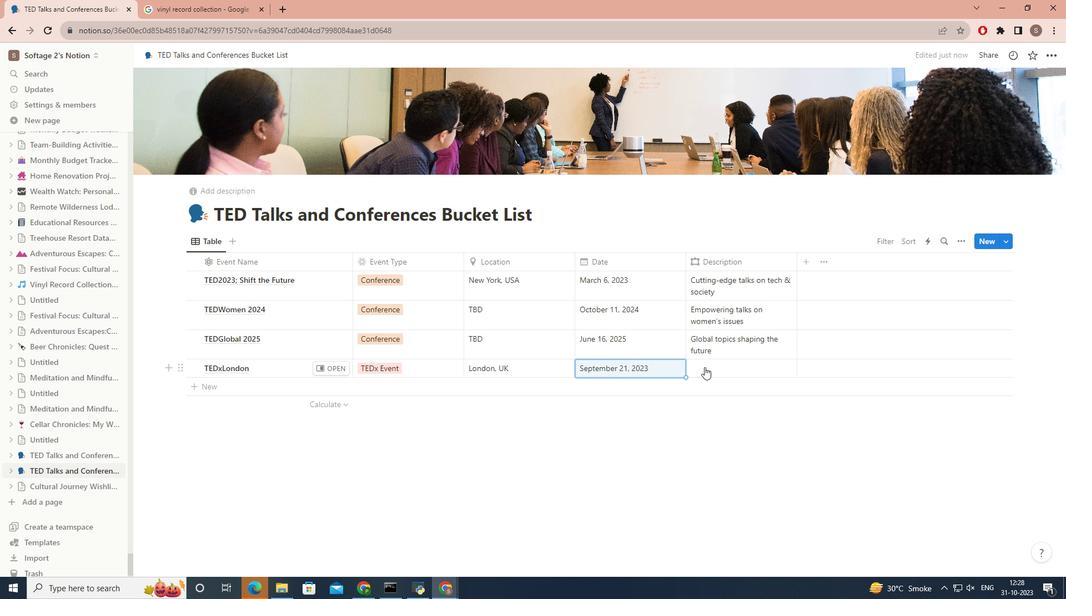 
Action: Mouse pressed left at (705, 367)
Screenshot: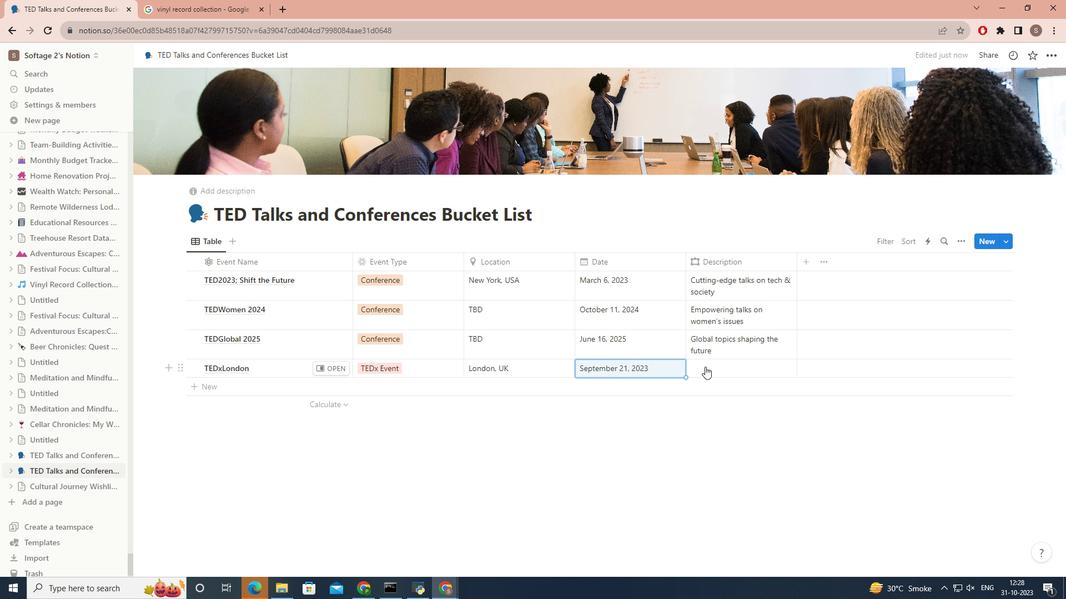 
Action: Key pressed <Key.caps_lock>L<Key.caps_lock>ocal<Key.space>ideas<Key.space>and<Key.space>innovation<Key.space>talks<Key.space>
Screenshot: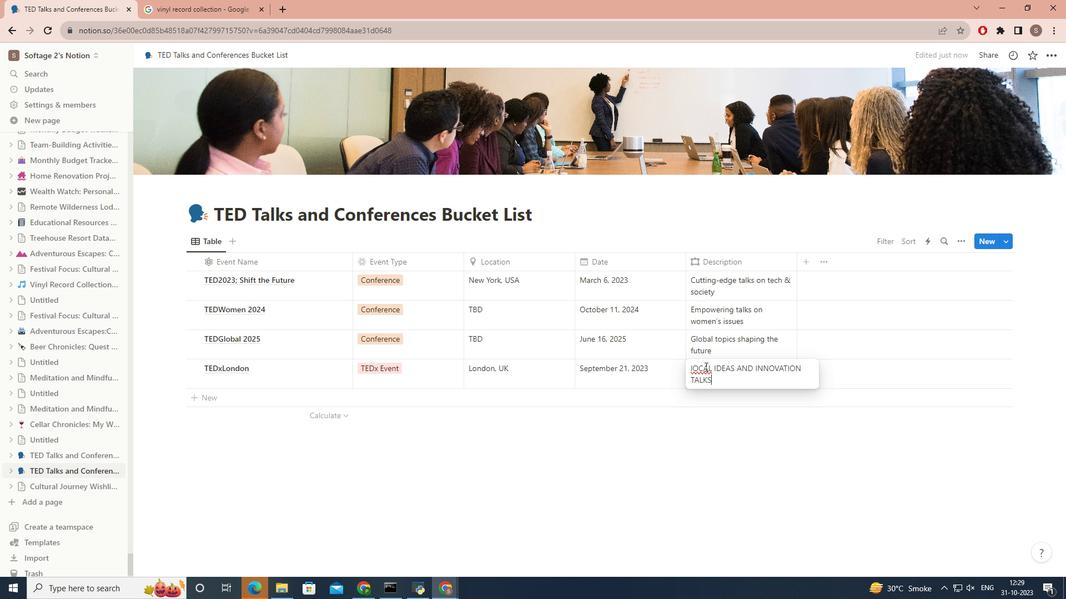 
Action: Mouse pressed left at (705, 367)
Screenshot: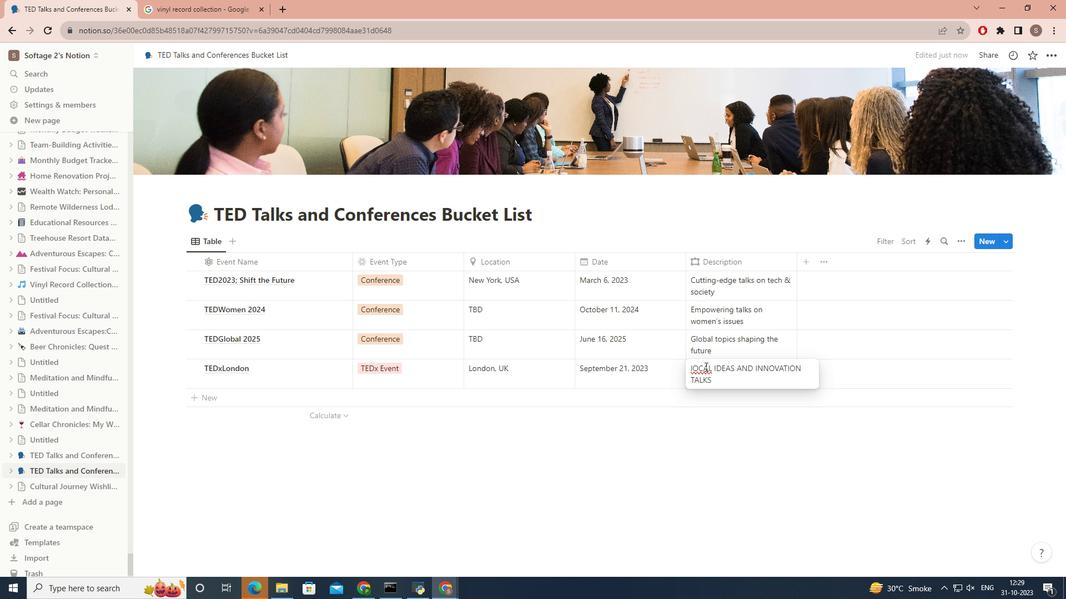 
Action: Mouse moved to (706, 366)
Screenshot: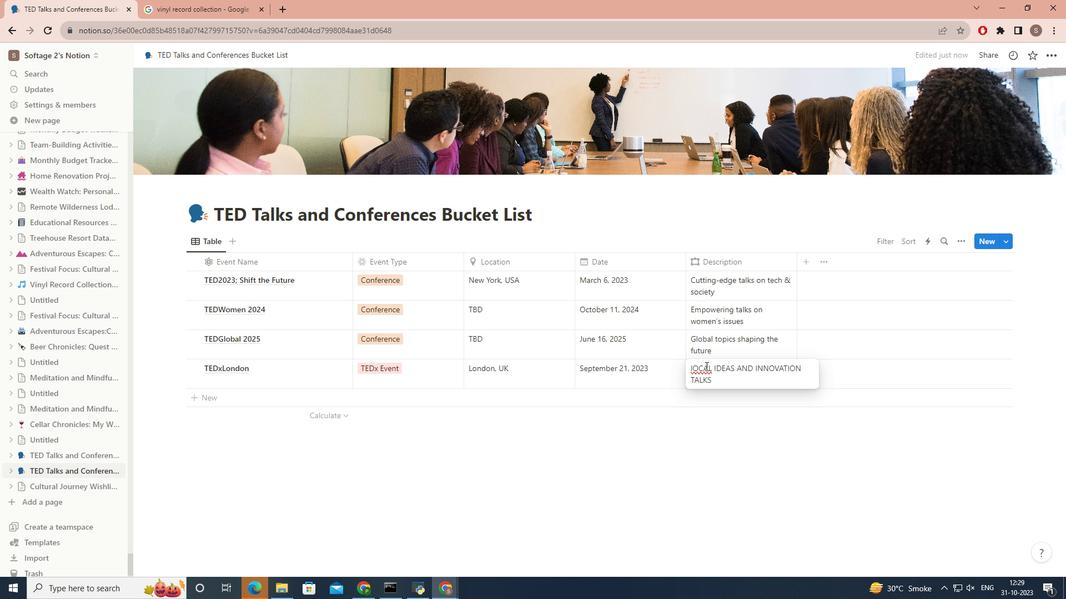 
Action: Mouse pressed left at (706, 366)
Screenshot: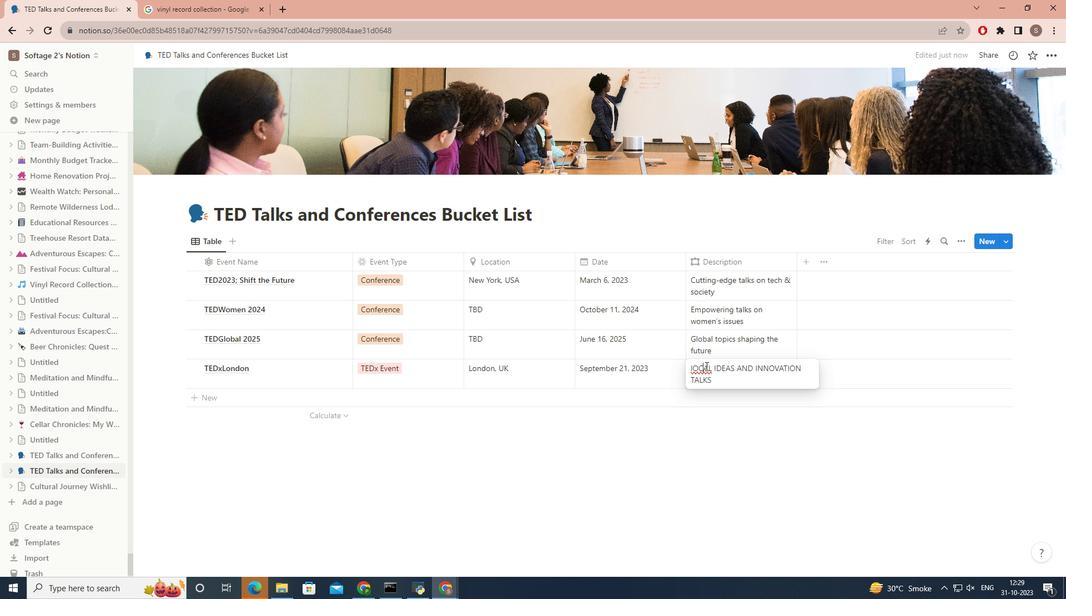 
Action: Mouse pressed left at (706, 366)
Screenshot: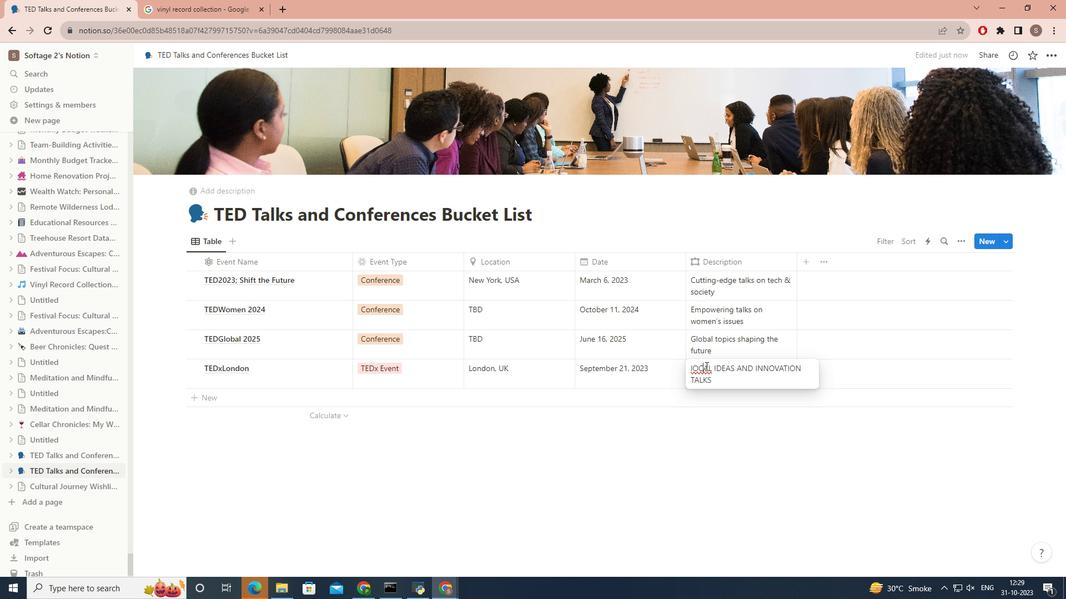 
Action: Key pressed <Key.delete>l<Key.caps_lock>OCAL<Key.space>IDEAS<Key.space>AND<Key.space>INNOVATION<Key.space>TALKS<Key.space>
Screenshot: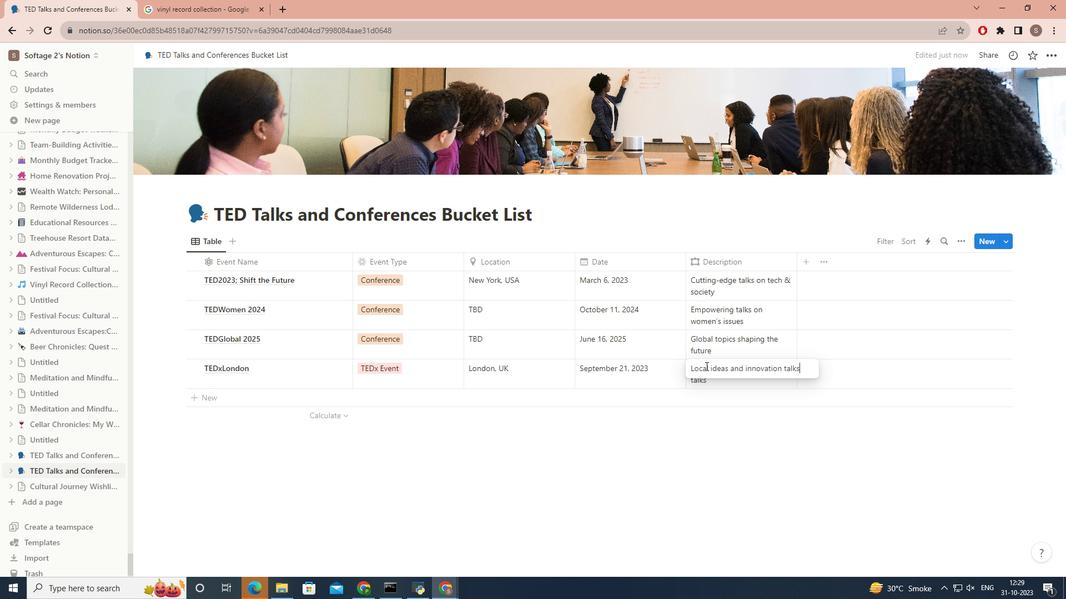 
Action: Mouse moved to (276, 394)
Screenshot: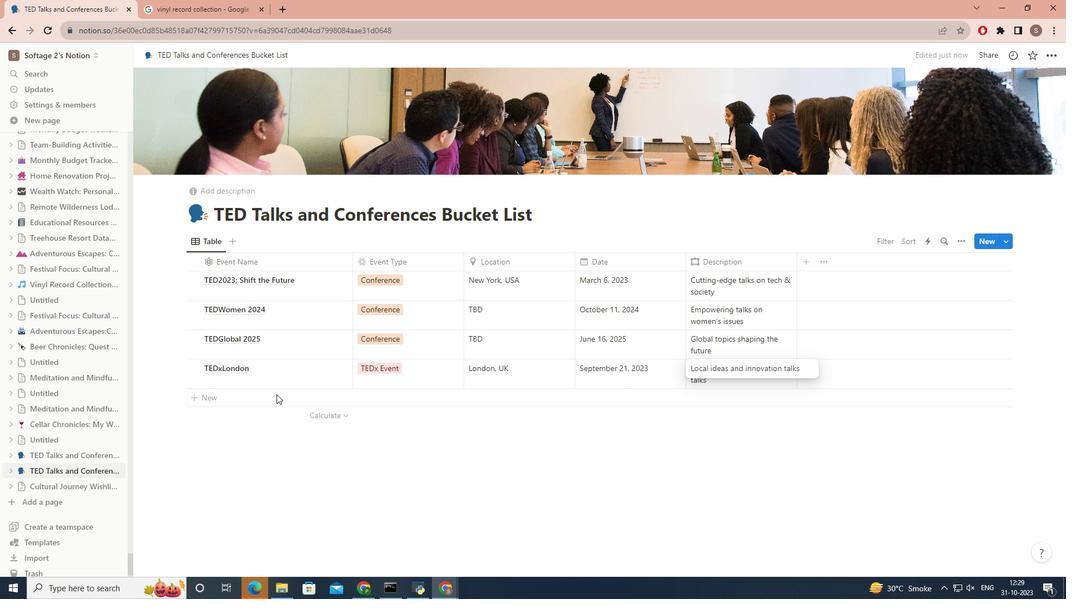 
Action: Mouse pressed left at (276, 394)
Screenshot: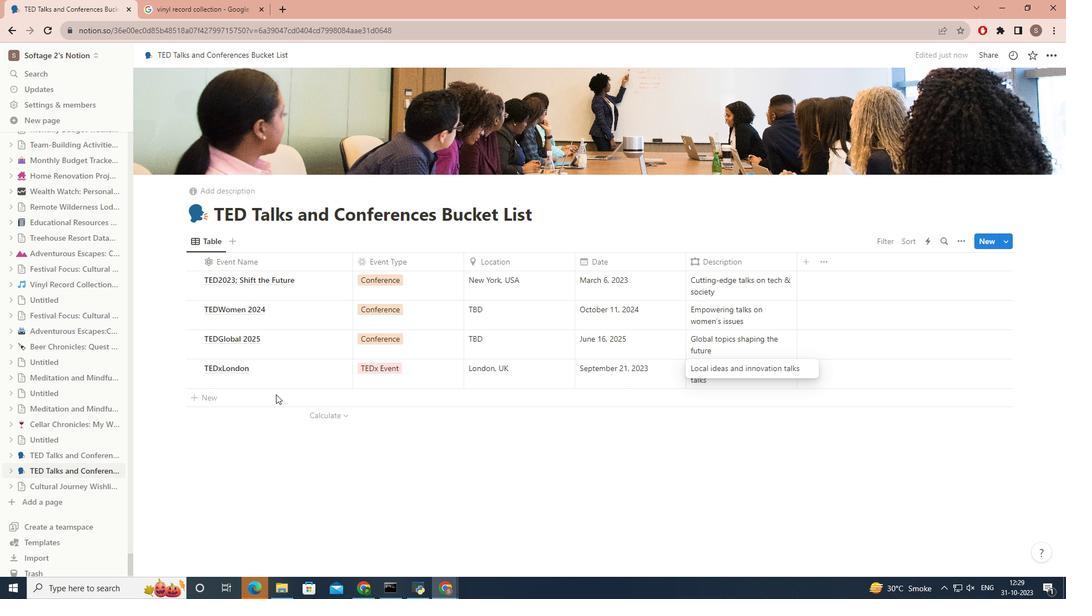 
Action: Mouse pressed left at (276, 394)
Screenshot: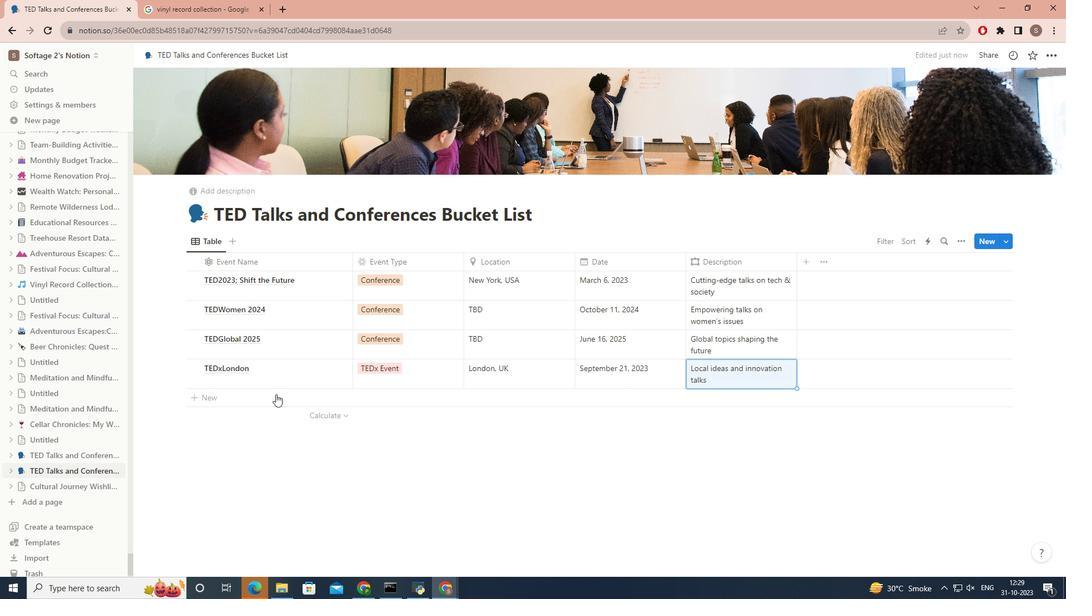 
Action: Key pressed <Key.caps_lock>tedmed<Key.space>2024
Screenshot: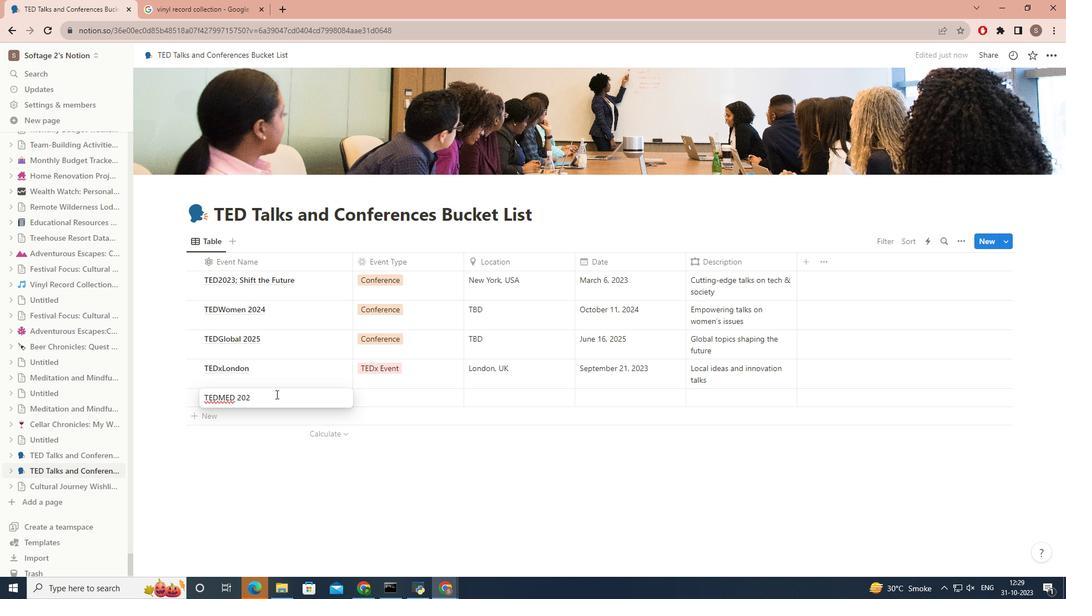 
Action: Mouse moved to (380, 399)
Screenshot: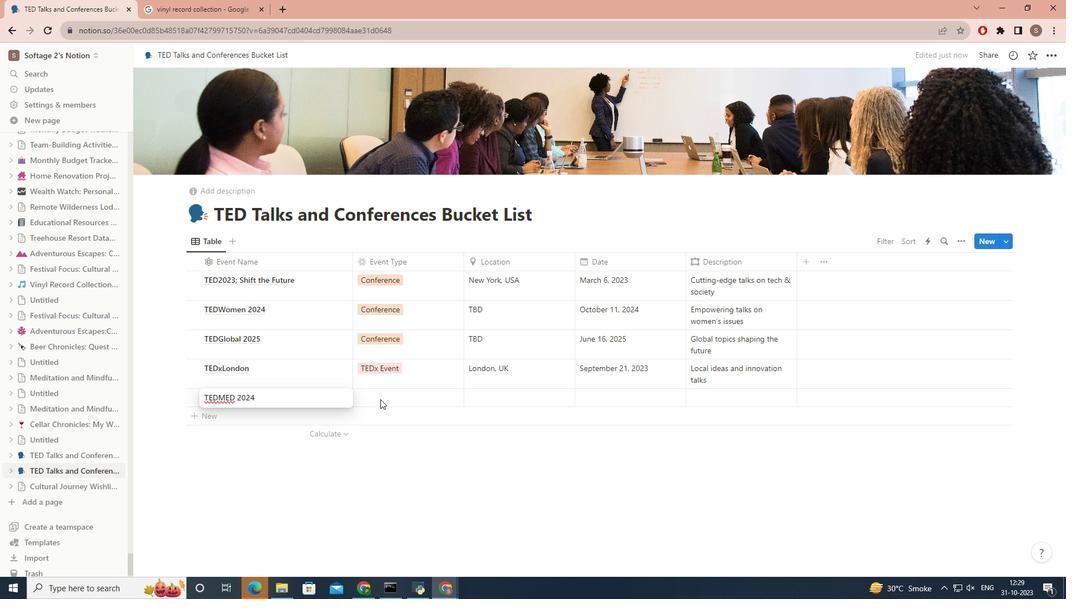 
Action: Mouse pressed left at (380, 399)
Screenshot: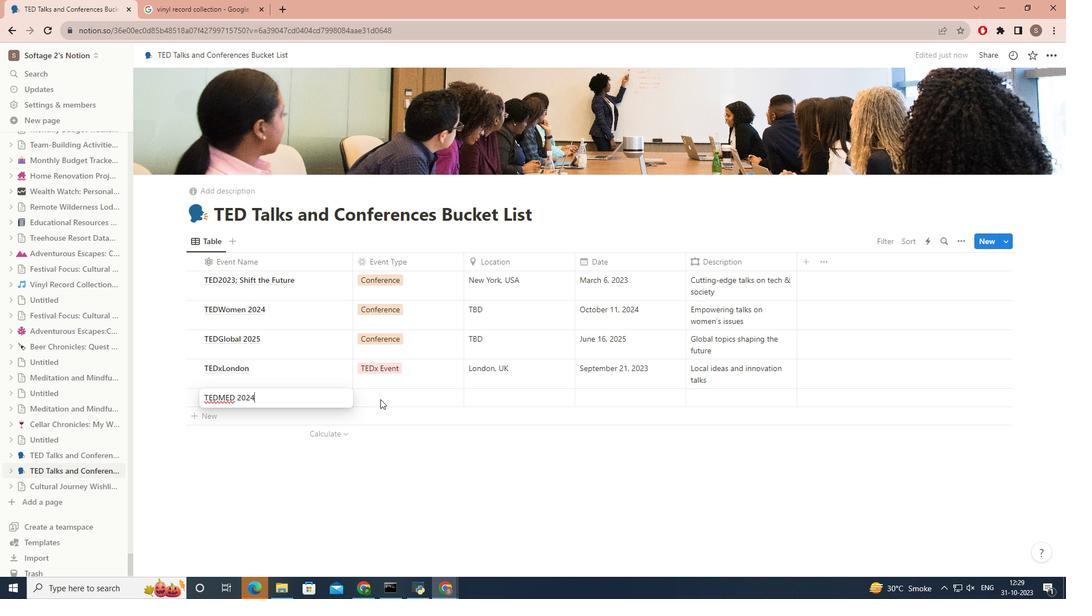 
Action: Mouse moved to (382, 399)
Screenshot: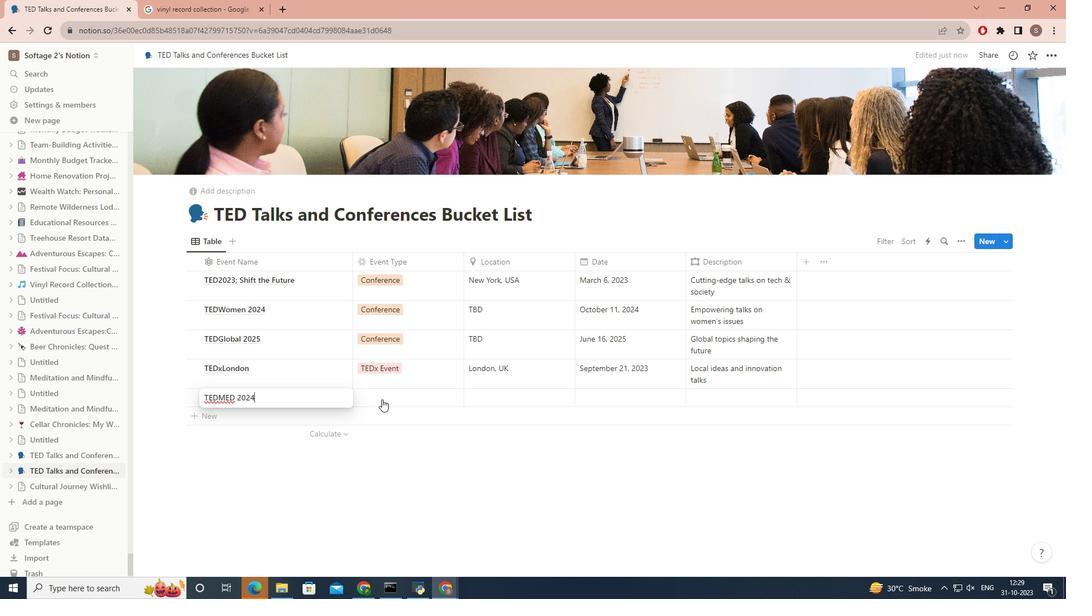 
Action: Mouse pressed left at (382, 399)
Screenshot: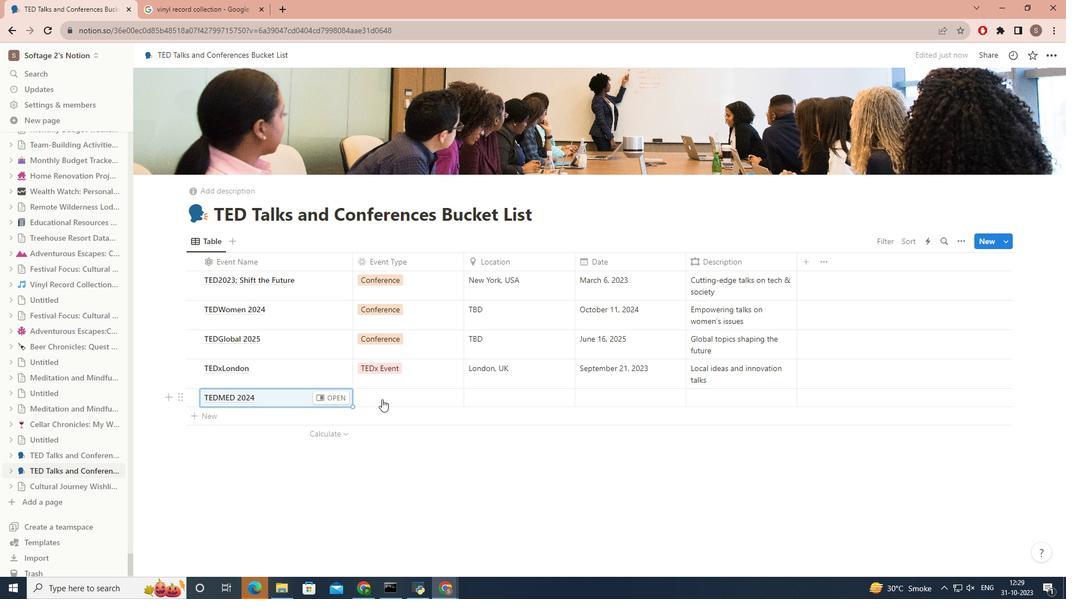 
Action: Mouse moved to (386, 431)
Screenshot: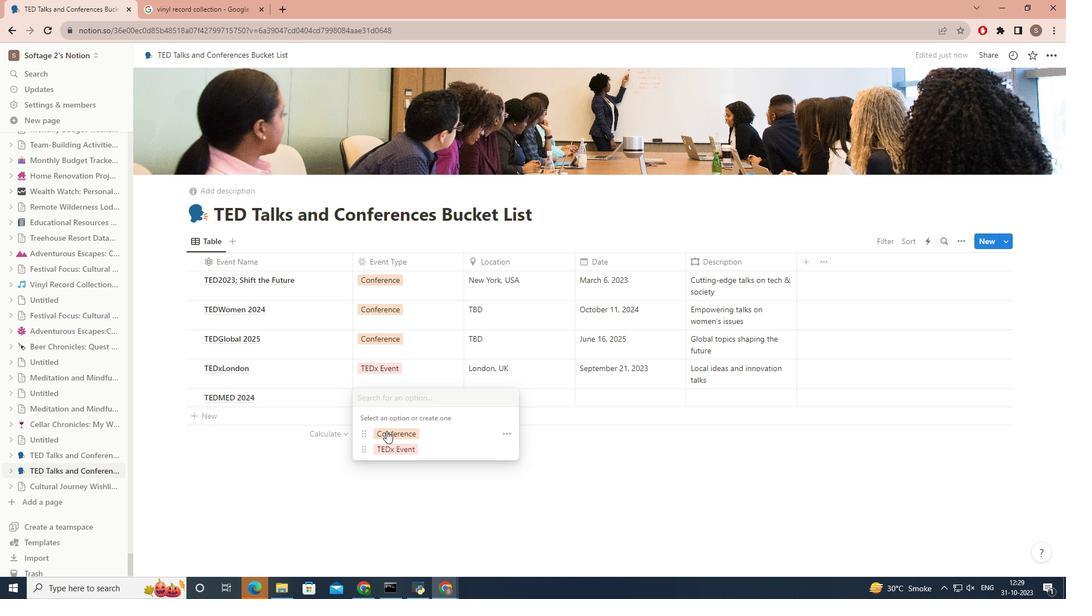
Action: Mouse pressed left at (386, 431)
Screenshot: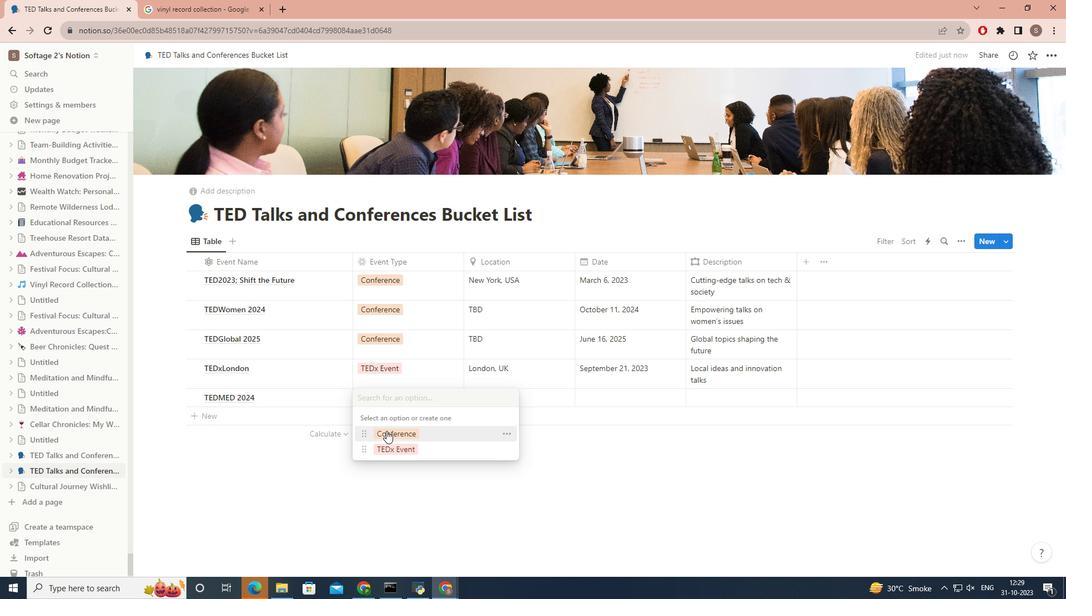 
Action: Mouse moved to (531, 403)
Screenshot: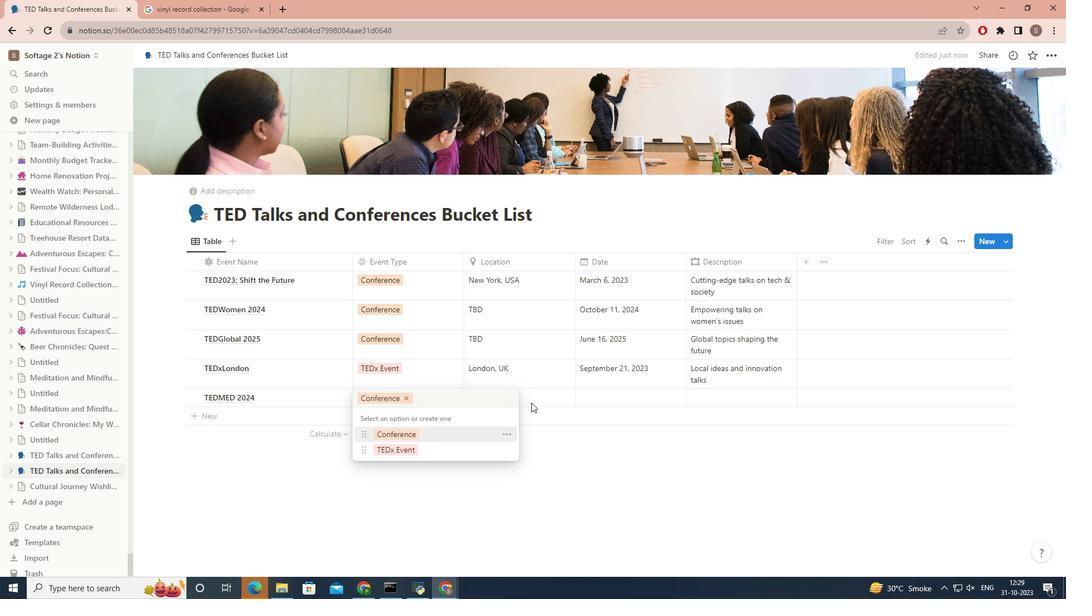 
Action: Mouse pressed left at (531, 403)
Screenshot: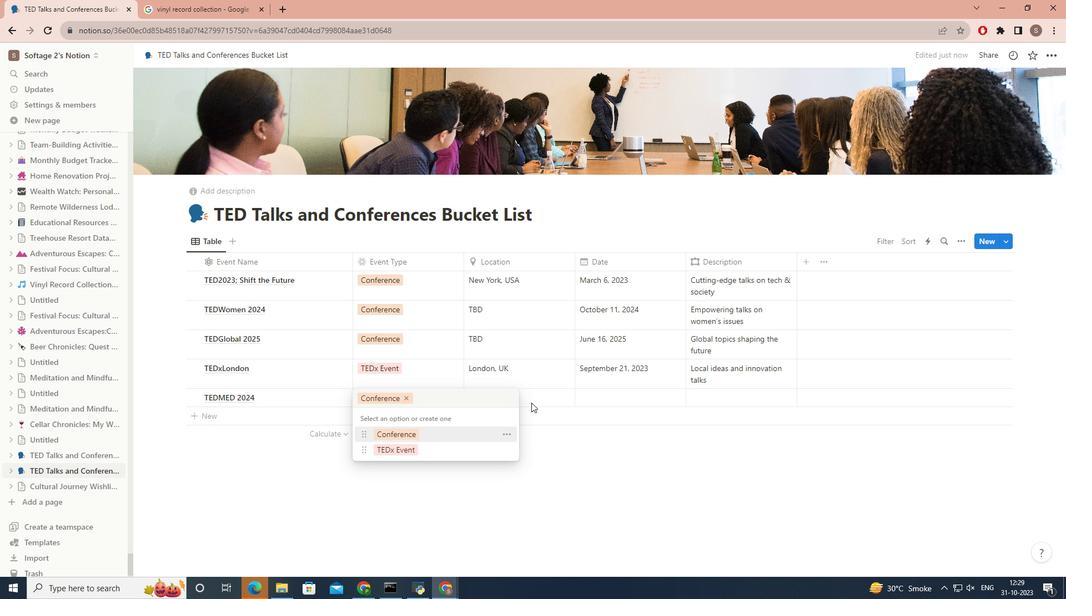 
Action: Mouse pressed left at (531, 403)
Screenshot: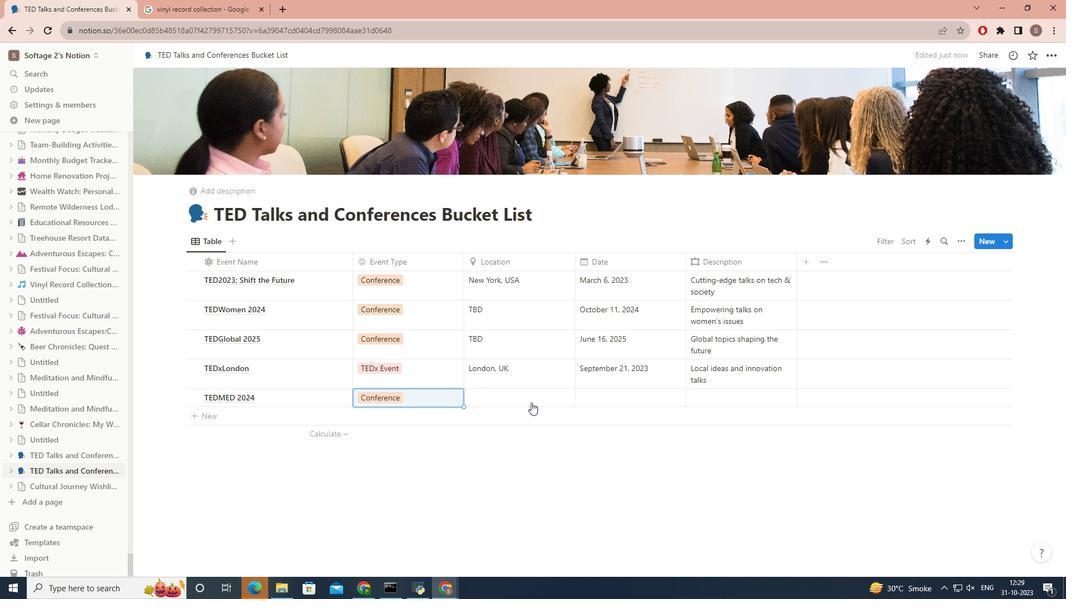 
Action: Key pressed <Key.caps_lock>C<Key.backspace><Key.caps_lock>c<Key.caps_lock>ALIFORNIA,<Key.space><Key.caps_lock>usa<Key.space>
Screenshot: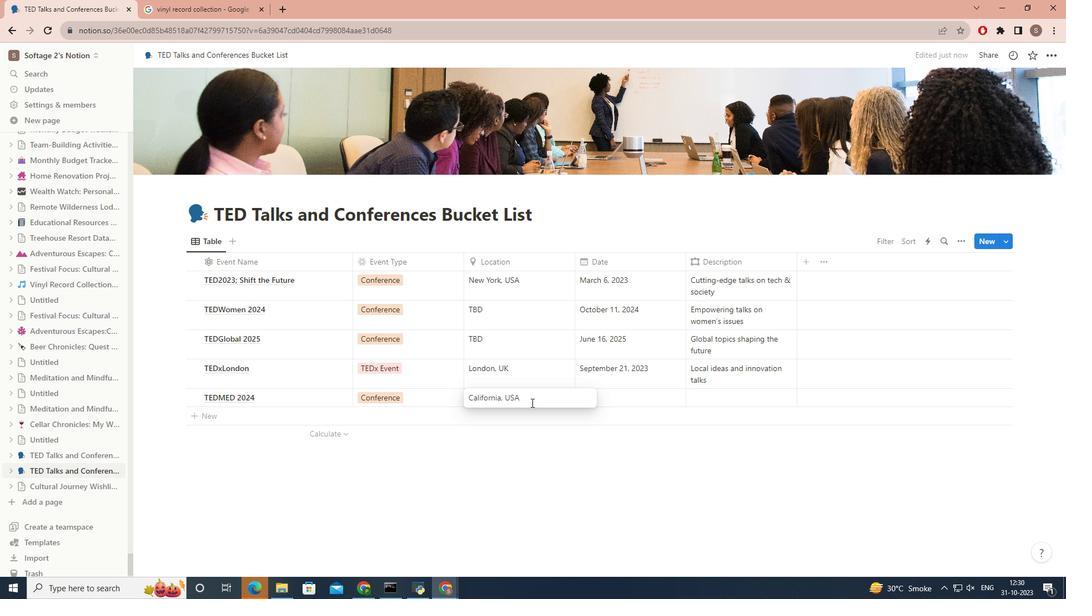 
Action: Mouse moved to (607, 395)
Screenshot: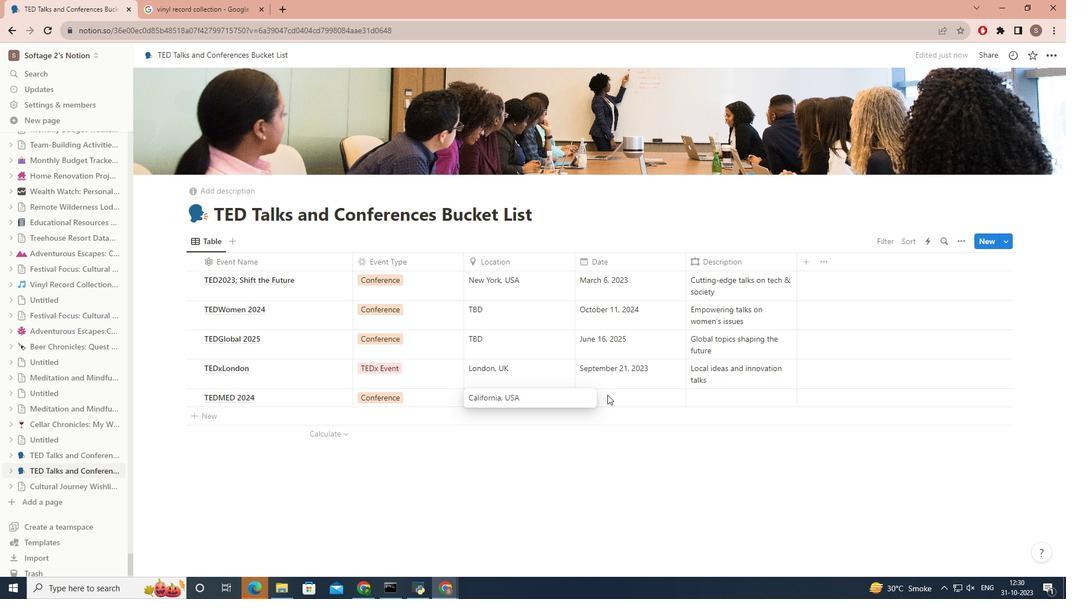 
Action: Mouse pressed left at (607, 395)
Screenshot: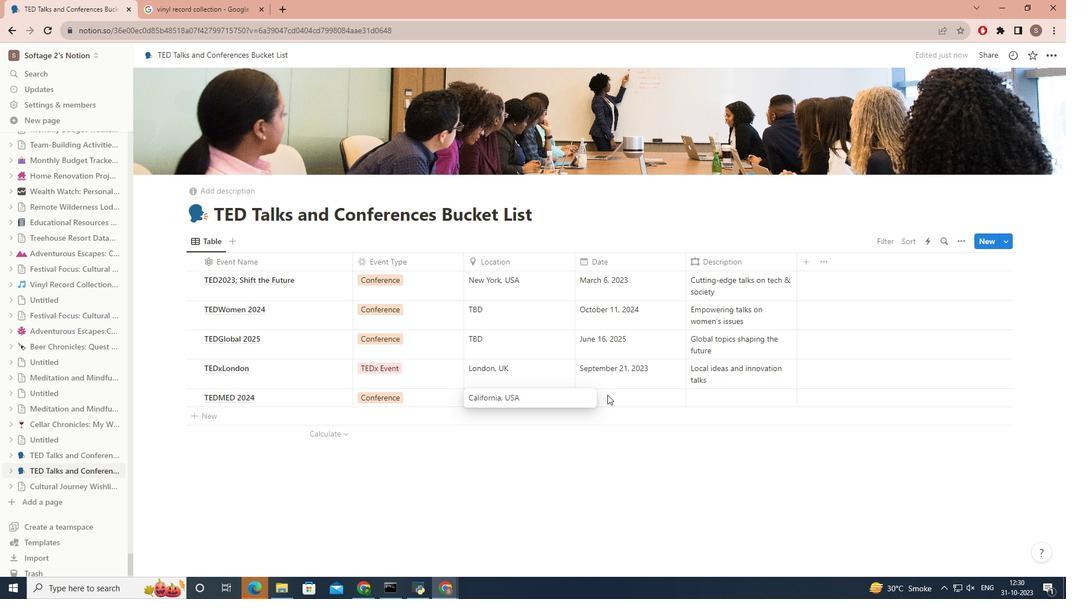 
Action: Mouse pressed left at (607, 395)
Screenshot: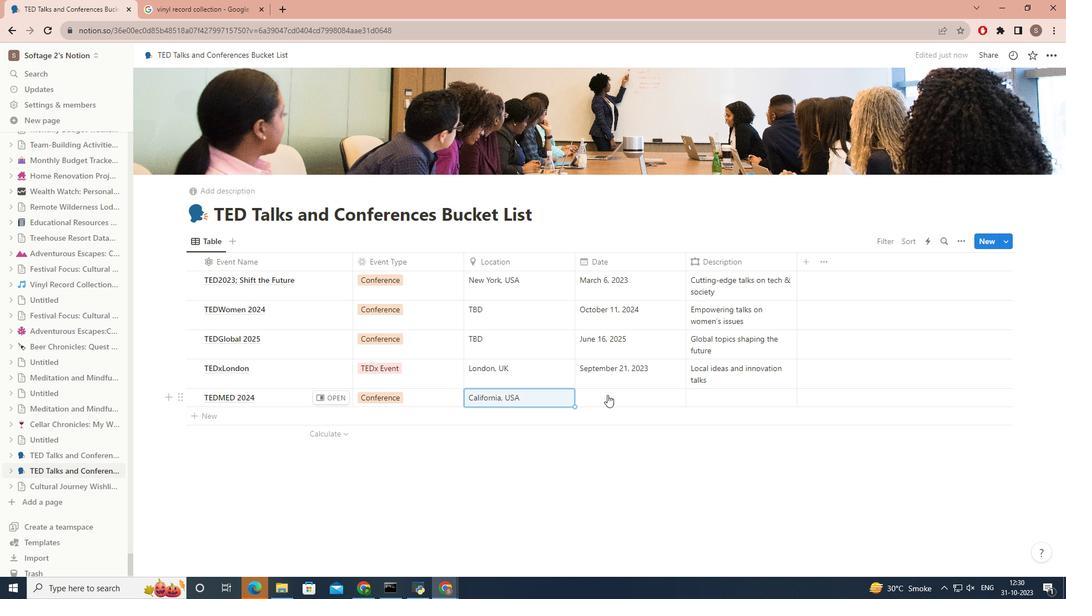 
Action: Mouse moved to (597, 121)
Screenshot: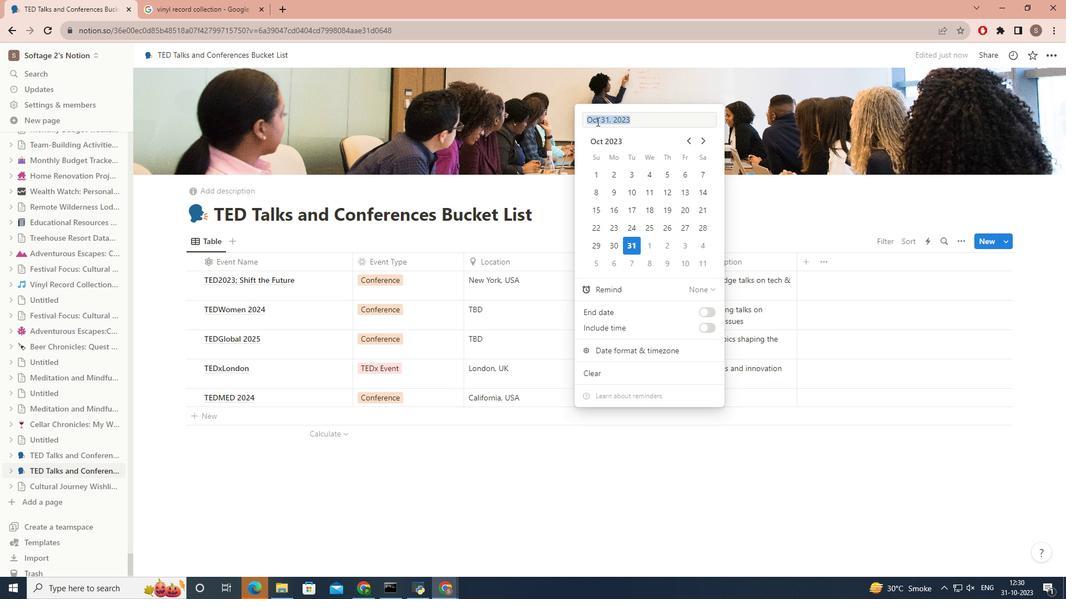 
Action: Mouse pressed left at (597, 121)
Screenshot: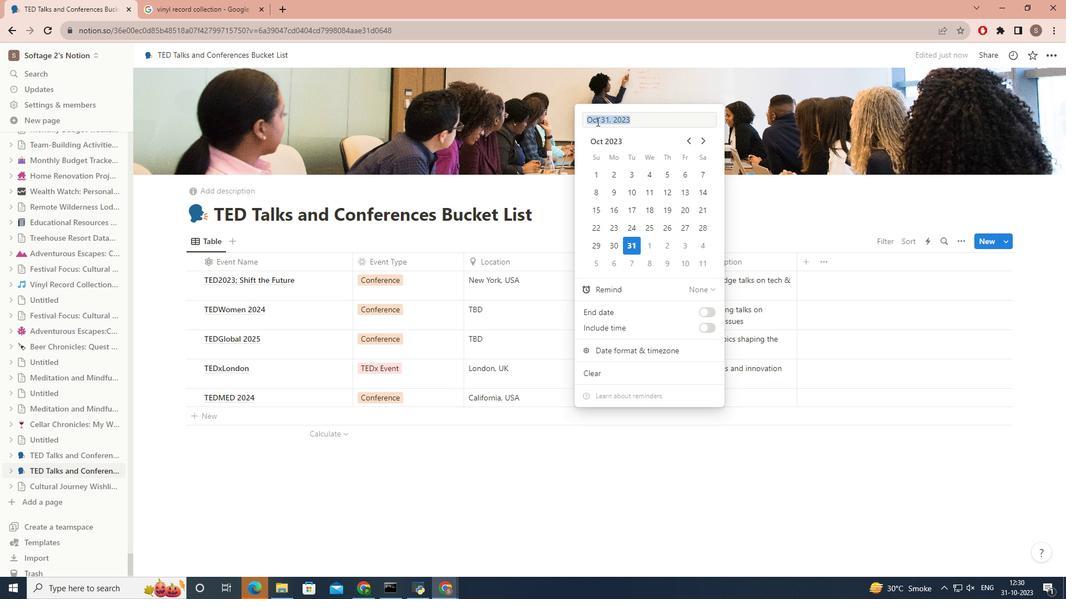 
Action: Mouse pressed left at (597, 121)
Screenshot: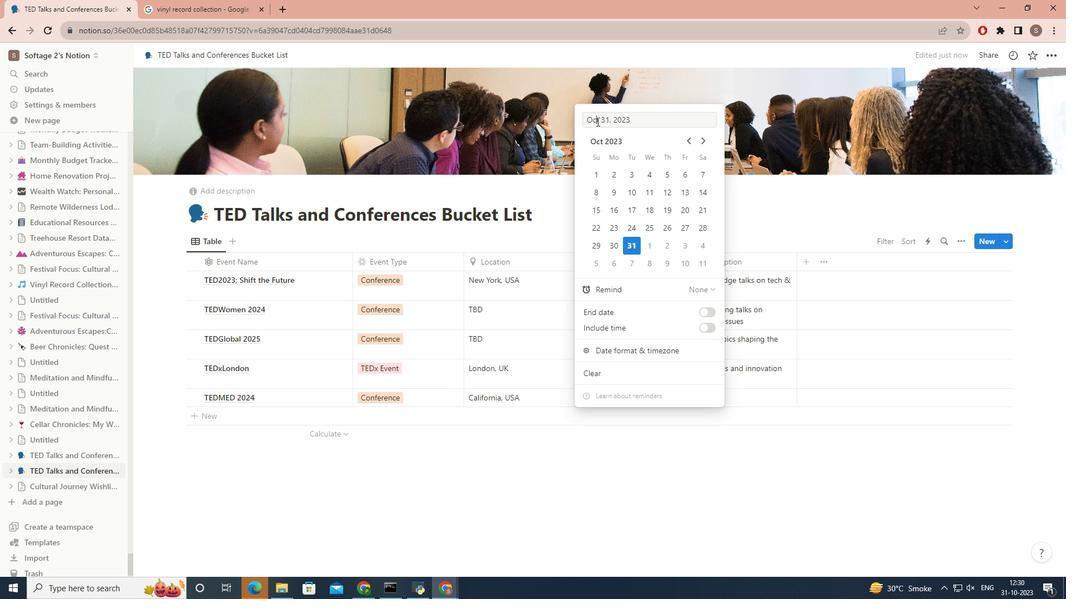 
Action: Key pressed <Key.caps_lock>N<Key.caps_lock>ov<Key.backspace><Key.backspace><Key.backspace>n<Key.caps_lock>OV<Key.space>
Screenshot: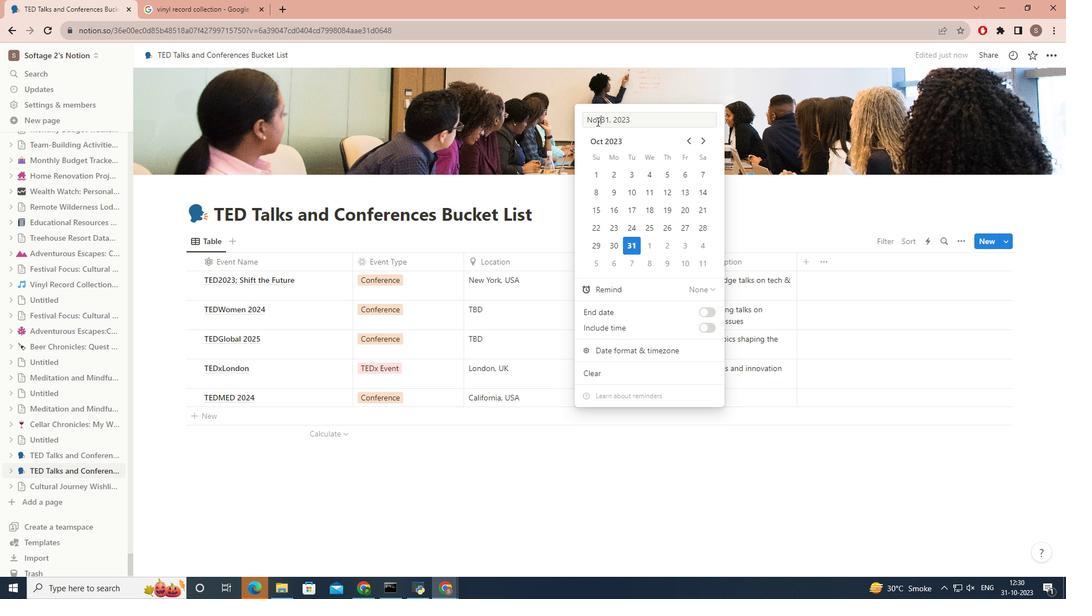 
Action: Mouse moved to (640, 122)
Screenshot: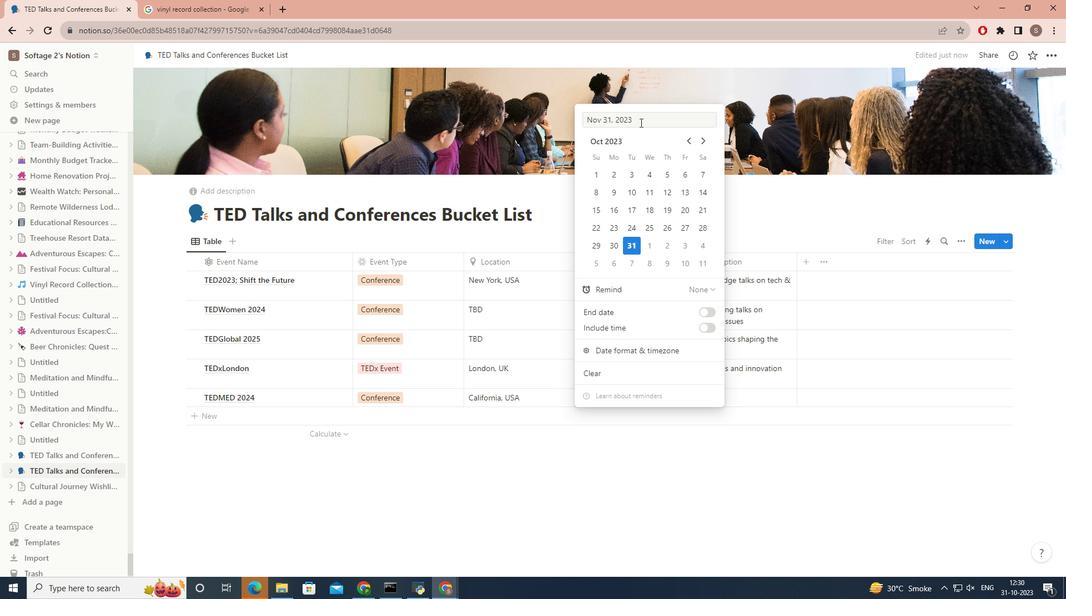 
Action: Mouse pressed left at (640, 122)
Screenshot: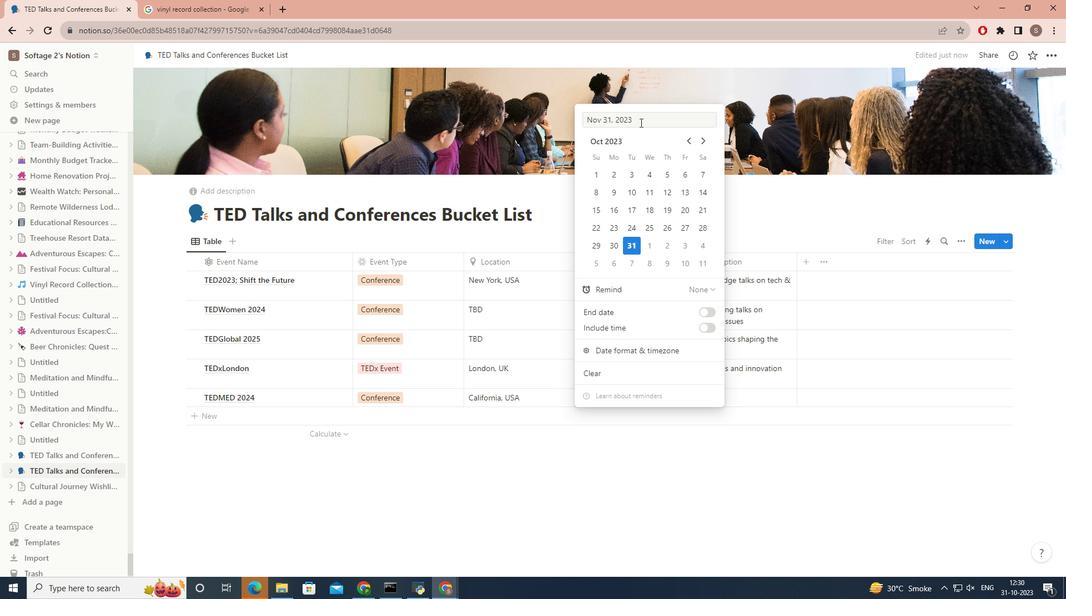 
Action: Key pressed <Key.backspace>4<Key.enter><Key.enter>
Screenshot: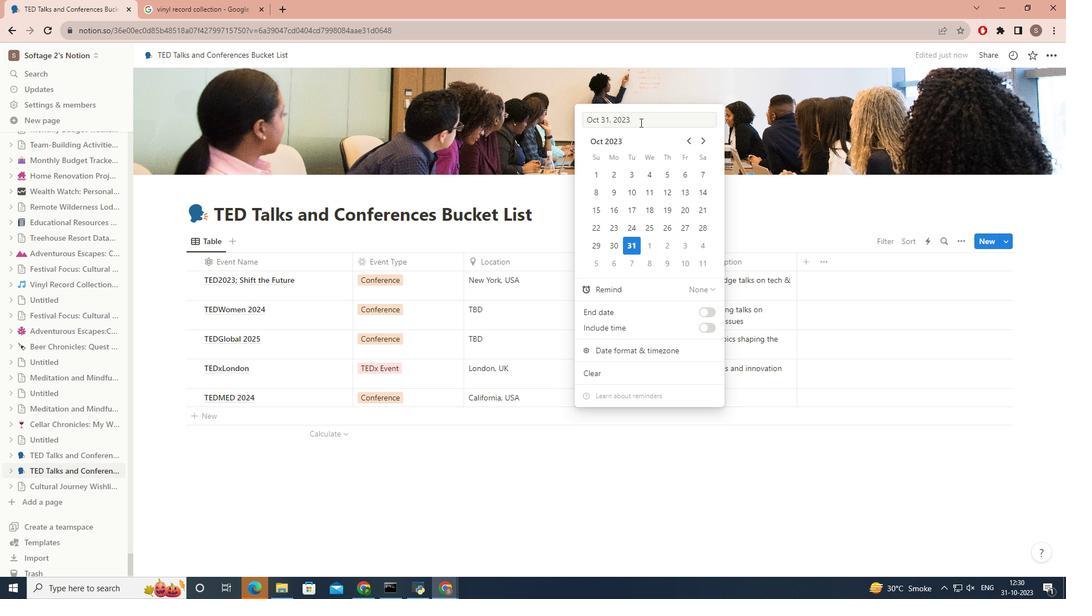 
Action: Mouse moved to (611, 118)
Screenshot: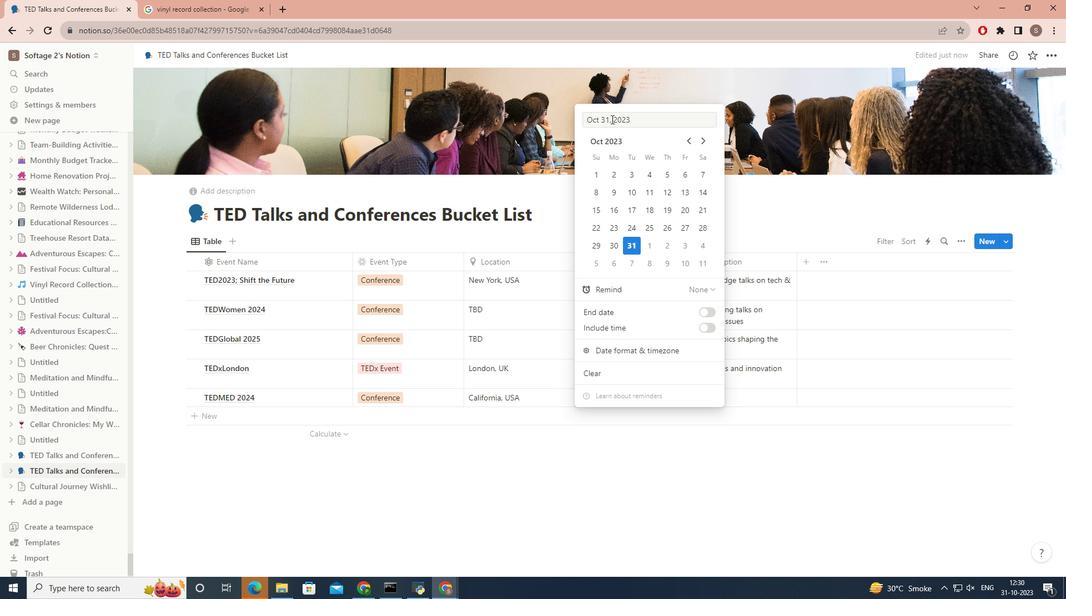 
Action: Mouse pressed left at (611, 118)
Screenshot: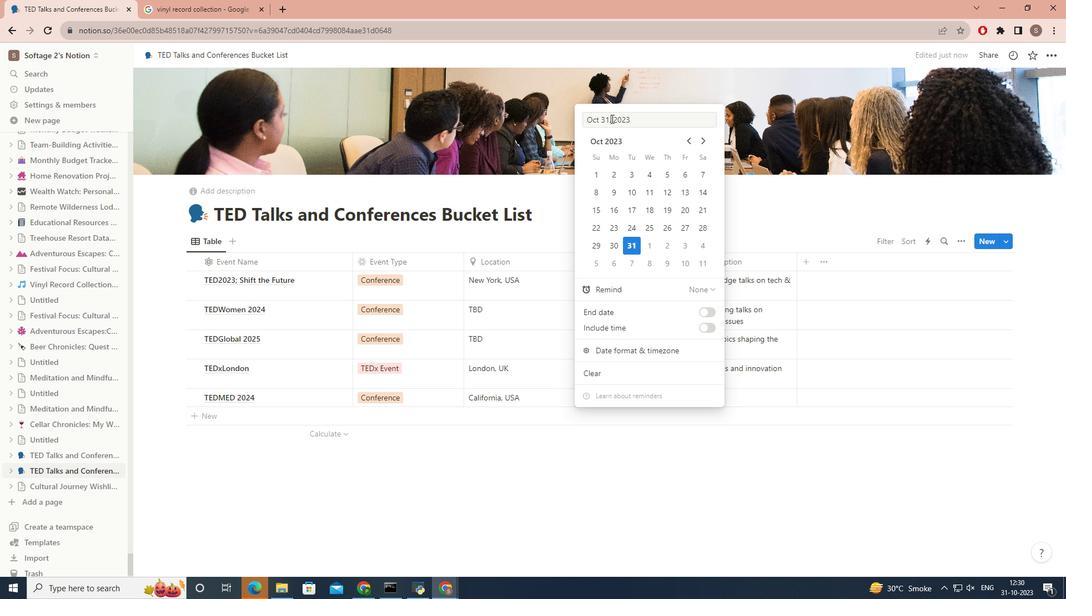 
Action: Mouse moved to (633, 119)
Screenshot: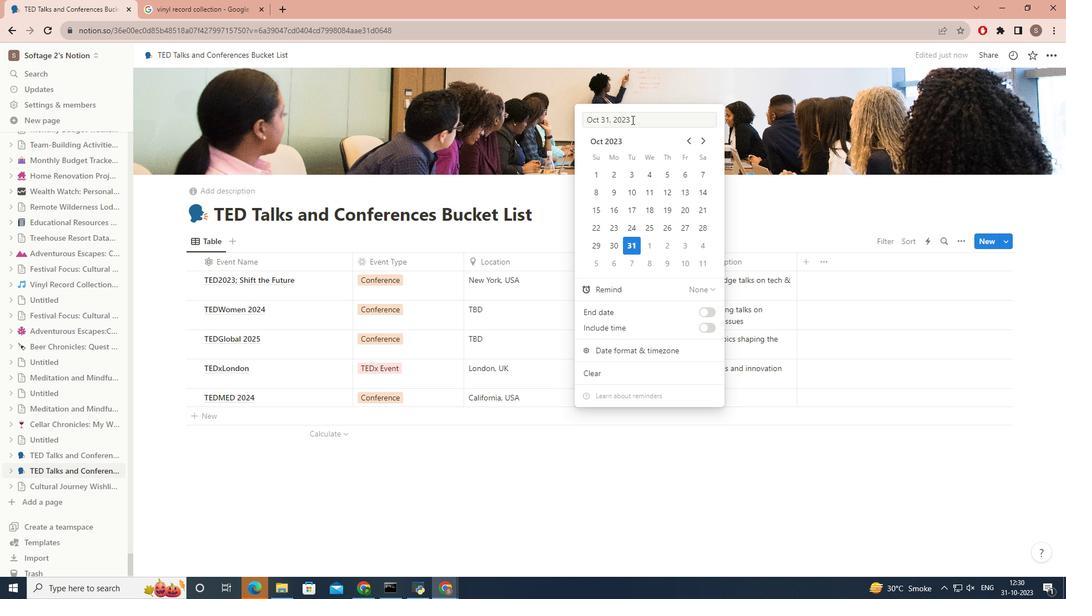 
Action: Mouse pressed left at (633, 119)
Screenshot: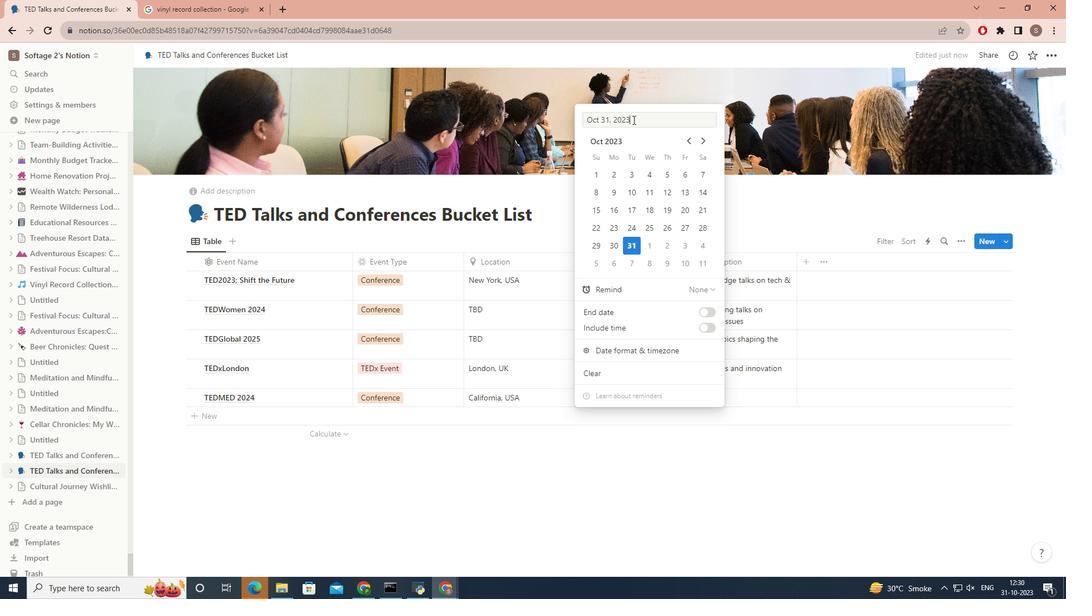
Action: Mouse moved to (607, 119)
Screenshot: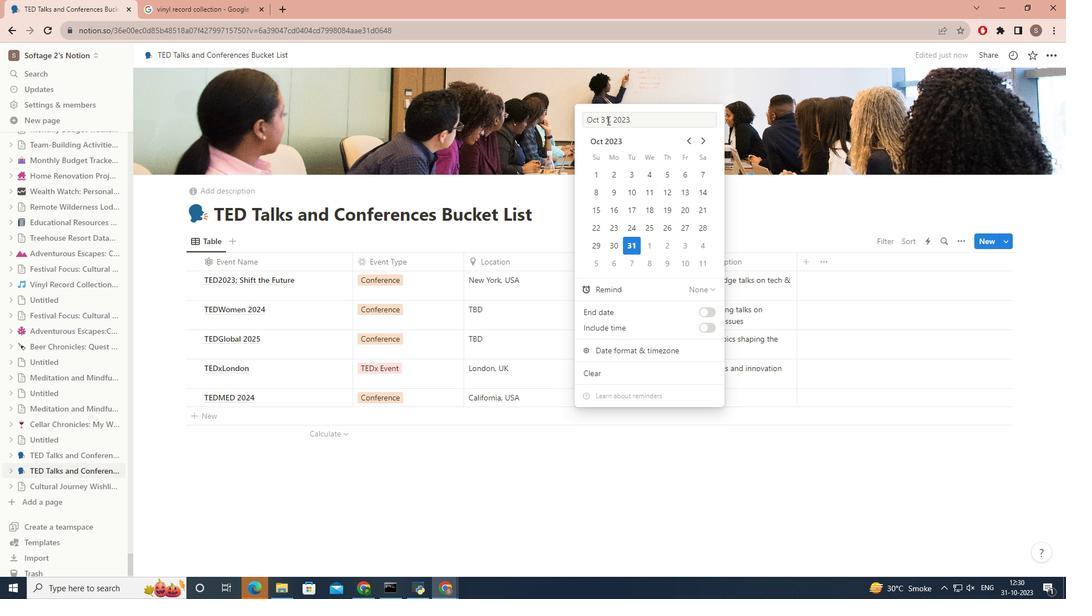 
Action: Mouse pressed left at (607, 119)
Screenshot: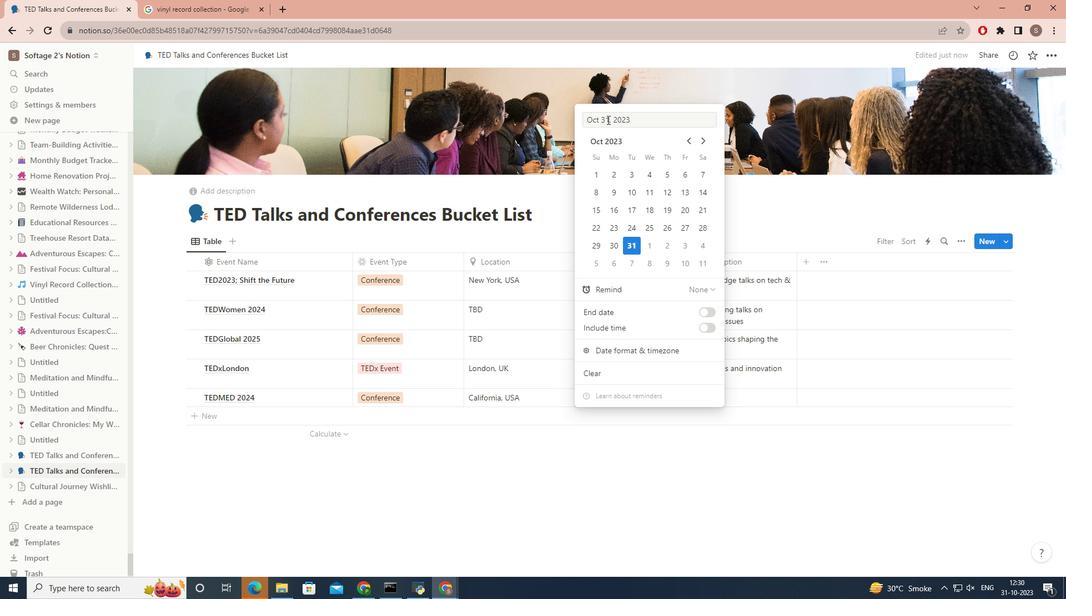 
Action: Key pressed <Key.backspace><Key.backspace>20<Key.enter>
Screenshot: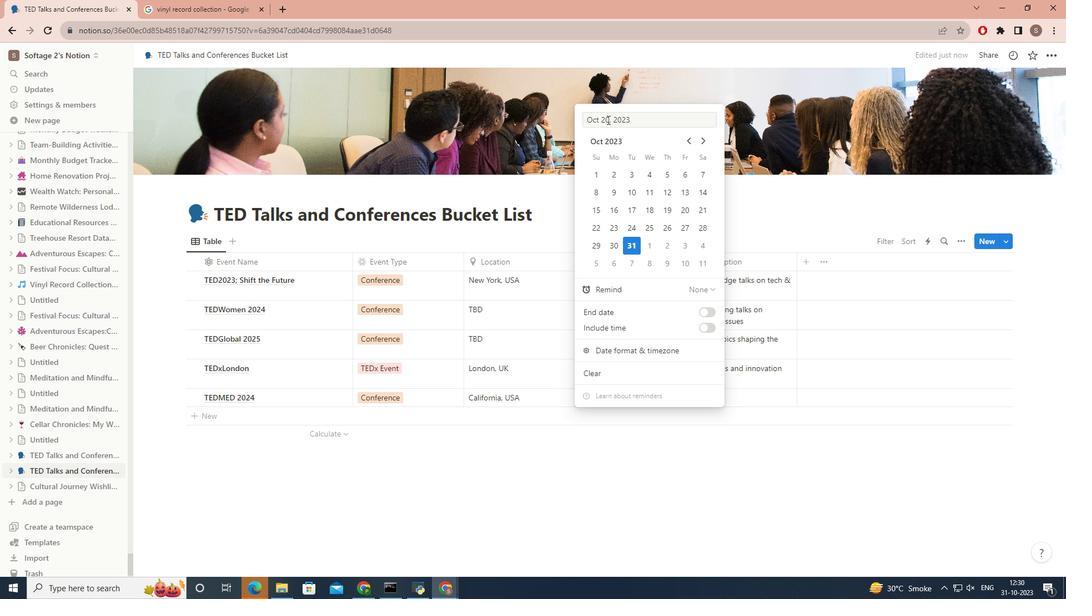 
Action: Mouse moved to (630, 117)
Screenshot: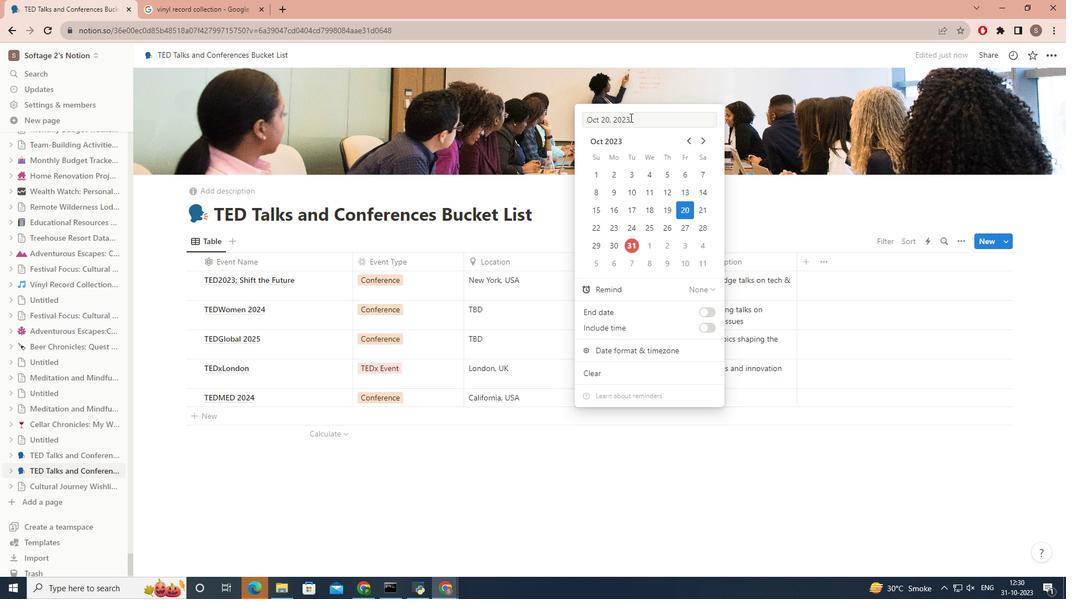 
Action: Mouse pressed left at (630, 117)
Screenshot: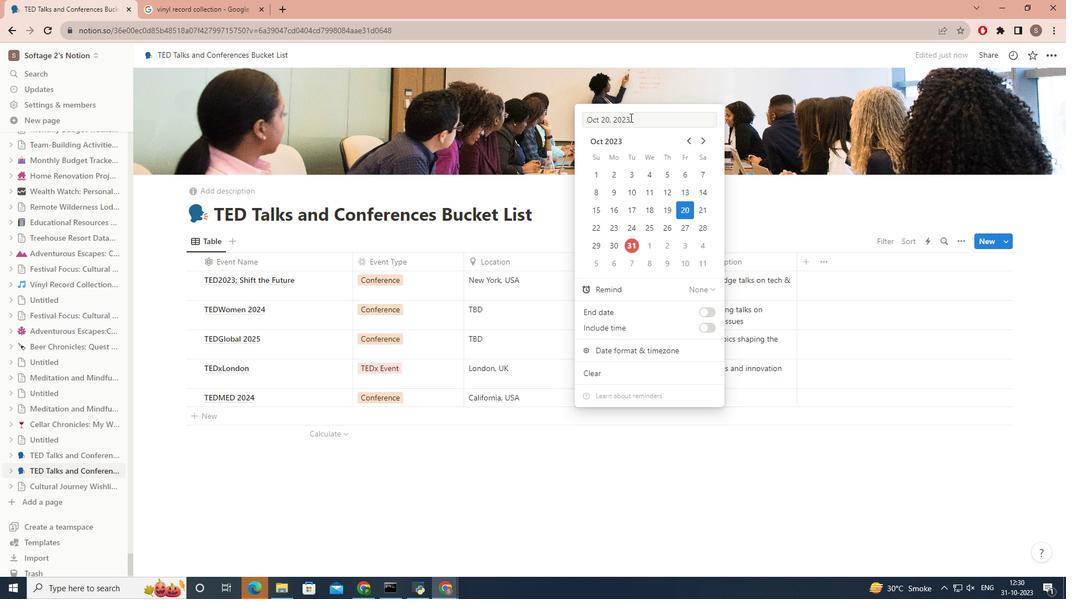 
Action: Key pressed <Key.backspace>4<Key.enter>
Screenshot: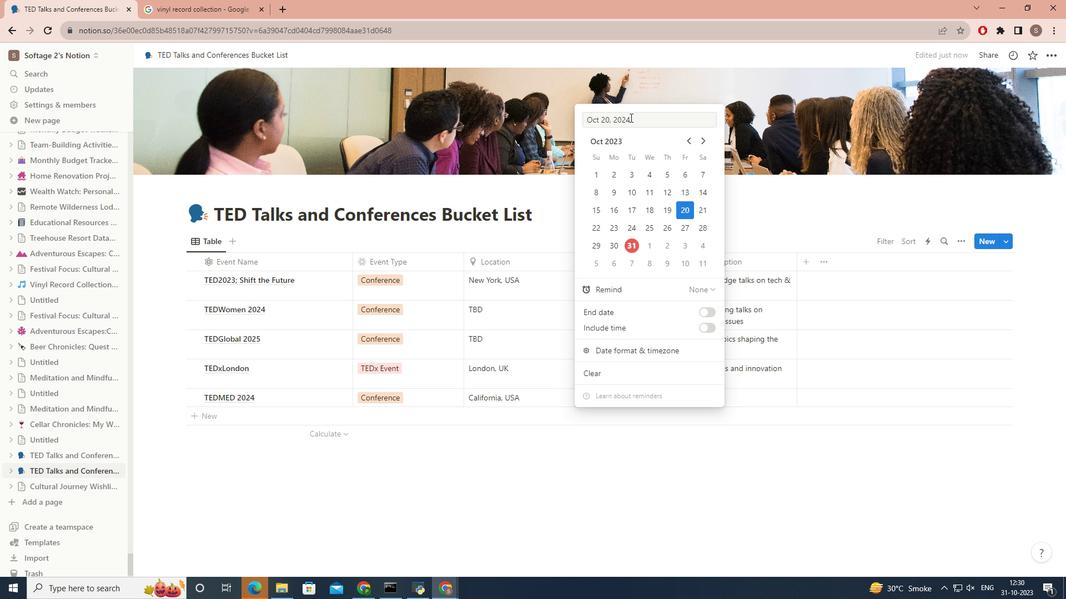
Action: Mouse moved to (699, 137)
Screenshot: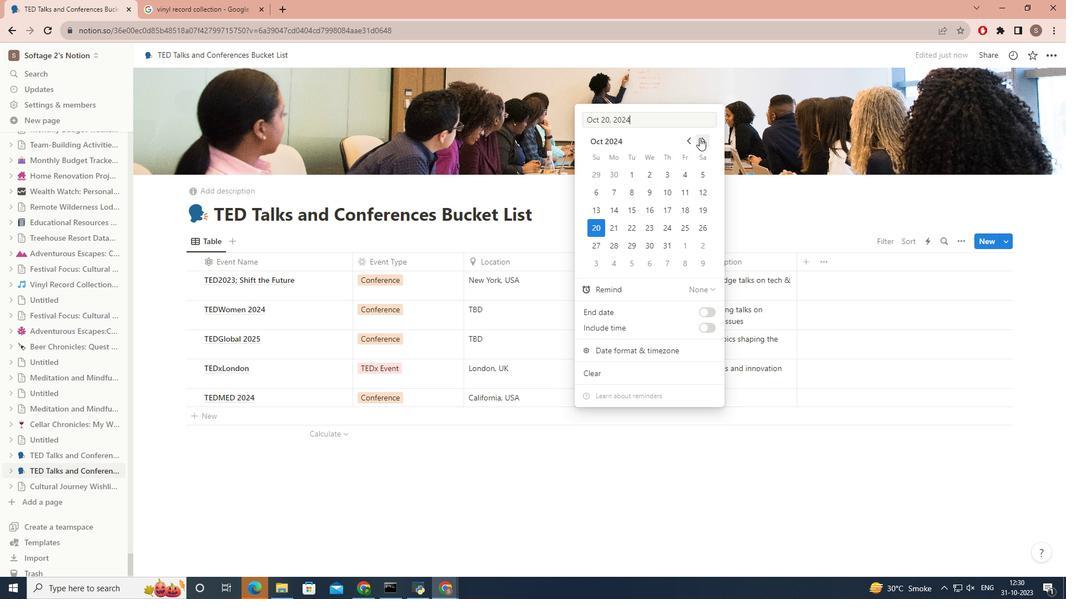 
Action: Mouse pressed left at (699, 137)
Screenshot: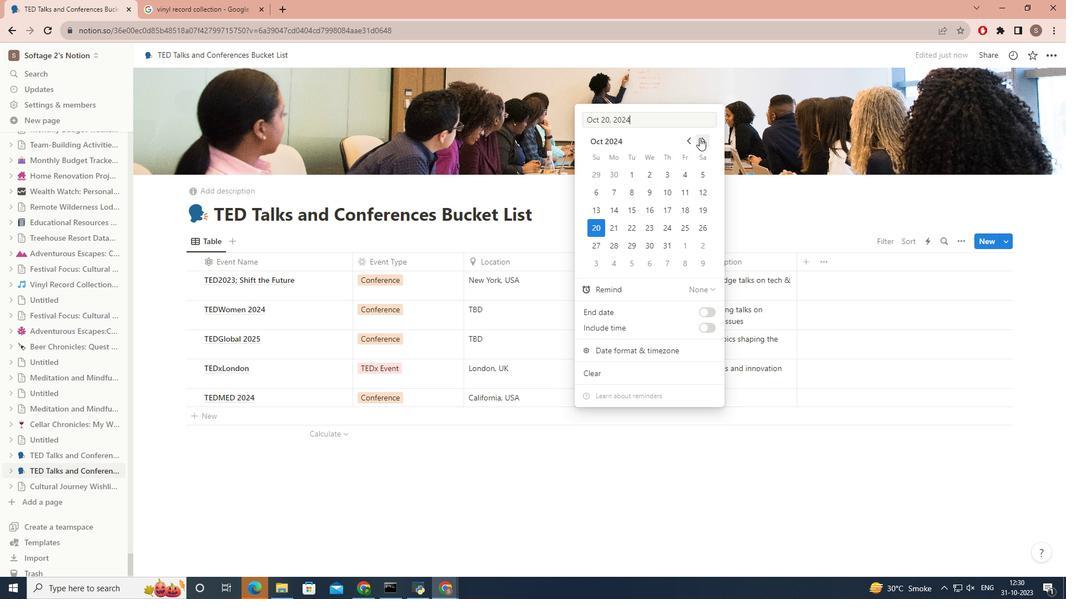
Action: Mouse moved to (668, 229)
Screenshot: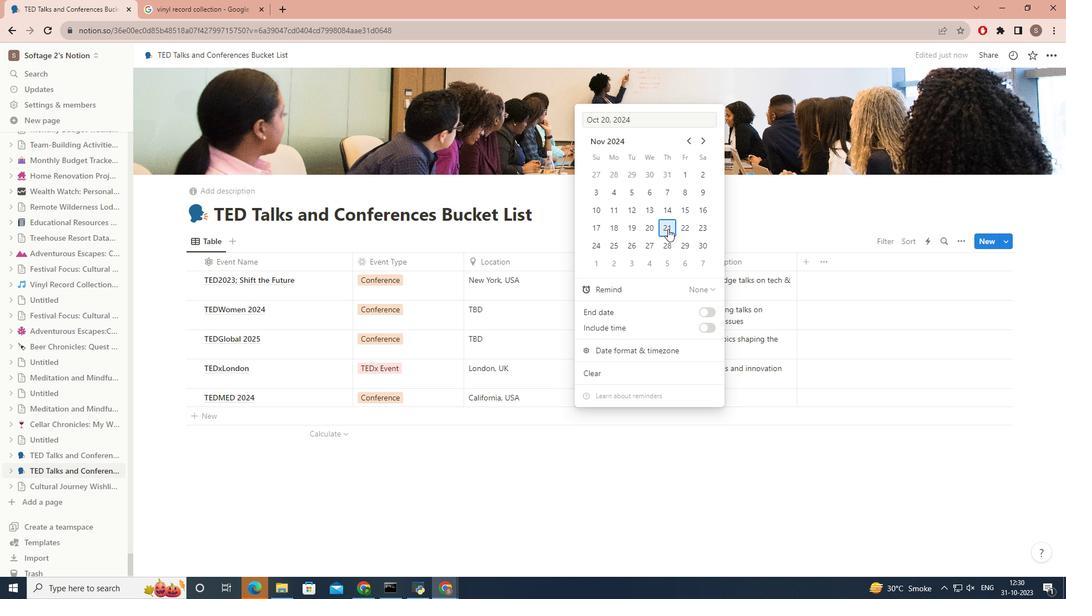 
Action: Mouse pressed left at (668, 229)
Screenshot: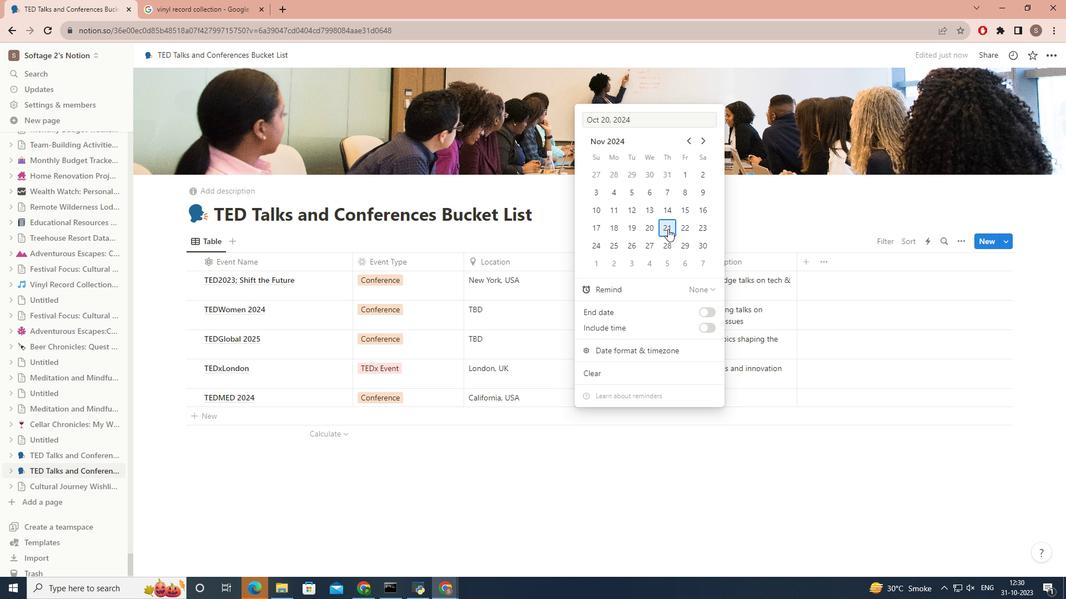 
Action: Mouse moved to (611, 444)
Screenshot: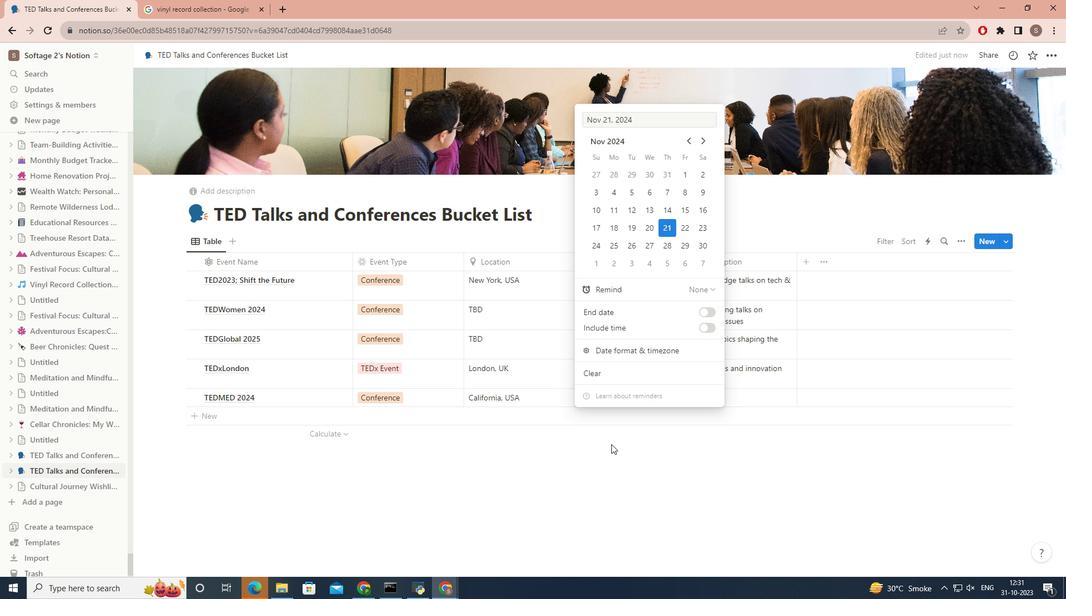 
Action: Mouse pressed left at (611, 444)
Screenshot: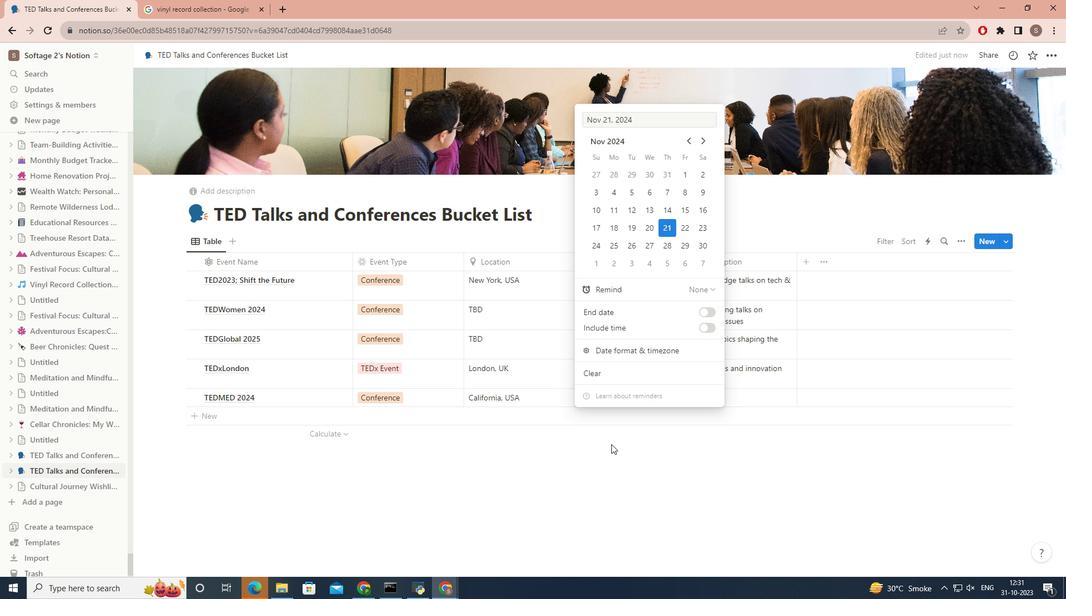 
Action: Mouse moved to (724, 393)
